 Task: Search for headphones on Flipkart, compare different models, and add your preferred choices to the cart.
Action: Mouse moved to (459, 92)
Screenshot: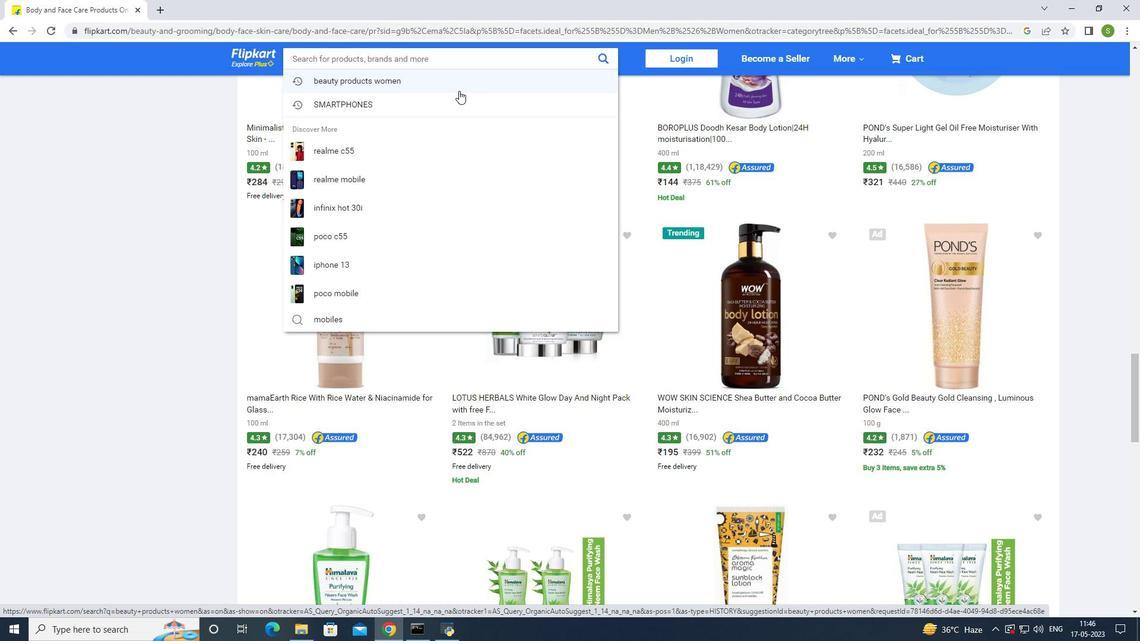 
Action: Key pressed headp
Screenshot: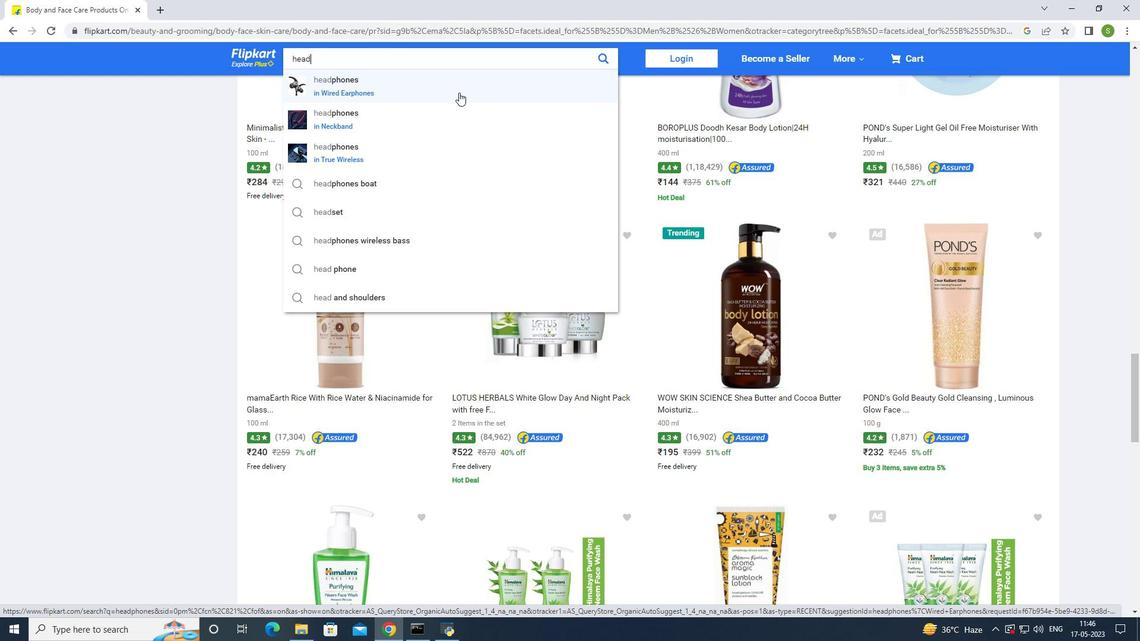 
Action: Mouse moved to (459, 93)
Screenshot: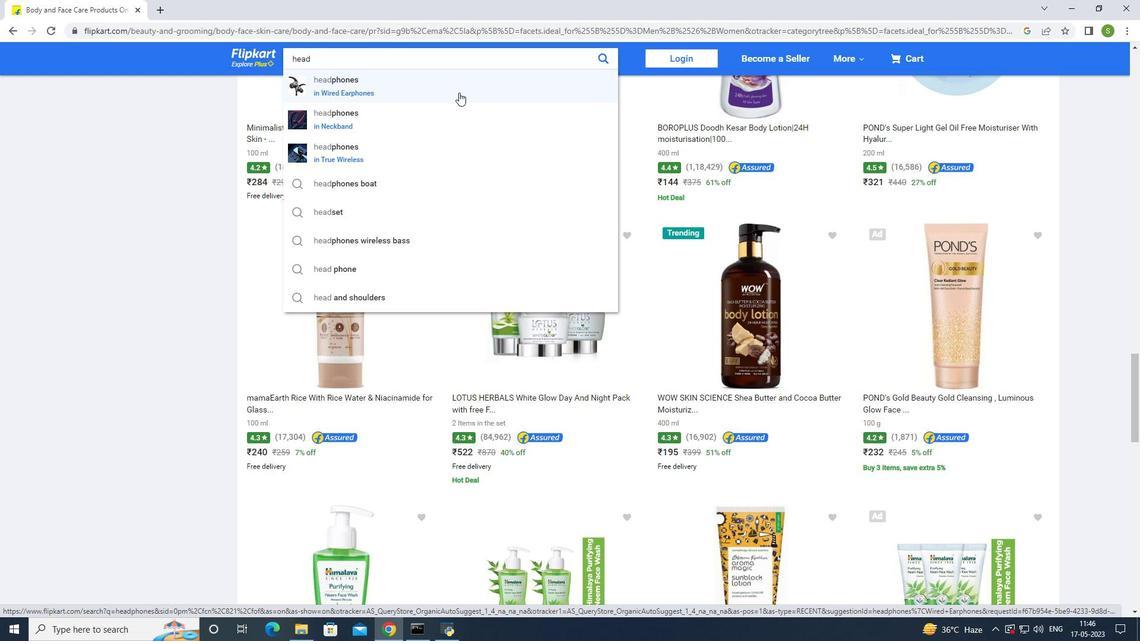 
Action: Key pressed hones
Screenshot: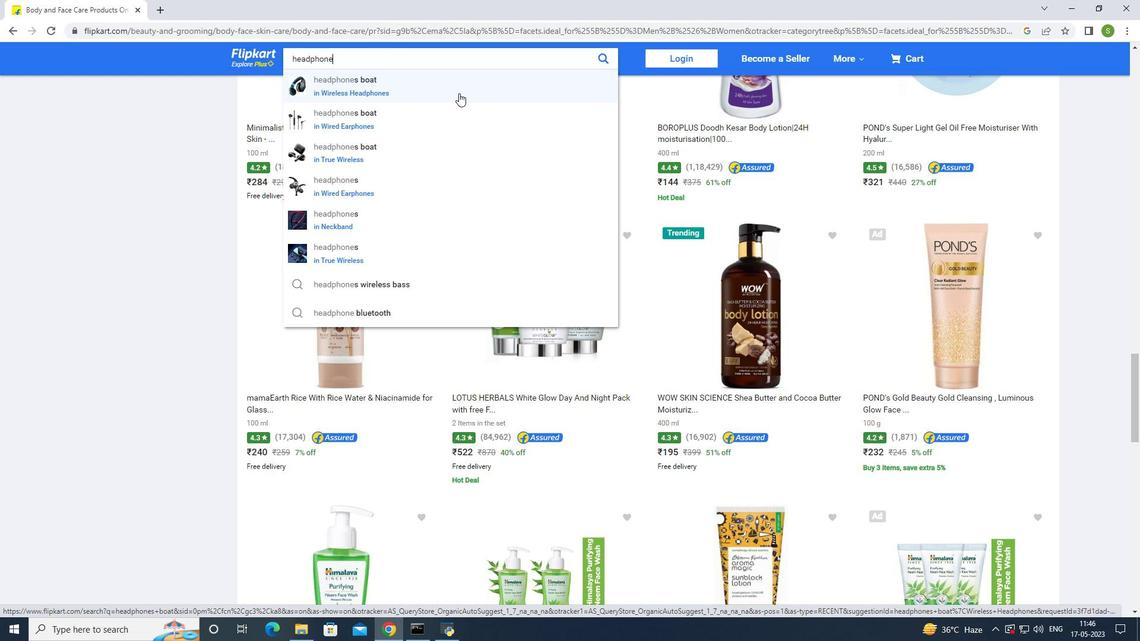 
Action: Mouse moved to (459, 94)
Screenshot: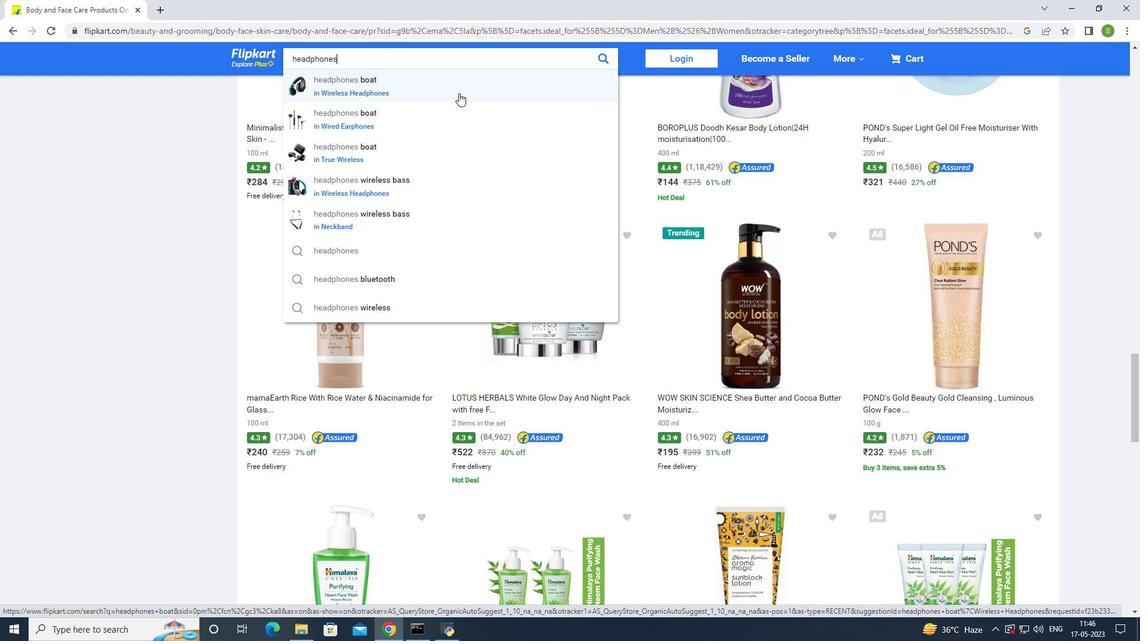 
Action: Key pressed <Key.enter>
Screenshot: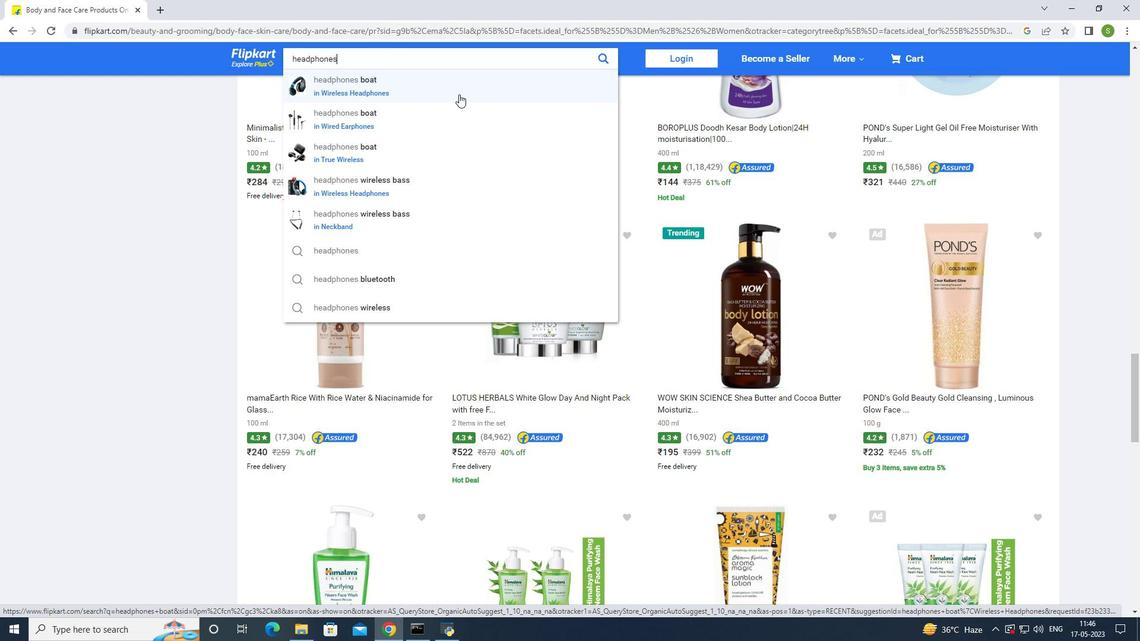 
Action: Mouse moved to (540, 271)
Screenshot: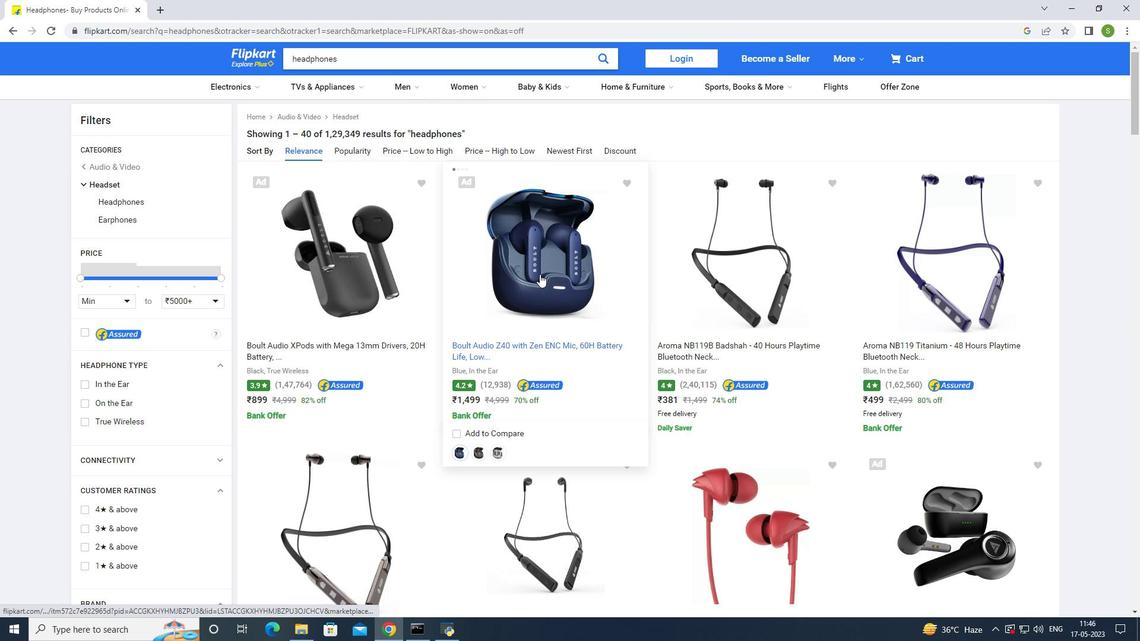 
Action: Mouse pressed left at (540, 271)
Screenshot: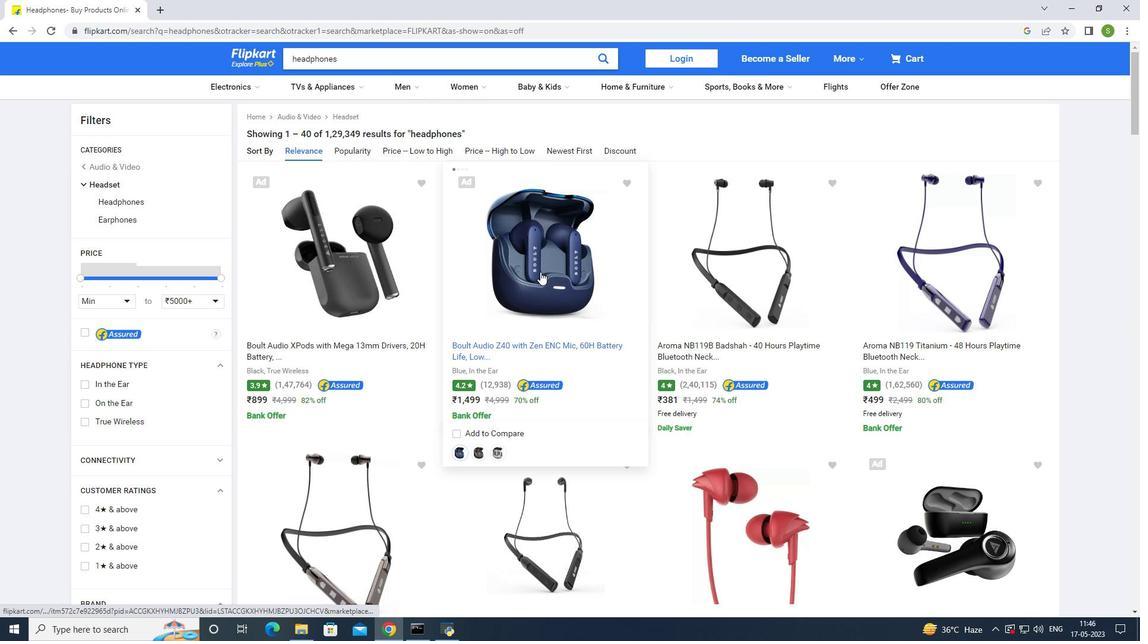 
Action: Mouse moved to (500, 176)
Screenshot: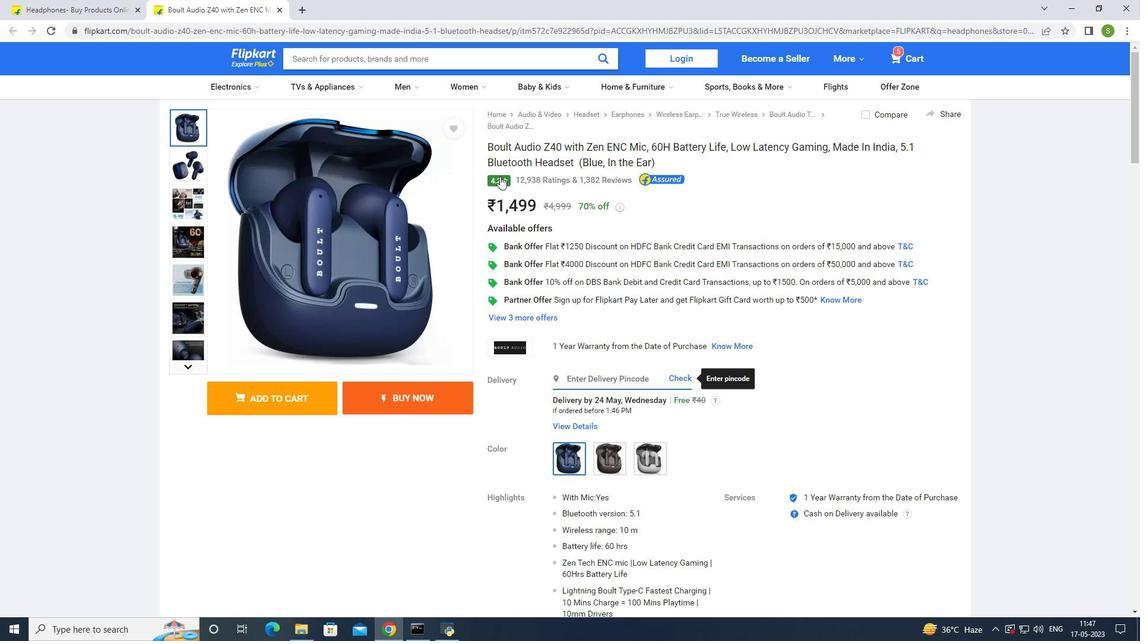 
Action: Mouse pressed left at (500, 176)
Screenshot: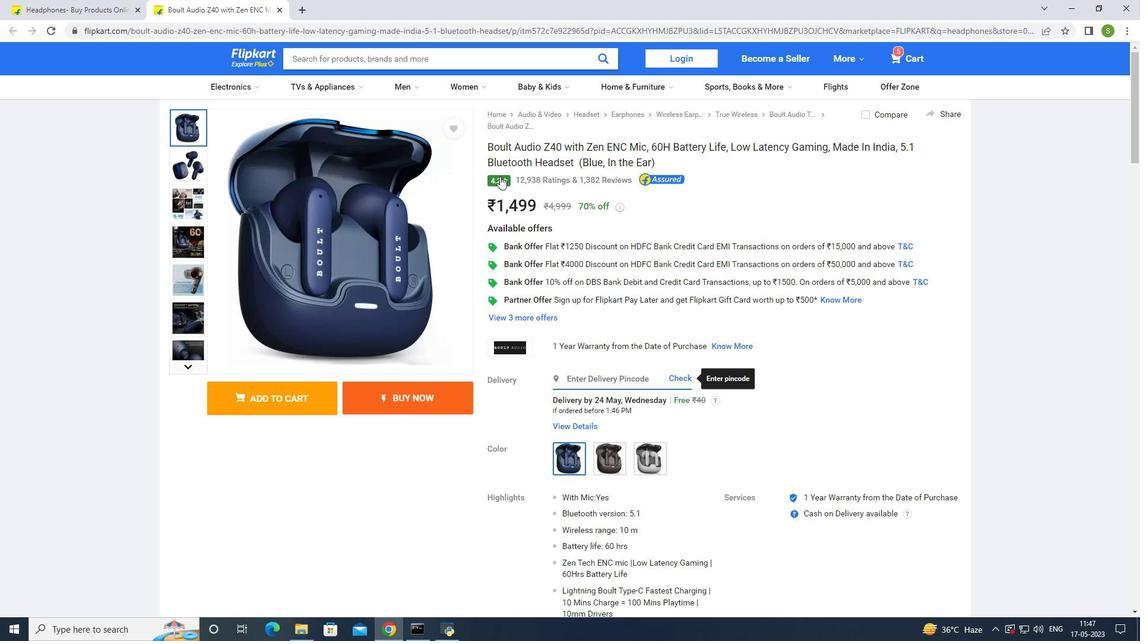 
Action: Mouse moved to (893, 152)
Screenshot: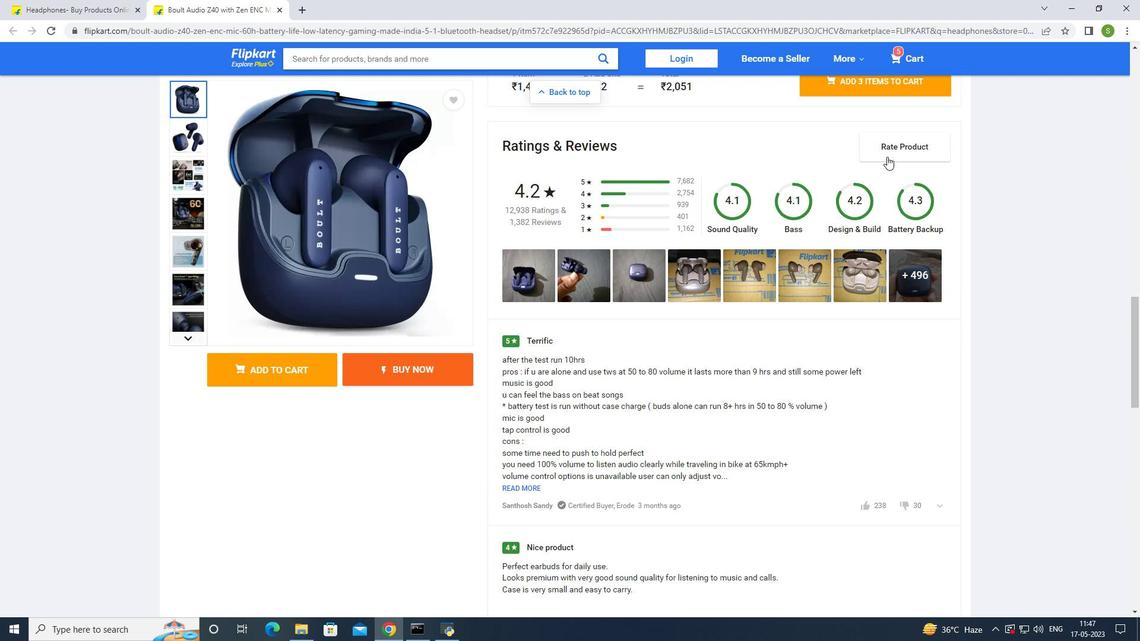 
Action: Mouse pressed left at (893, 152)
Screenshot: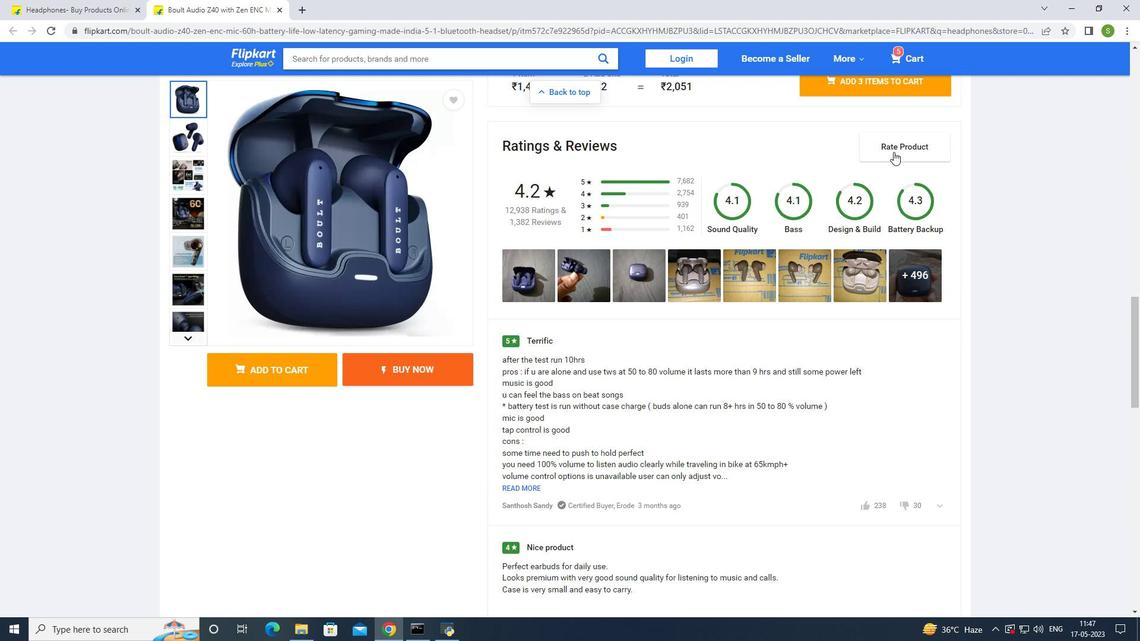 
Action: Mouse moved to (14, 30)
Screenshot: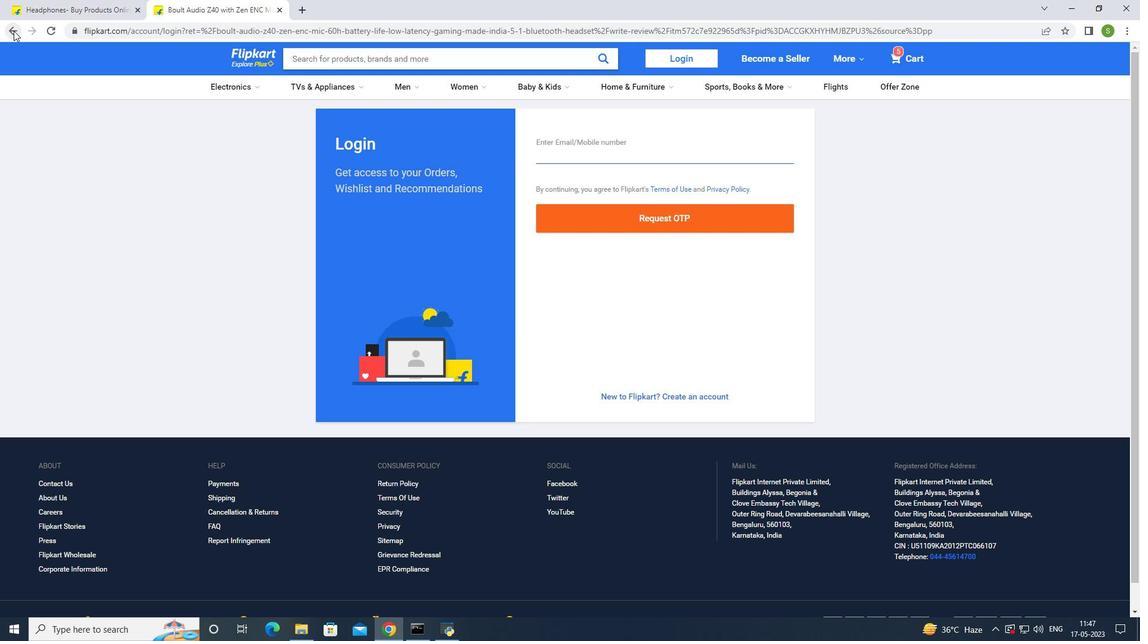 
Action: Mouse pressed left at (14, 30)
Screenshot: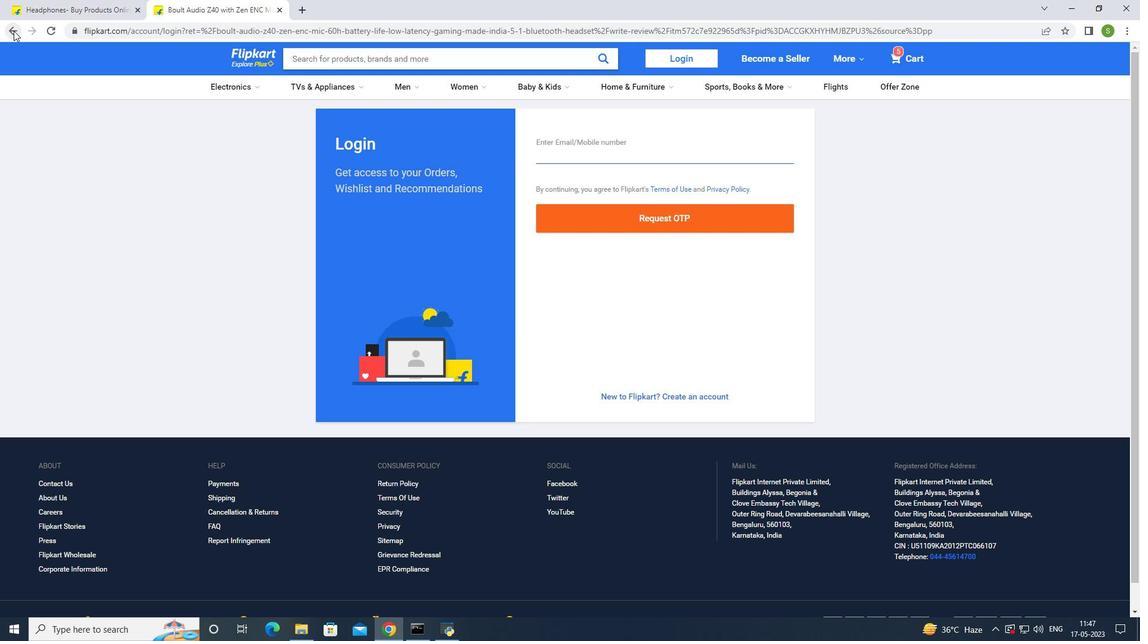 
Action: Mouse moved to (751, 280)
Screenshot: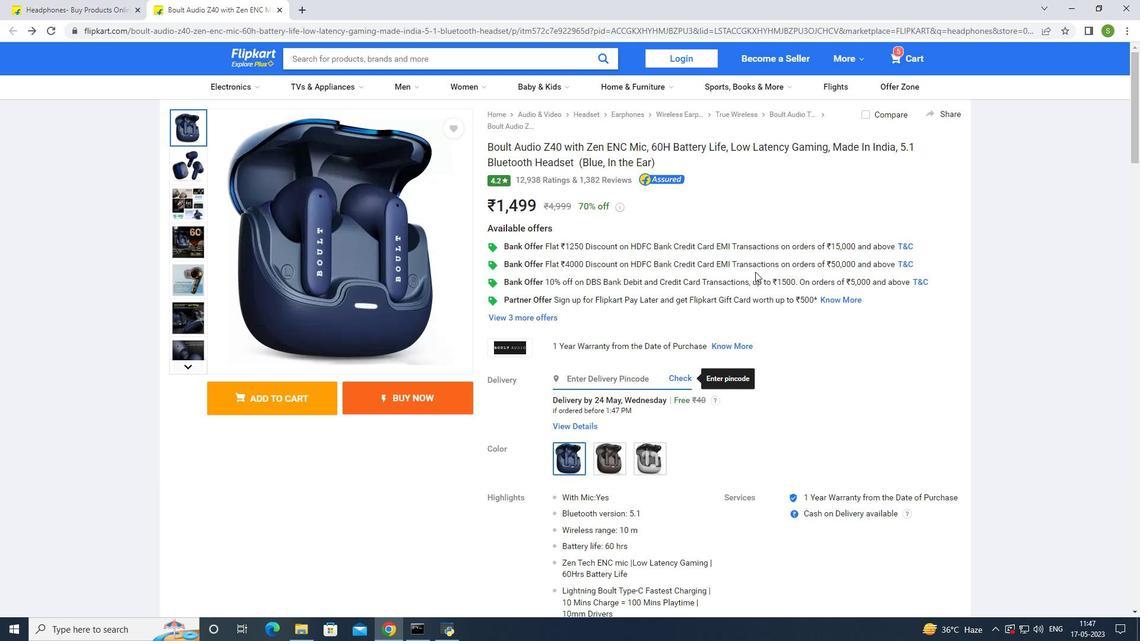 
Action: Mouse scrolled (751, 280) with delta (0, 0)
Screenshot: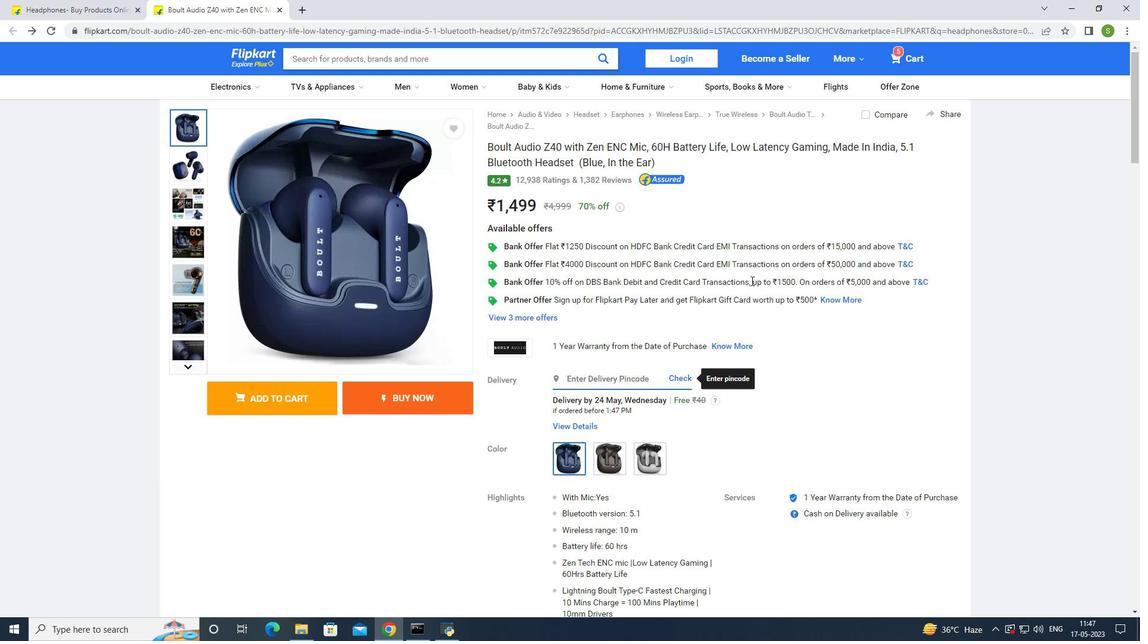 
Action: Mouse scrolled (751, 280) with delta (0, 0)
Screenshot: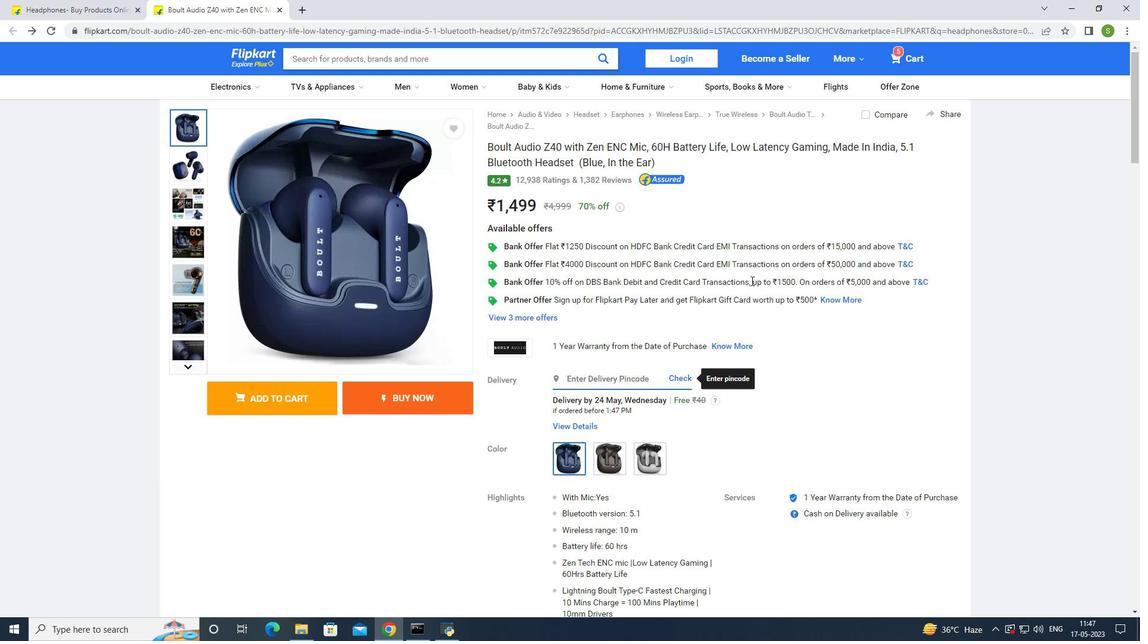 
Action: Mouse scrolled (751, 280) with delta (0, 0)
Screenshot: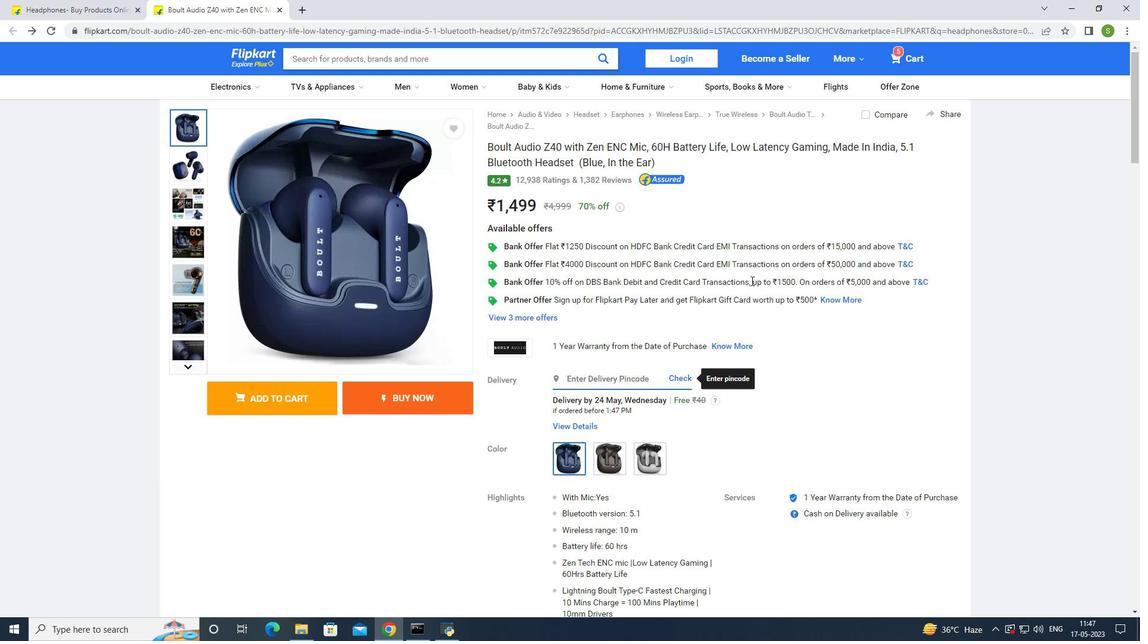 
Action: Mouse scrolled (751, 280) with delta (0, 0)
Screenshot: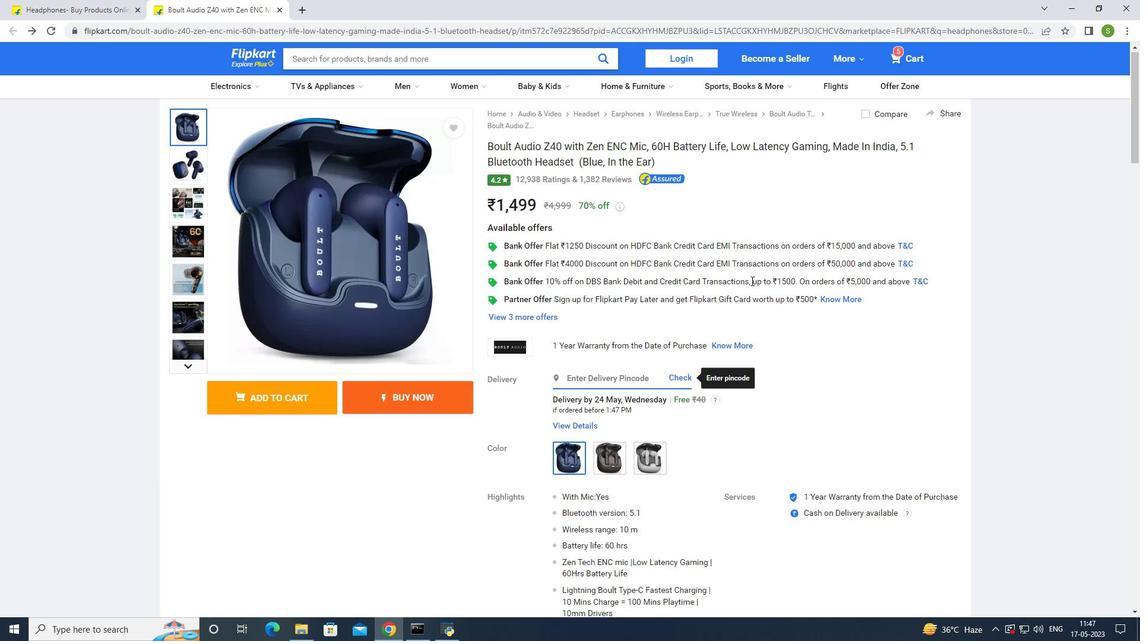 
Action: Mouse scrolled (751, 281) with delta (0, 0)
Screenshot: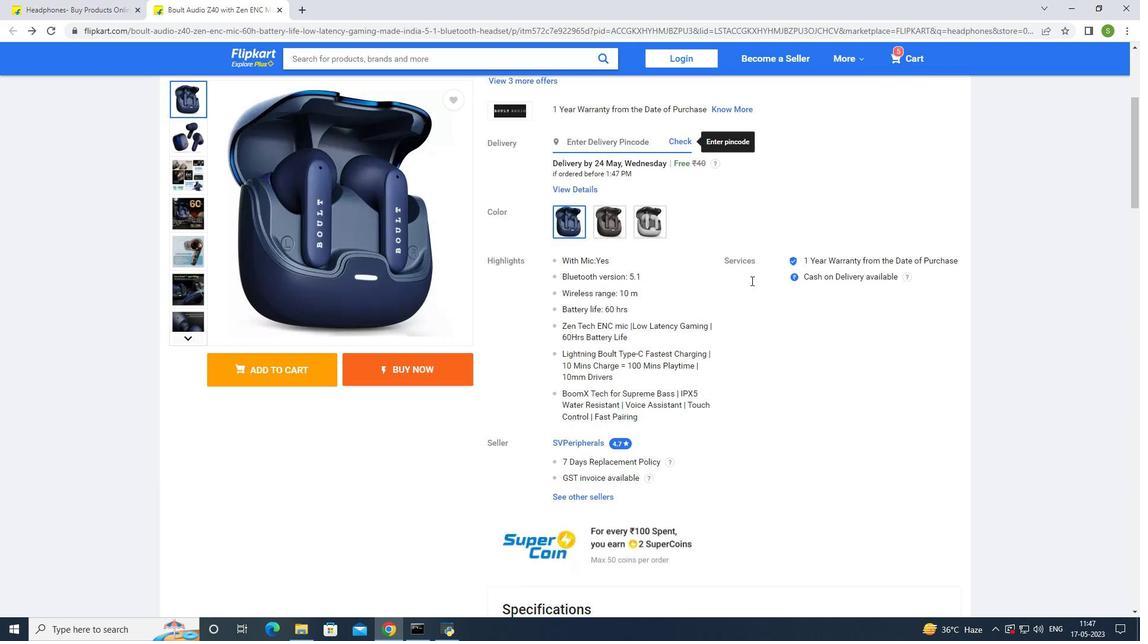 
Action: Mouse scrolled (751, 281) with delta (0, 0)
Screenshot: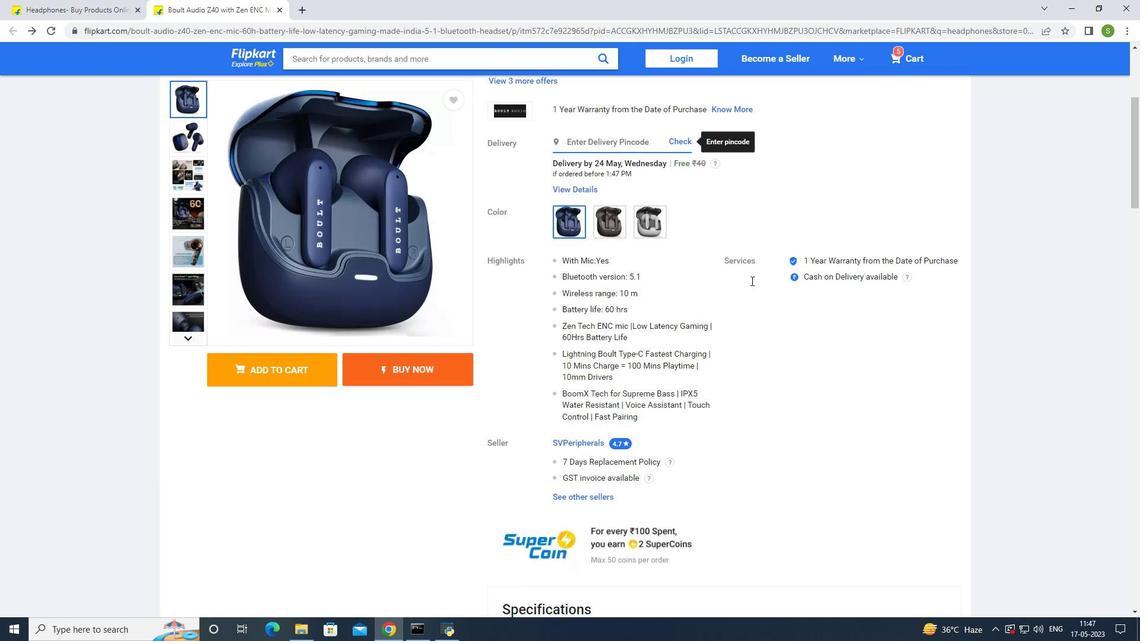 
Action: Mouse scrolled (751, 281) with delta (0, 0)
Screenshot: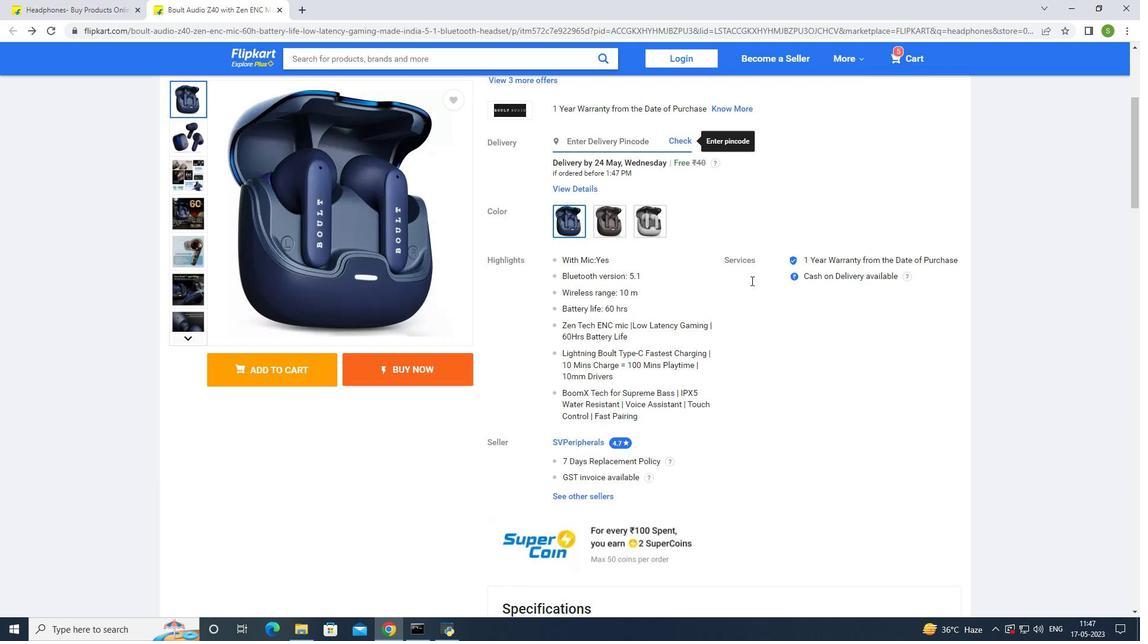 
Action: Mouse moved to (503, 122)
Screenshot: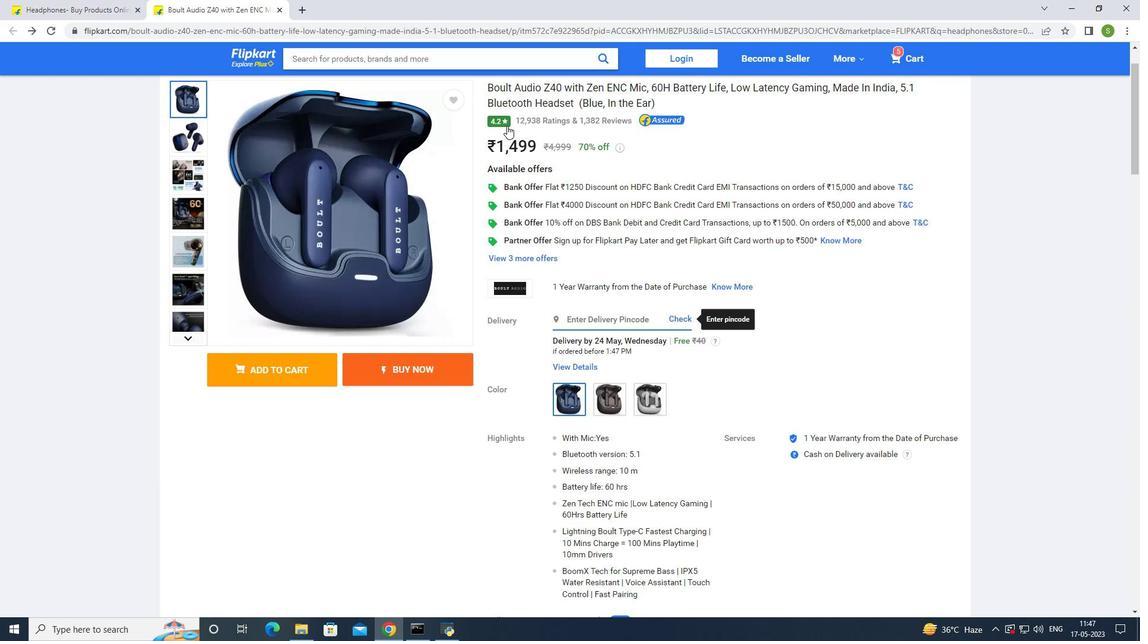 
Action: Mouse pressed left at (503, 122)
Screenshot: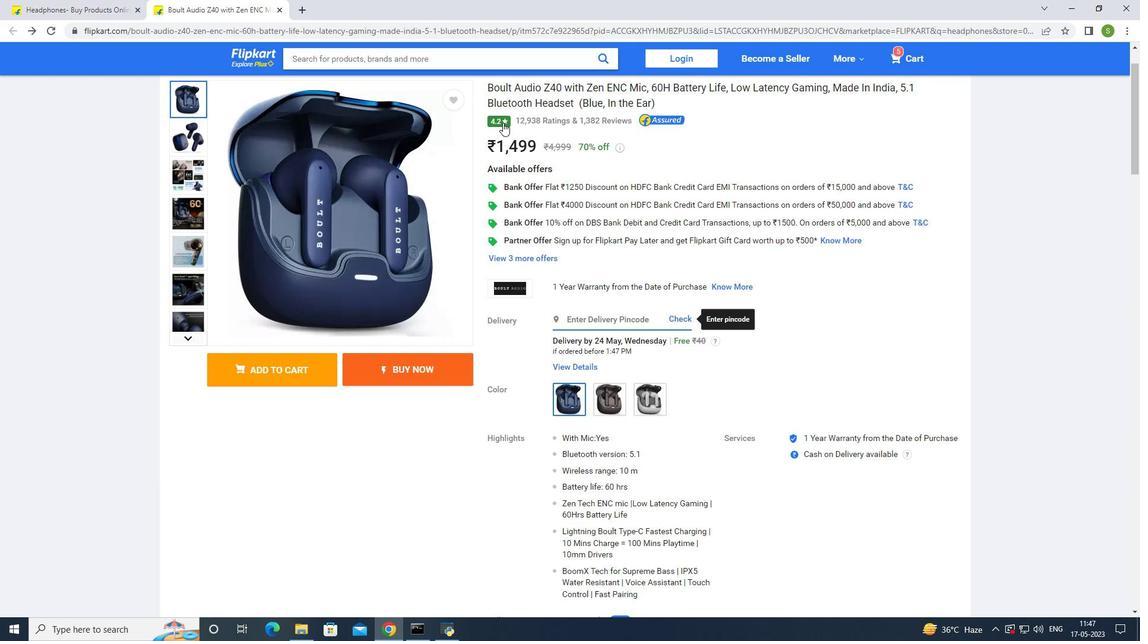 
Action: Mouse moved to (658, 283)
Screenshot: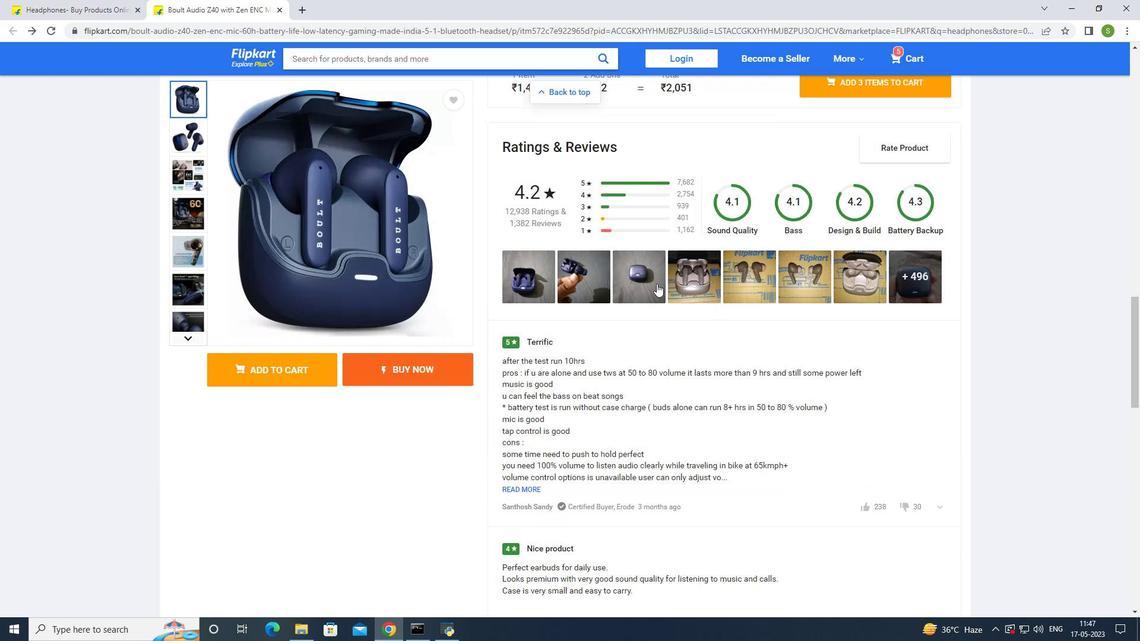 
Action: Mouse scrolled (658, 283) with delta (0, 0)
Screenshot: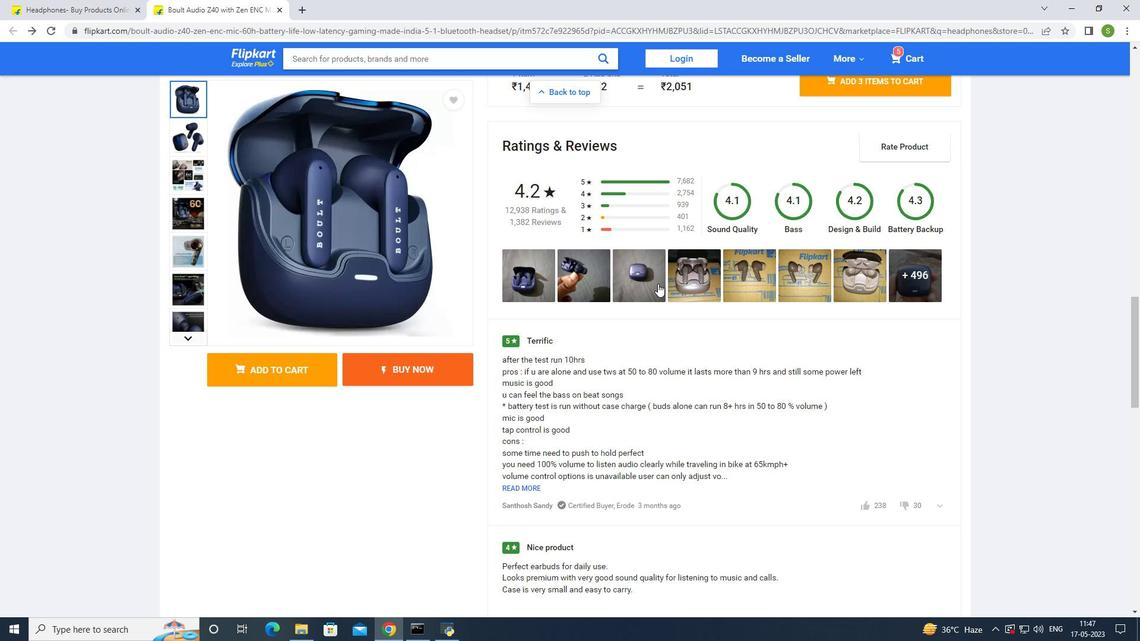 
Action: Mouse scrolled (658, 283) with delta (0, 0)
Screenshot: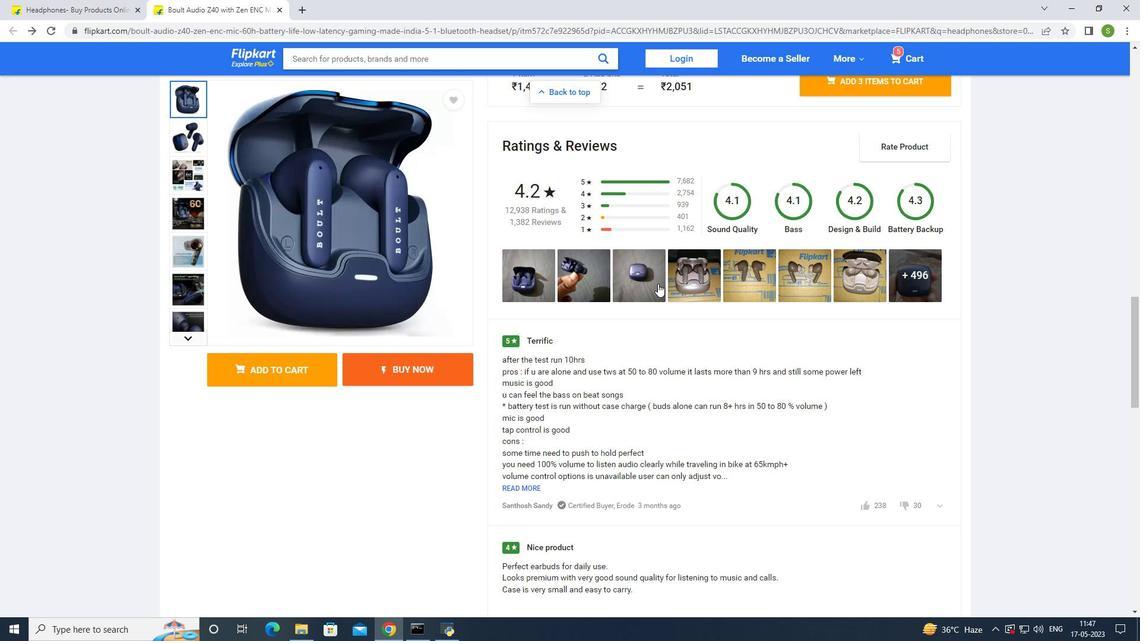 
Action: Mouse scrolled (658, 283) with delta (0, 0)
Screenshot: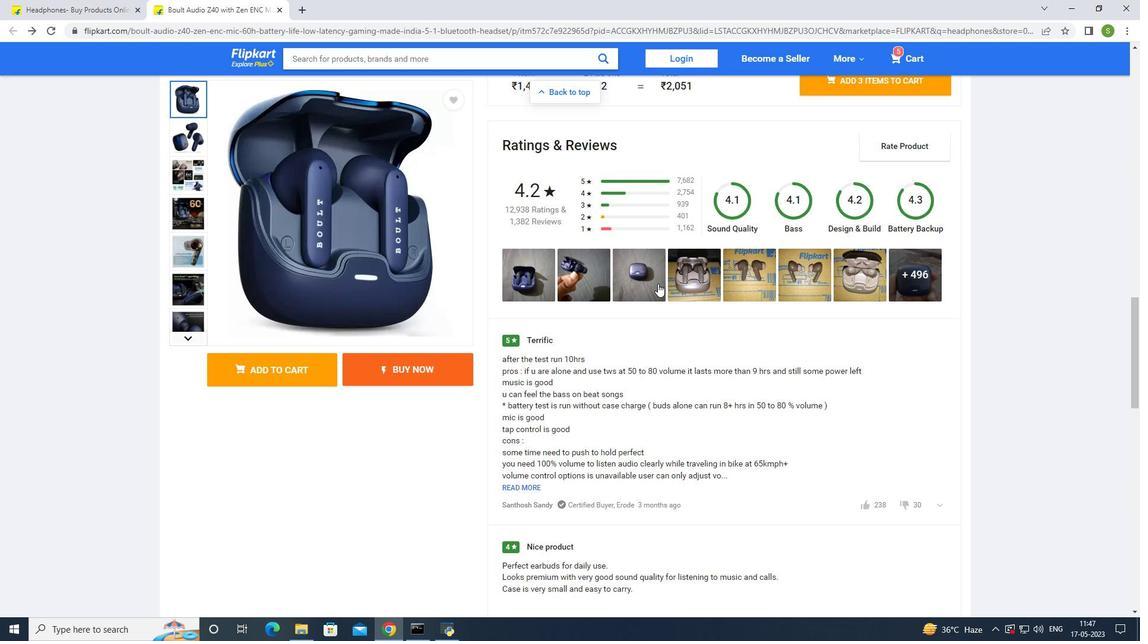 
Action: Mouse scrolled (658, 283) with delta (0, 0)
Screenshot: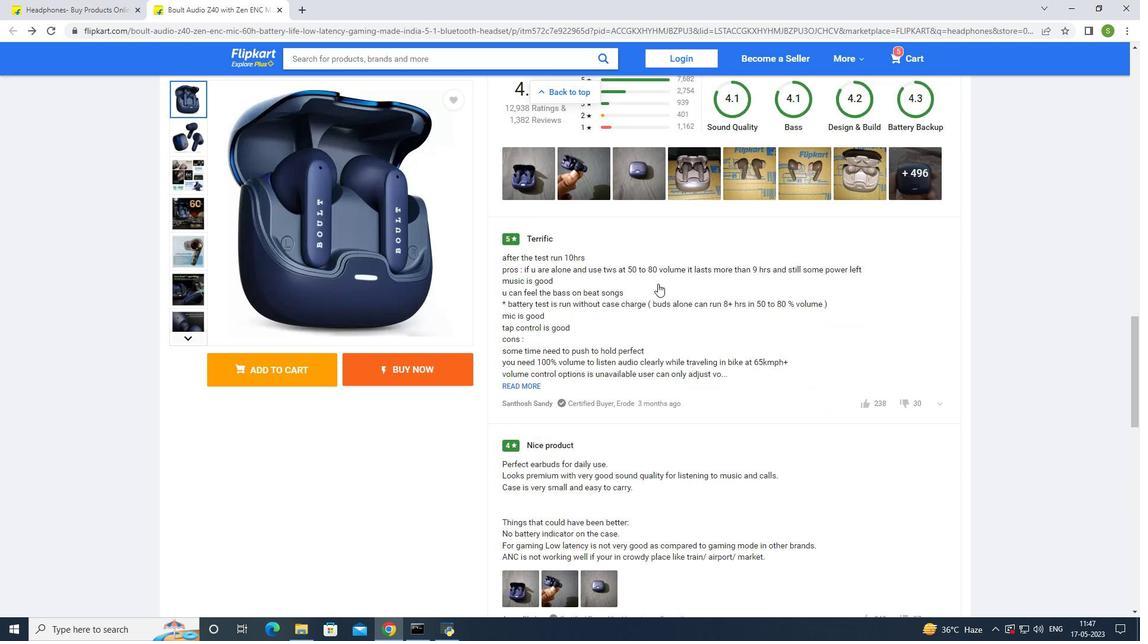 
Action: Mouse scrolled (658, 284) with delta (0, 0)
Screenshot: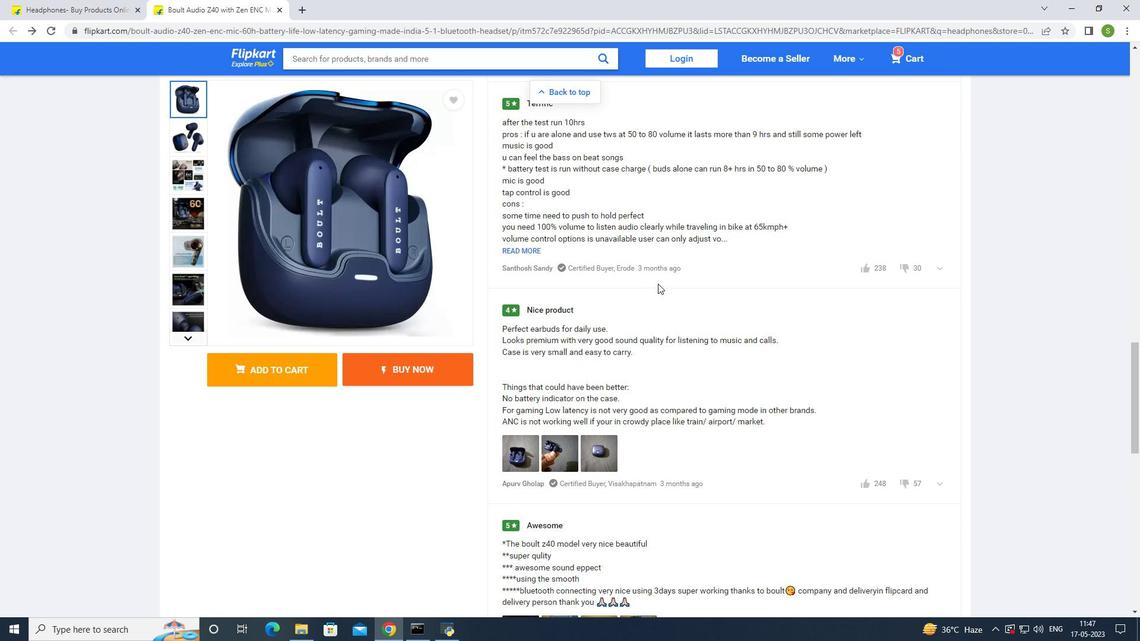 
Action: Mouse scrolled (658, 284) with delta (0, 0)
Screenshot: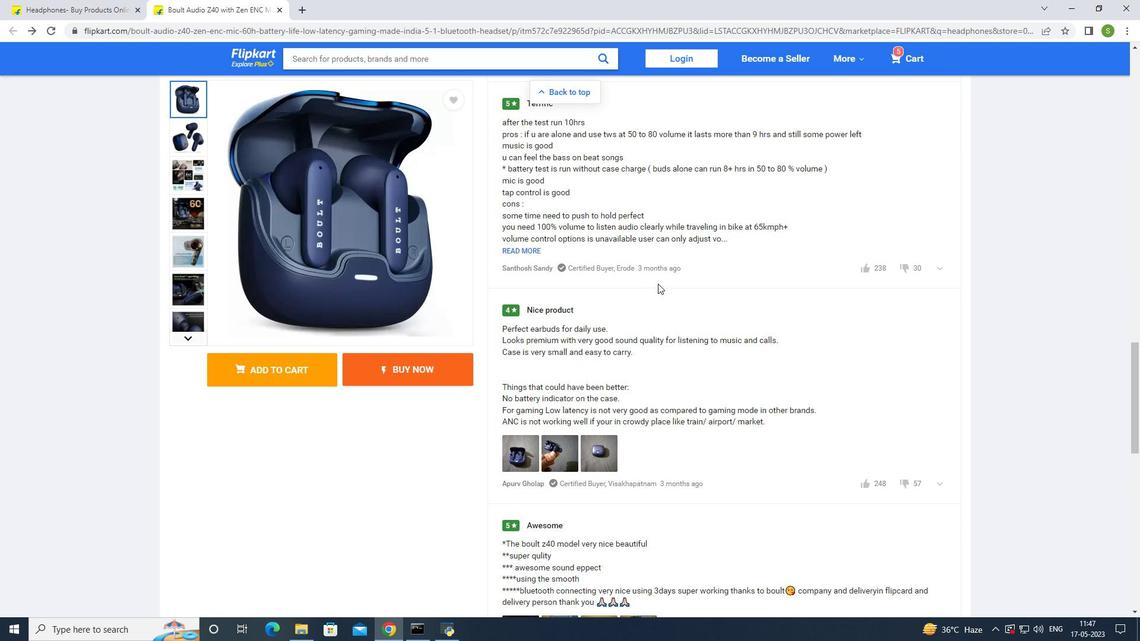 
Action: Mouse scrolled (658, 284) with delta (0, 0)
Screenshot: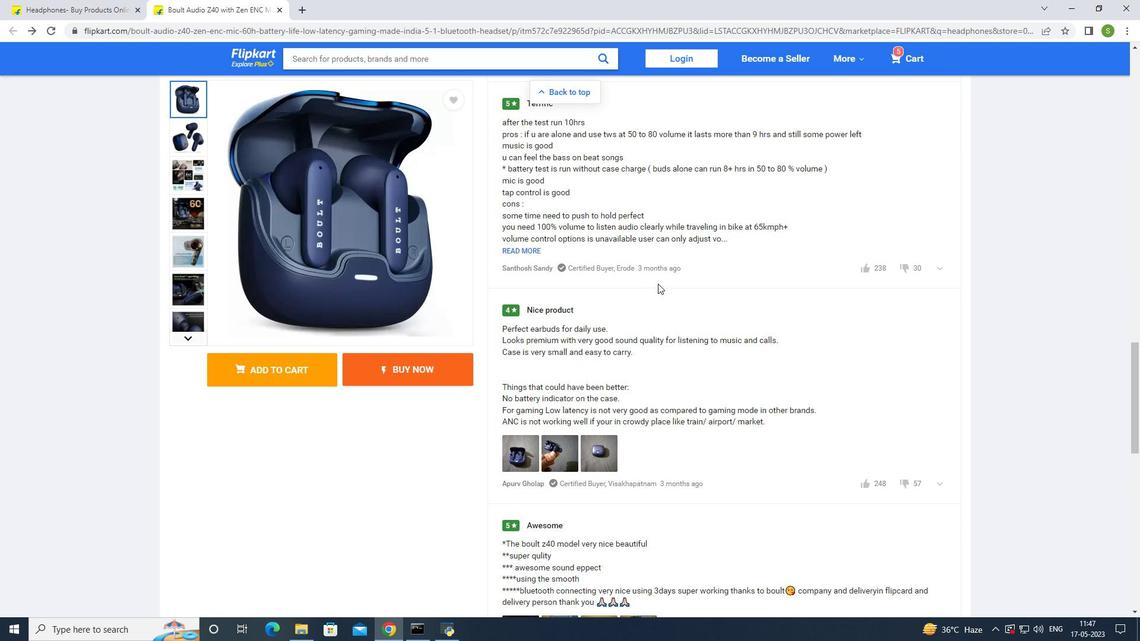
Action: Mouse moved to (530, 214)
Screenshot: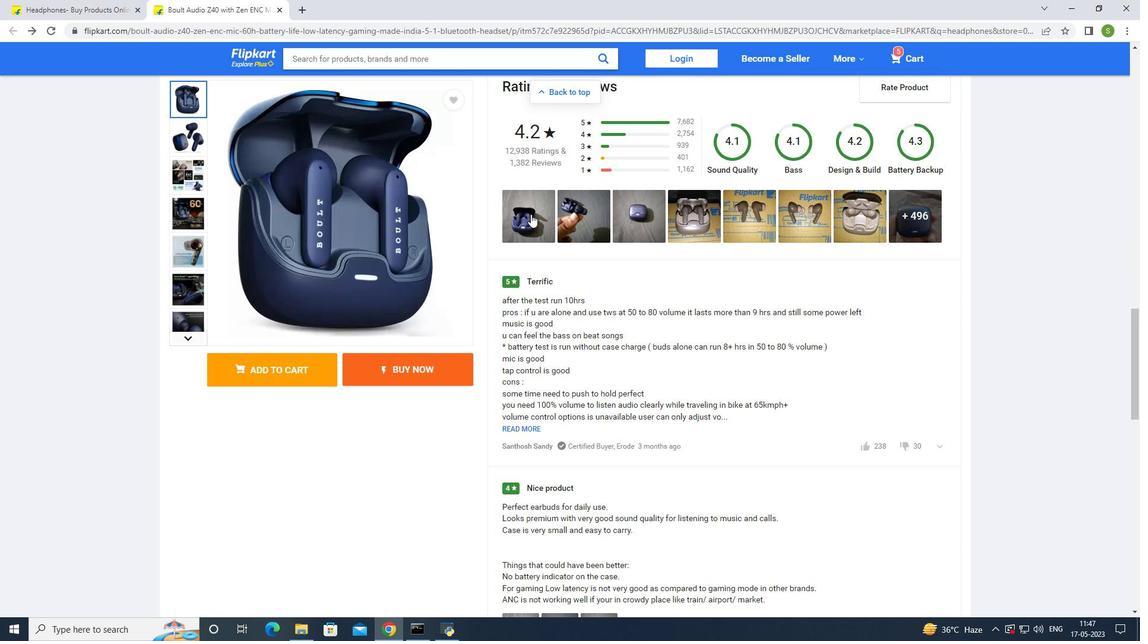 
Action: Mouse pressed left at (530, 214)
Screenshot: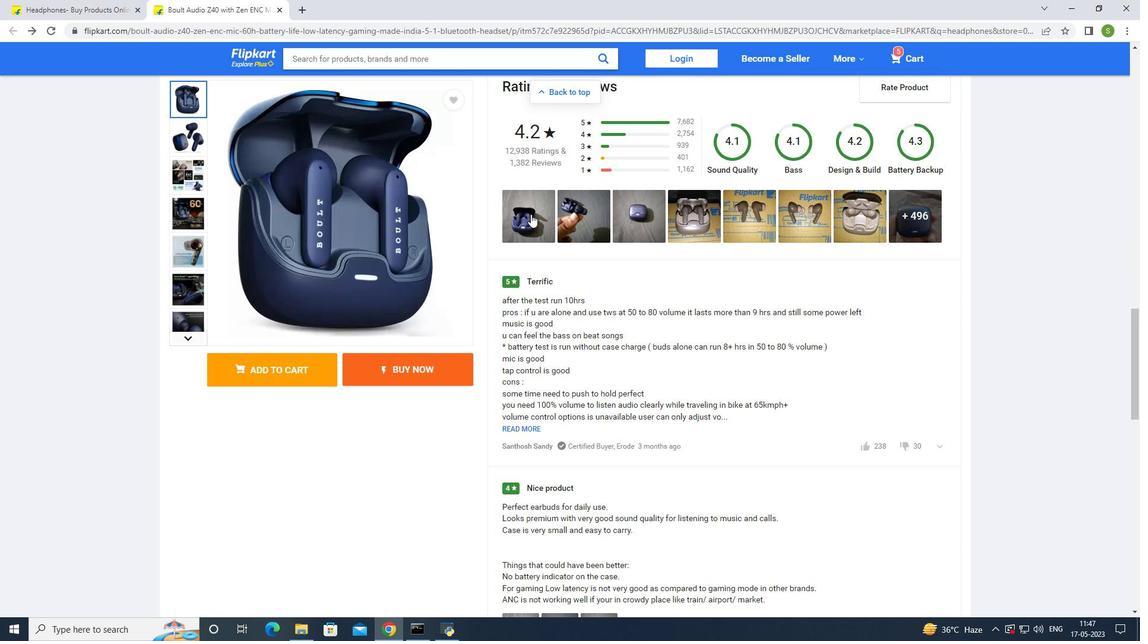 
Action: Mouse moved to (631, 330)
Screenshot: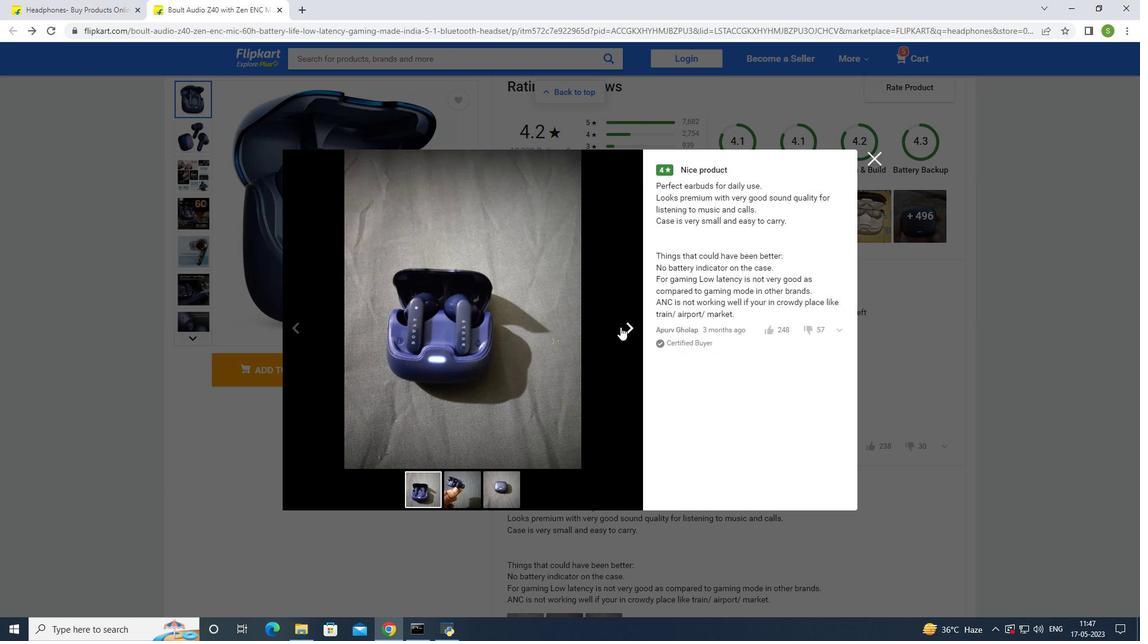 
Action: Mouse pressed left at (631, 330)
Screenshot: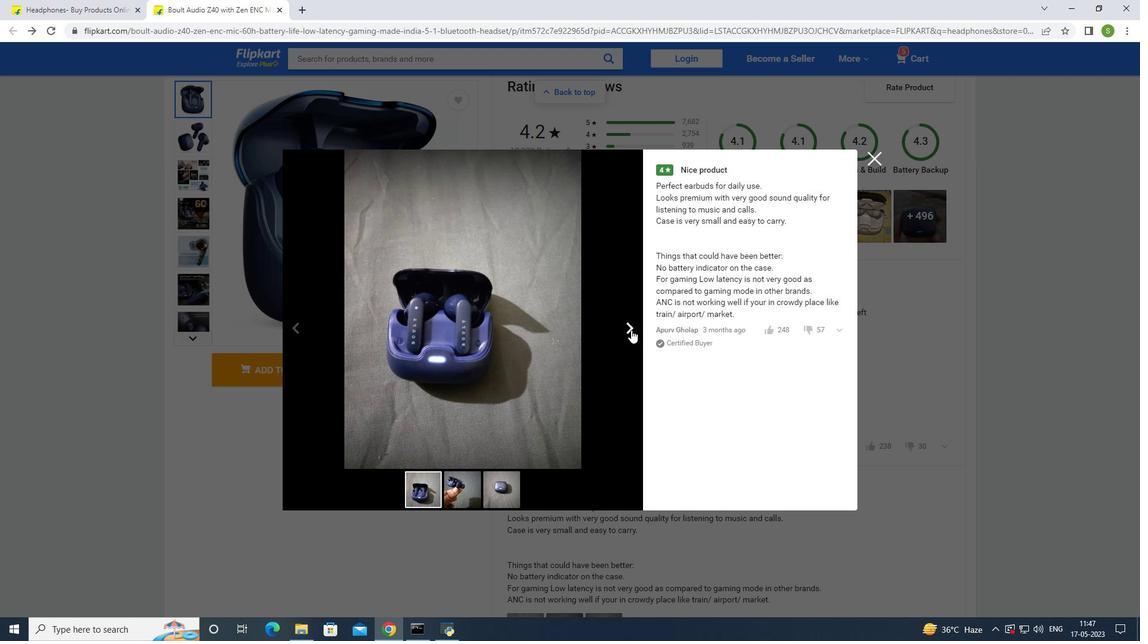 
Action: Mouse pressed left at (631, 330)
Screenshot: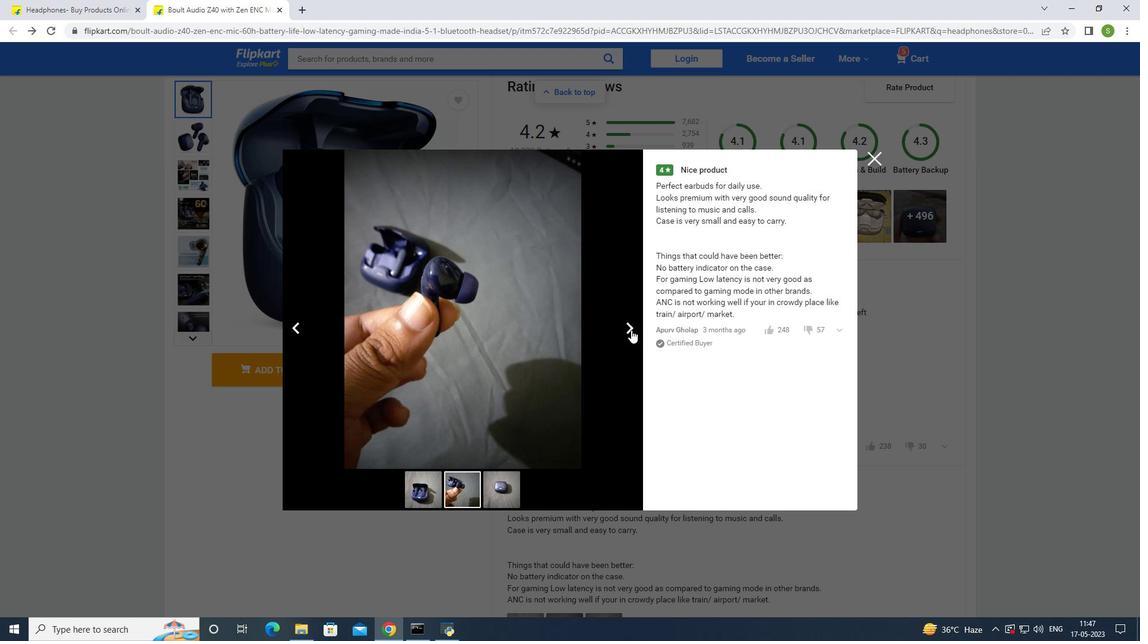 
Action: Mouse pressed left at (631, 330)
Screenshot: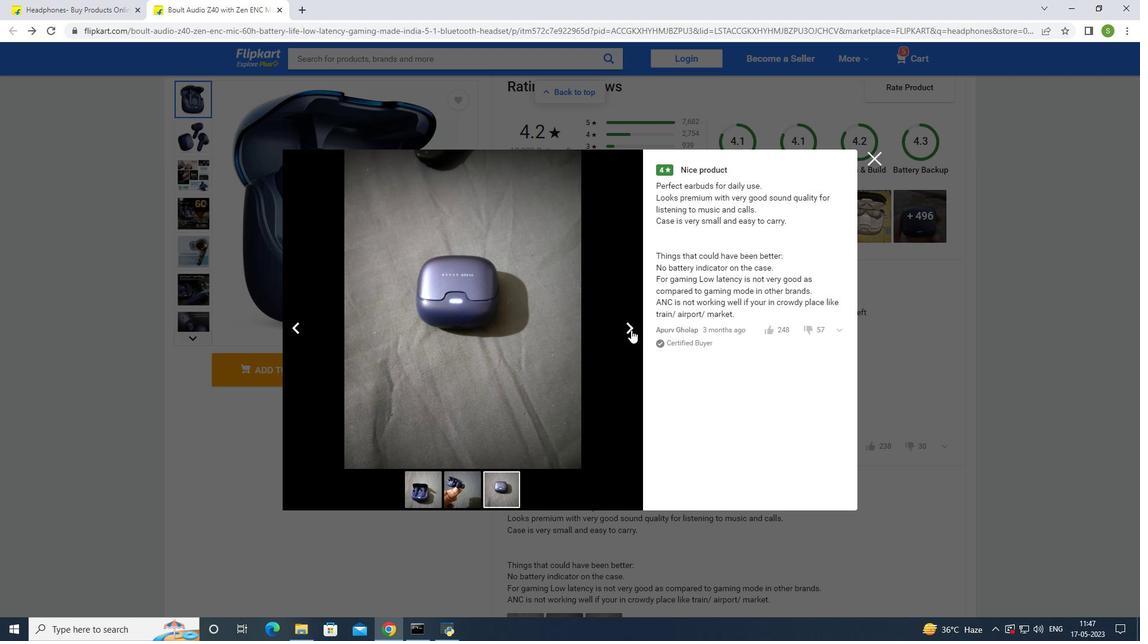 
Action: Mouse pressed left at (631, 330)
Screenshot: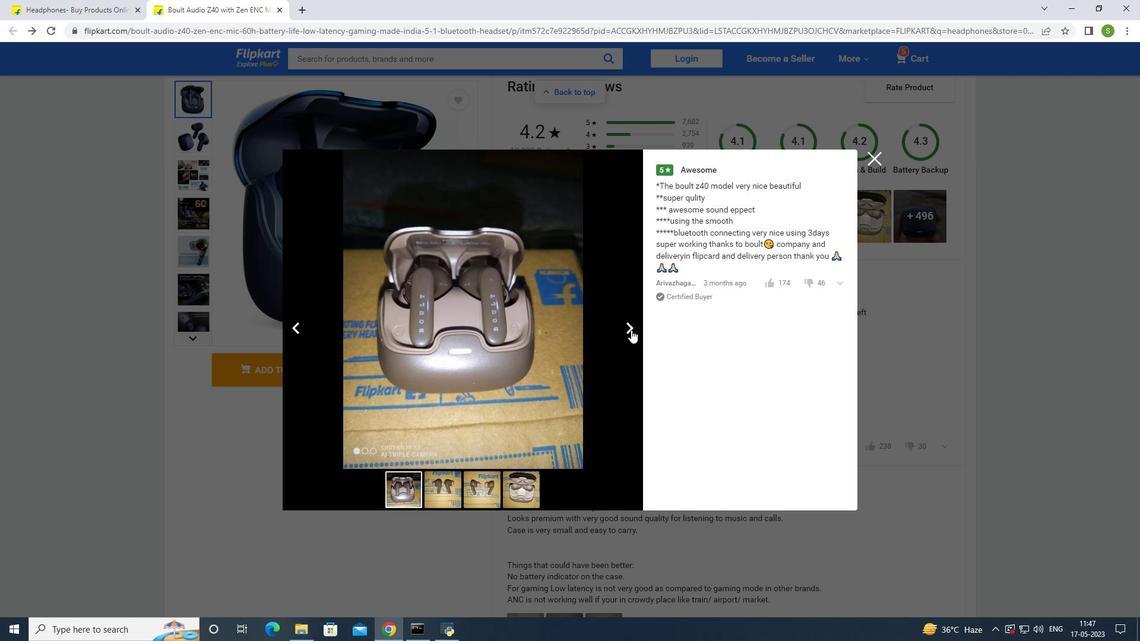 
Action: Mouse moved to (877, 152)
Screenshot: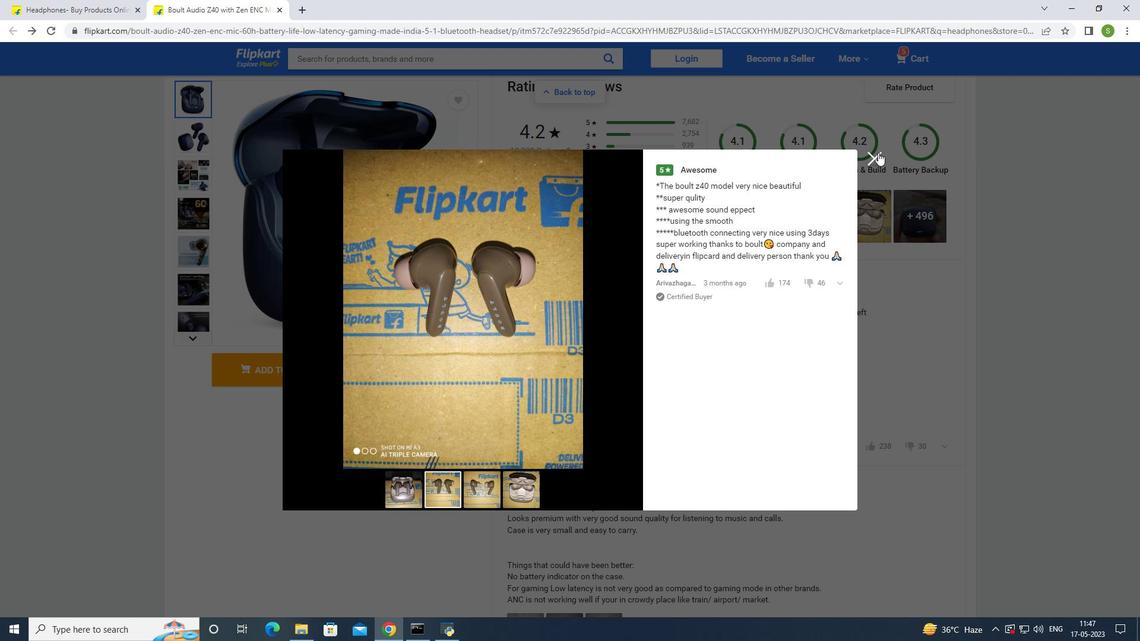
Action: Mouse pressed left at (877, 152)
Screenshot: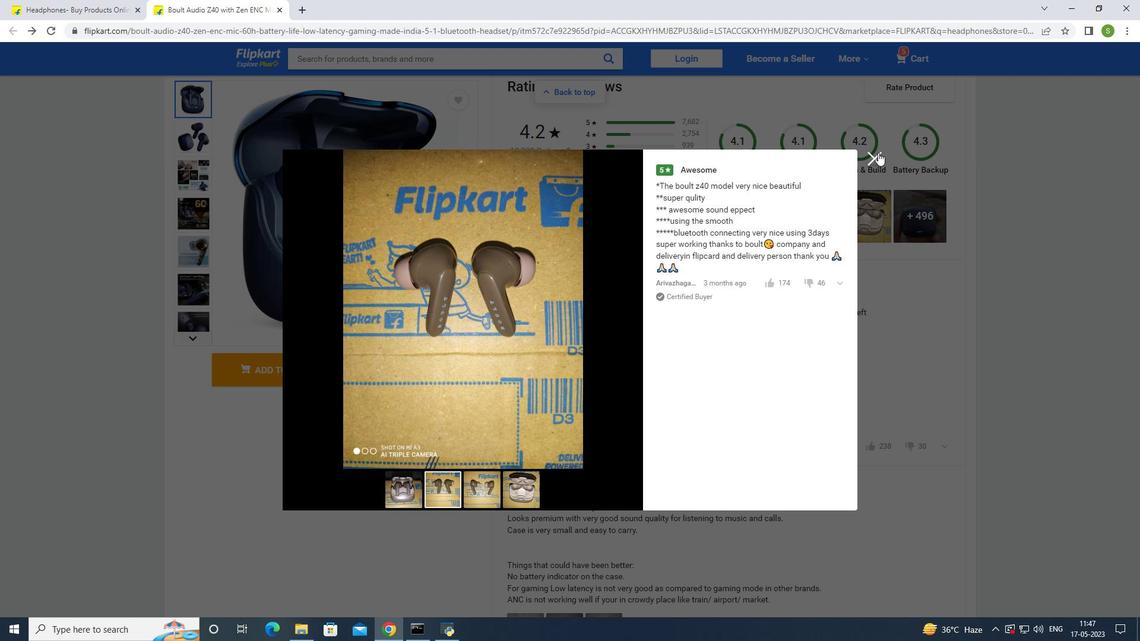 
Action: Mouse moved to (49, 8)
Screenshot: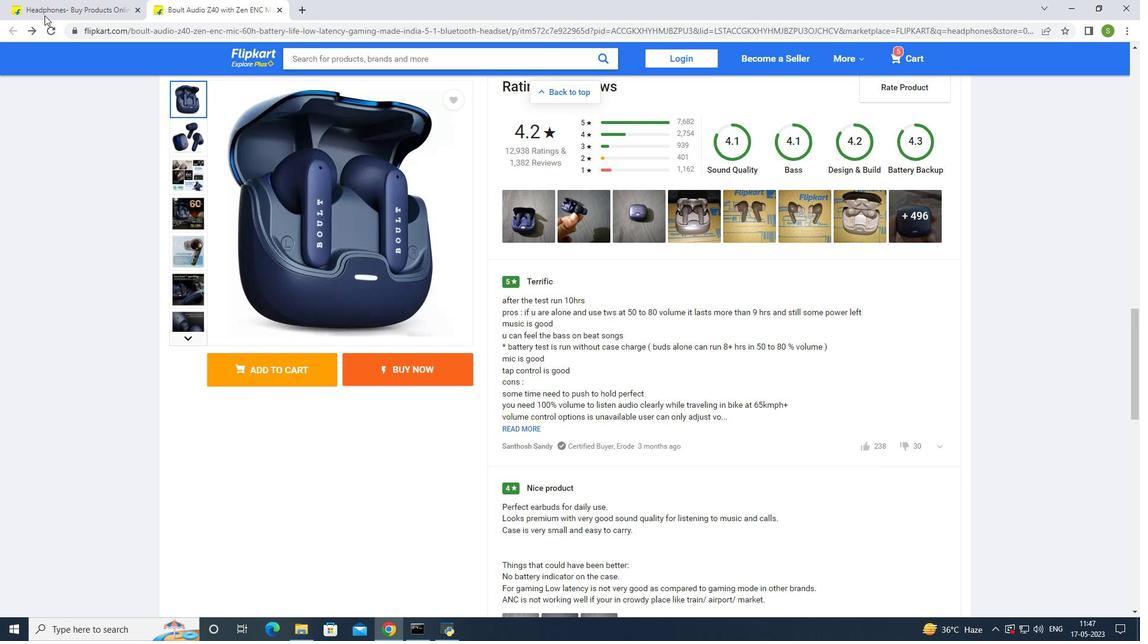 
Action: Mouse pressed left at (49, 8)
Screenshot: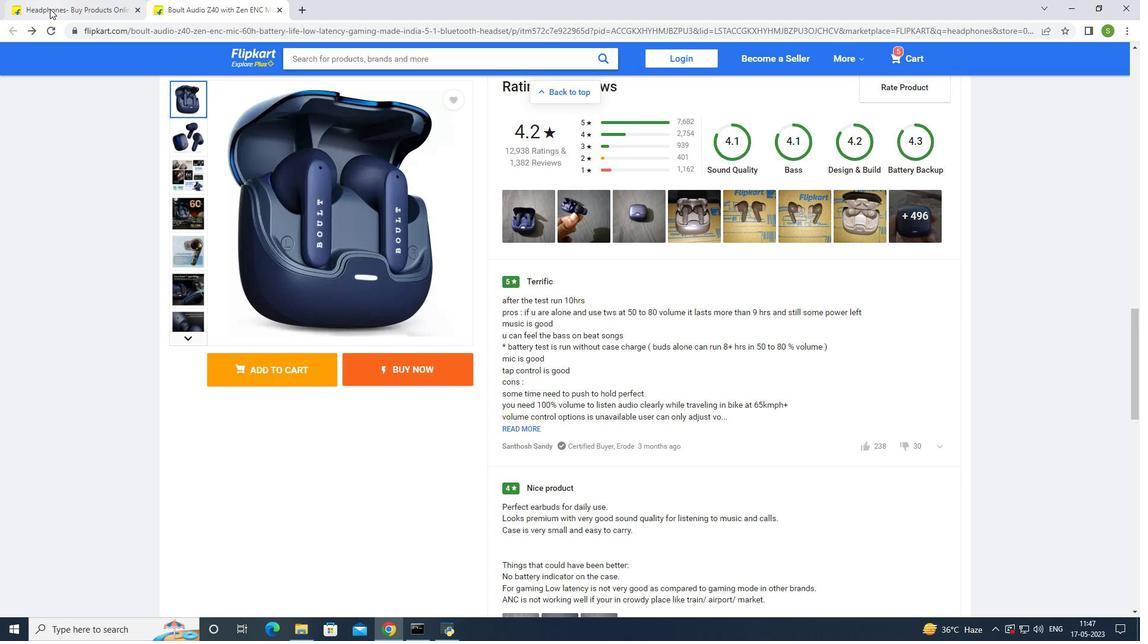 
Action: Mouse moved to (133, 339)
Screenshot: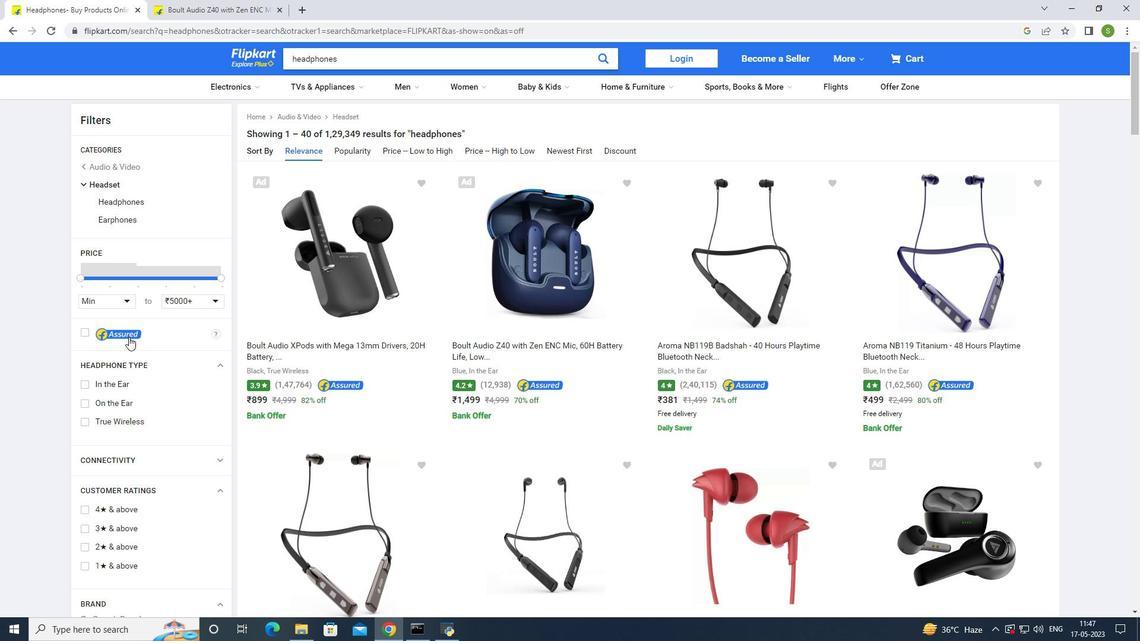 
Action: Mouse scrolled (133, 339) with delta (0, 0)
Screenshot: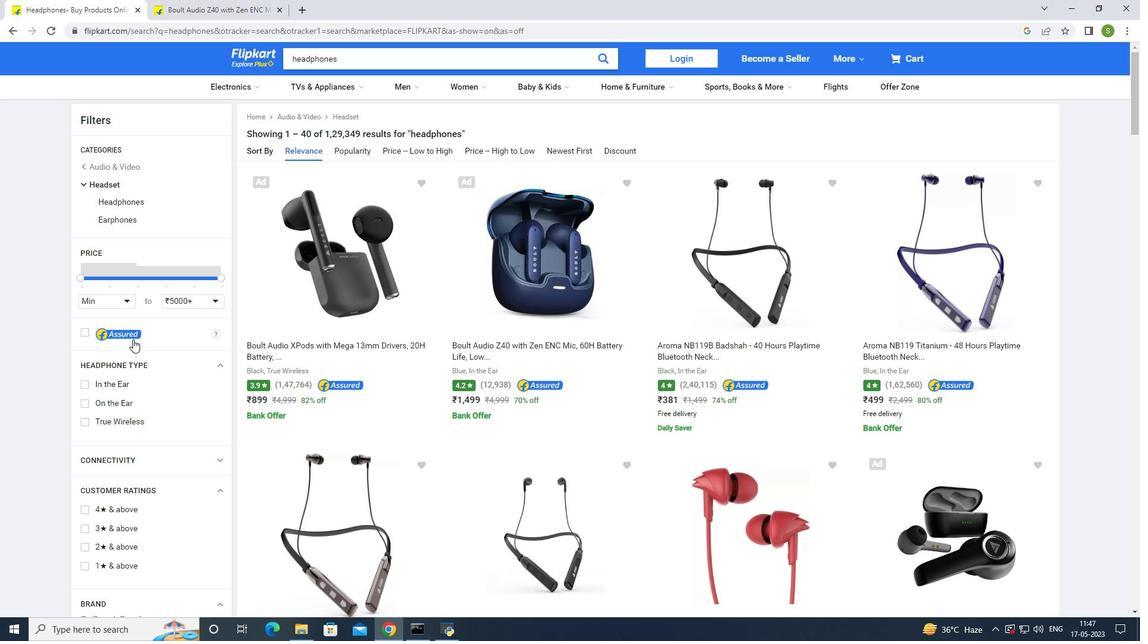 
Action: Mouse scrolled (133, 339) with delta (0, 0)
Screenshot: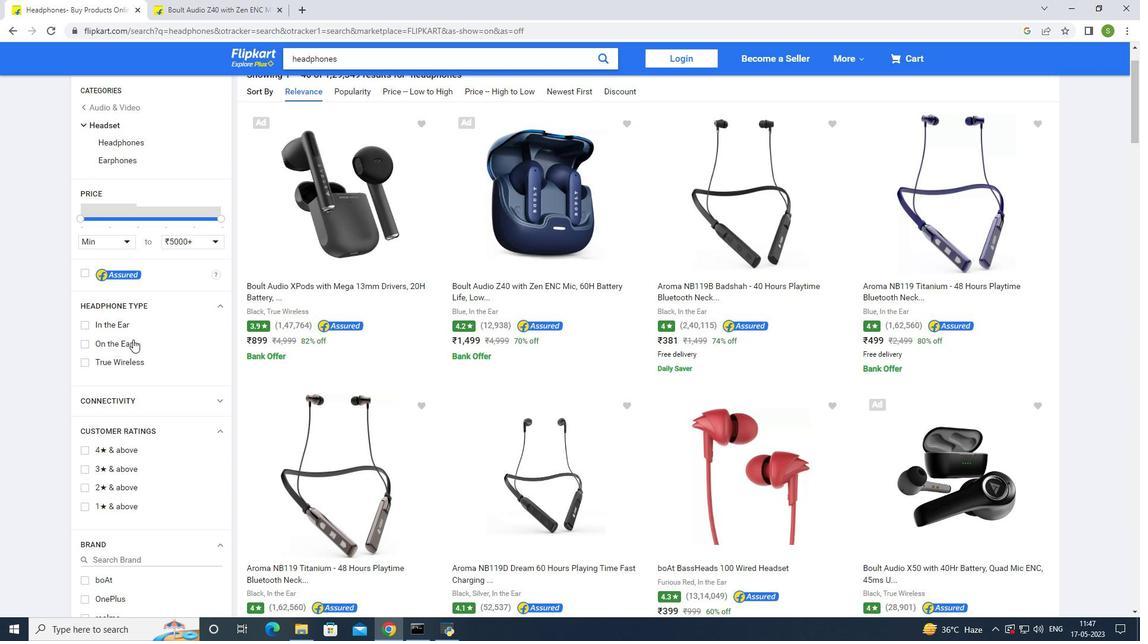 
Action: Mouse moved to (83, 394)
Screenshot: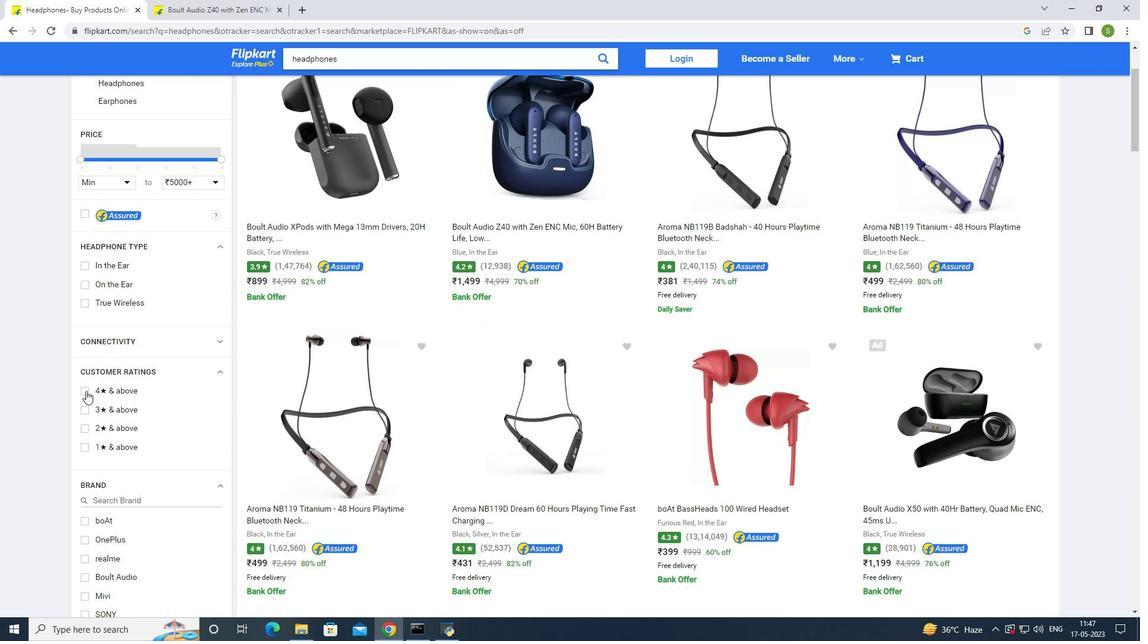 
Action: Mouse pressed left at (83, 394)
Screenshot: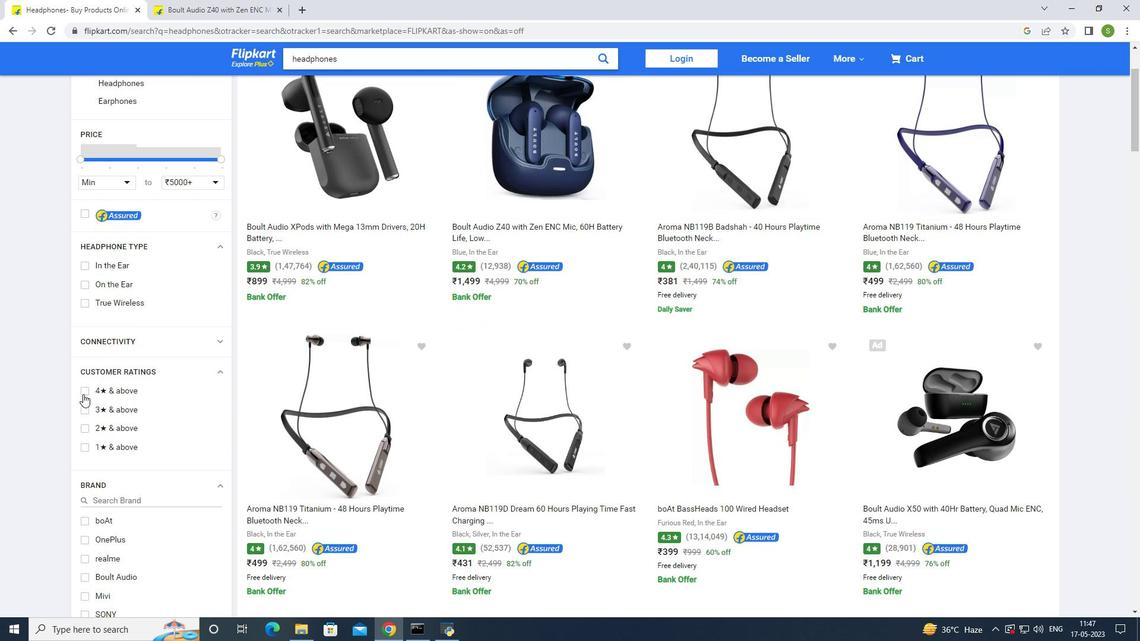 
Action: Mouse moved to (350, 301)
Screenshot: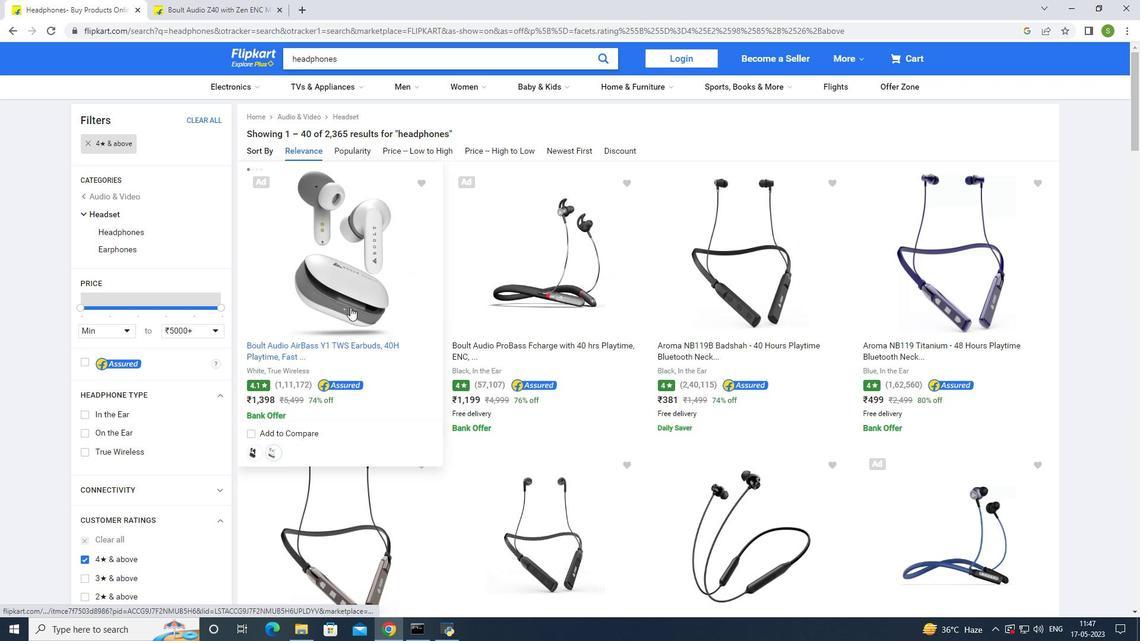 
Action: Mouse scrolled (350, 301) with delta (0, 0)
Screenshot: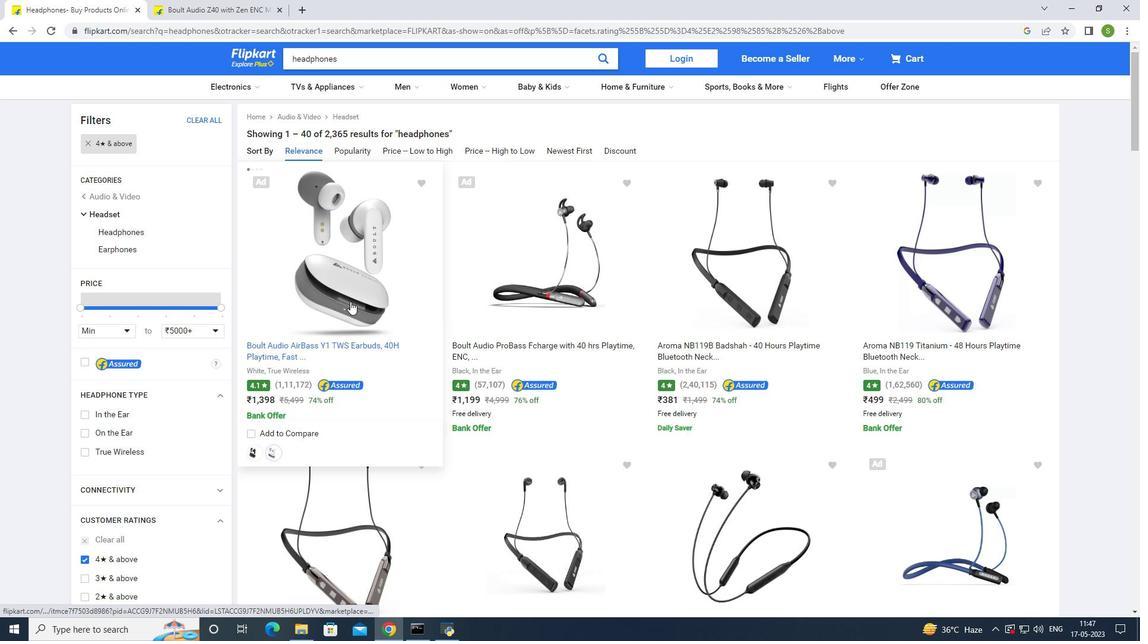 
Action: Mouse scrolled (350, 301) with delta (0, 0)
Screenshot: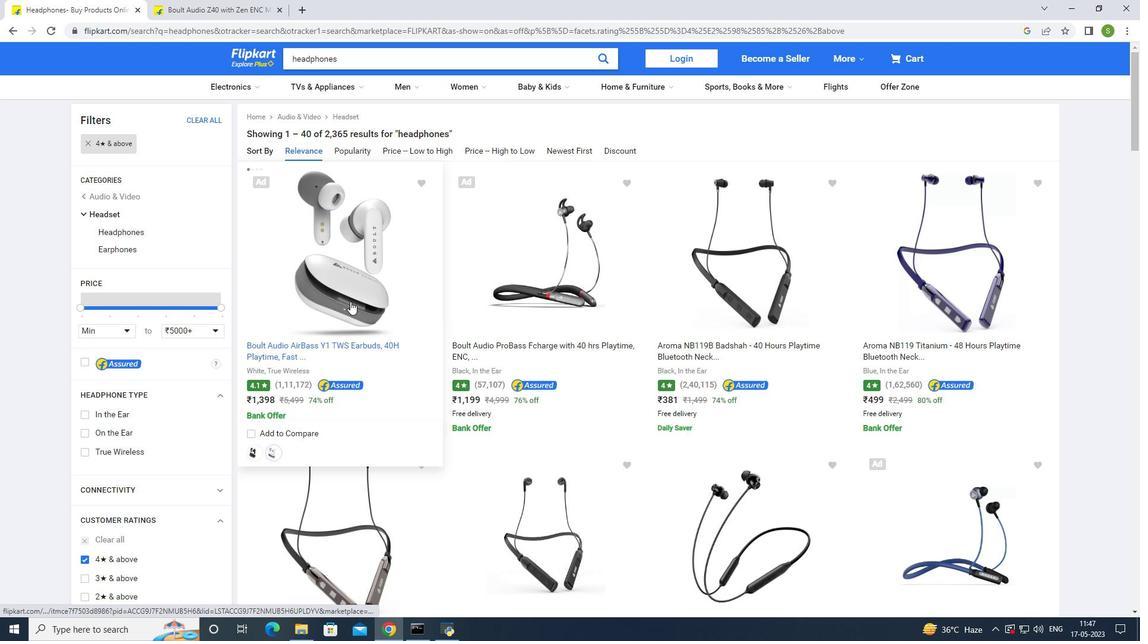 
Action: Mouse scrolled (350, 301) with delta (0, 0)
Screenshot: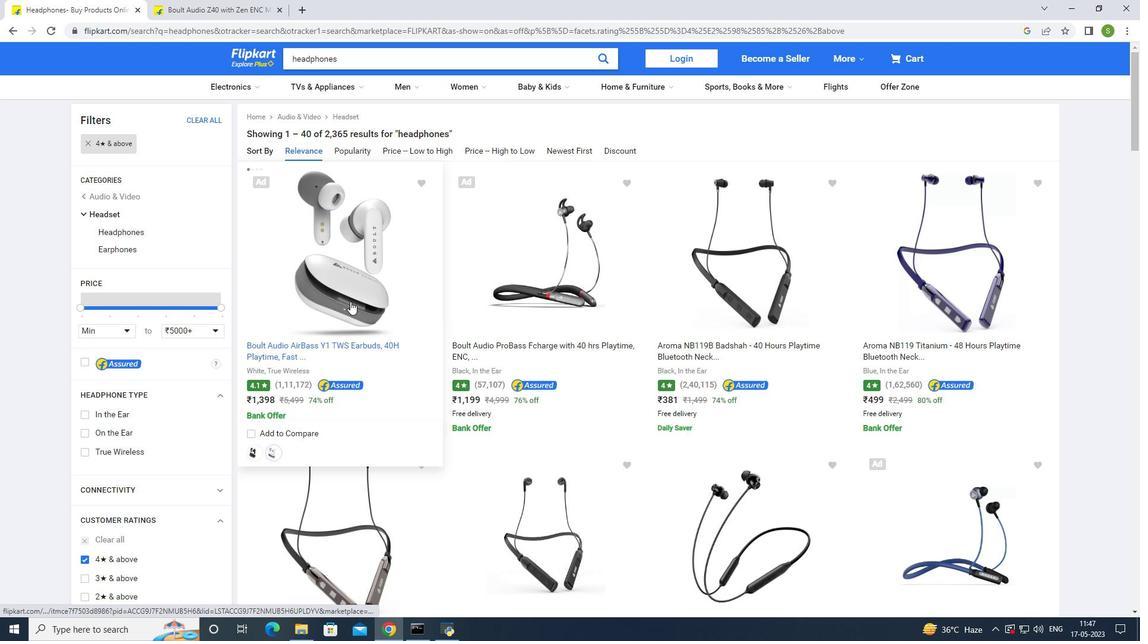 
Action: Mouse scrolled (350, 301) with delta (0, 0)
Screenshot: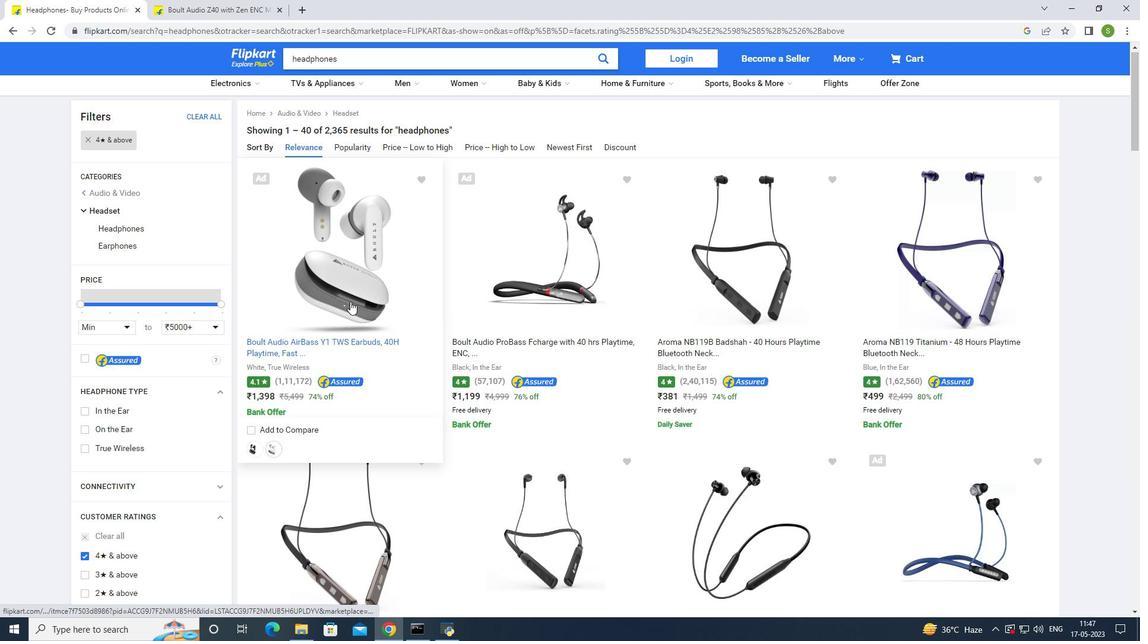 
Action: Mouse moved to (329, 217)
Screenshot: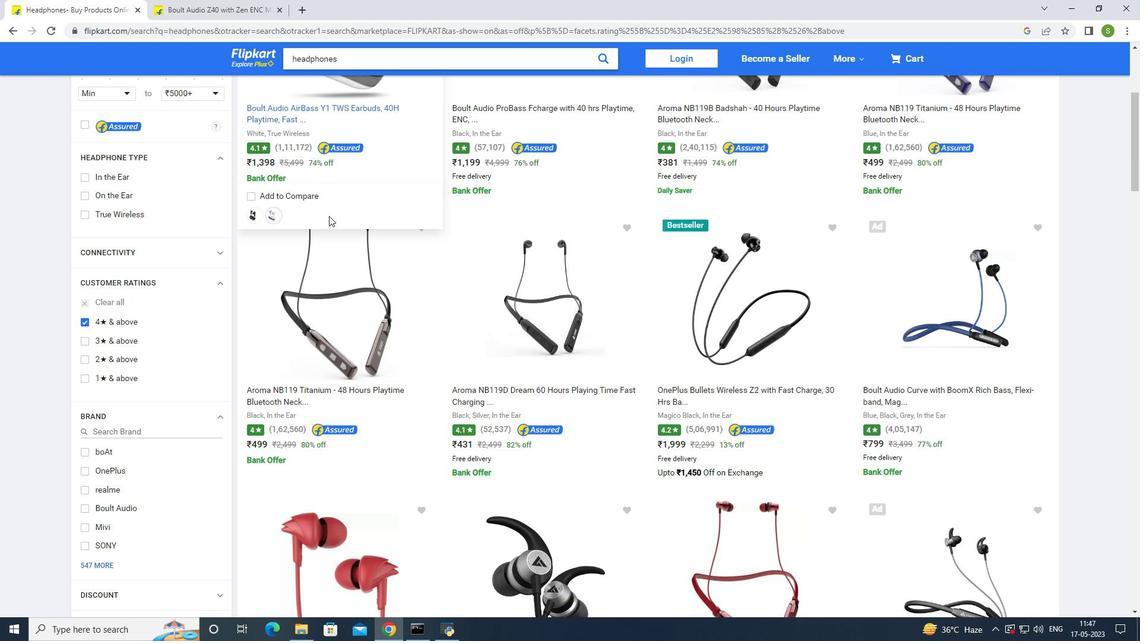 
Action: Mouse scrolled (329, 218) with delta (0, 0)
Screenshot: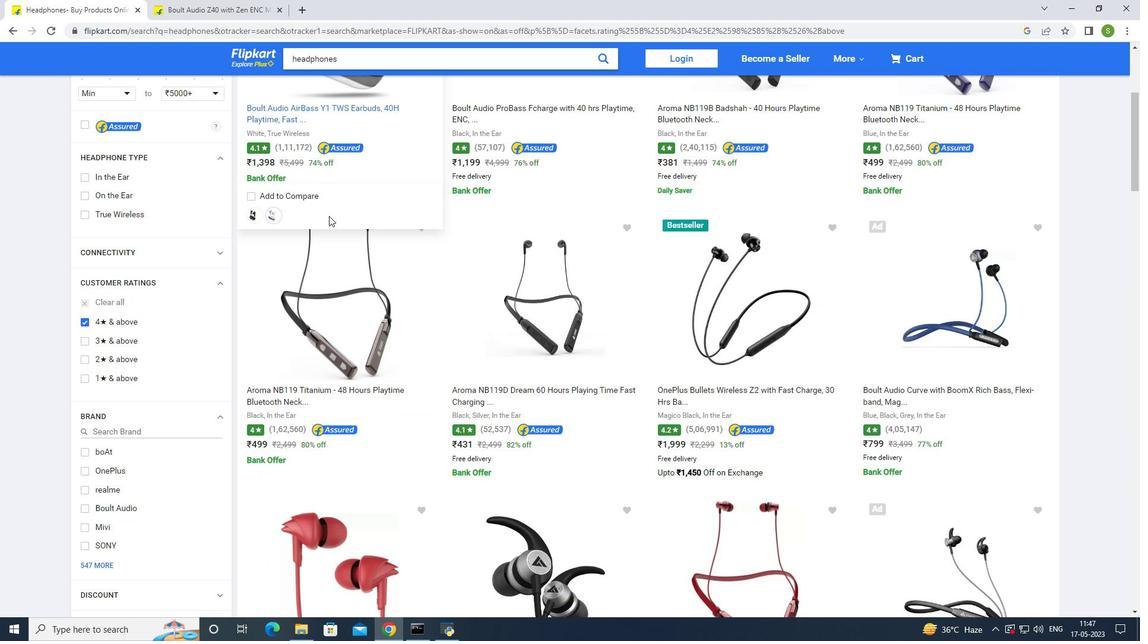 
Action: Mouse scrolled (329, 218) with delta (0, 0)
Screenshot: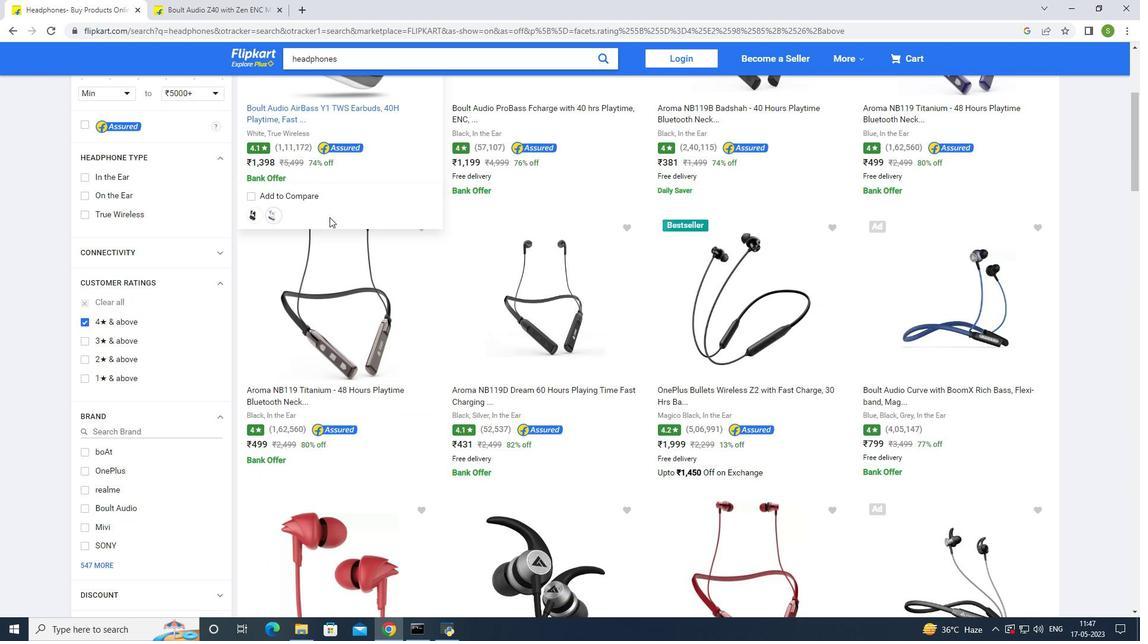 
Action: Mouse scrolled (329, 218) with delta (0, 0)
Screenshot: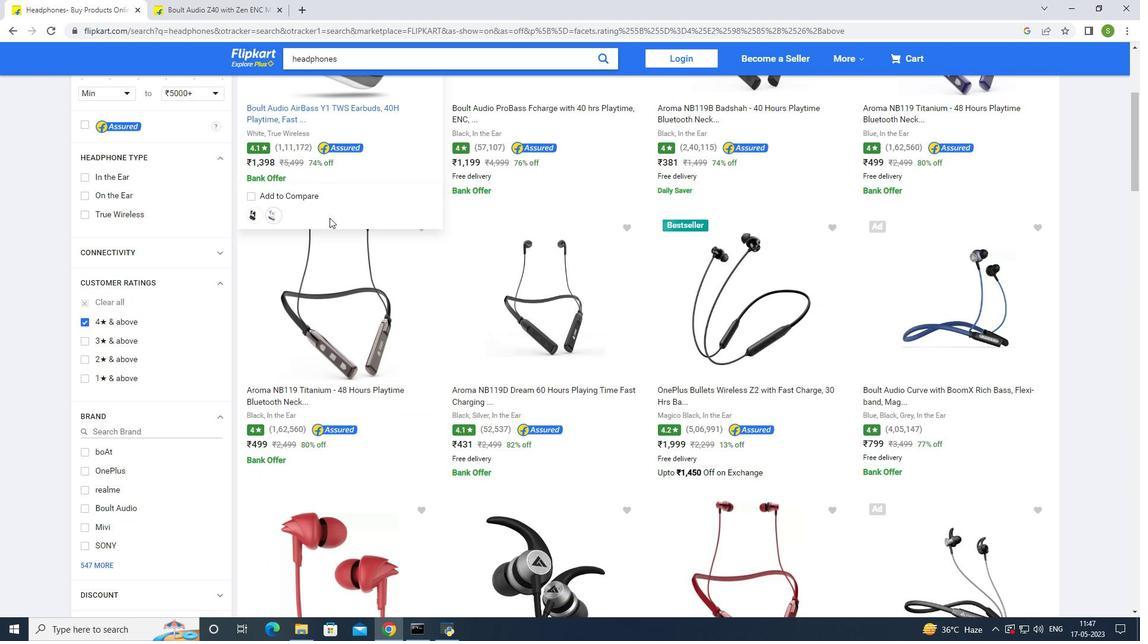 
Action: Mouse scrolled (329, 218) with delta (0, 0)
Screenshot: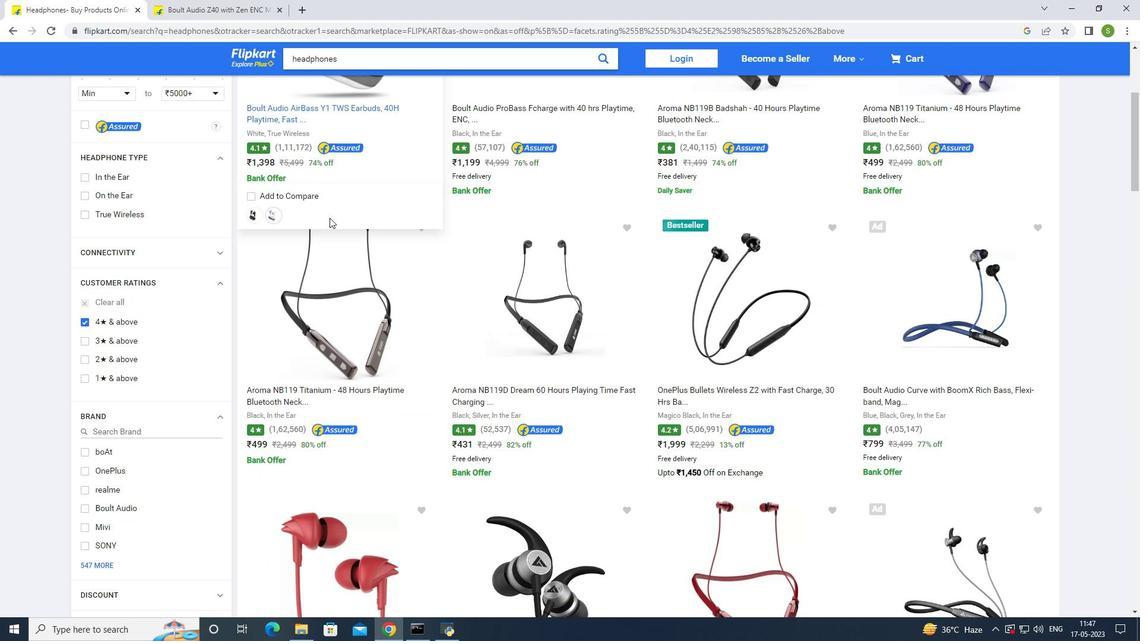 
Action: Mouse moved to (346, 233)
Screenshot: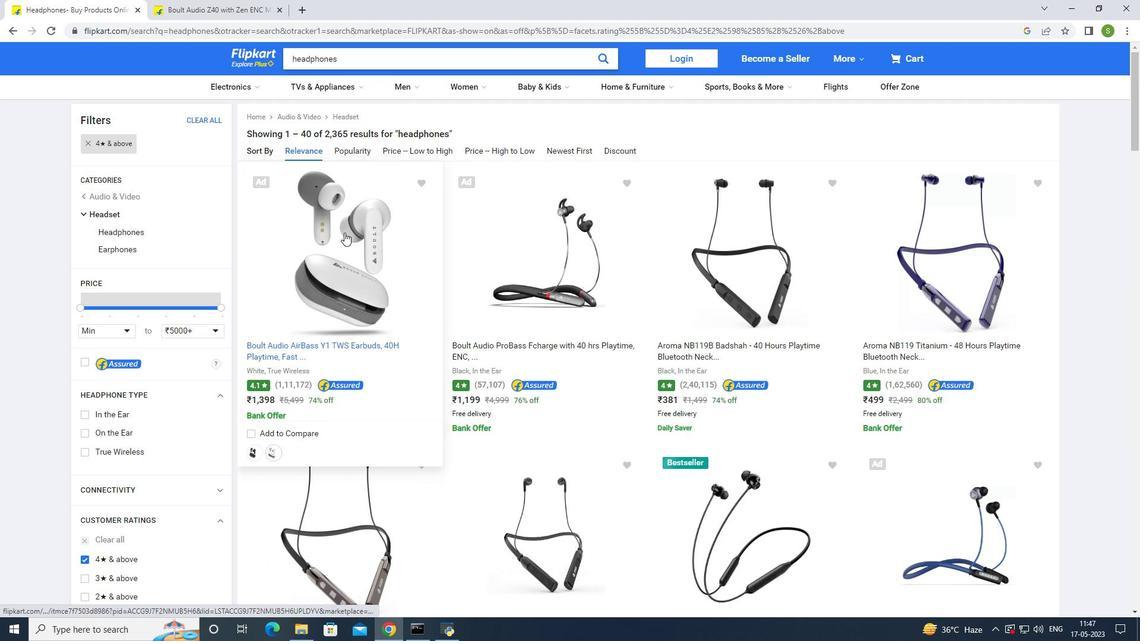 
Action: Mouse pressed left at (346, 233)
Screenshot: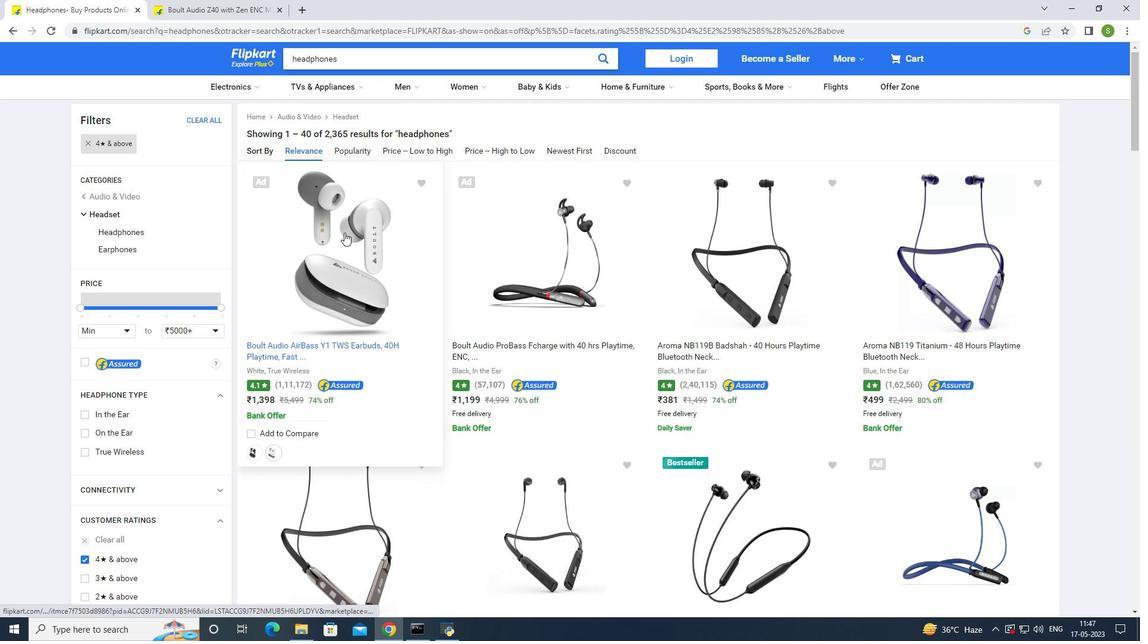 
Action: Mouse moved to (292, 397)
Screenshot: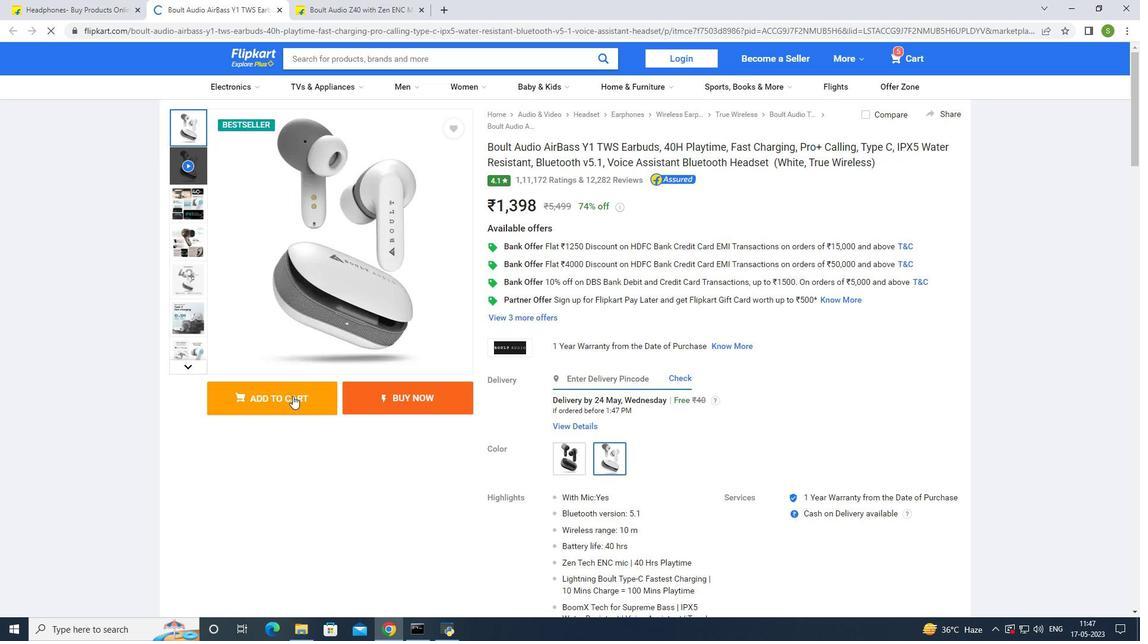 
Action: Mouse pressed left at (292, 397)
Screenshot: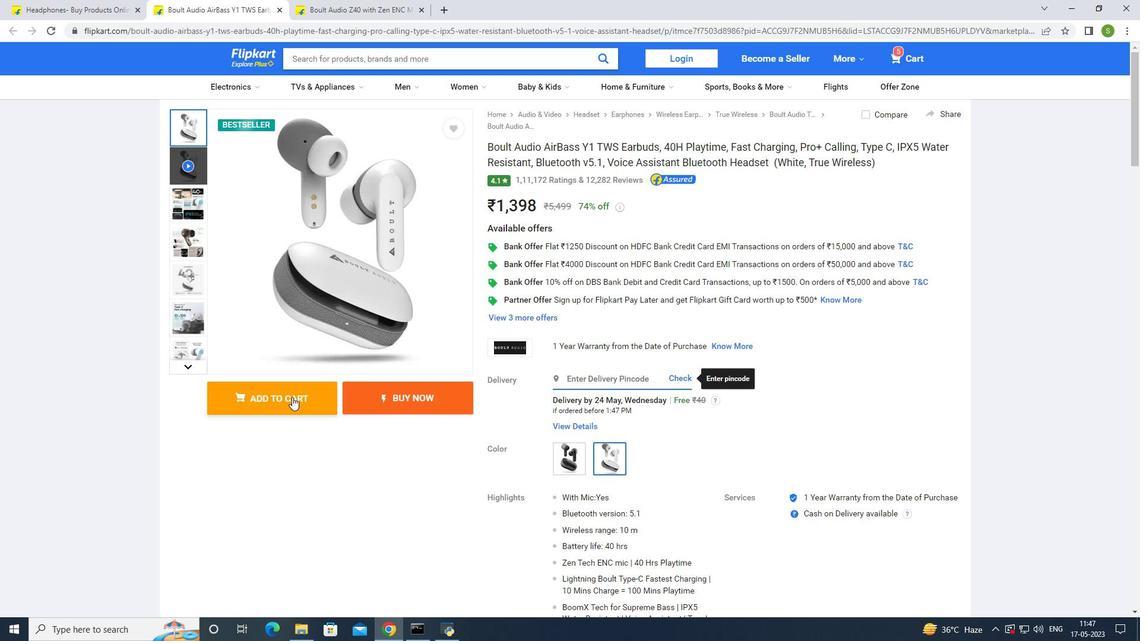 
Action: Mouse moved to (600, 374)
Screenshot: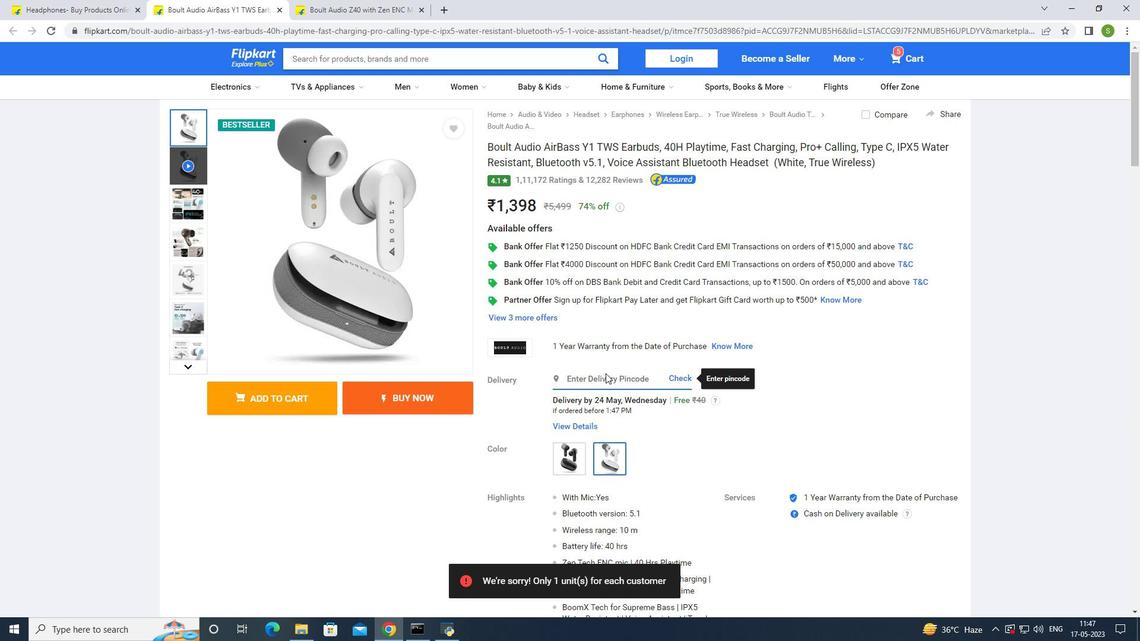 
Action: Mouse scrolled (600, 373) with delta (0, 0)
Screenshot: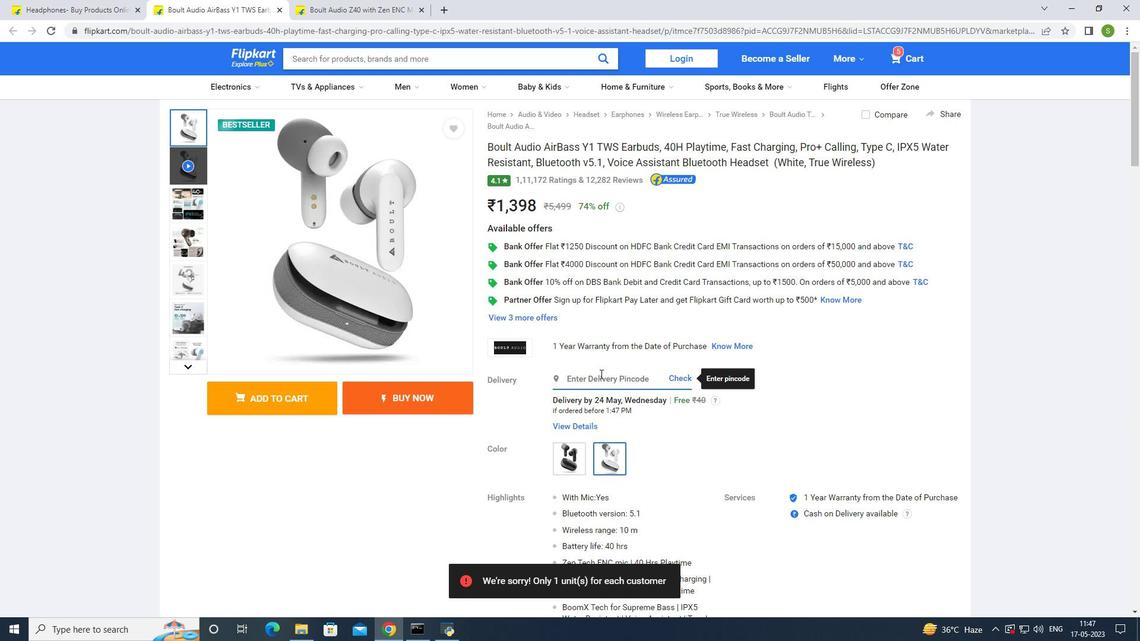 
Action: Mouse scrolled (600, 373) with delta (0, 0)
Screenshot: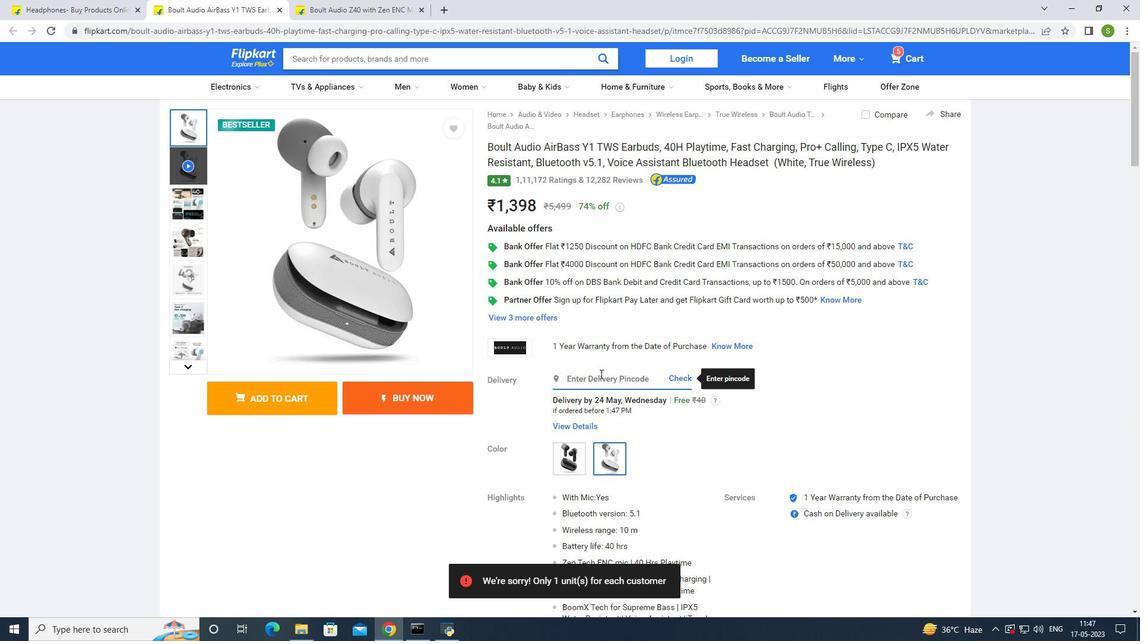 
Action: Mouse scrolled (600, 373) with delta (0, 0)
Screenshot: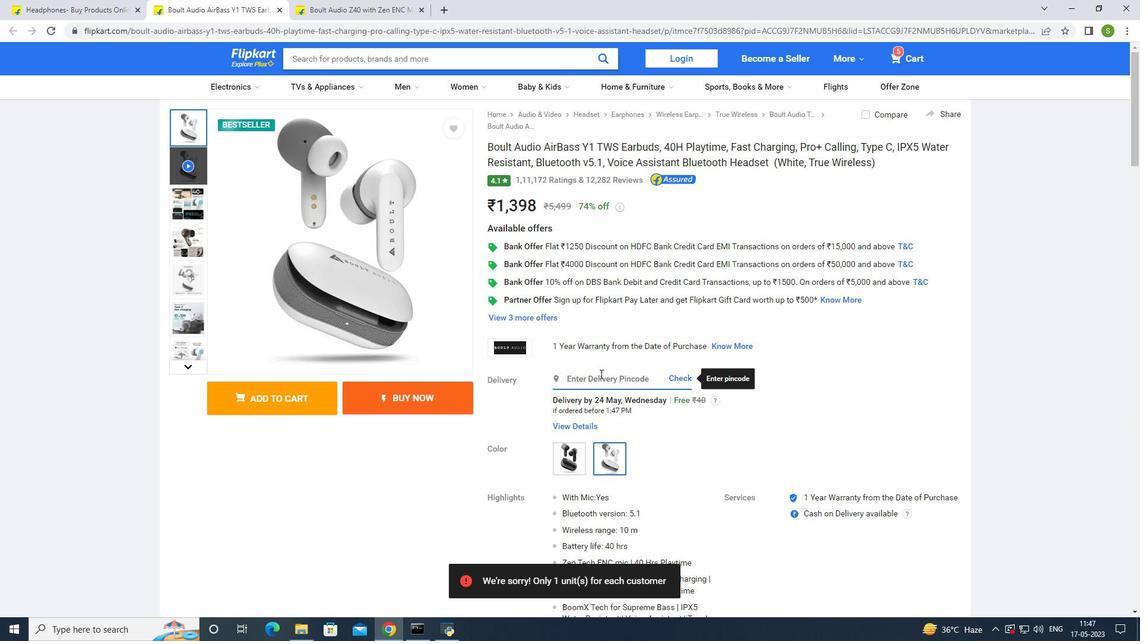 
Action: Mouse scrolled (600, 373) with delta (0, 0)
Screenshot: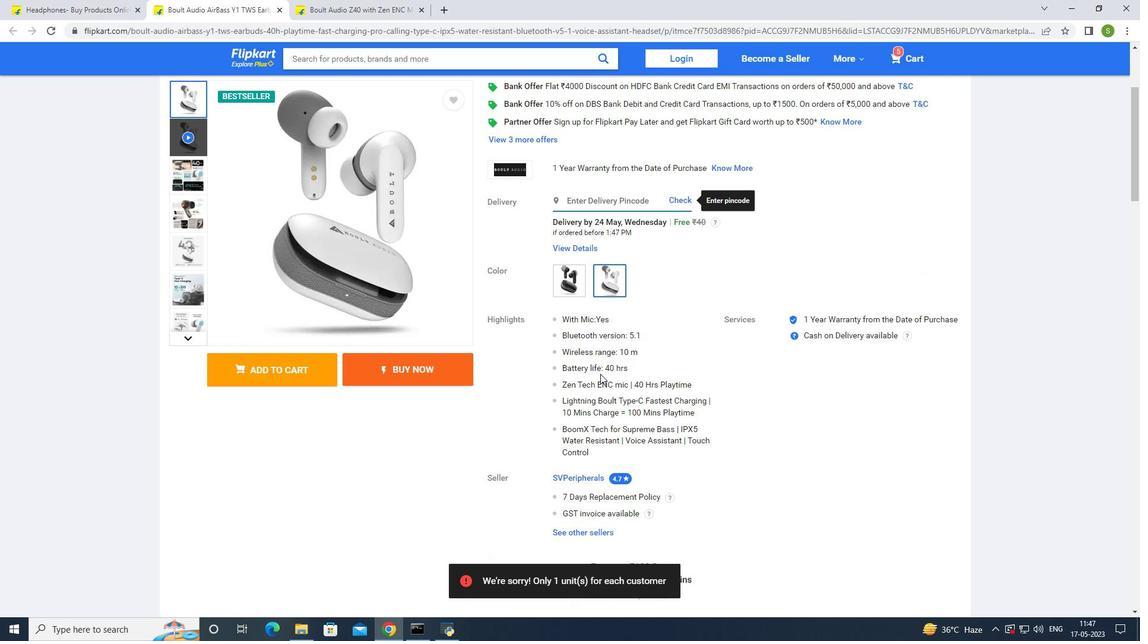 
Action: Mouse scrolled (600, 373) with delta (0, 0)
Screenshot: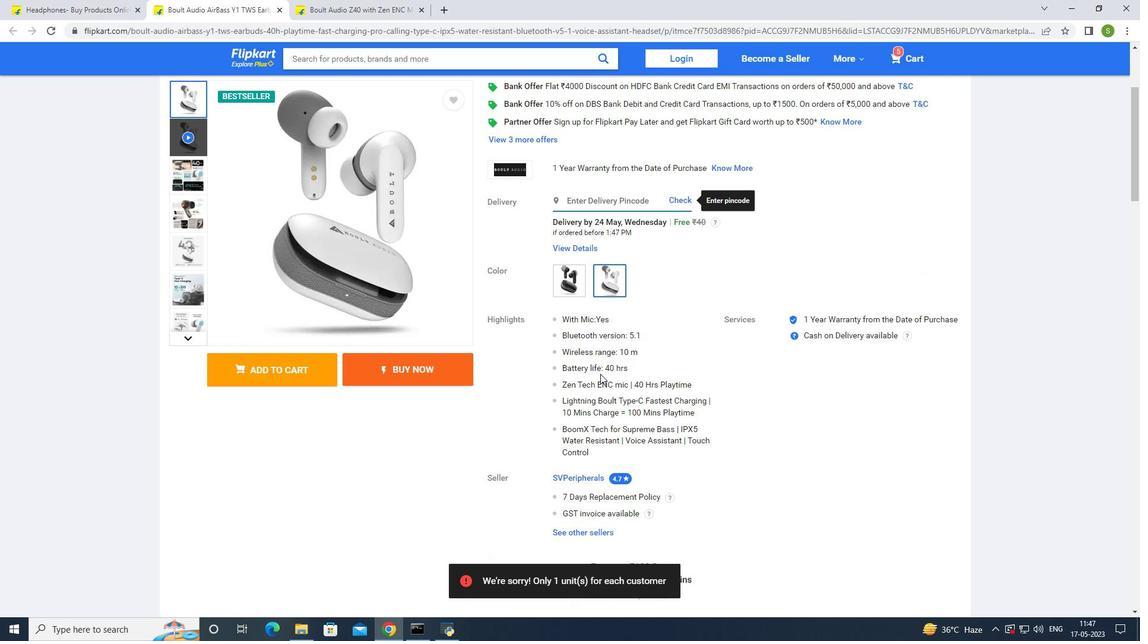 
Action: Mouse scrolled (600, 373) with delta (0, 0)
Screenshot: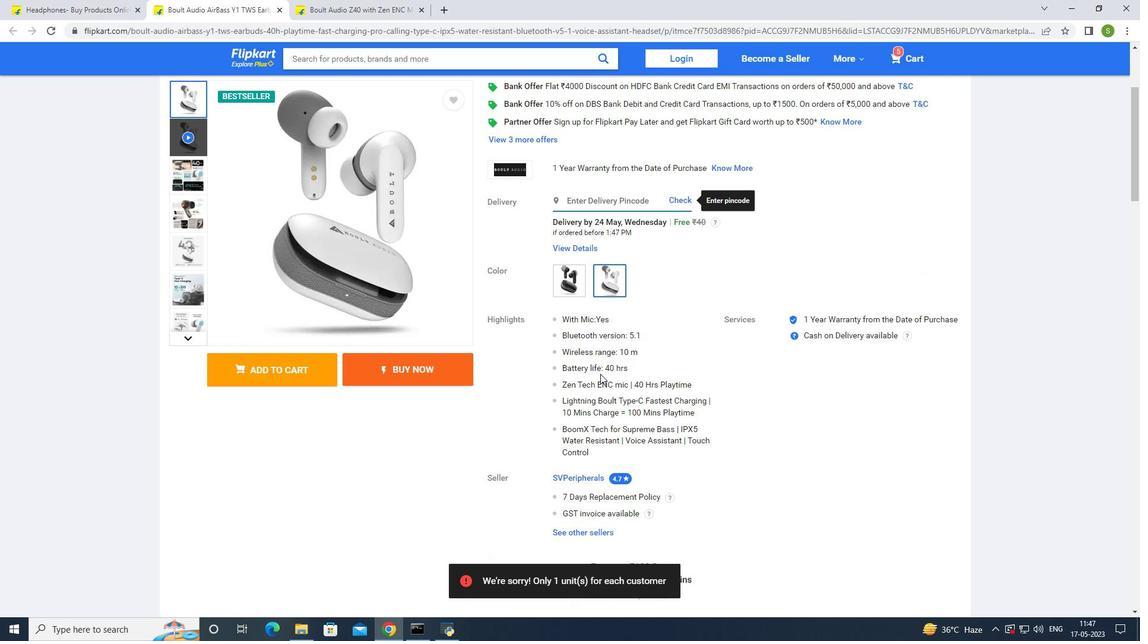 
Action: Mouse scrolled (600, 373) with delta (0, 0)
Screenshot: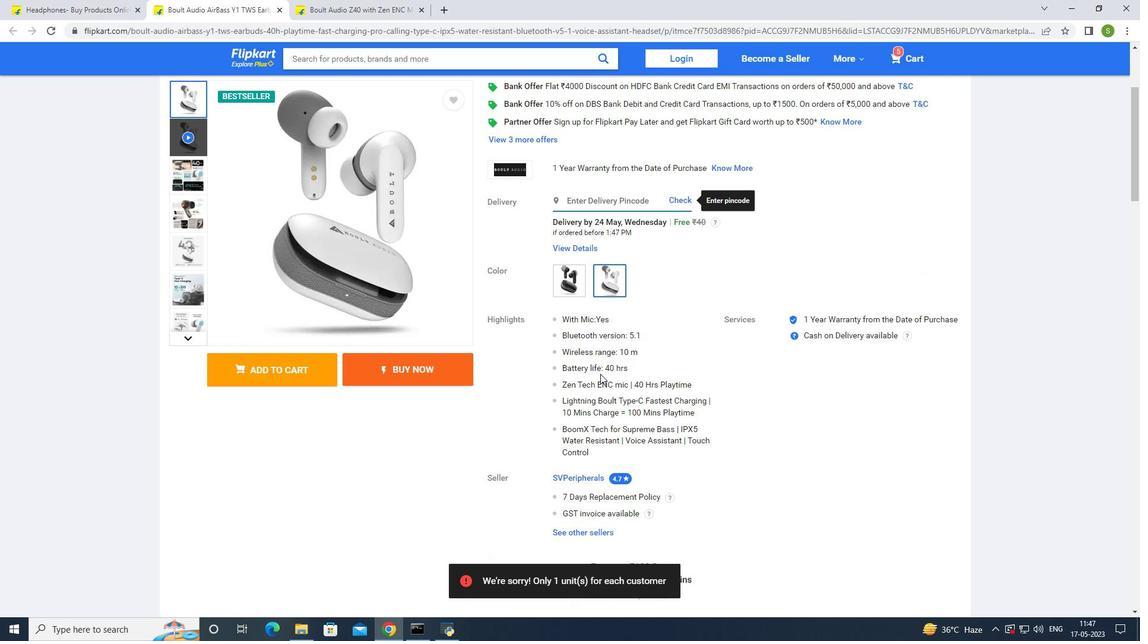 
Action: Mouse scrolled (600, 373) with delta (0, 0)
Screenshot: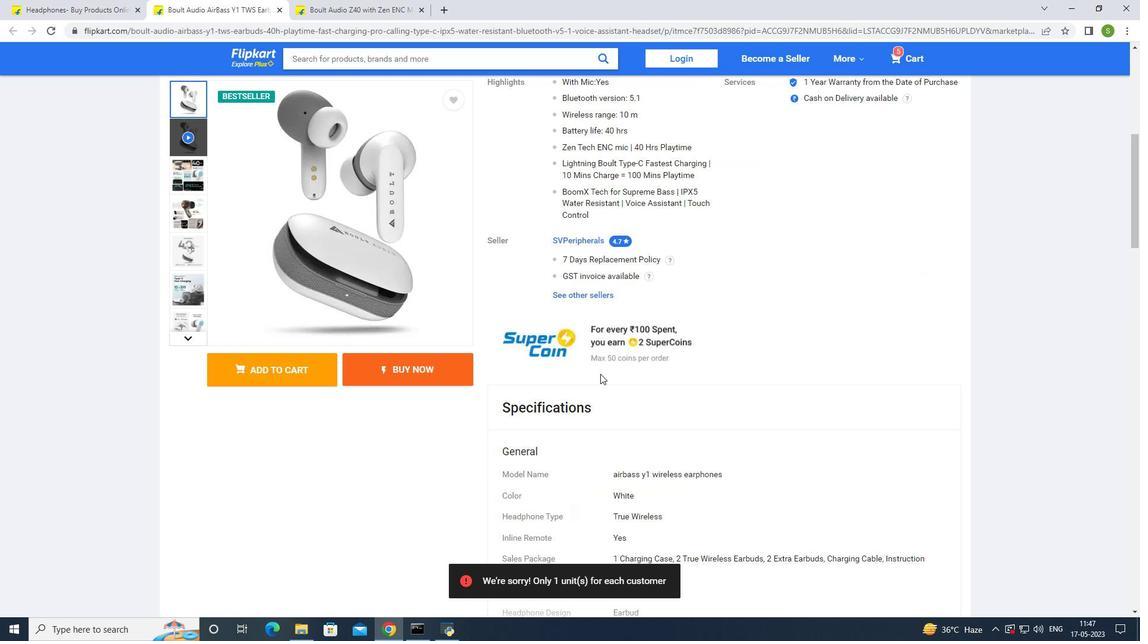
Action: Mouse scrolled (600, 373) with delta (0, 0)
Screenshot: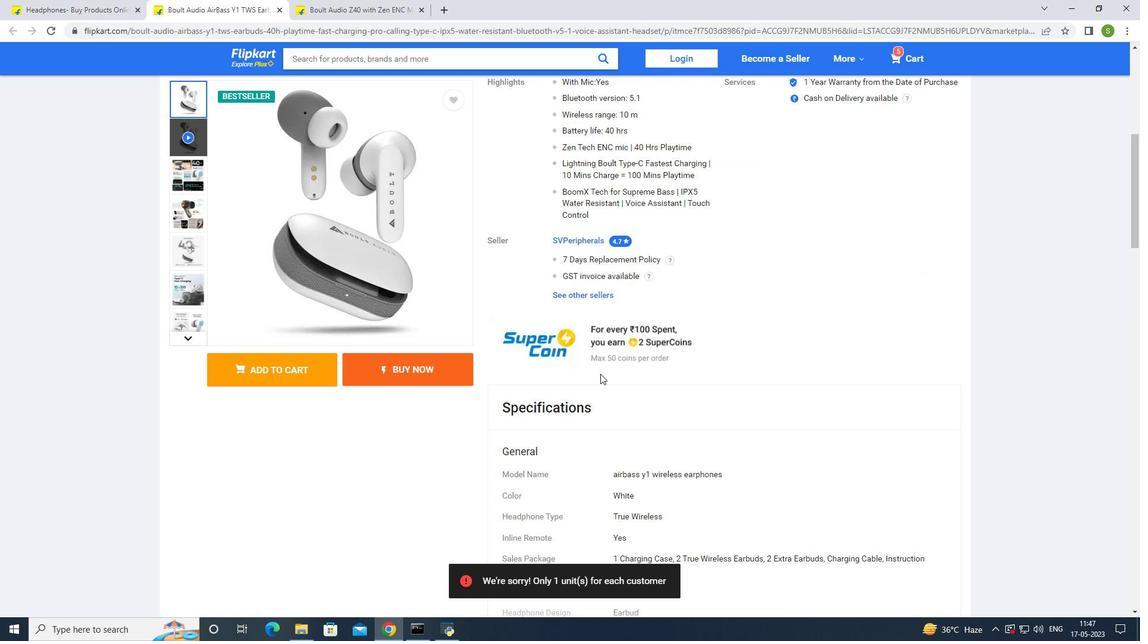 
Action: Mouse scrolled (600, 373) with delta (0, 0)
Screenshot: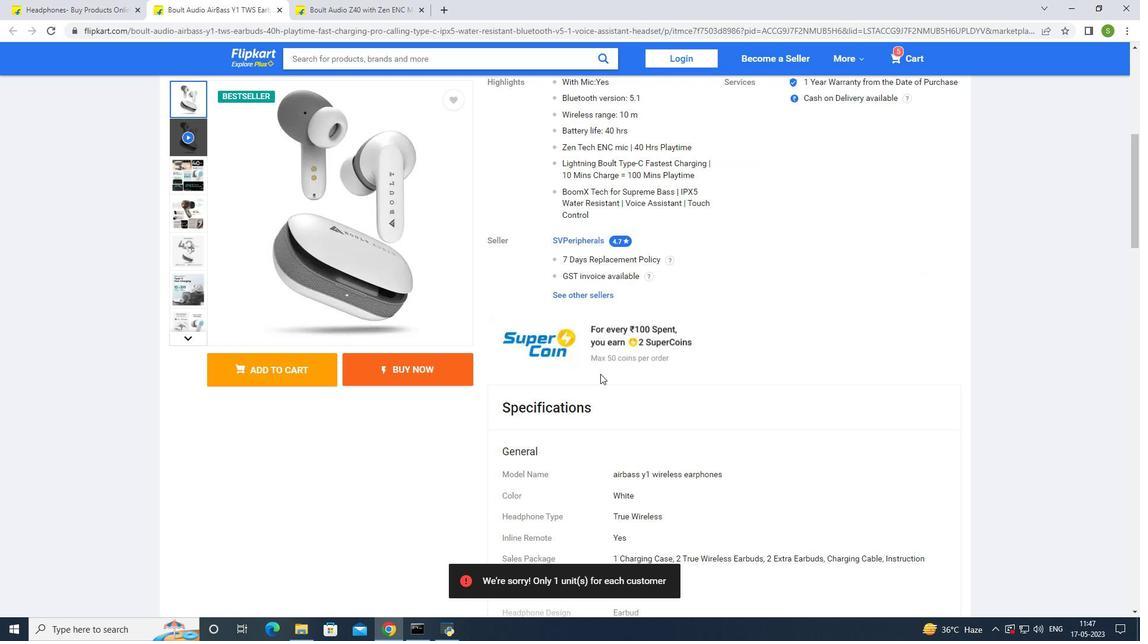 
Action: Mouse scrolled (600, 373) with delta (0, 0)
Screenshot: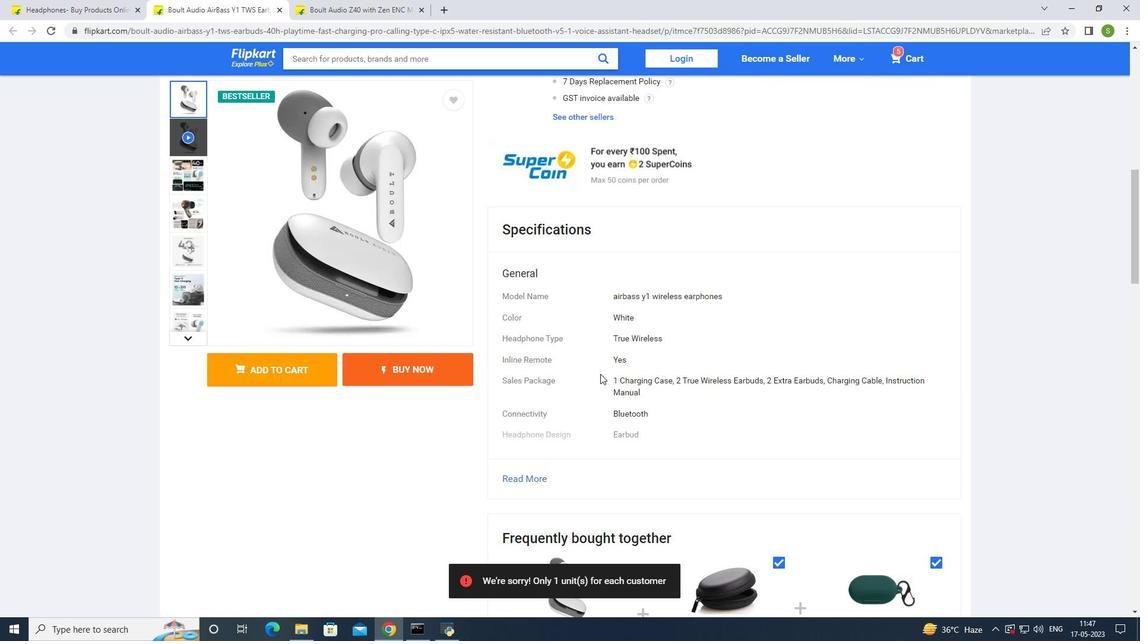 
Action: Mouse scrolled (600, 373) with delta (0, 0)
Screenshot: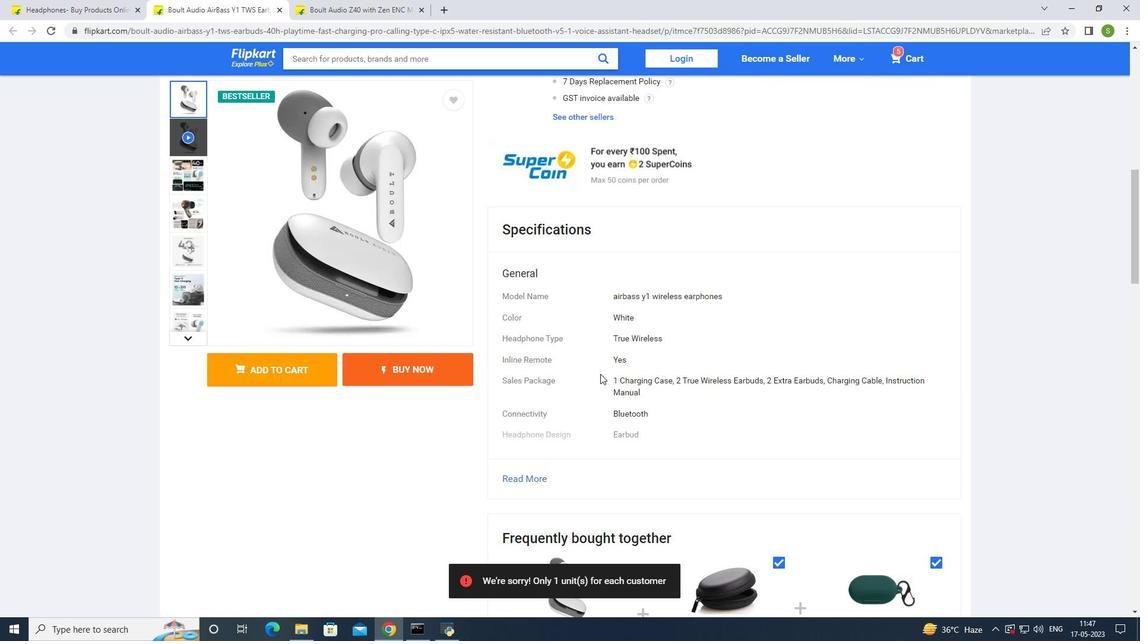 
Action: Mouse scrolled (600, 373) with delta (0, 0)
Screenshot: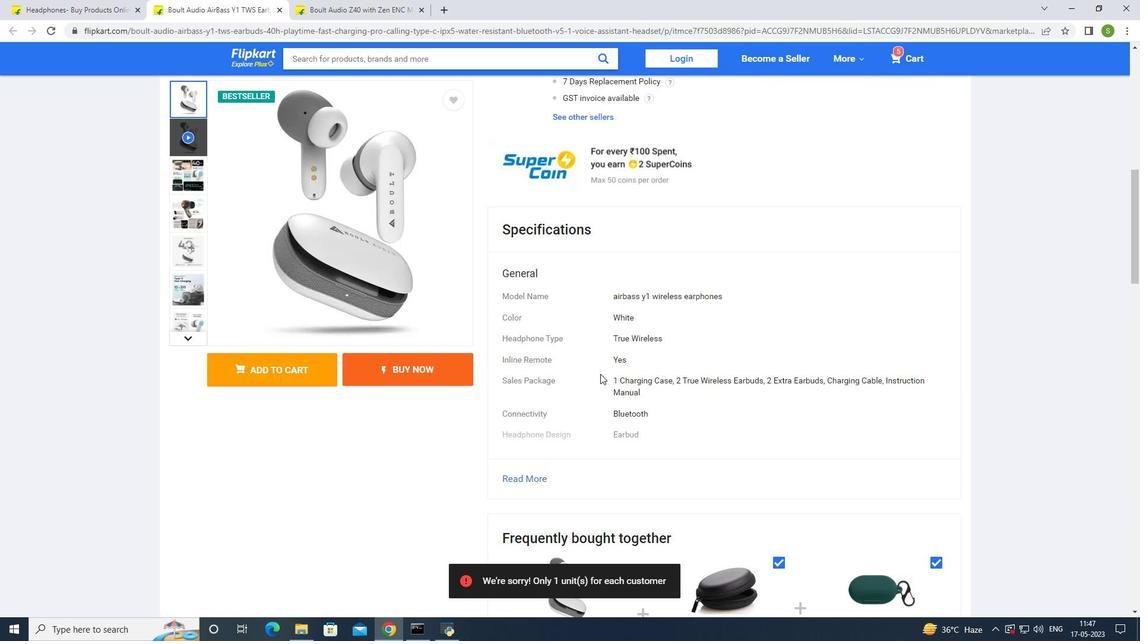 
Action: Mouse scrolled (600, 373) with delta (0, 0)
Screenshot: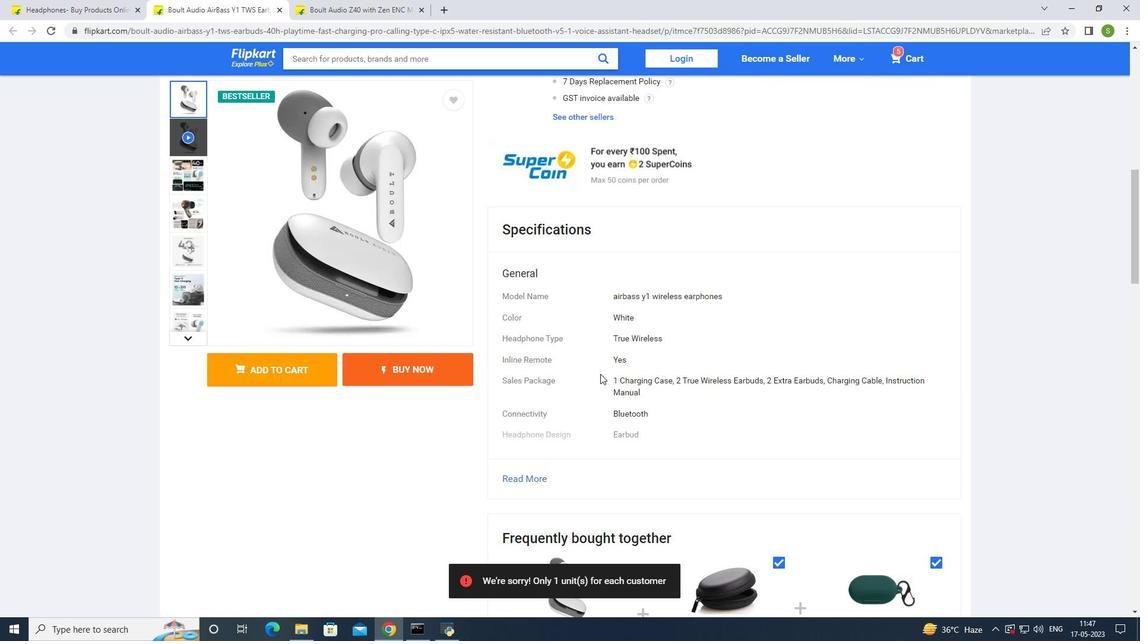
Action: Mouse moved to (599, 375)
Screenshot: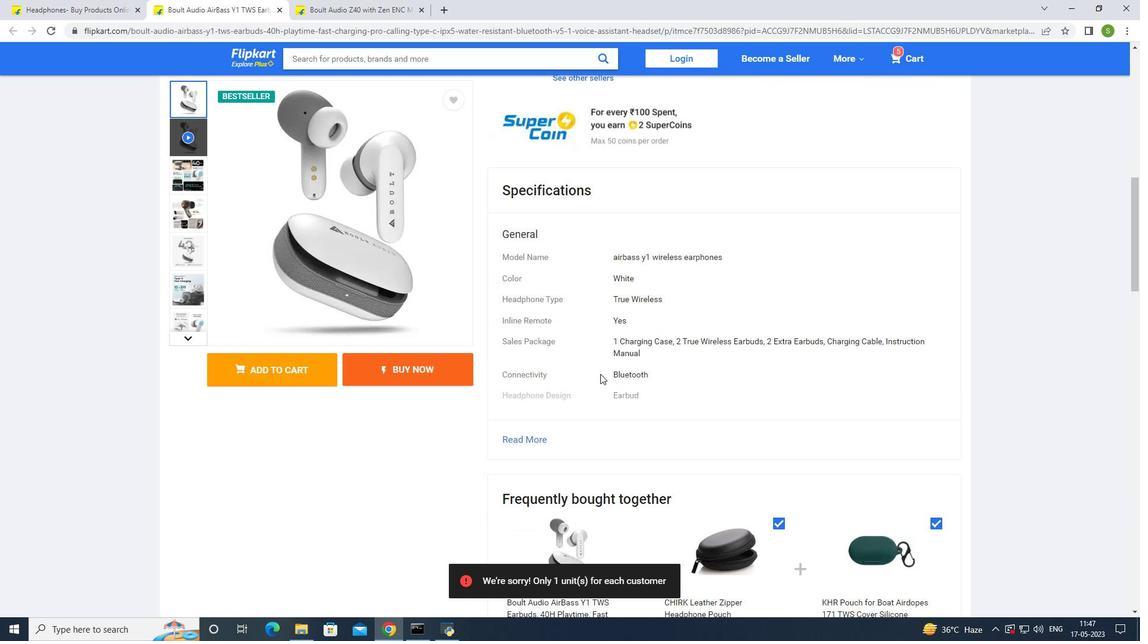
Action: Mouse scrolled (599, 374) with delta (0, 0)
Screenshot: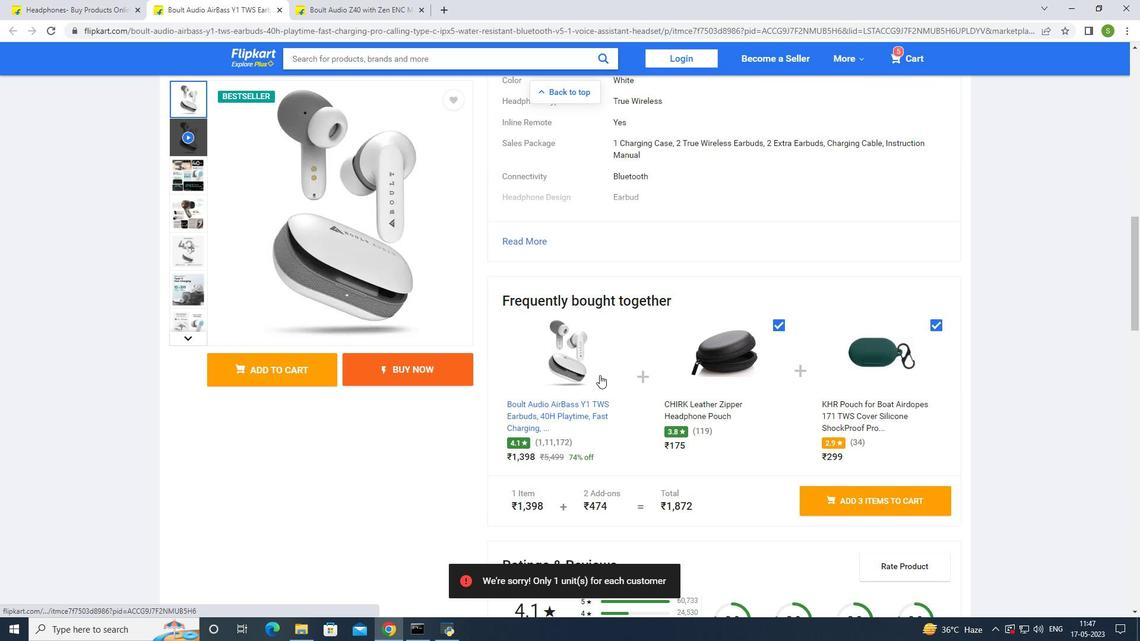 
Action: Mouse scrolled (599, 374) with delta (0, 0)
Screenshot: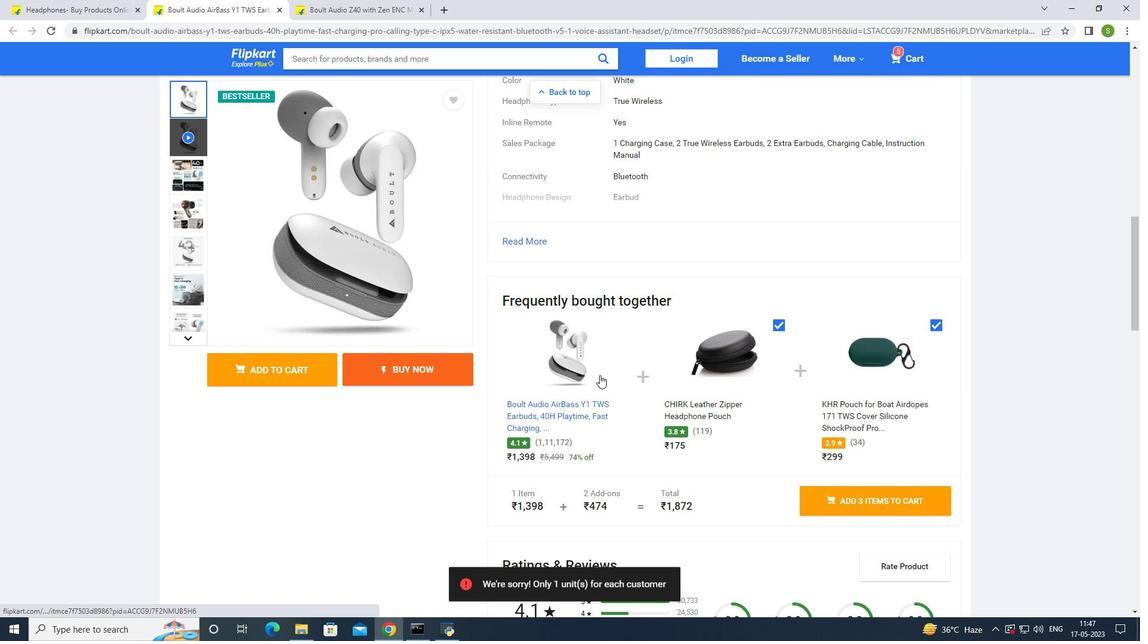 
Action: Mouse scrolled (599, 374) with delta (0, 0)
Screenshot: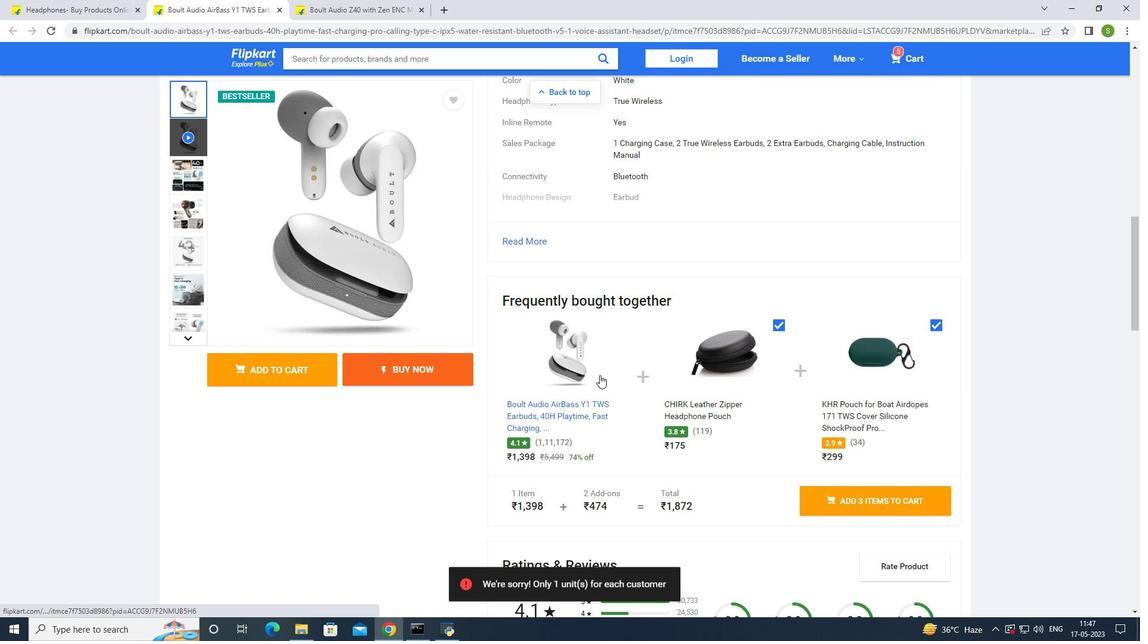 
Action: Mouse moved to (599, 375)
Screenshot: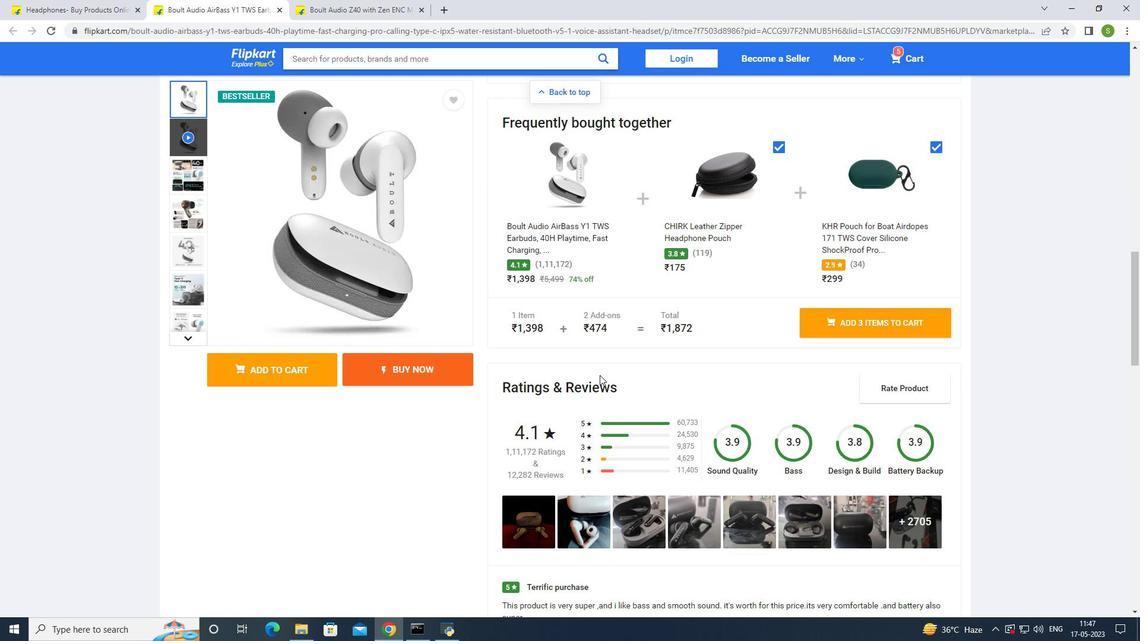 
Action: Mouse scrolled (599, 374) with delta (0, 0)
Screenshot: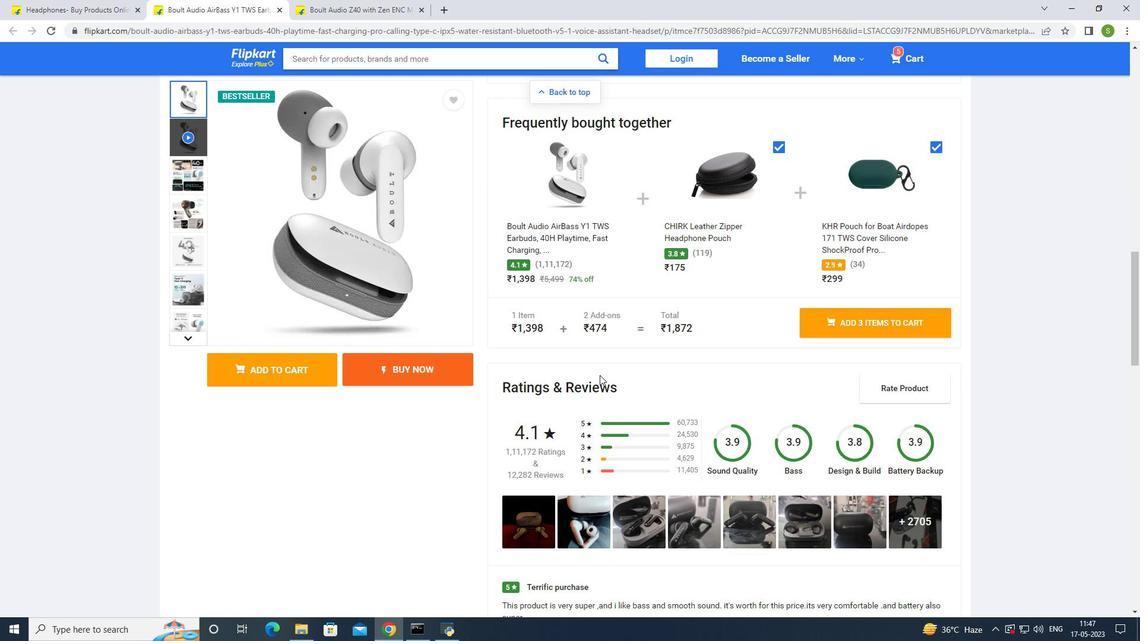 
Action: Mouse moved to (599, 381)
Screenshot: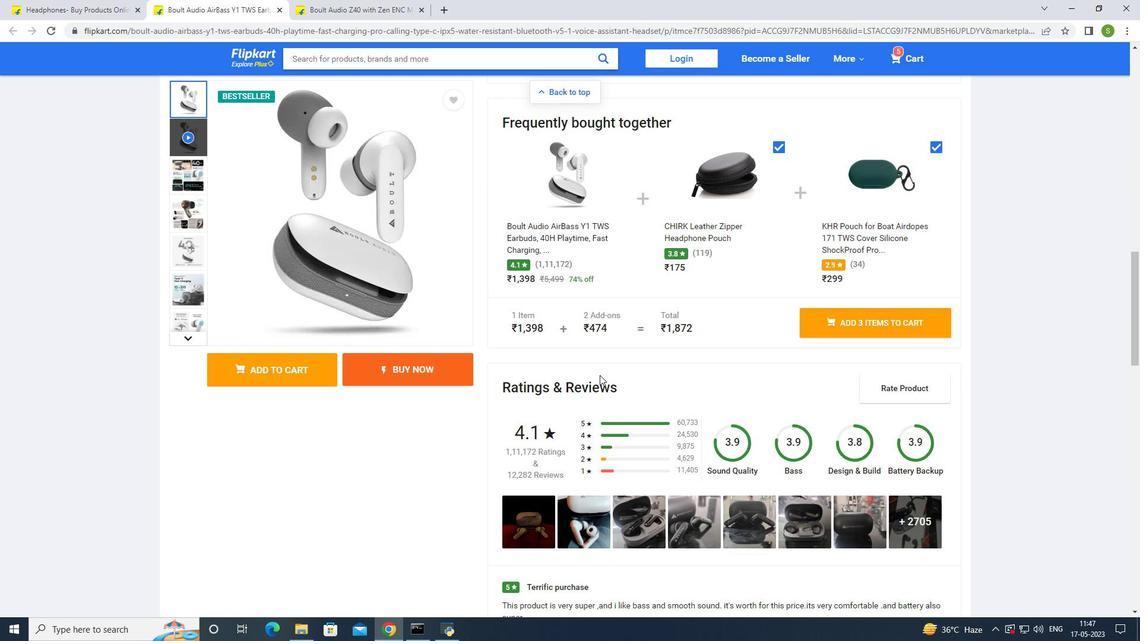 
Action: Mouse scrolled (599, 381) with delta (0, 0)
Screenshot: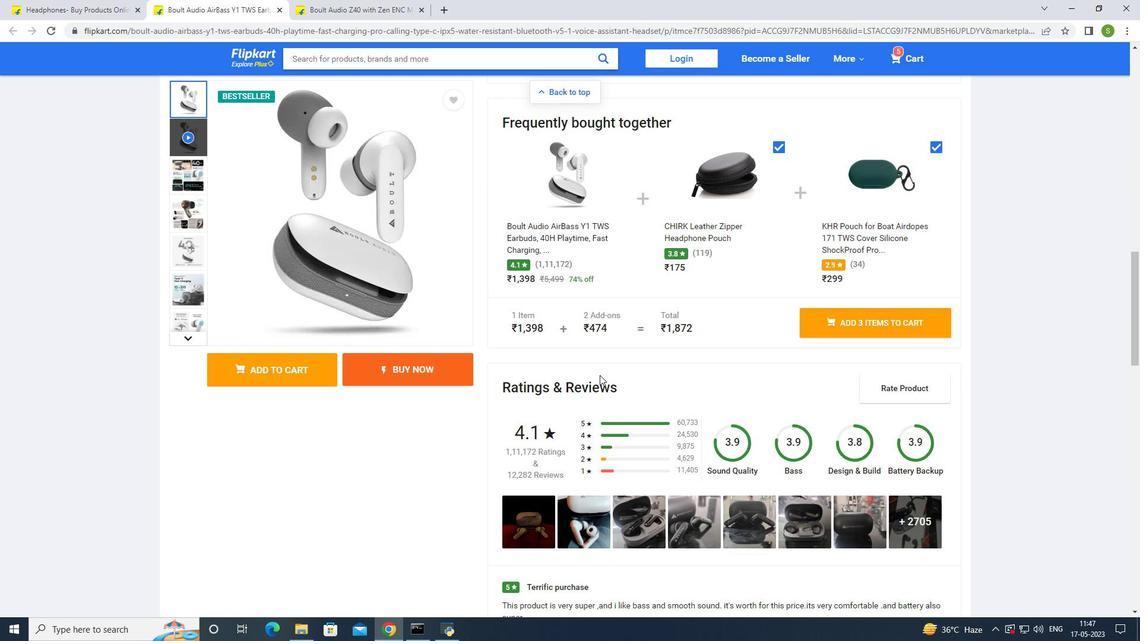 
Action: Mouse moved to (598, 384)
Screenshot: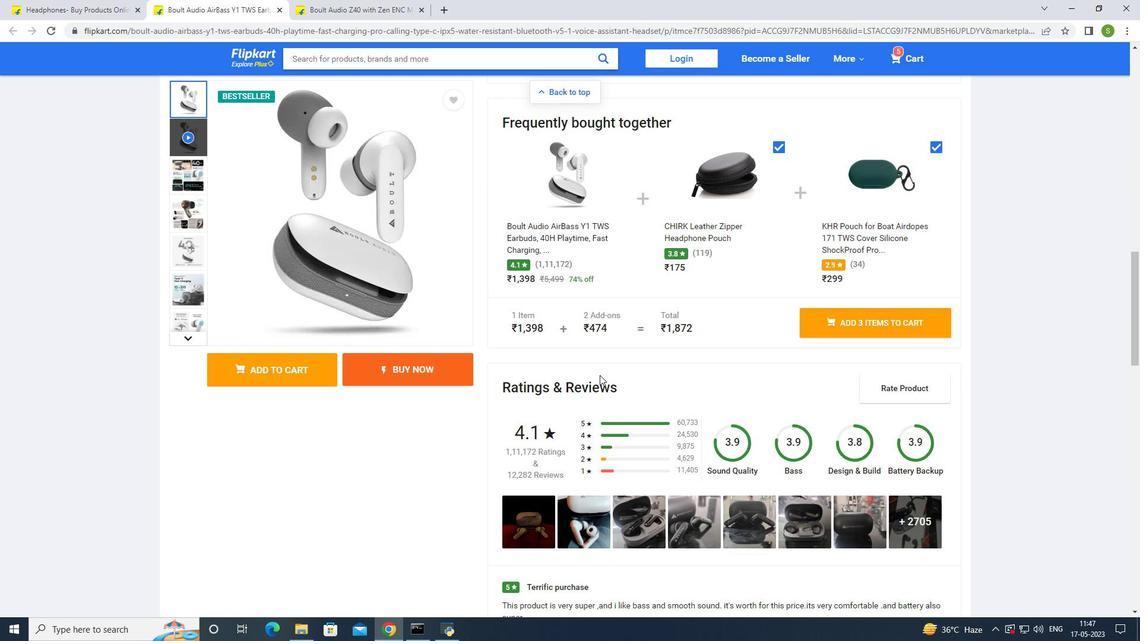 
Action: Mouse scrolled (598, 383) with delta (0, 0)
Screenshot: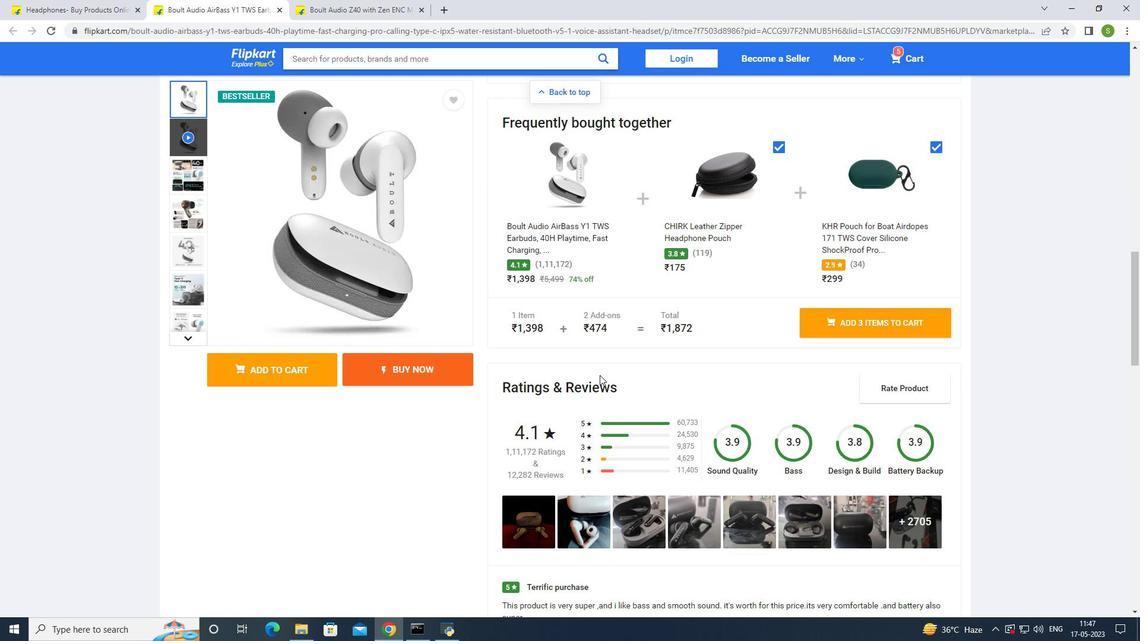 
Action: Mouse scrolled (598, 383) with delta (0, 0)
Screenshot: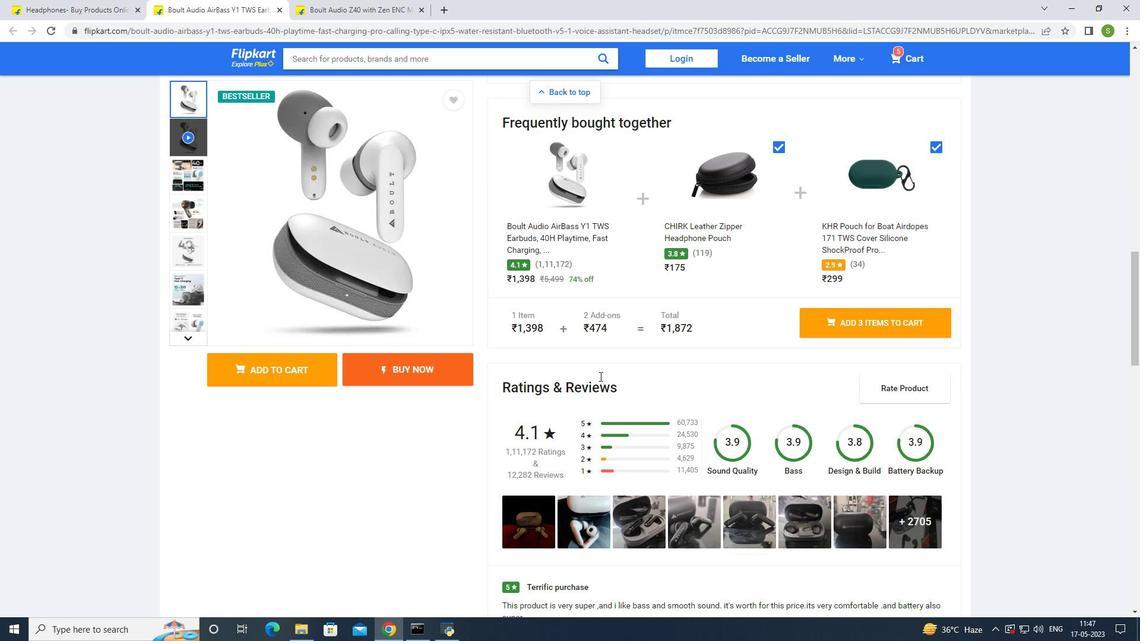 
Action: Mouse moved to (598, 384)
Screenshot: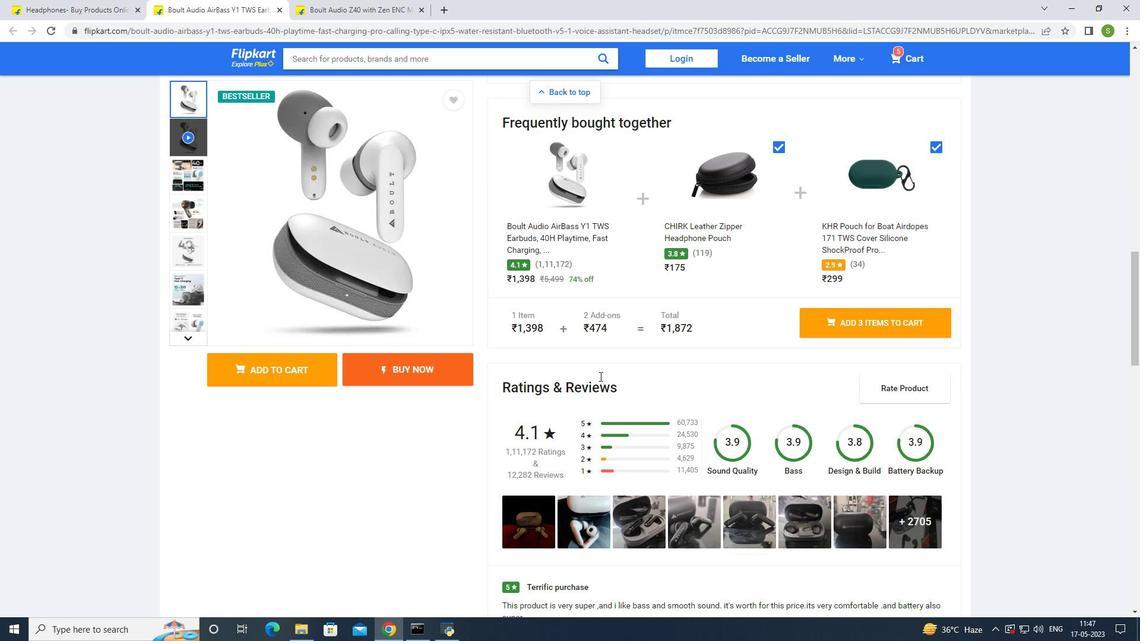 
Action: Mouse scrolled (598, 383) with delta (0, 0)
Screenshot: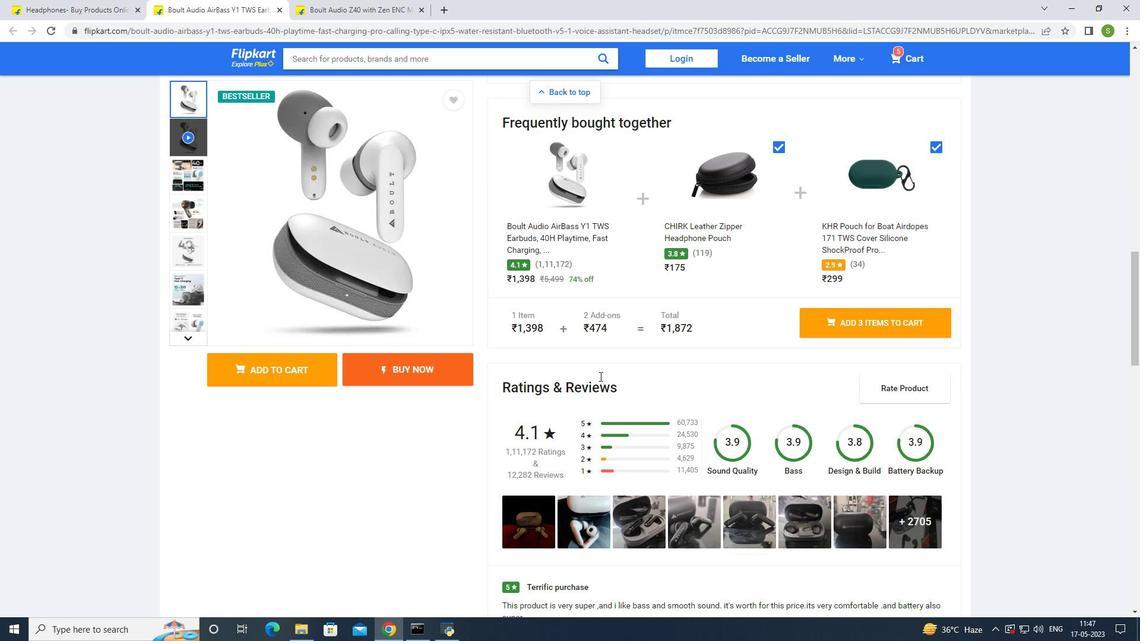 
Action: Mouse moved to (523, 212)
Screenshot: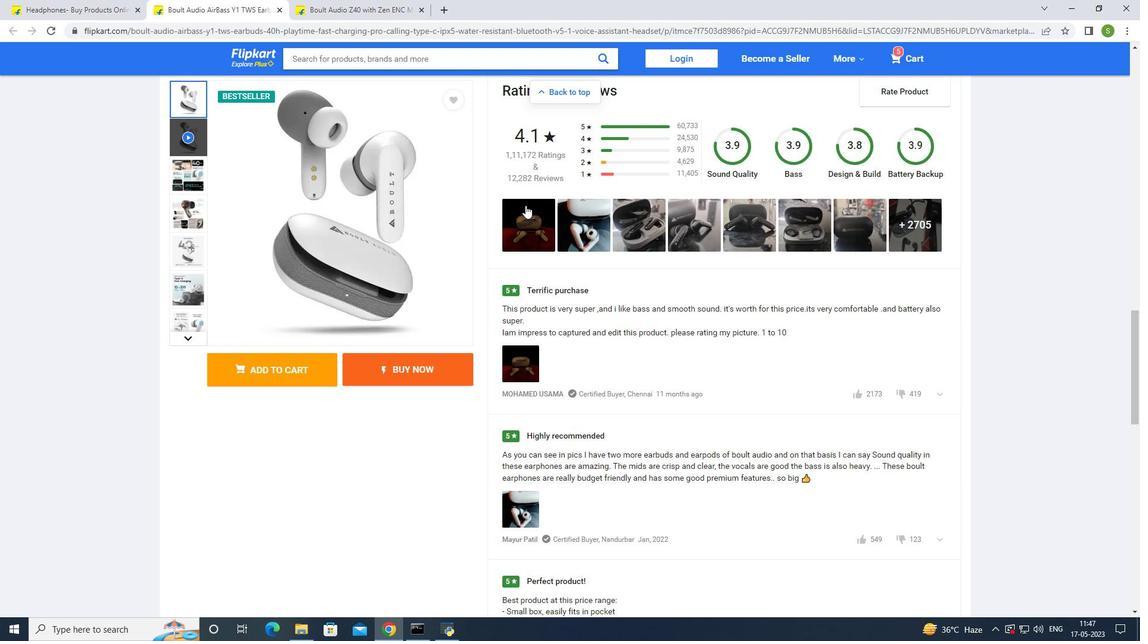 
Action: Mouse pressed left at (523, 212)
Screenshot: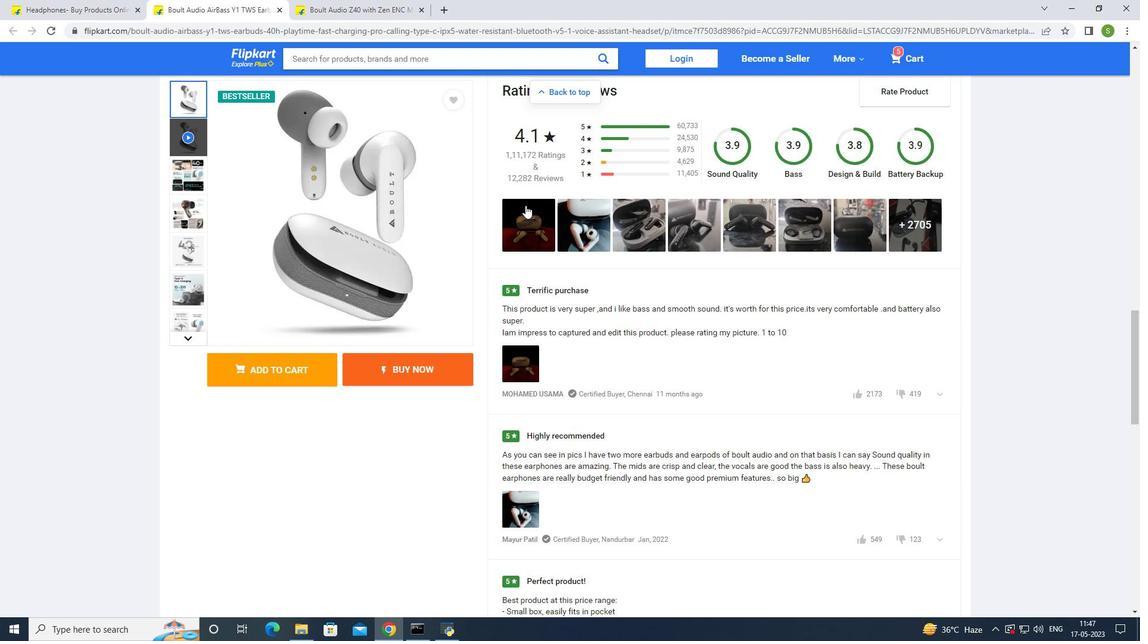 
Action: Mouse moved to (630, 326)
Screenshot: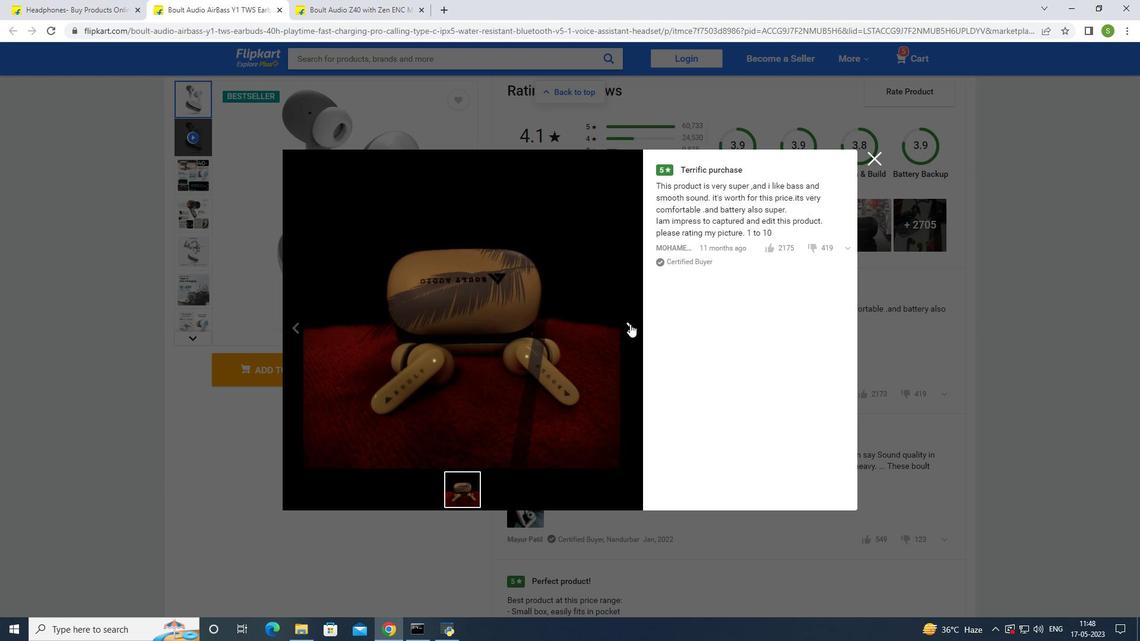 
Action: Mouse pressed left at (630, 326)
Screenshot: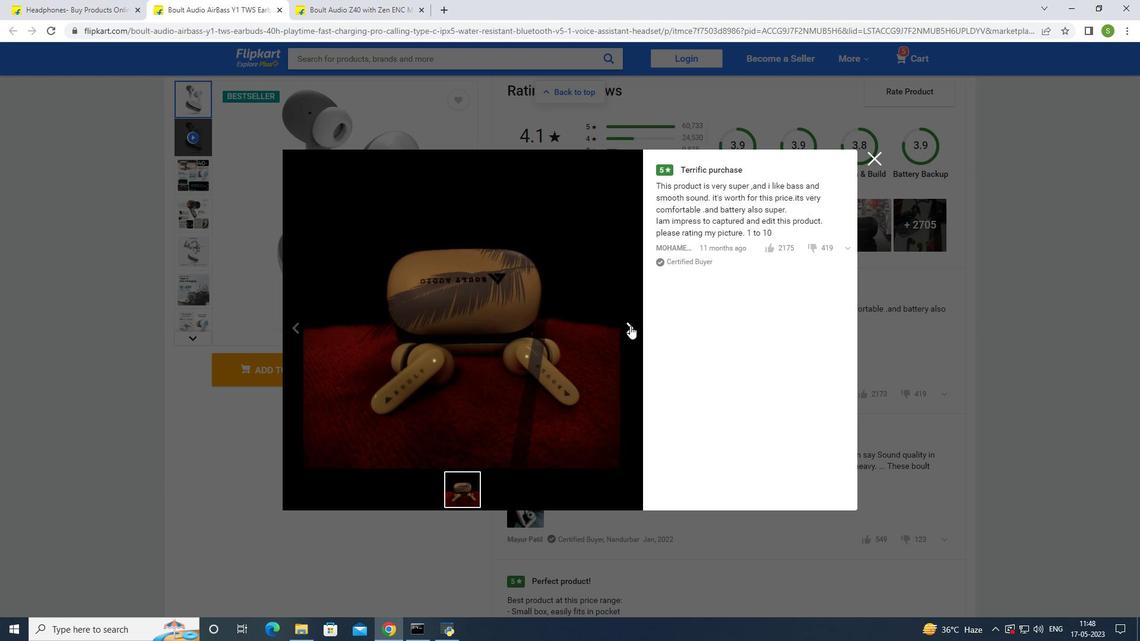 
Action: Mouse pressed left at (630, 326)
Screenshot: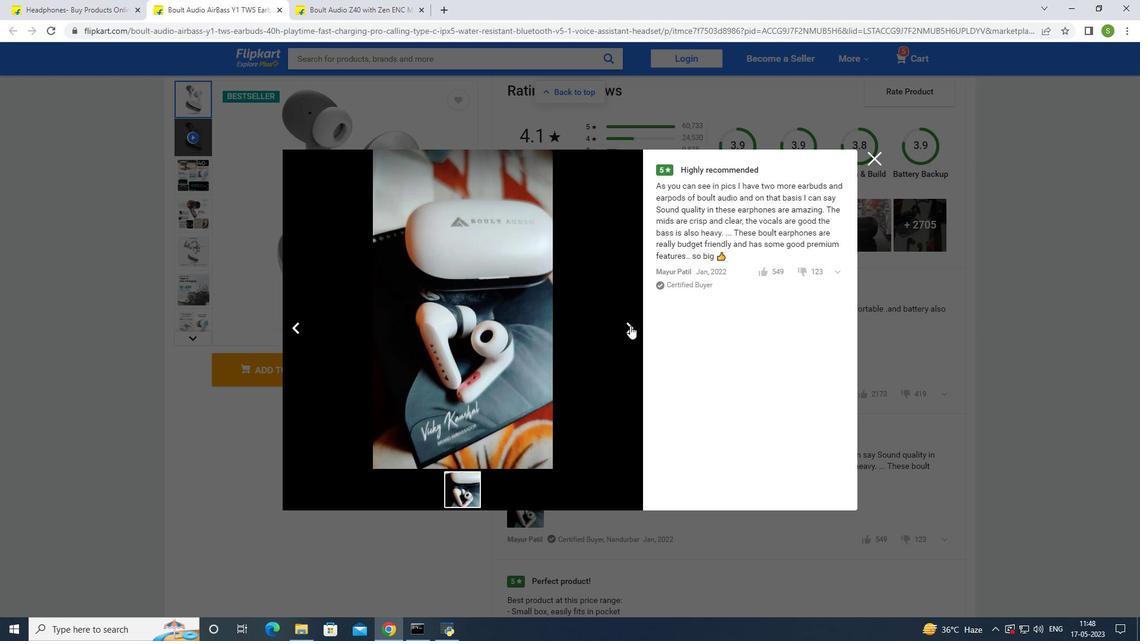 
Action: Mouse pressed left at (630, 326)
Screenshot: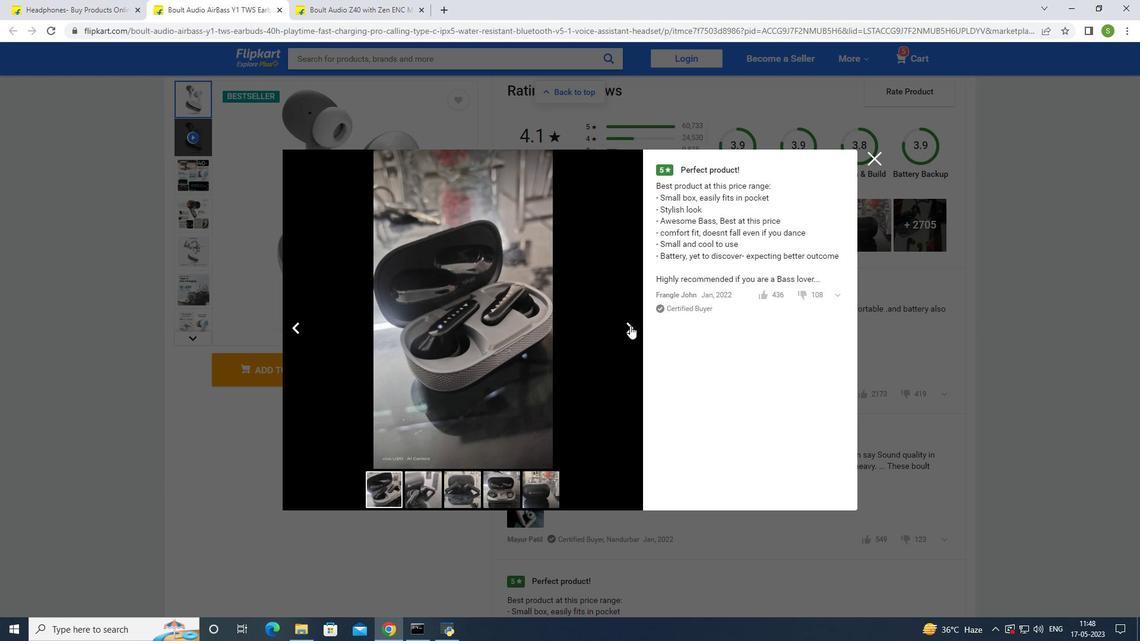 
Action: Mouse pressed left at (630, 326)
Screenshot: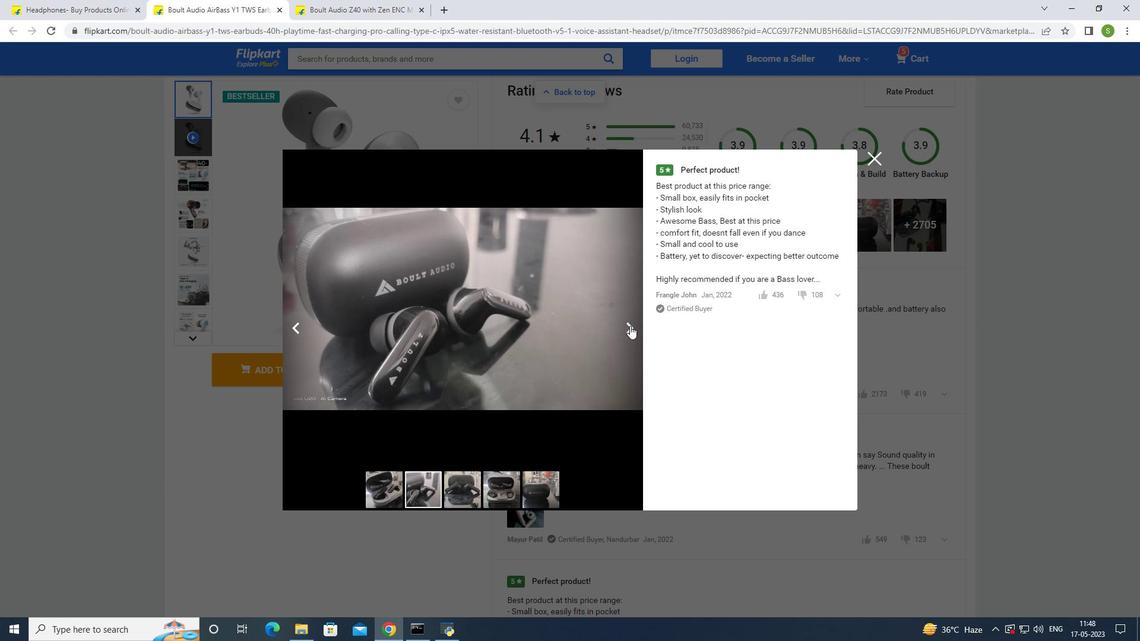 
Action: Mouse pressed left at (630, 326)
Screenshot: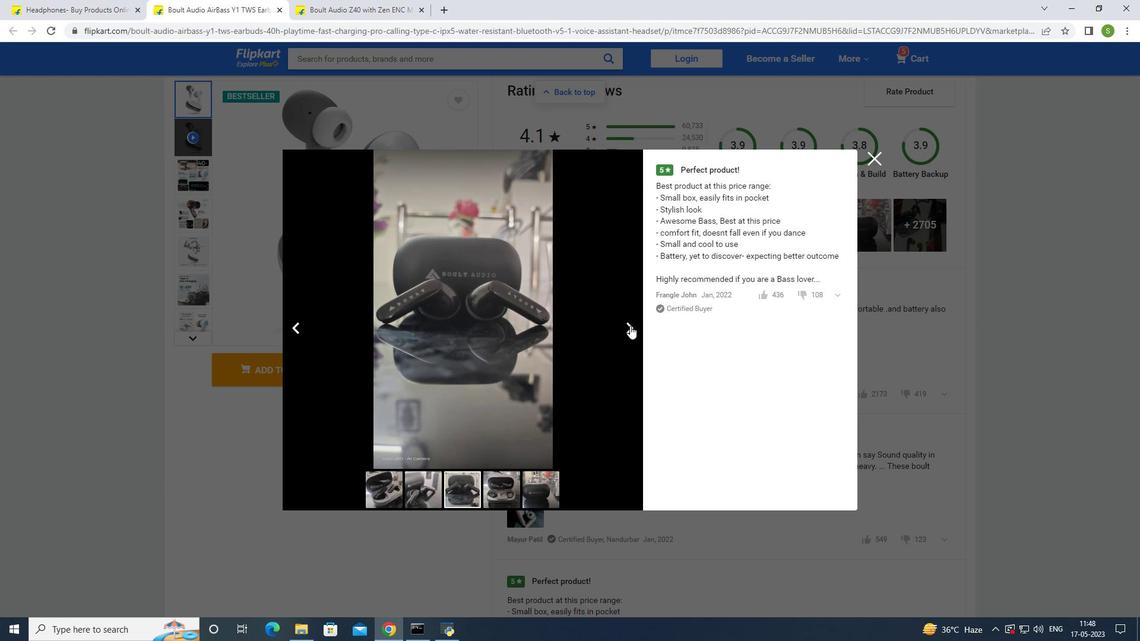 
Action: Mouse pressed left at (630, 326)
Screenshot: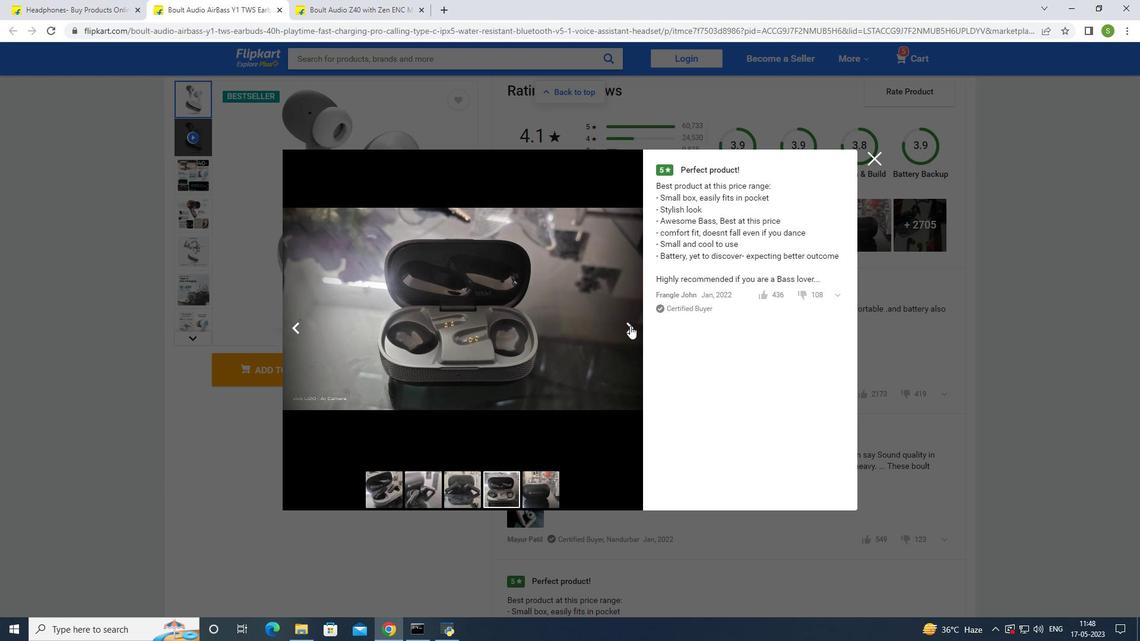 
Action: Mouse moved to (875, 158)
Screenshot: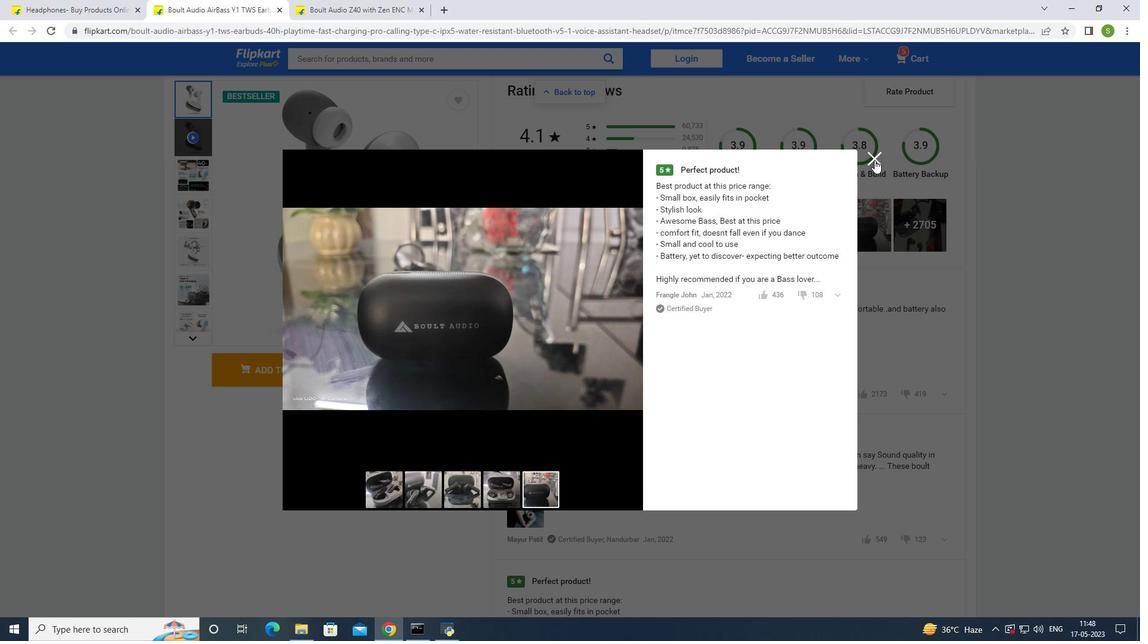 
Action: Mouse pressed left at (875, 158)
Screenshot: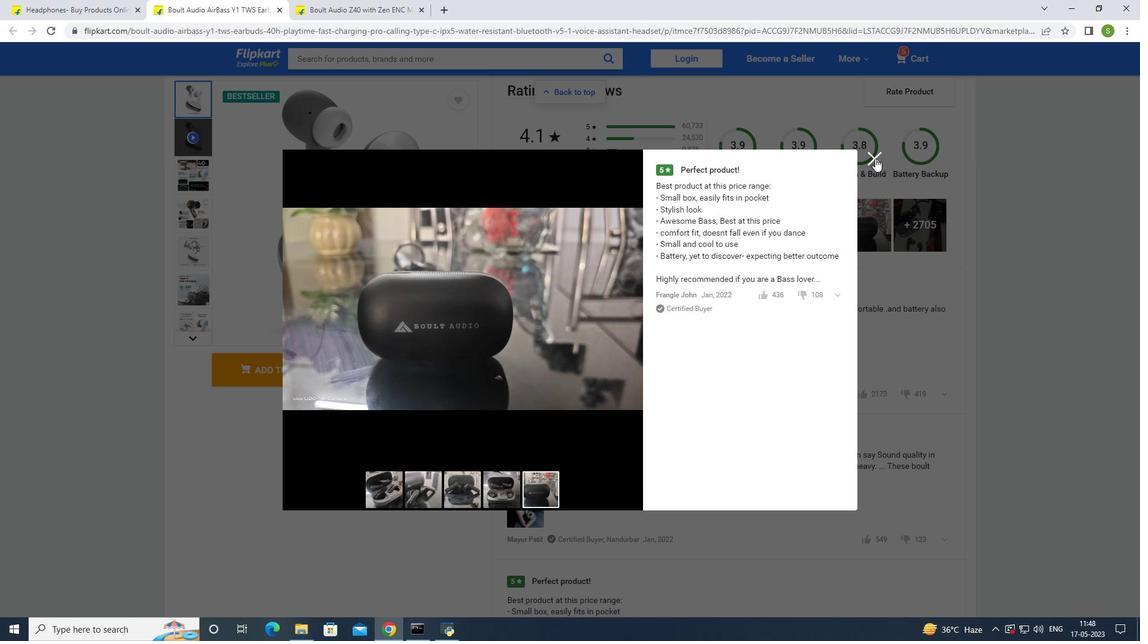 
Action: Mouse moved to (70, 7)
Screenshot: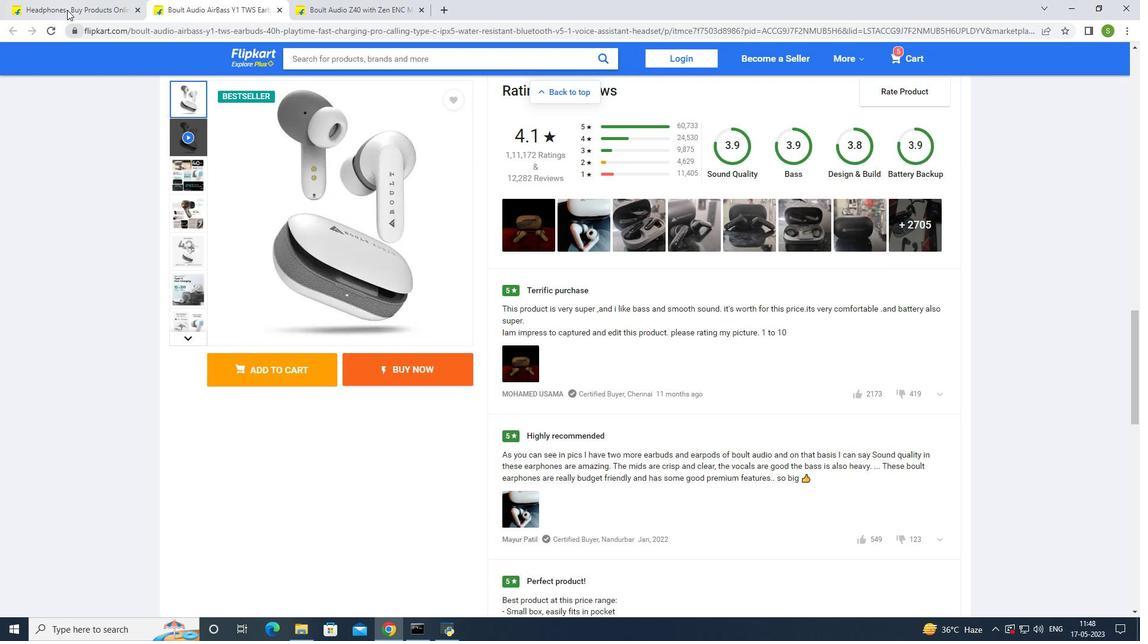 
Action: Mouse pressed left at (70, 7)
Screenshot: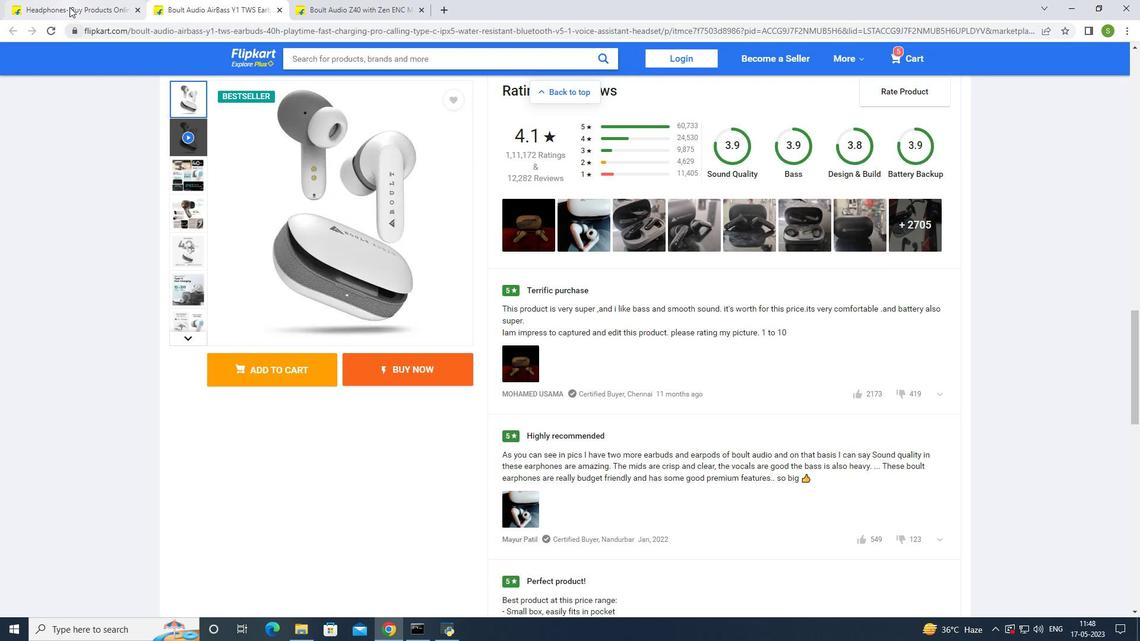 
Action: Mouse moved to (542, 290)
Screenshot: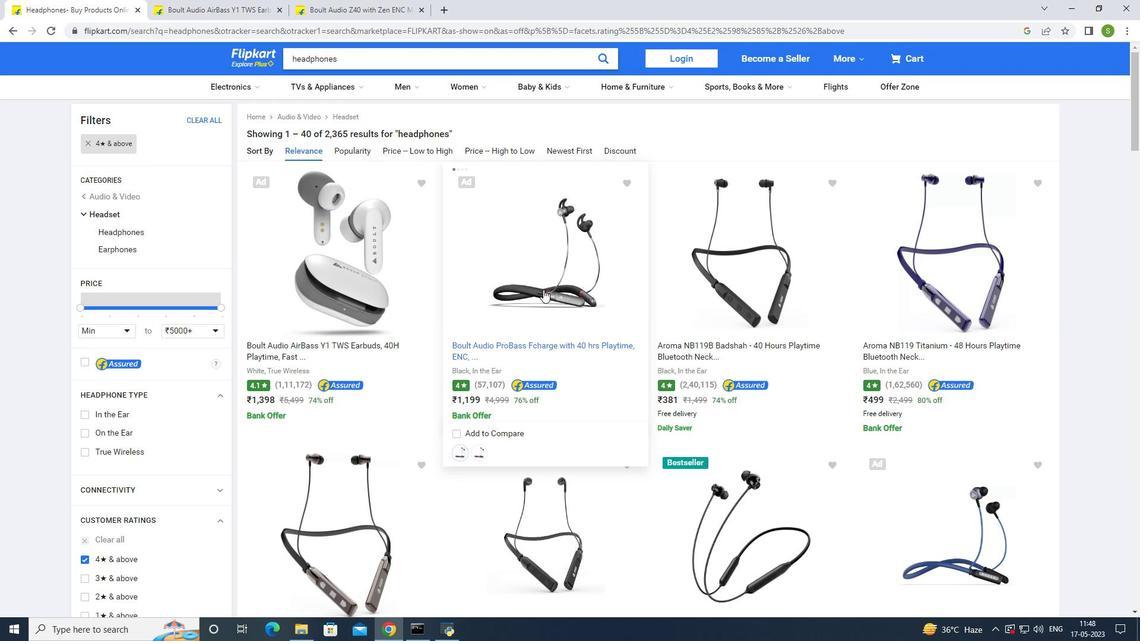 
Action: Mouse scrolled (542, 290) with delta (0, 0)
Screenshot: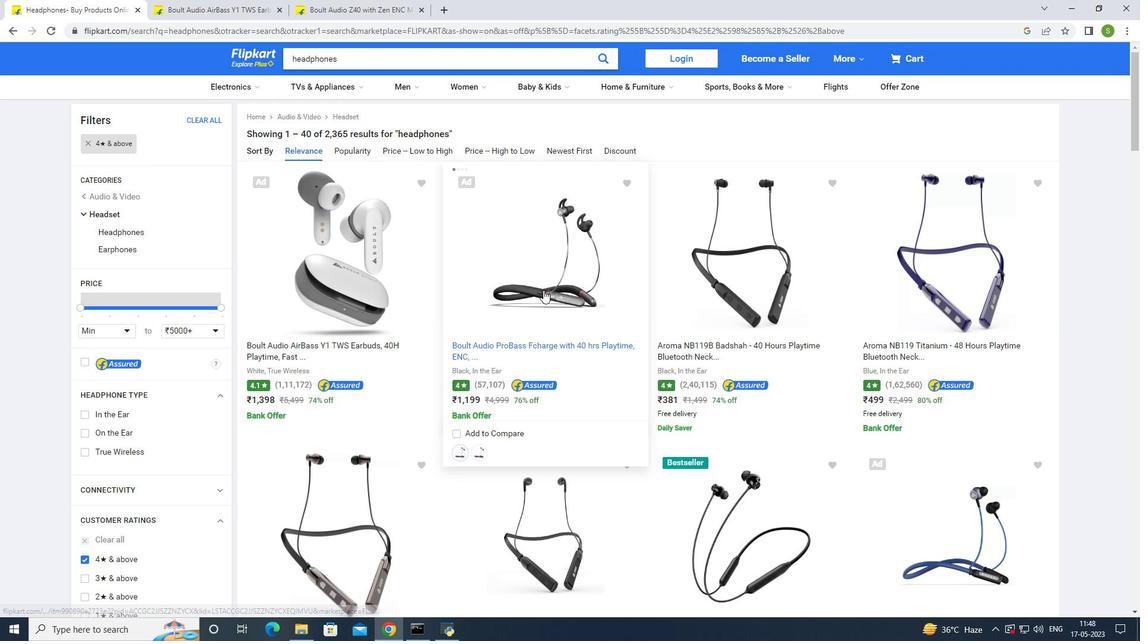 
Action: Mouse moved to (542, 291)
Screenshot: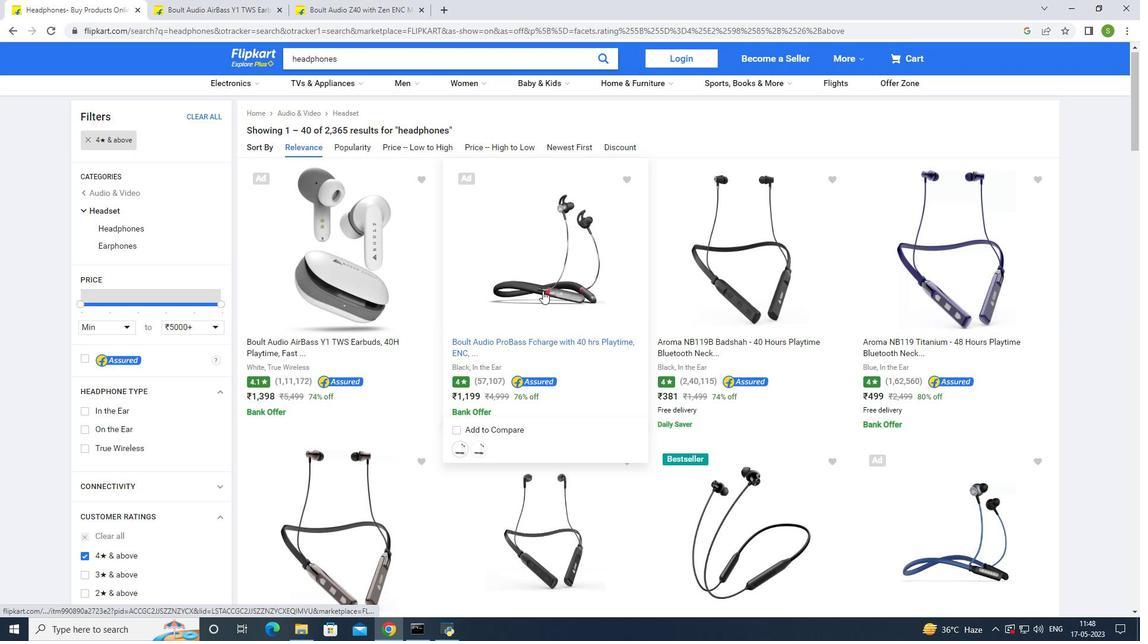
Action: Mouse scrolled (542, 290) with delta (0, 0)
Screenshot: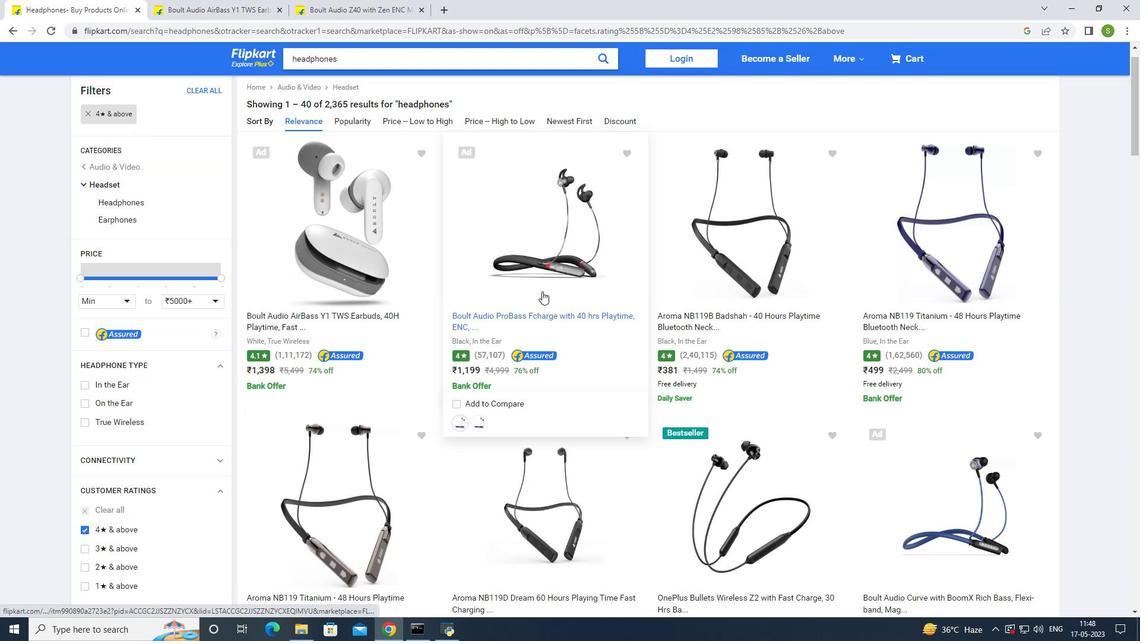 
Action: Mouse moved to (541, 291)
Screenshot: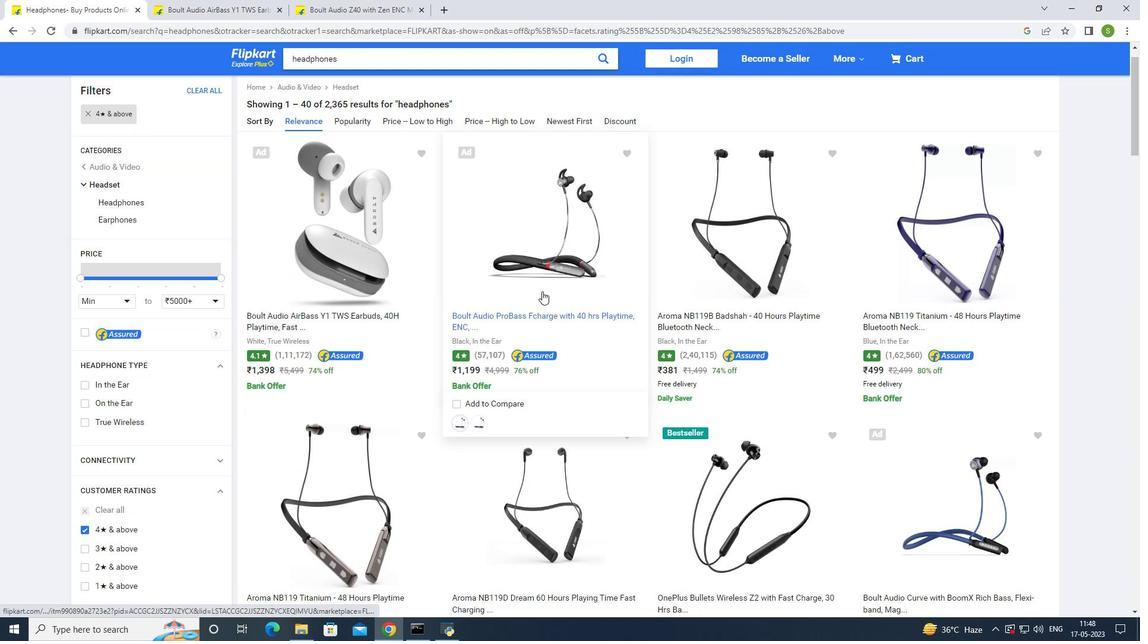 
Action: Mouse scrolled (541, 290) with delta (0, 0)
Screenshot: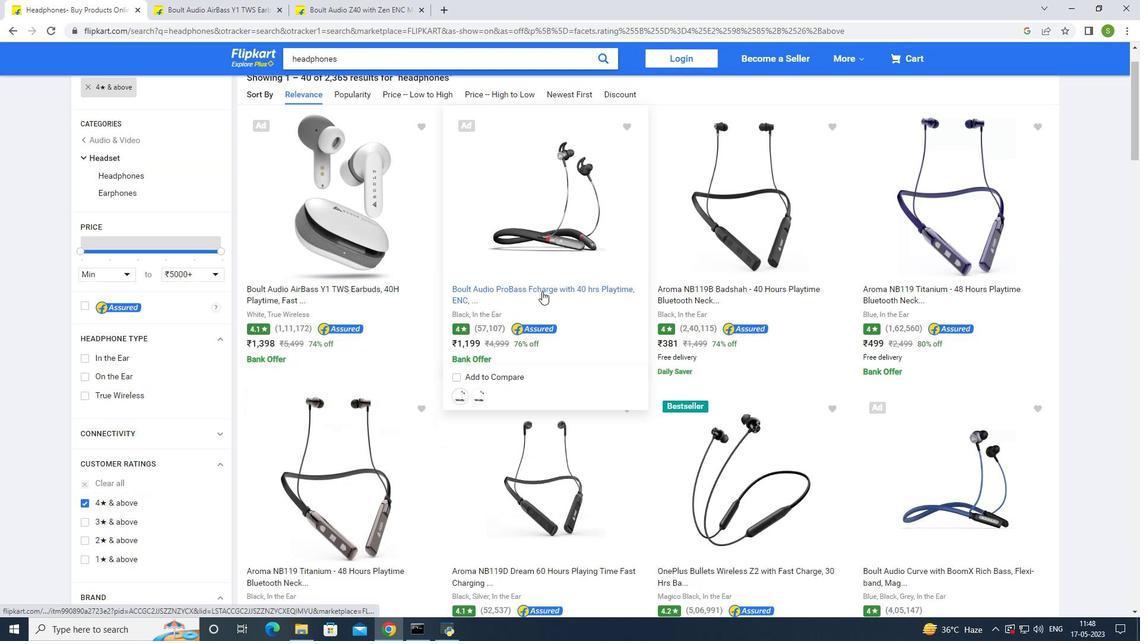 
Action: Mouse moved to (540, 292)
Screenshot: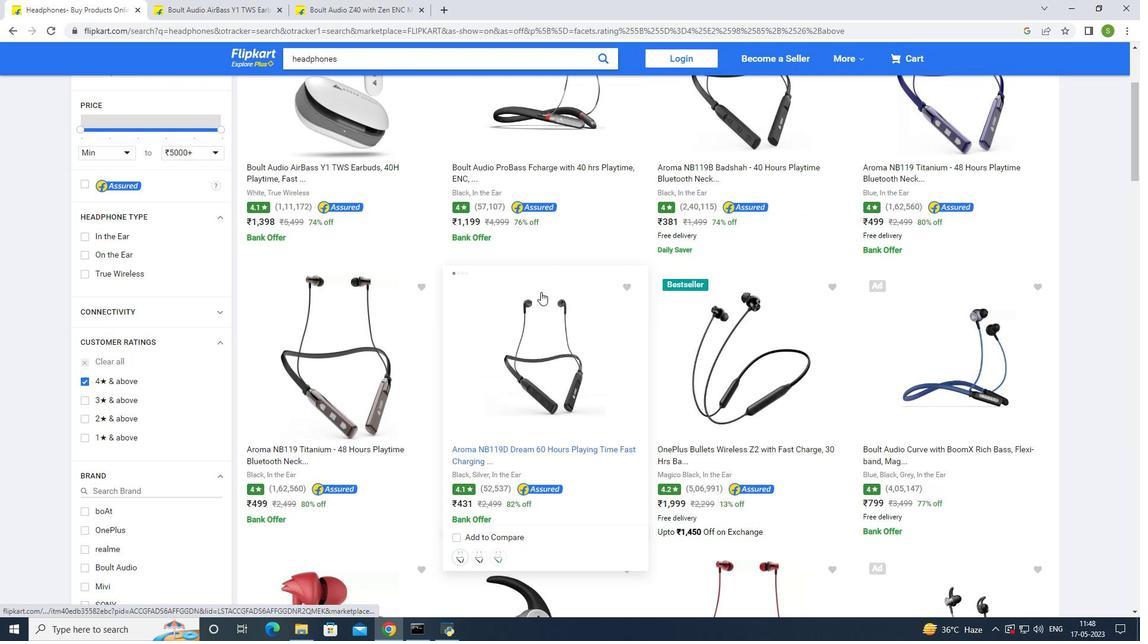 
Action: Mouse scrolled (540, 292) with delta (0, 0)
Screenshot: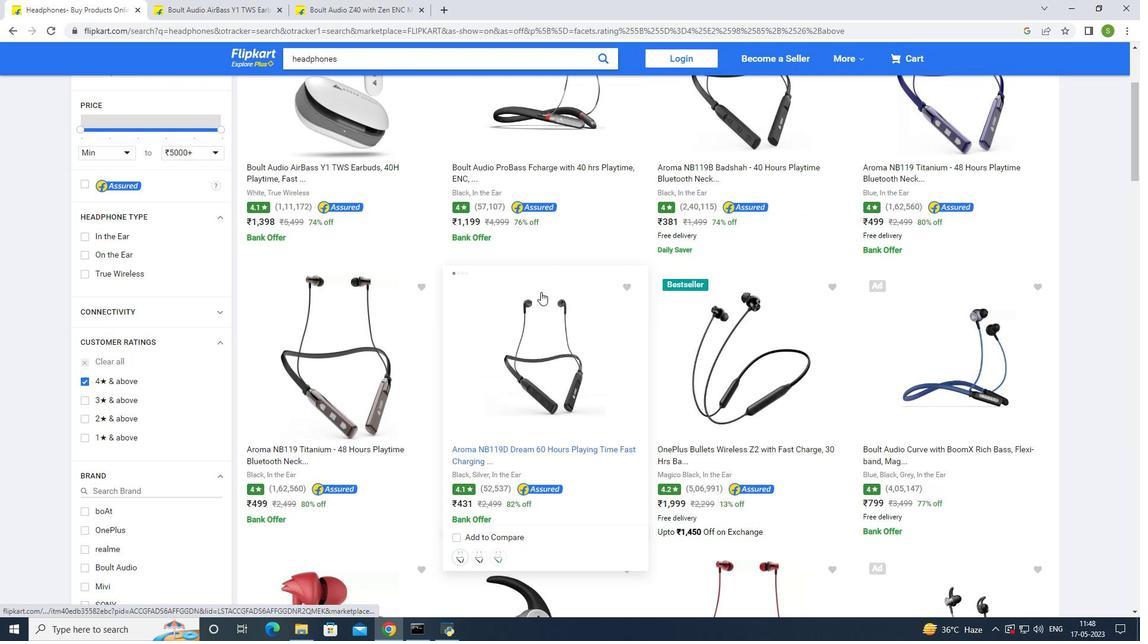 
Action: Mouse moved to (539, 292)
Screenshot: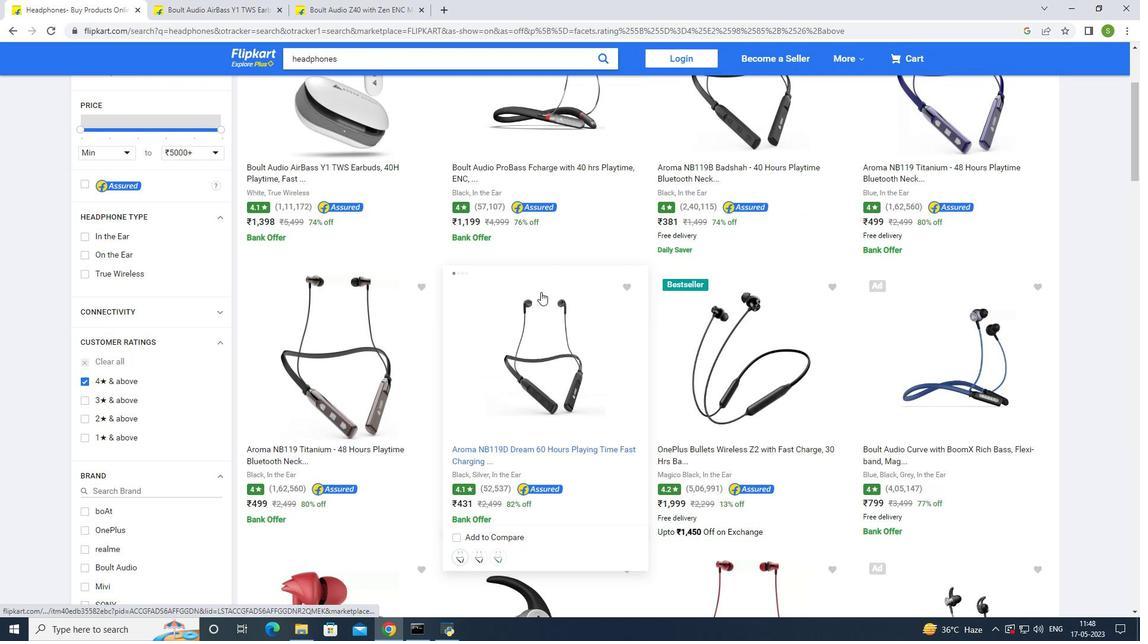 
Action: Mouse scrolled (539, 292) with delta (0, 0)
Screenshot: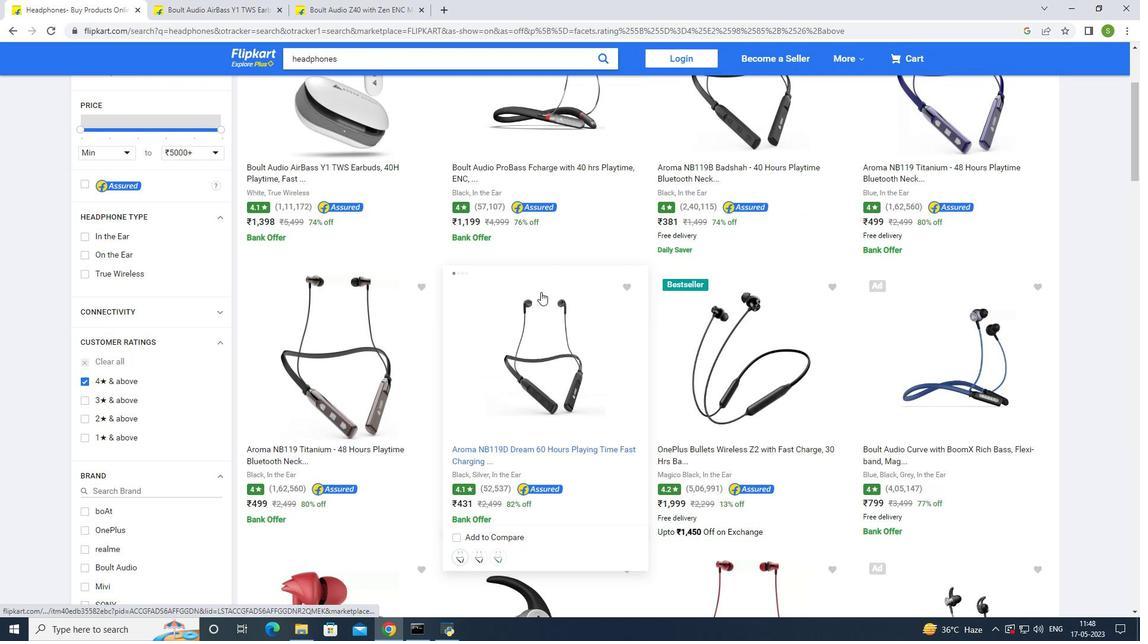 
Action: Mouse scrolled (539, 292) with delta (0, 0)
Screenshot: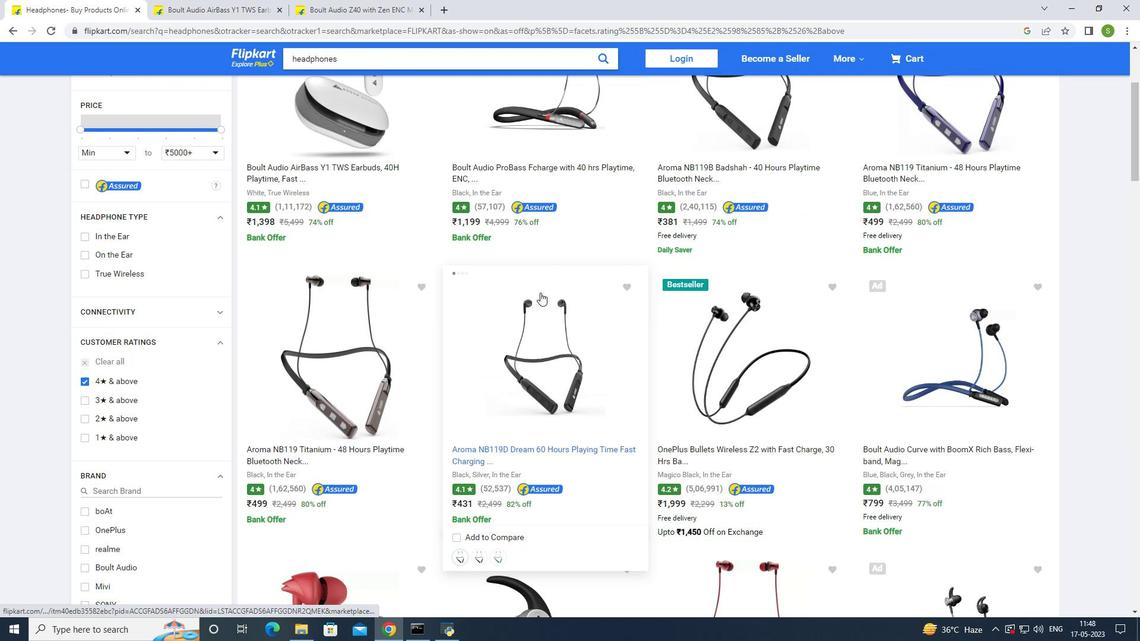 
Action: Mouse moved to (538, 293)
Screenshot: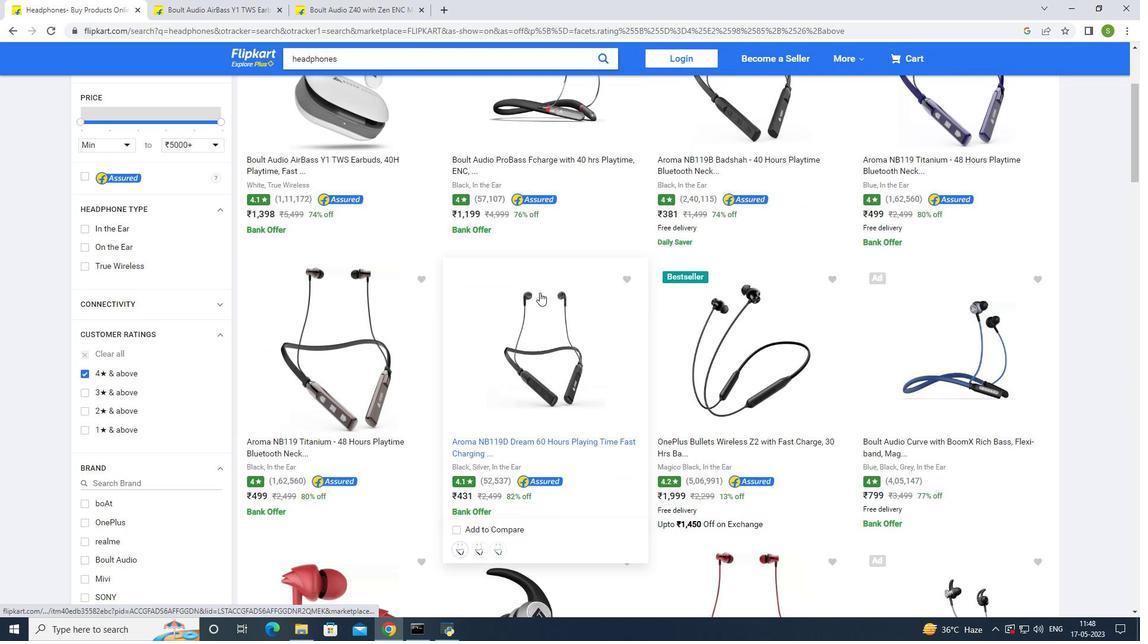 
Action: Mouse scrolled (538, 292) with delta (0, 0)
Screenshot: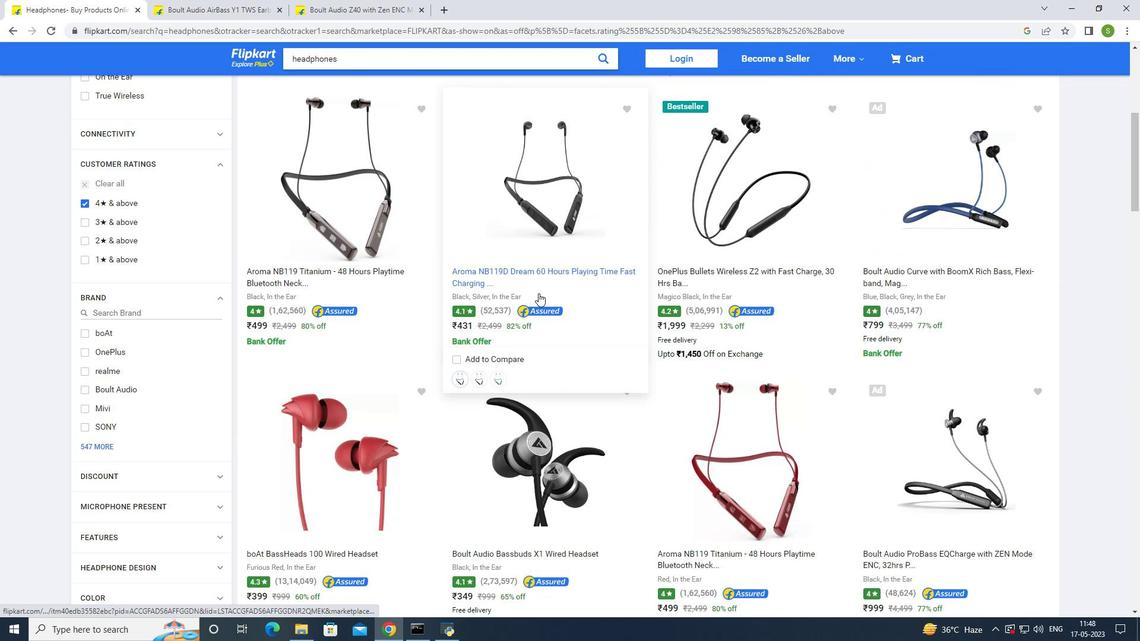
Action: Mouse scrolled (538, 292) with delta (0, 0)
Screenshot: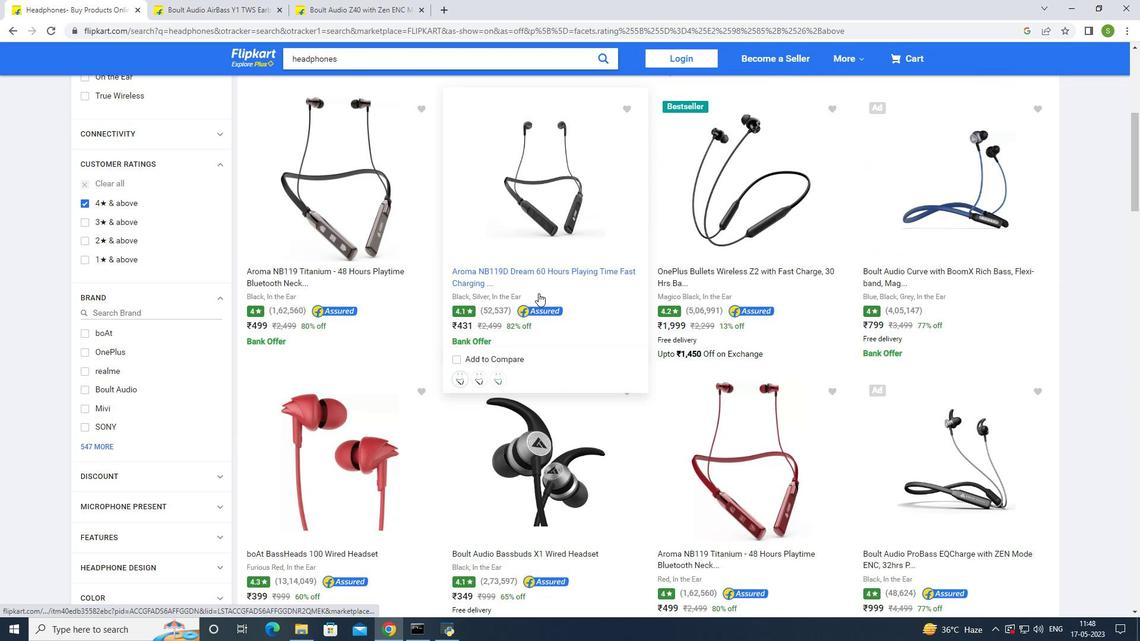 
Action: Mouse scrolled (538, 292) with delta (0, 0)
Screenshot: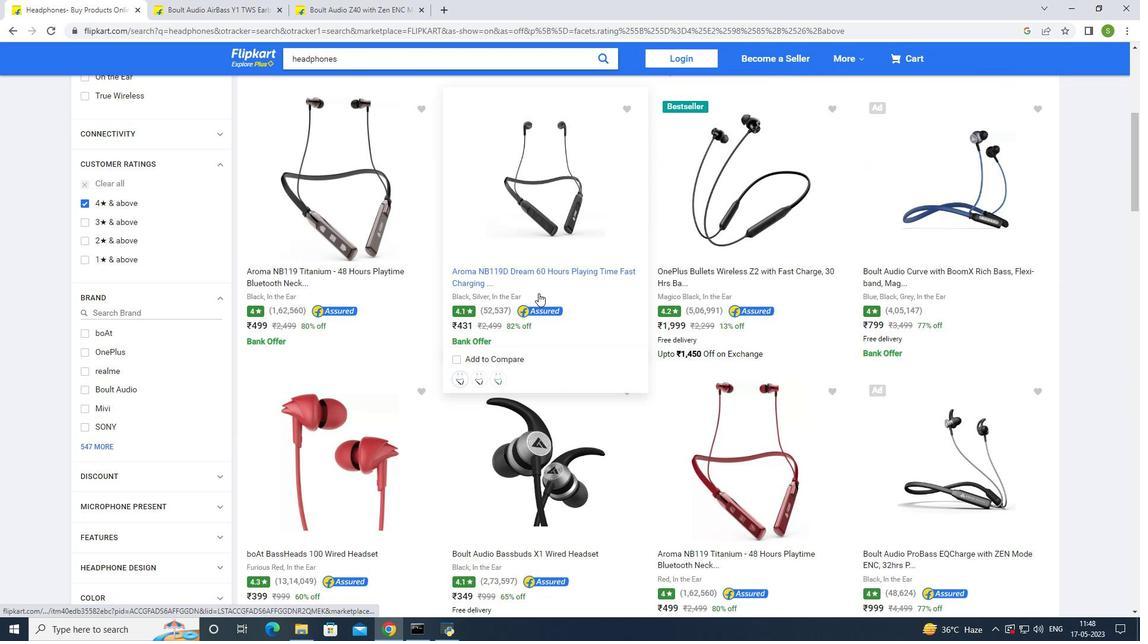 
Action: Mouse scrolled (538, 292) with delta (0, 0)
Screenshot: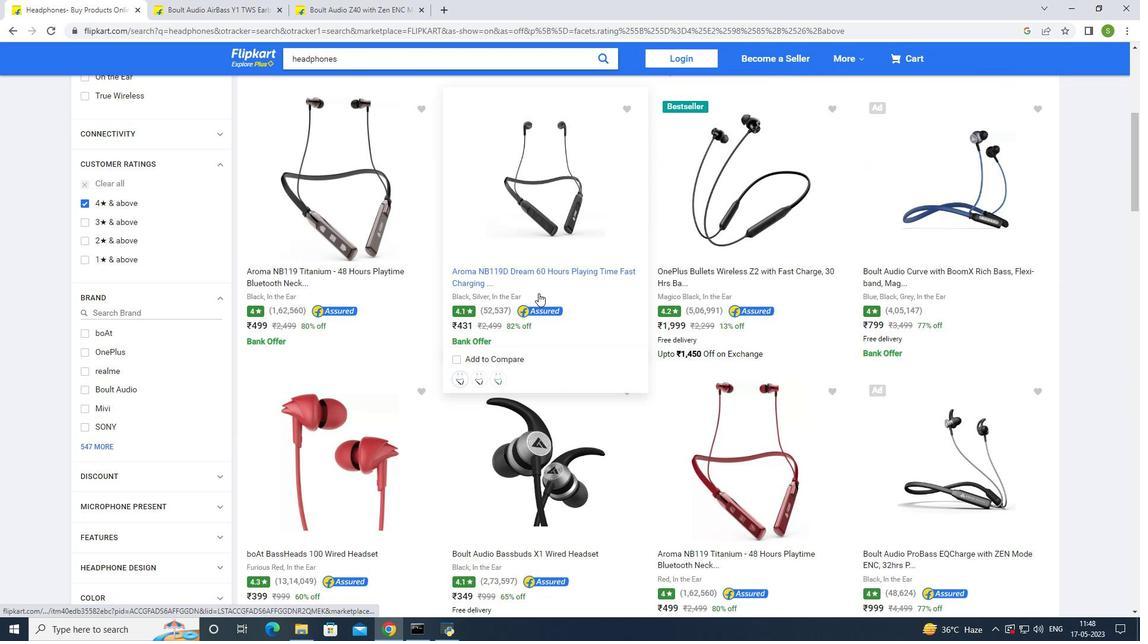 
Action: Mouse moved to (535, 295)
Screenshot: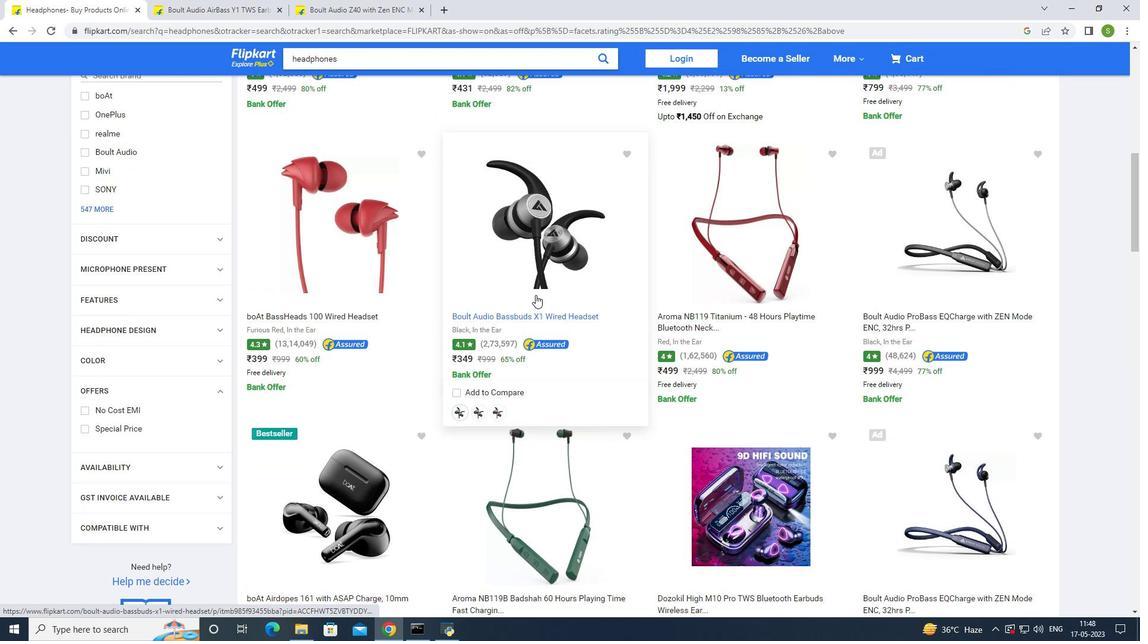 
Action: Mouse scrolled (535, 294) with delta (0, 0)
Screenshot: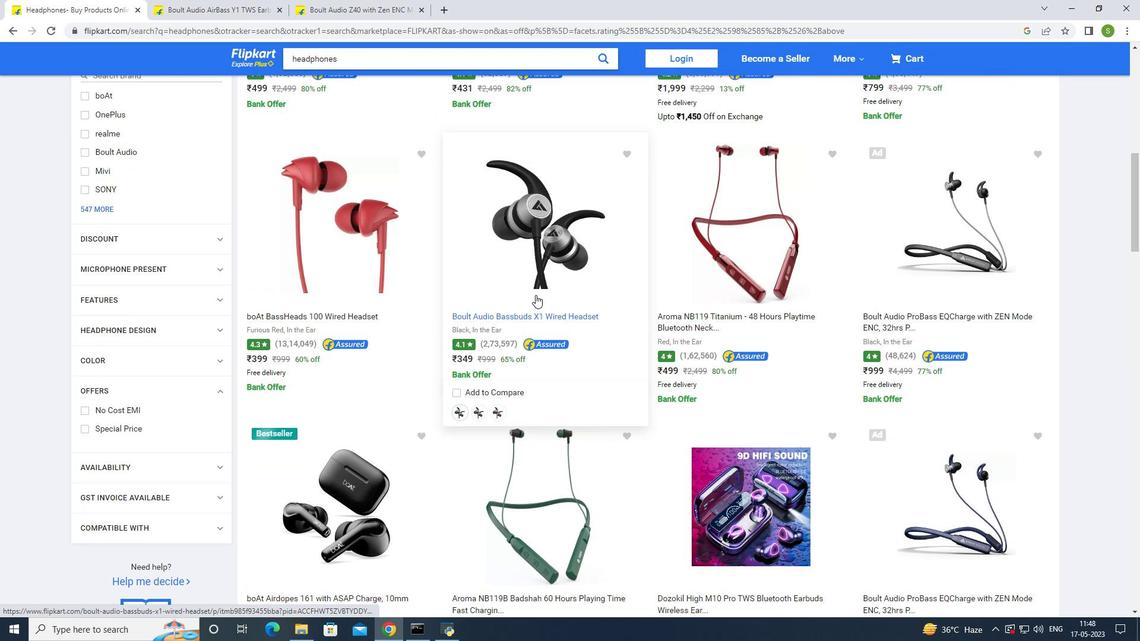 
Action: Mouse moved to (536, 301)
Screenshot: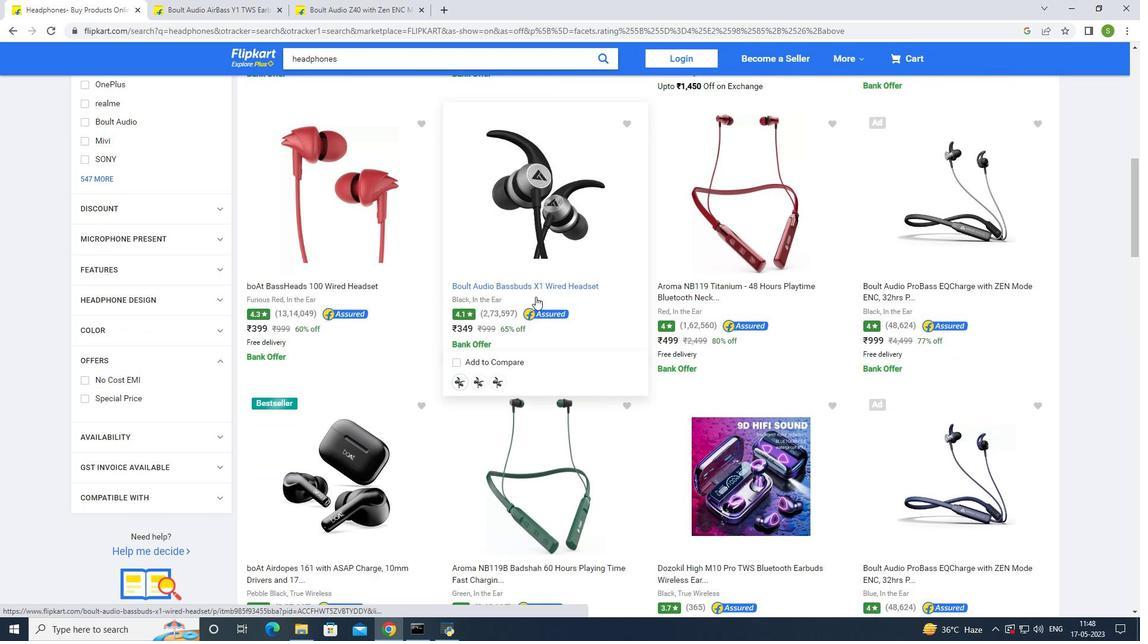 
Action: Mouse scrolled (536, 300) with delta (0, 0)
Screenshot: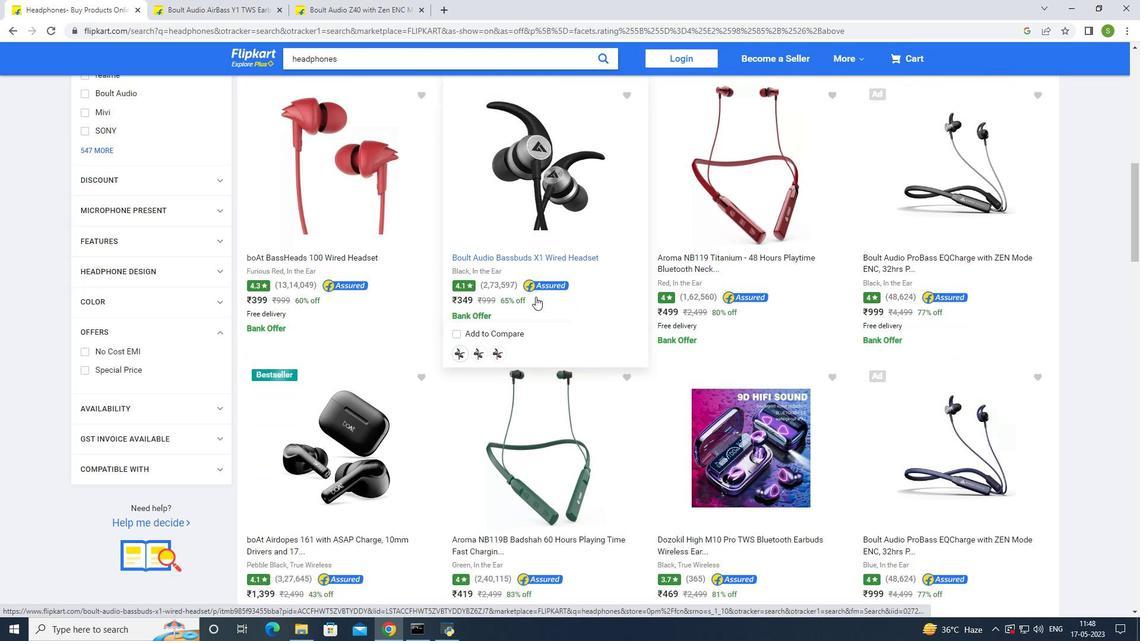 
Action: Mouse moved to (352, 353)
Screenshot: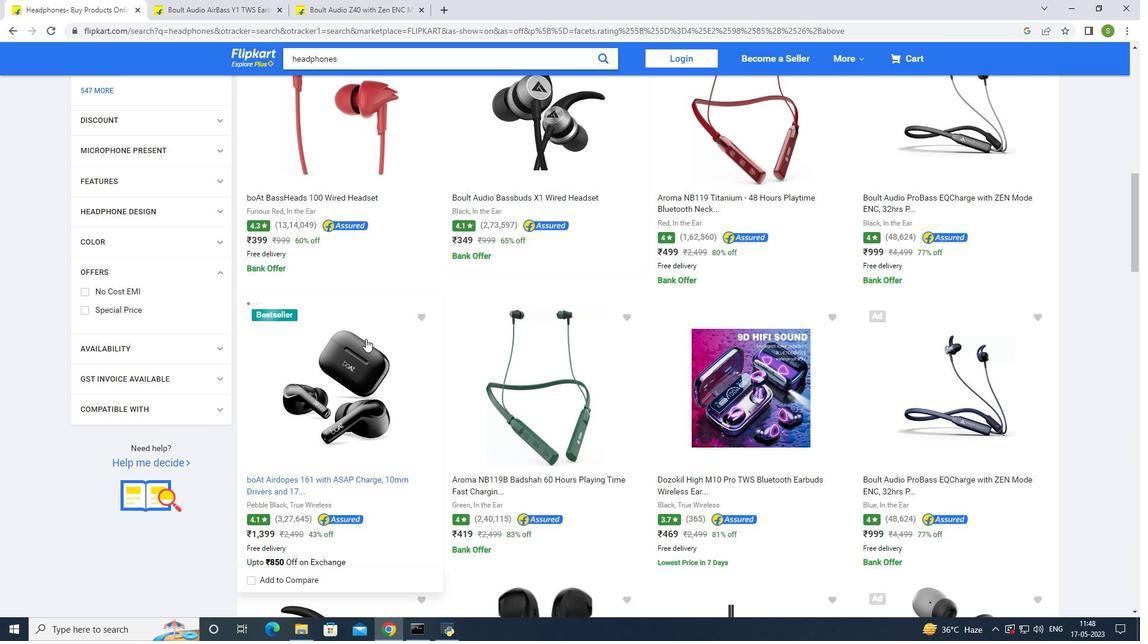 
Action: Mouse pressed left at (352, 353)
Screenshot: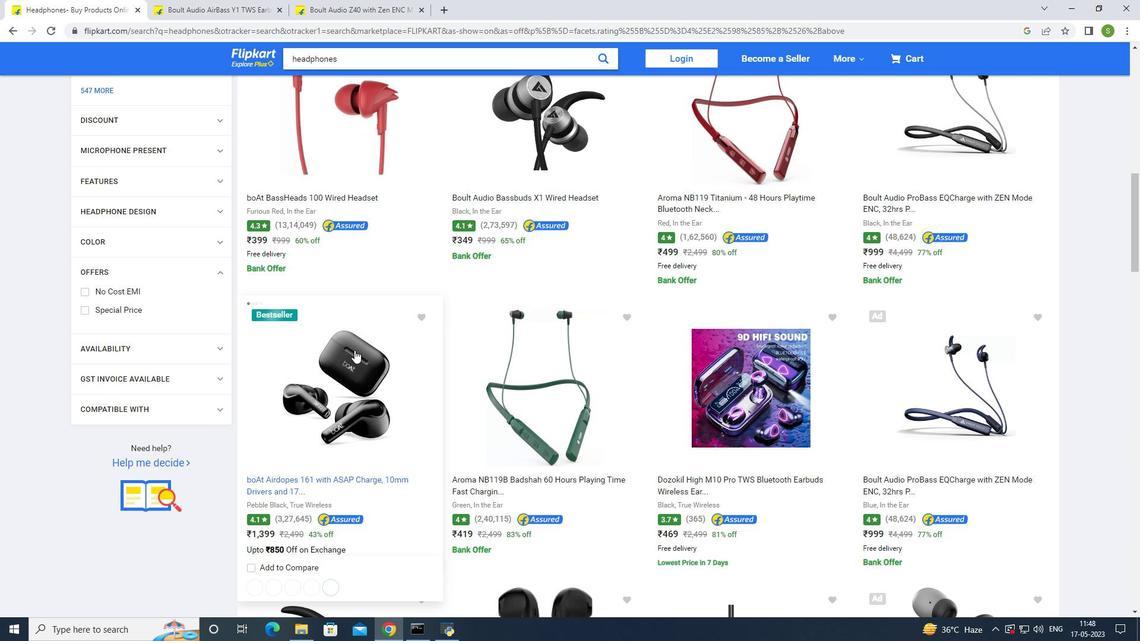 
Action: Mouse moved to (532, 308)
Screenshot: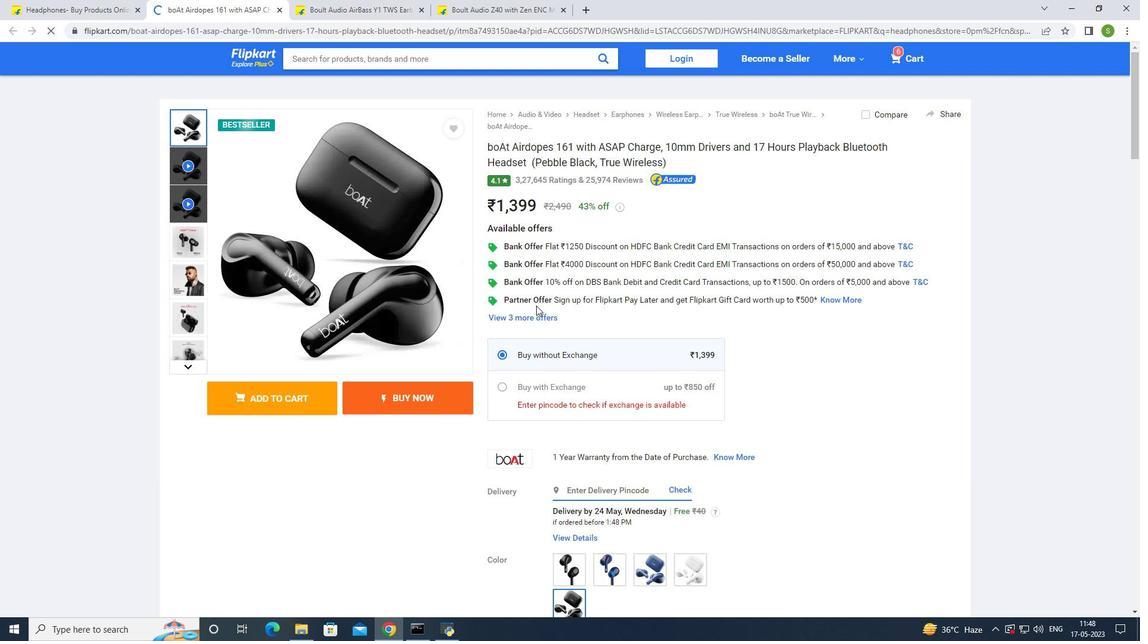 
Action: Mouse scrolled (532, 308) with delta (0, 0)
Screenshot: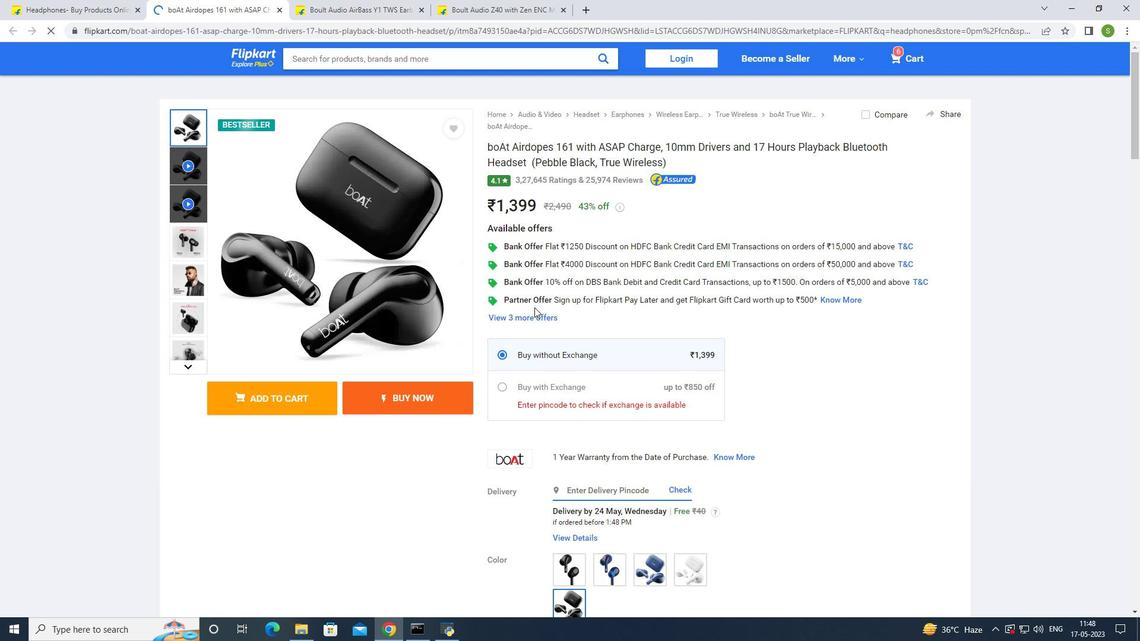 
Action: Mouse moved to (530, 310)
Screenshot: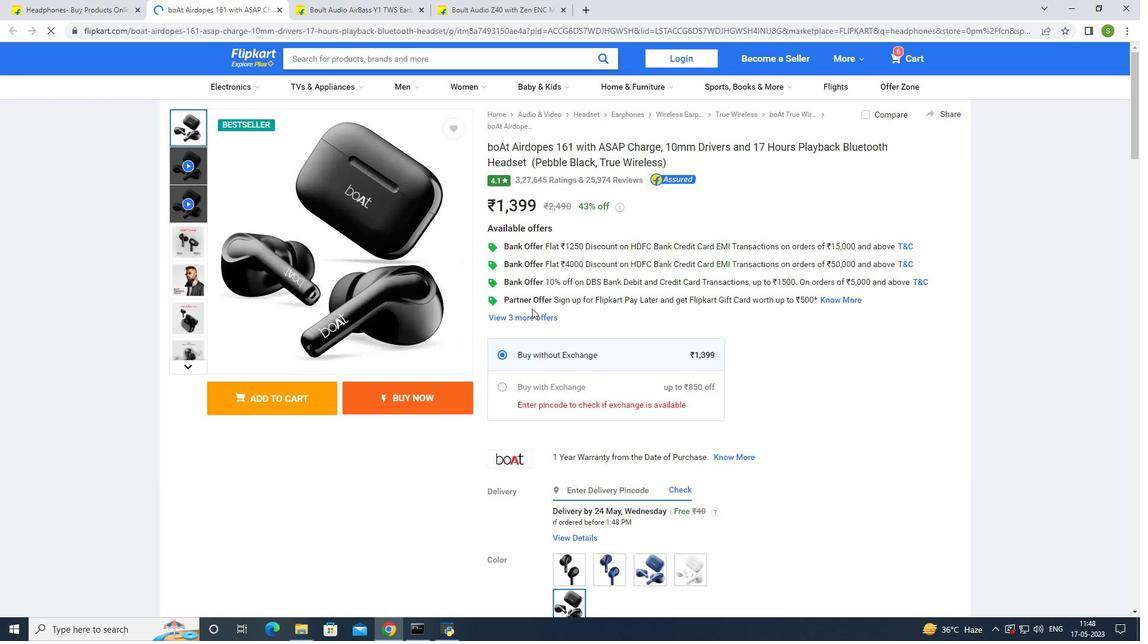 
Action: Mouse scrolled (530, 309) with delta (0, 0)
Screenshot: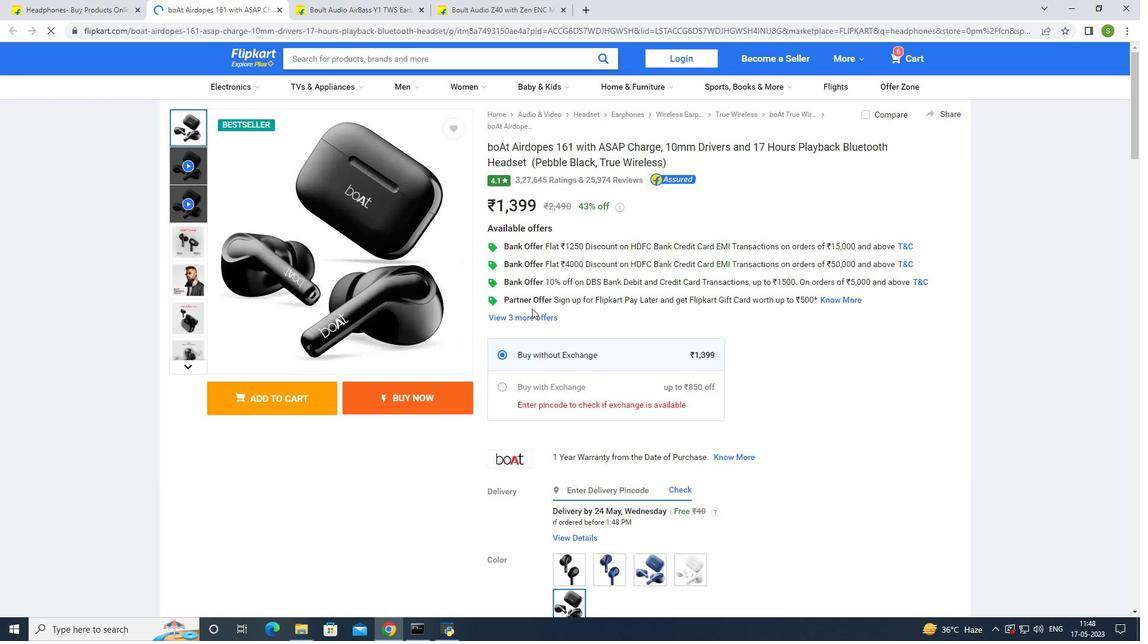 
Action: Mouse moved to (529, 311)
Screenshot: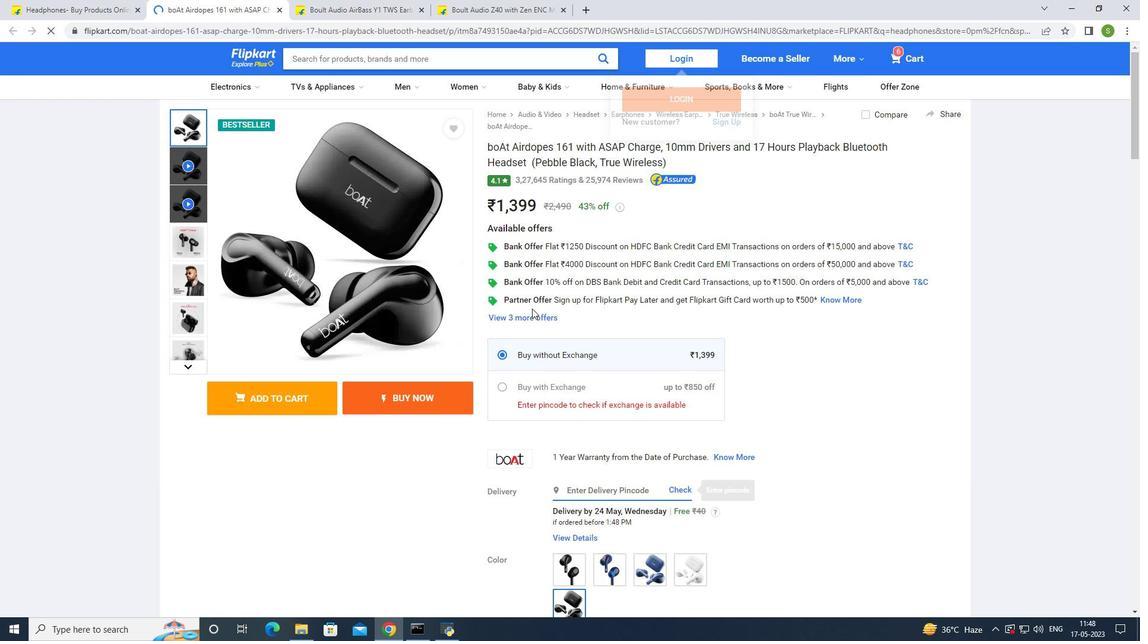 
Action: Mouse scrolled (529, 310) with delta (0, 0)
Screenshot: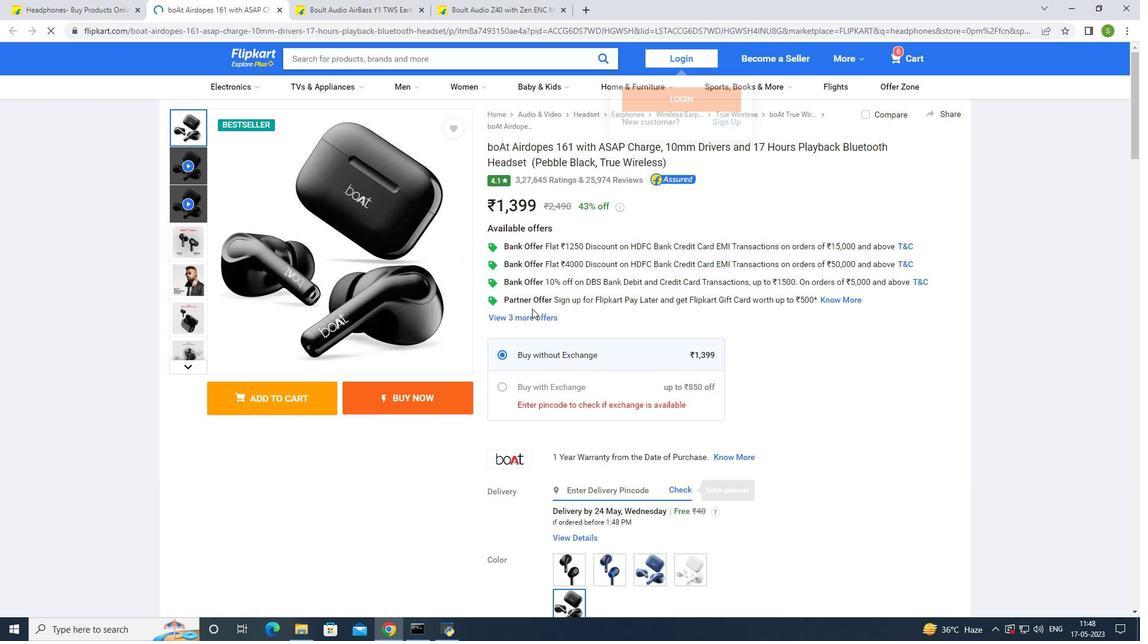 
Action: Mouse scrolled (529, 311) with delta (0, 0)
Screenshot: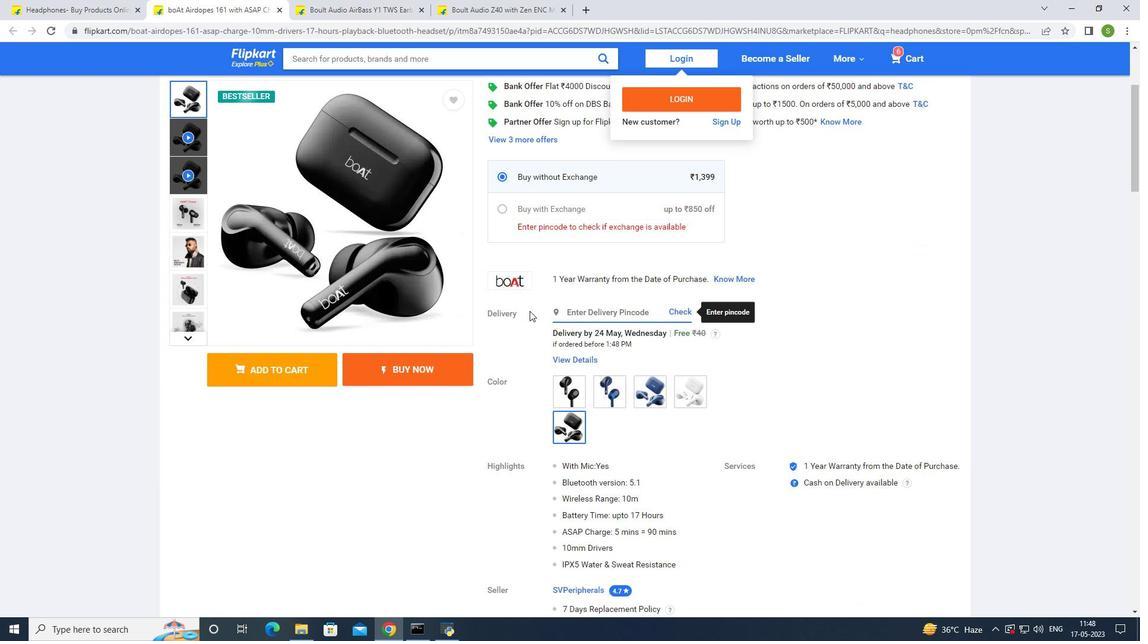 
Action: Mouse scrolled (529, 311) with delta (0, 0)
Screenshot: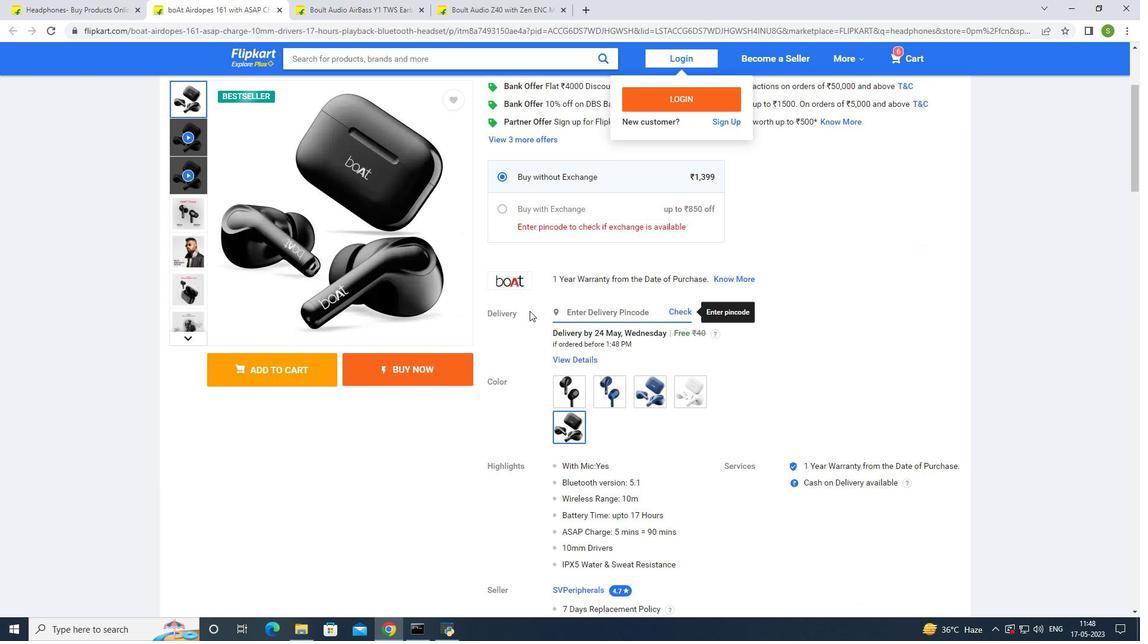 
Action: Mouse moved to (526, 312)
Screenshot: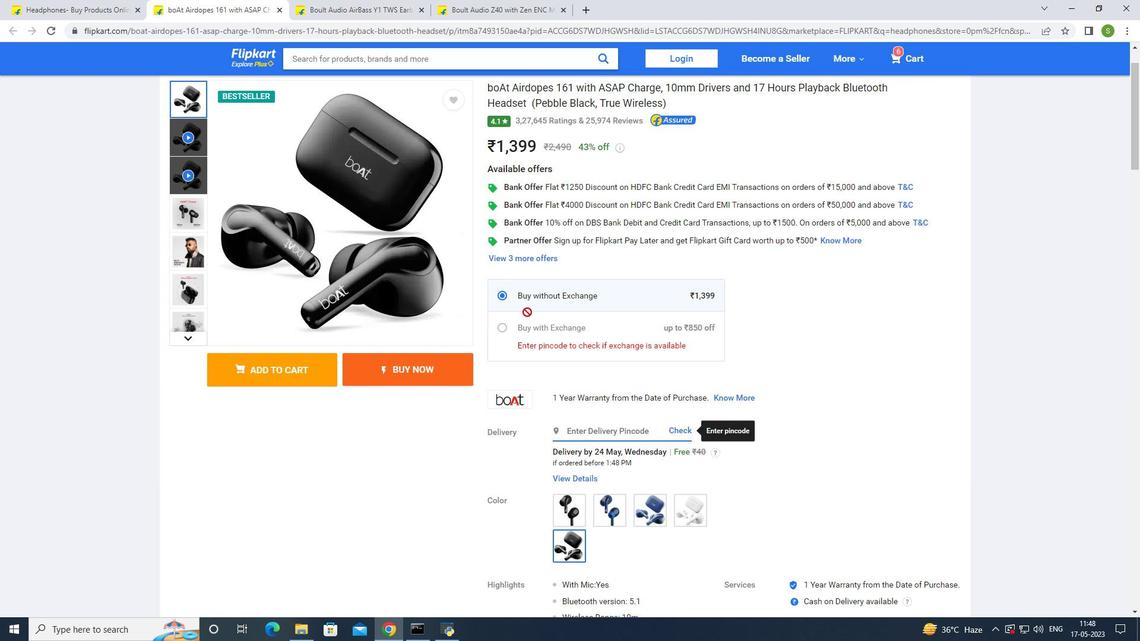 
Action: Mouse scrolled (526, 312) with delta (0, 0)
Screenshot: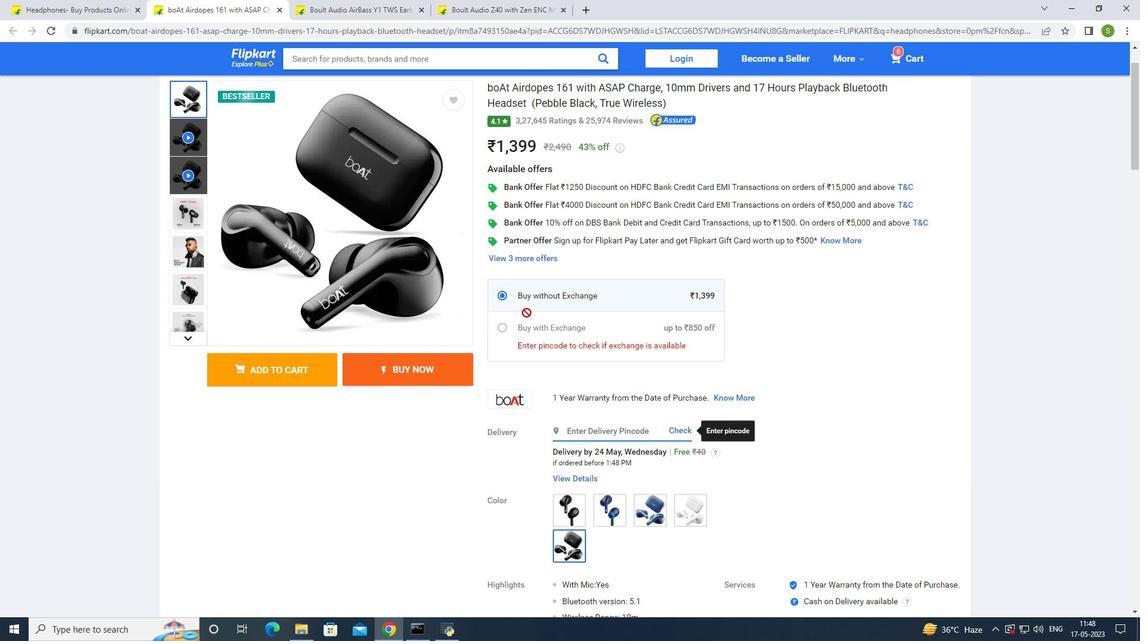 
Action: Mouse scrolled (526, 312) with delta (0, 0)
Screenshot: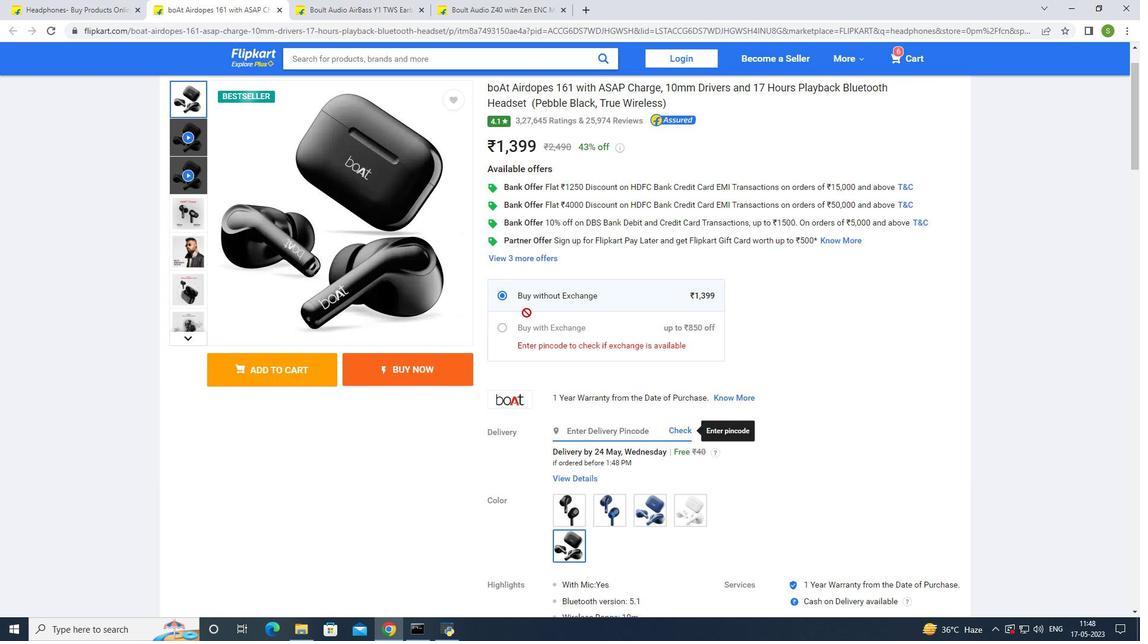 
Action: Mouse moved to (526, 313)
Screenshot: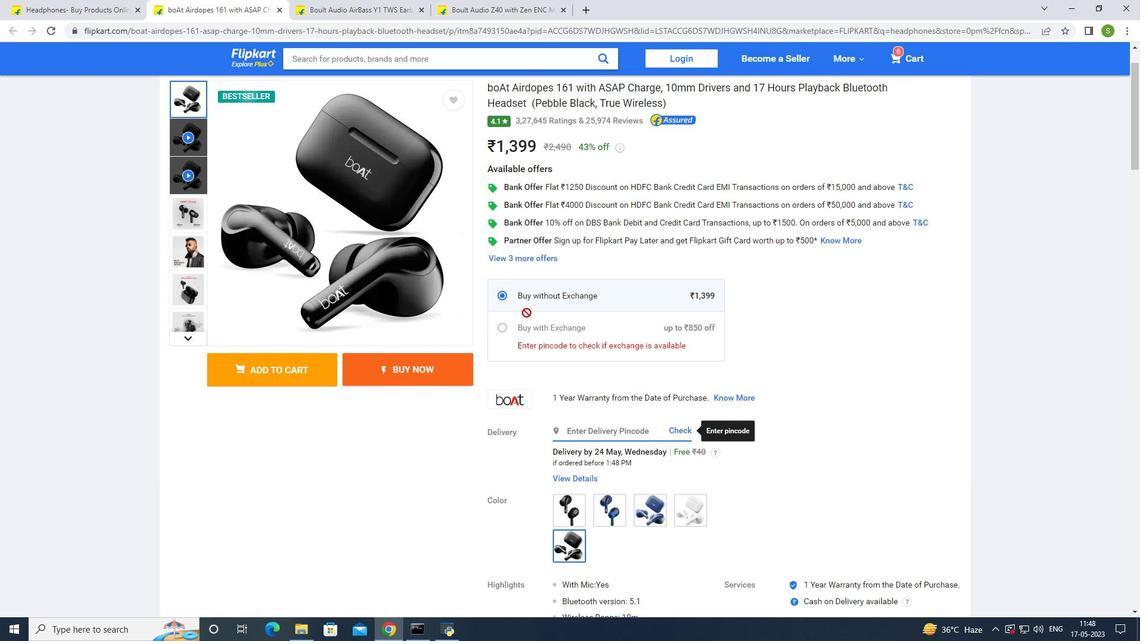 
Action: Mouse scrolled (526, 312) with delta (0, 0)
Screenshot: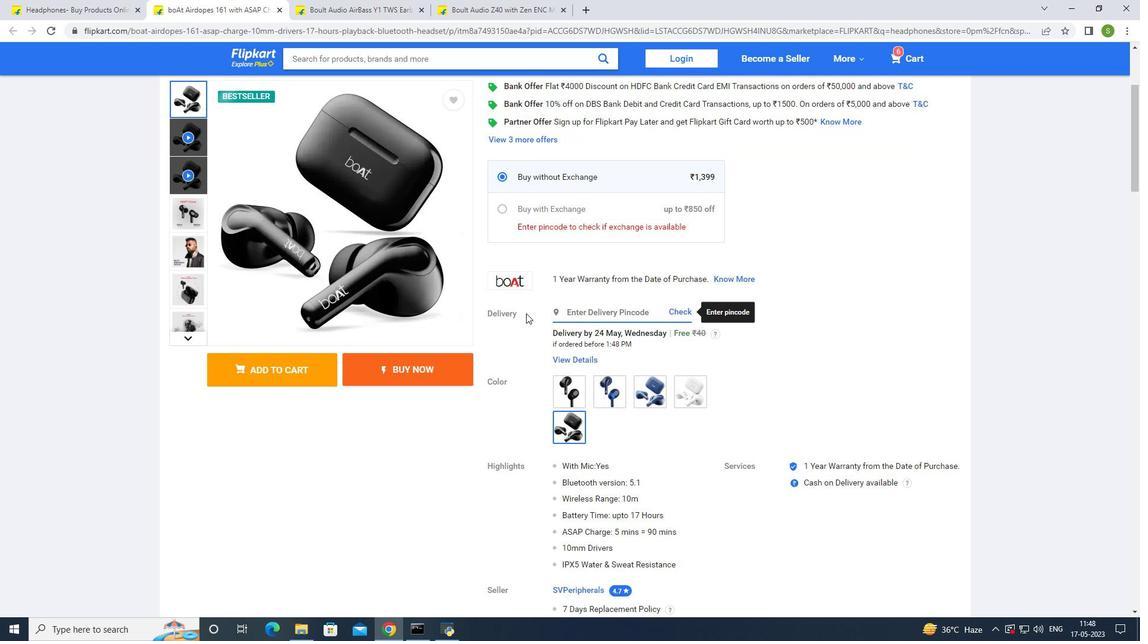 
Action: Mouse scrolled (526, 312) with delta (0, 0)
Screenshot: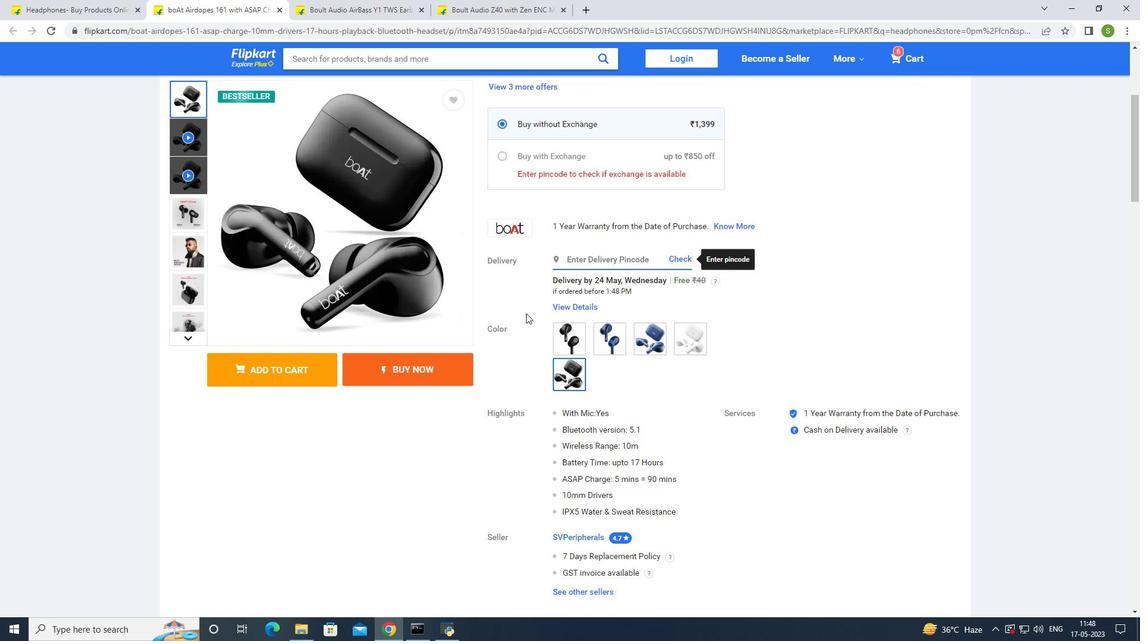 
Action: Mouse scrolled (526, 312) with delta (0, 0)
Screenshot: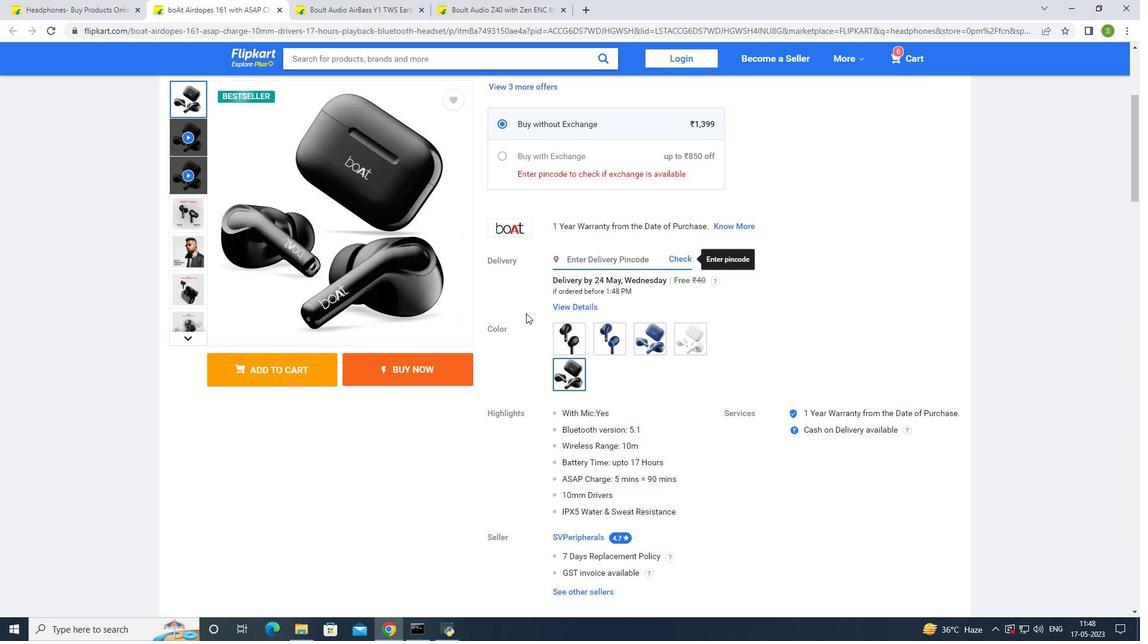 
Action: Mouse scrolled (526, 312) with delta (0, 0)
Screenshot: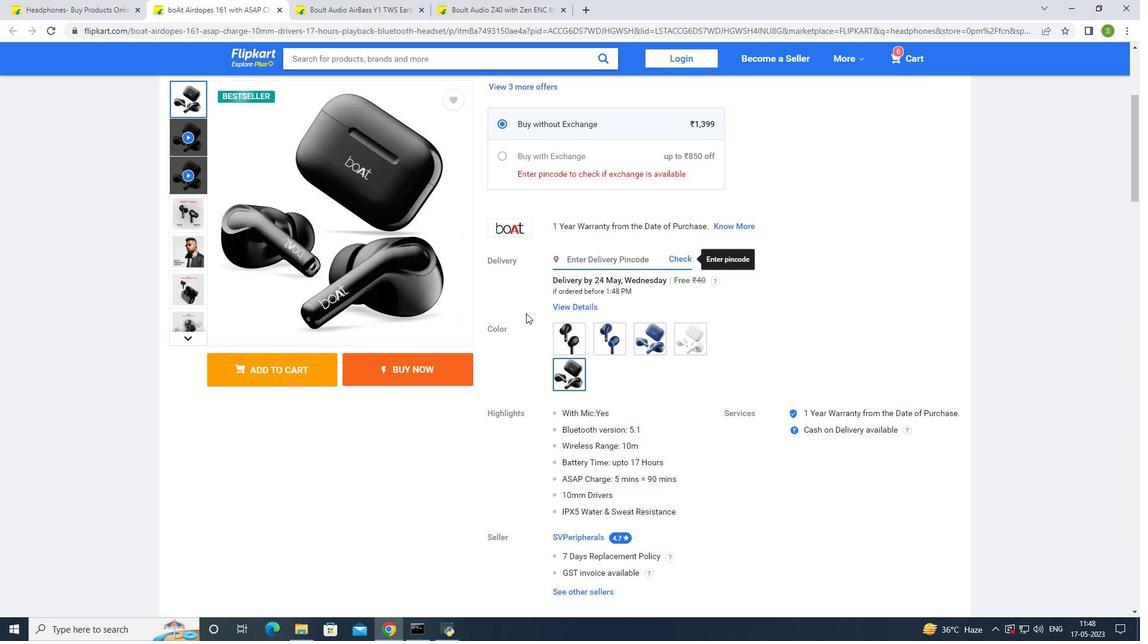 
Action: Mouse scrolled (526, 312) with delta (0, 0)
Screenshot: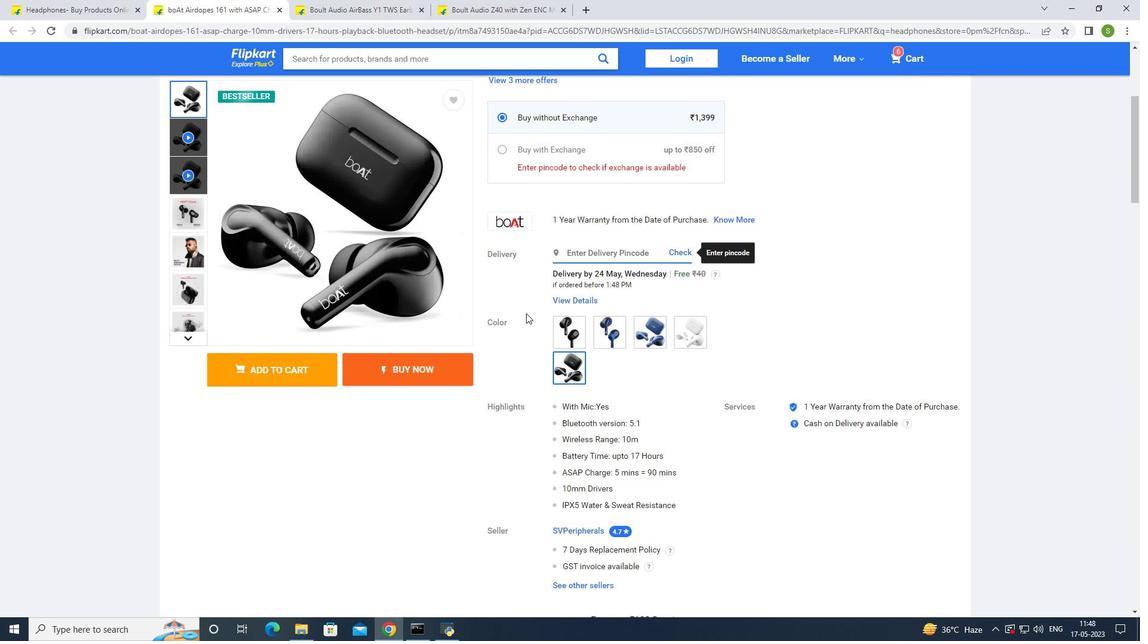 
Action: Mouse moved to (525, 314)
Screenshot: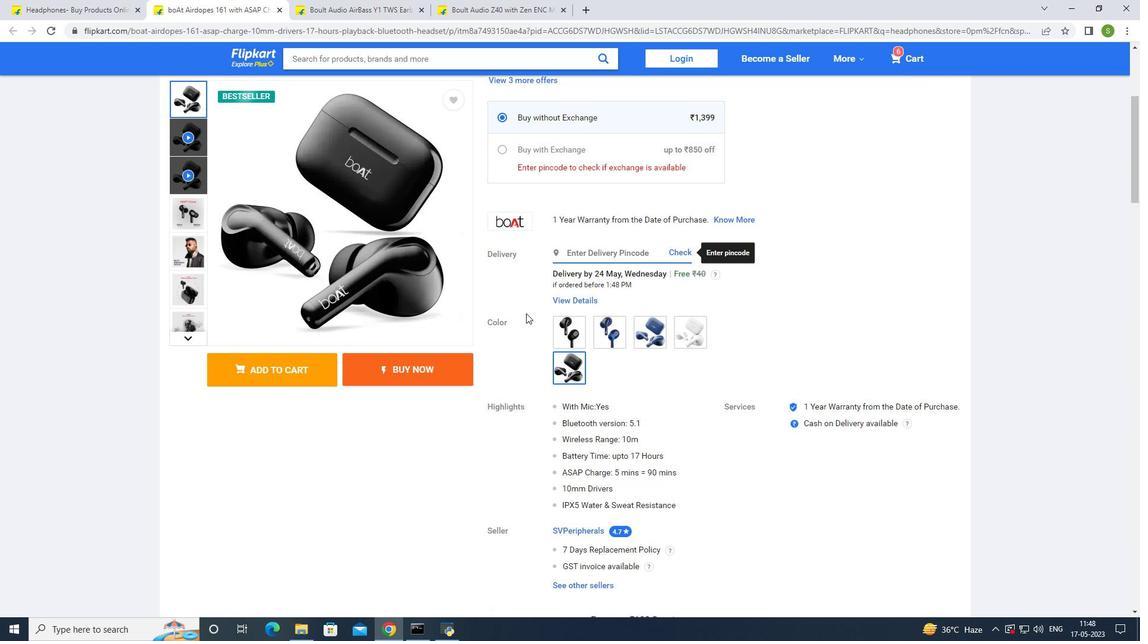 
Action: Mouse scrolled (525, 313) with delta (0, 0)
Screenshot: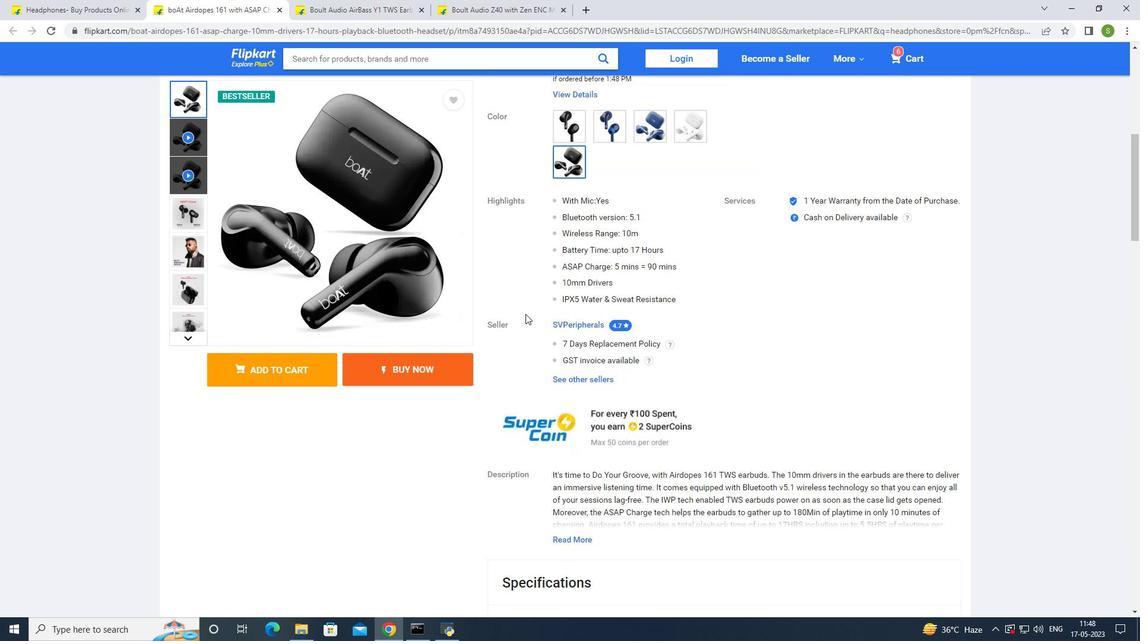 
Action: Mouse moved to (524, 314)
Screenshot: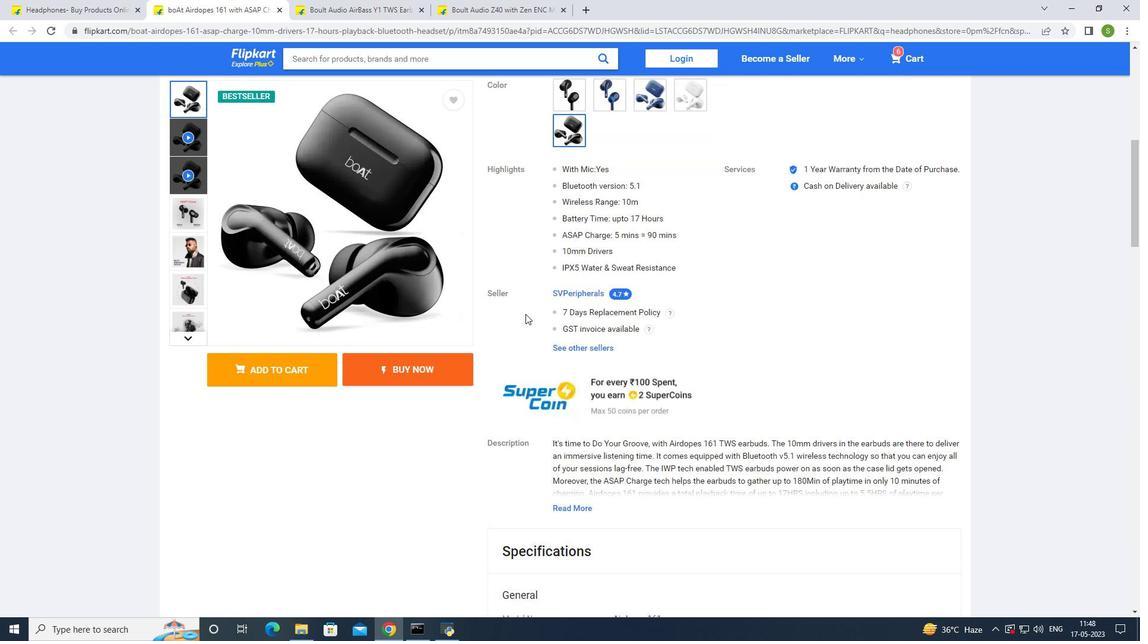 
Action: Mouse scrolled (524, 314) with delta (0, 0)
Screenshot: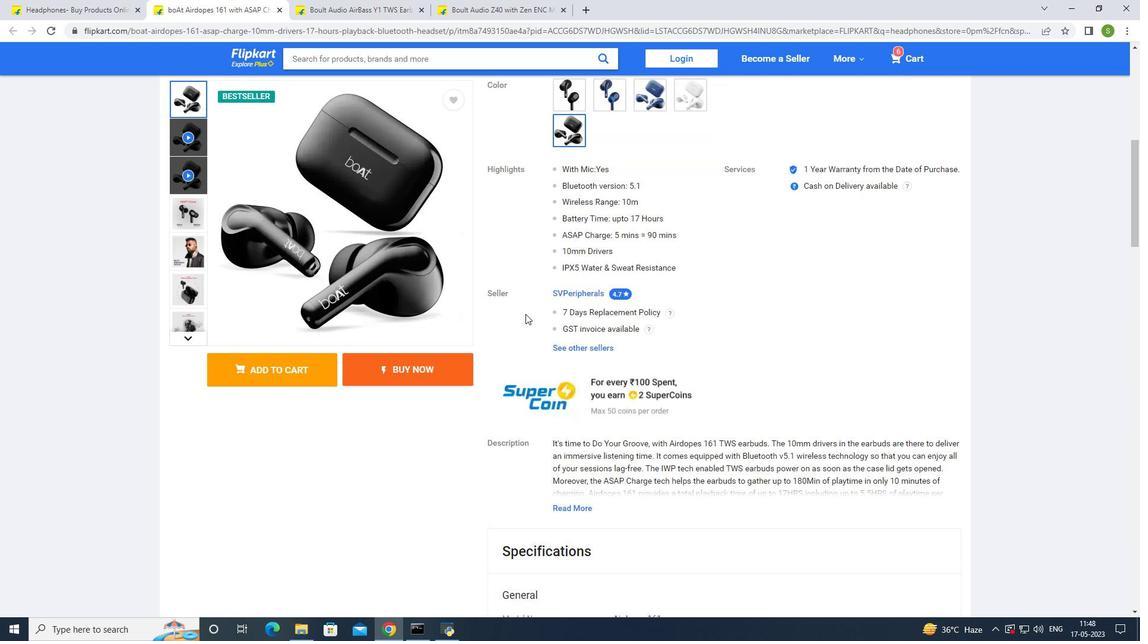 
Action: Mouse moved to (524, 314)
Screenshot: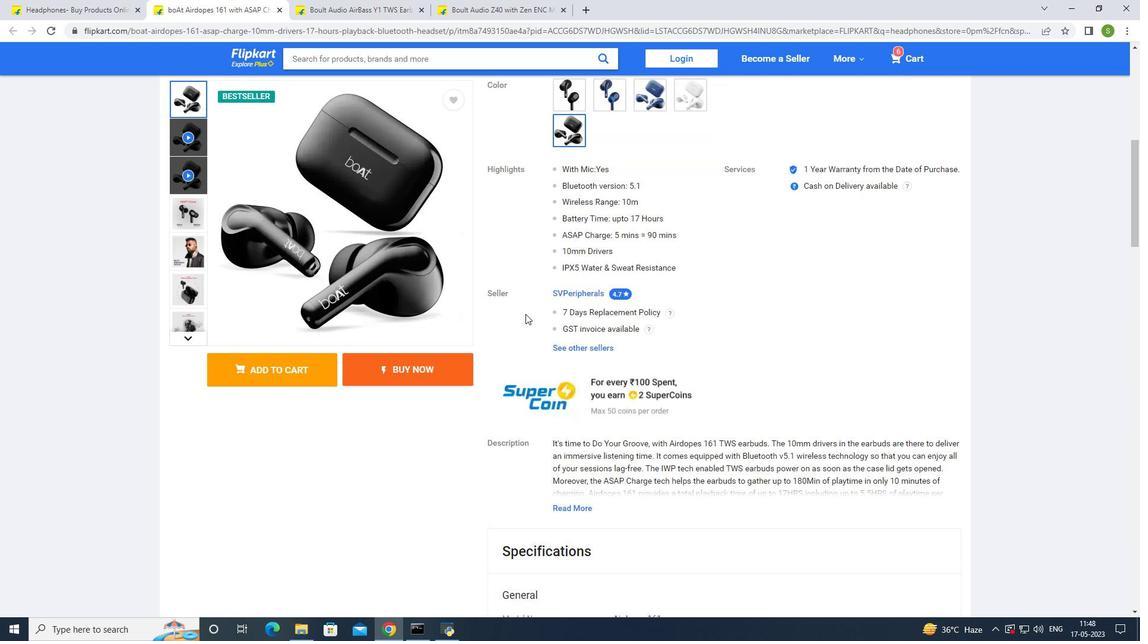 
Action: Mouse scrolled (524, 314) with delta (0, 0)
Screenshot: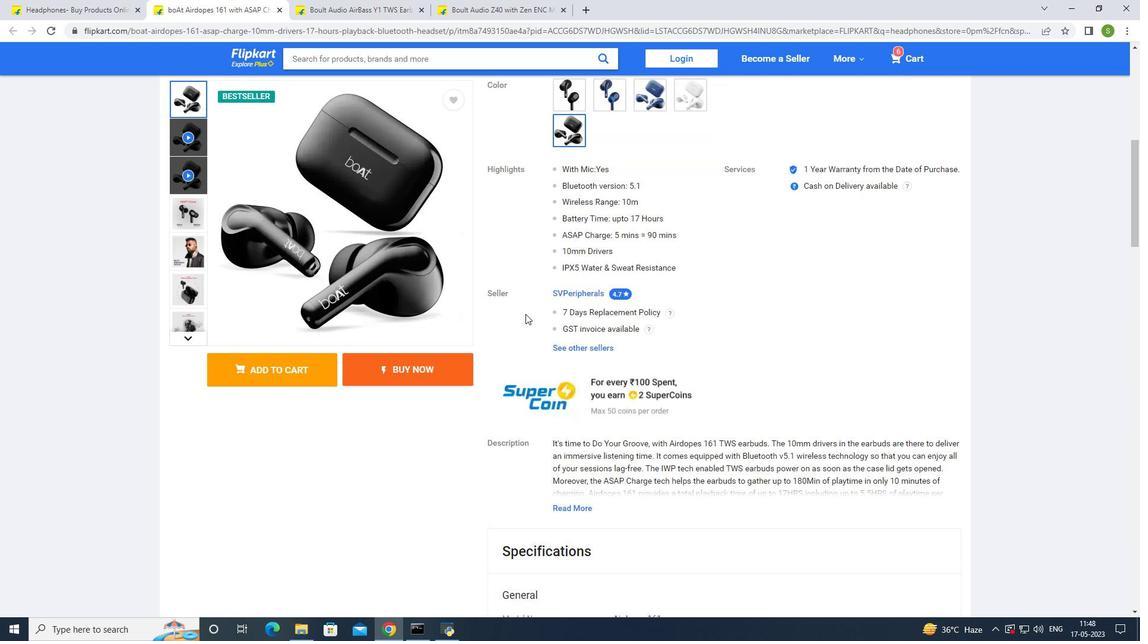 
Action: Mouse moved to (524, 315)
Screenshot: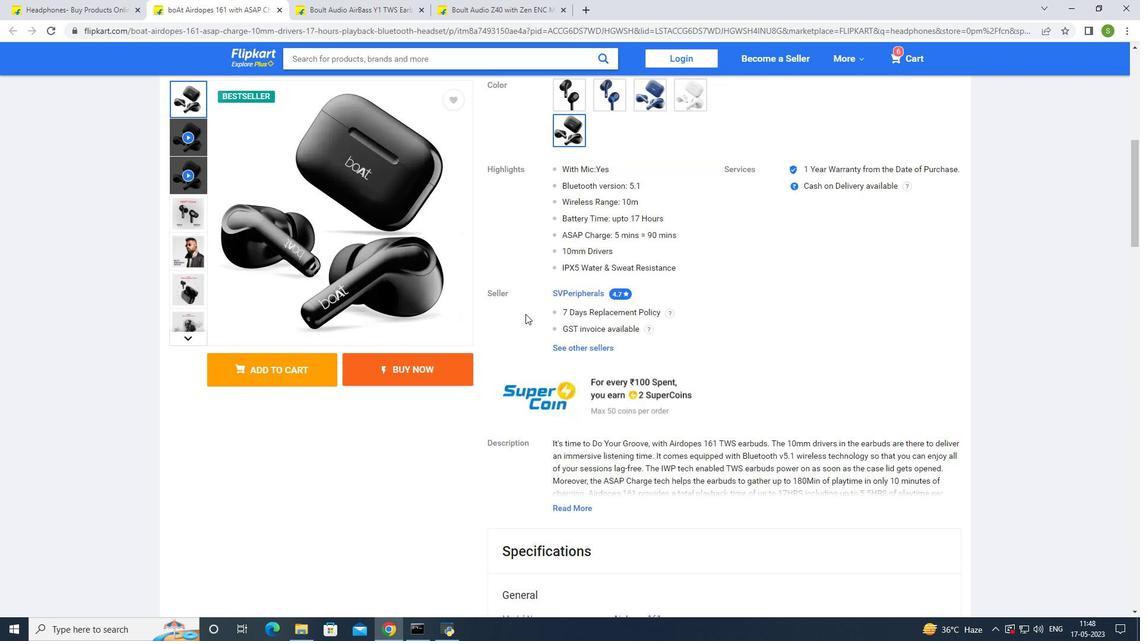
Action: Mouse scrolled (524, 315) with delta (0, 0)
Screenshot: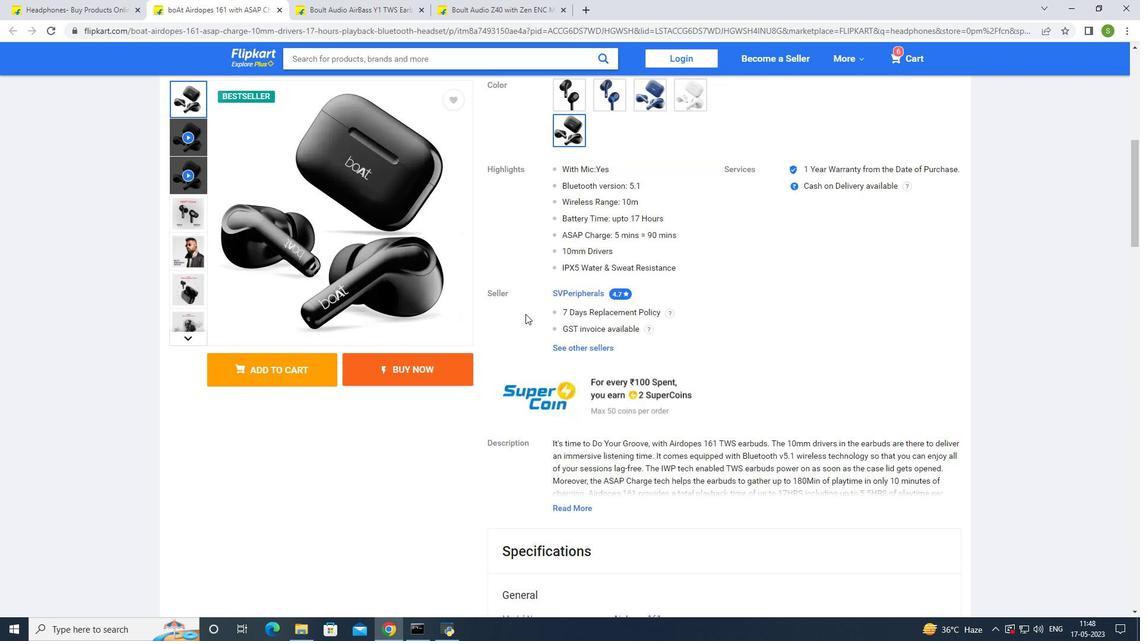 
Action: Mouse moved to (523, 320)
Screenshot: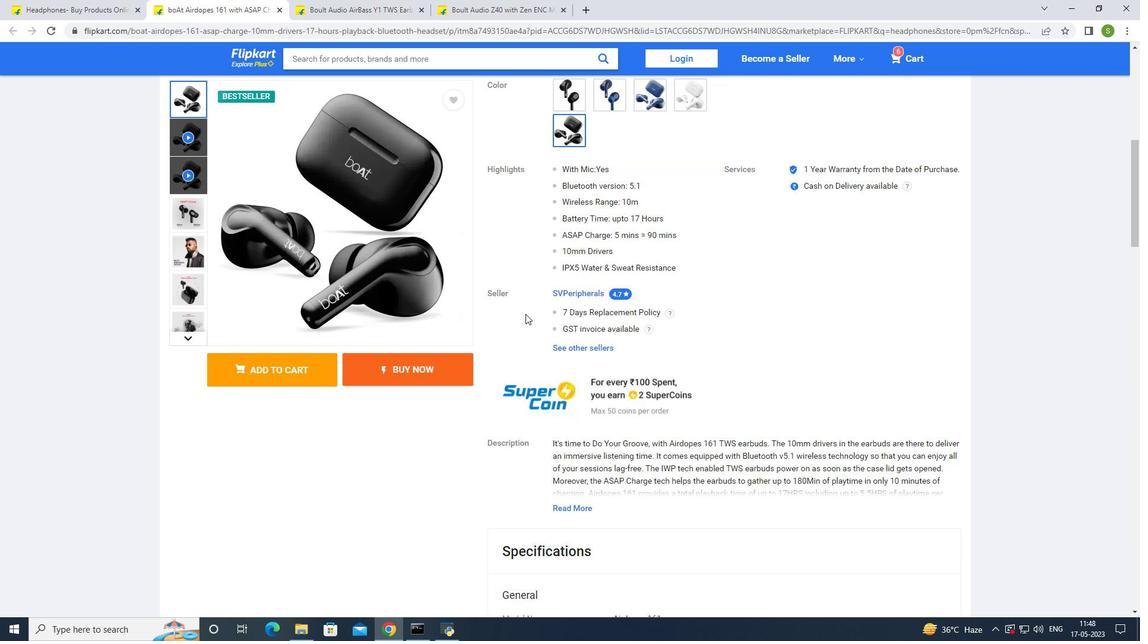 
Action: Mouse scrolled (523, 319) with delta (0, 0)
Screenshot: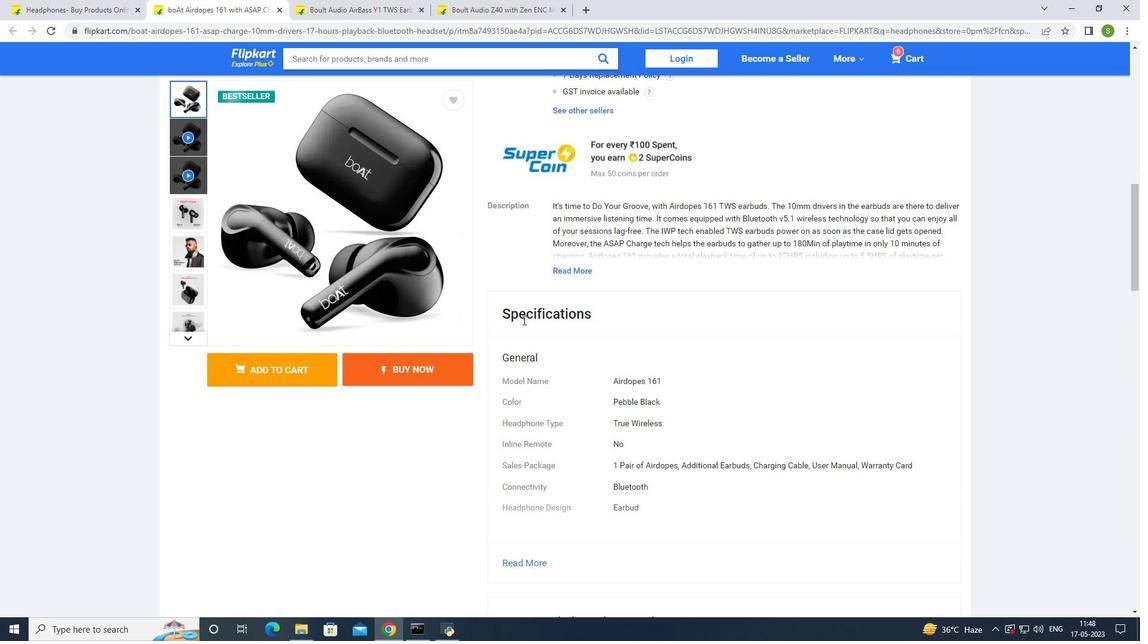 
Action: Mouse scrolled (523, 319) with delta (0, 0)
Screenshot: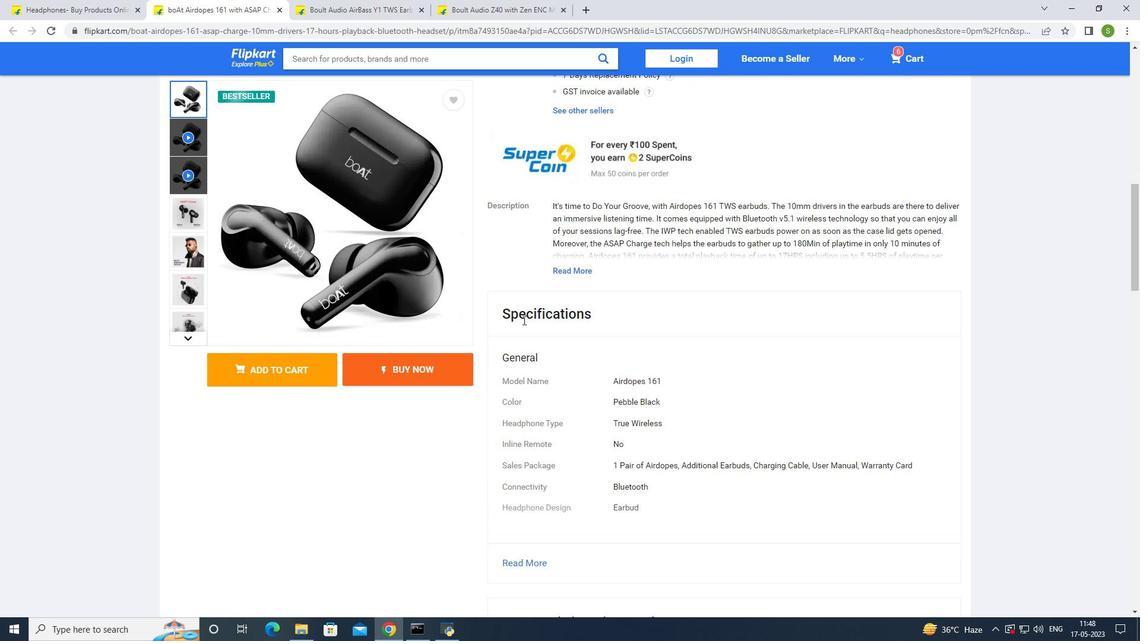 
Action: Mouse scrolled (523, 319) with delta (0, 0)
Screenshot: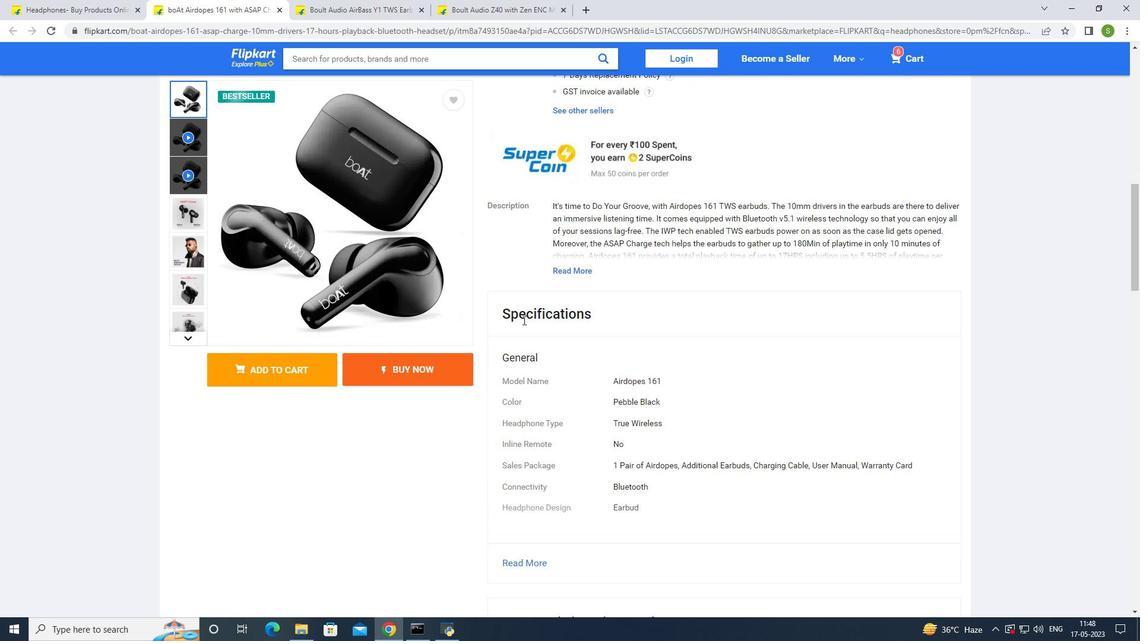 
Action: Mouse scrolled (523, 319) with delta (0, 0)
Screenshot: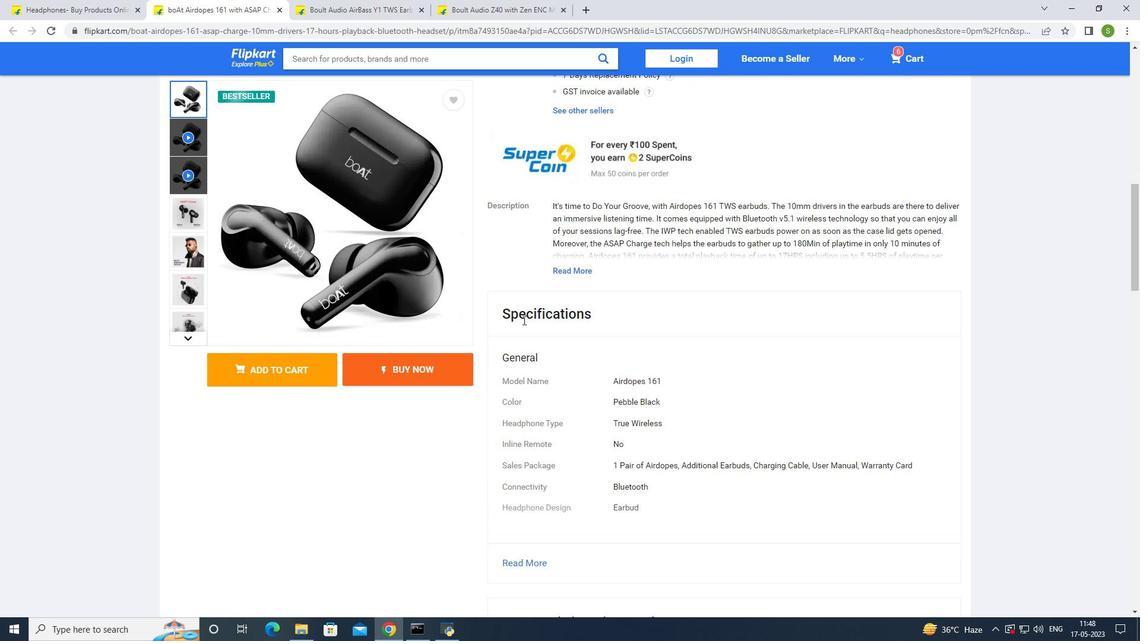 
Action: Mouse scrolled (523, 319) with delta (0, 0)
Screenshot: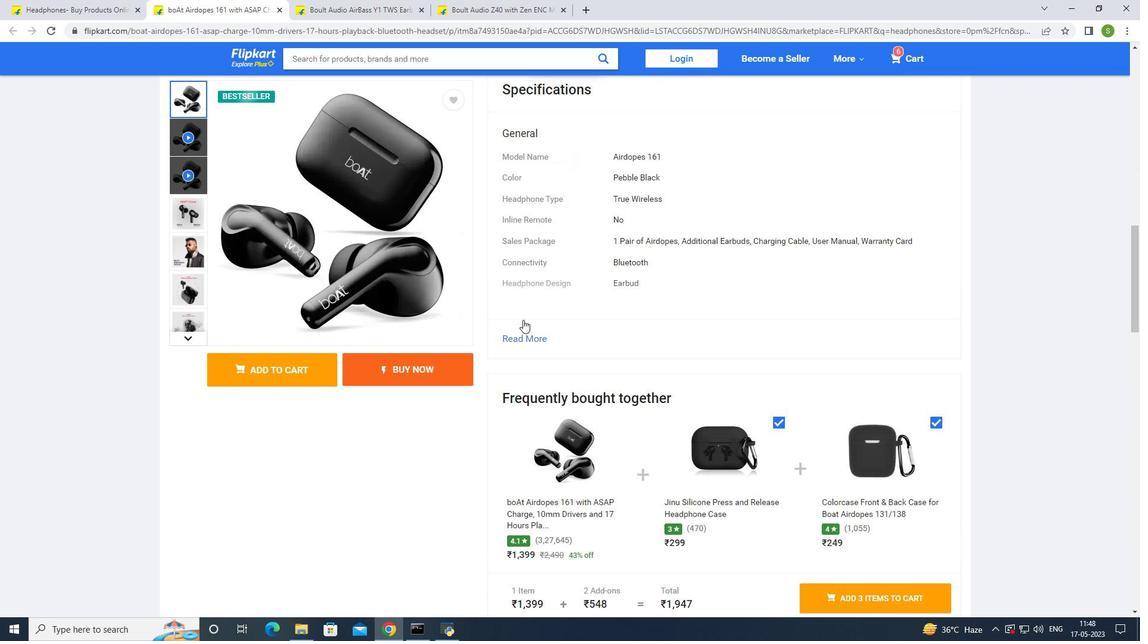 
Action: Mouse scrolled (523, 319) with delta (0, 0)
Screenshot: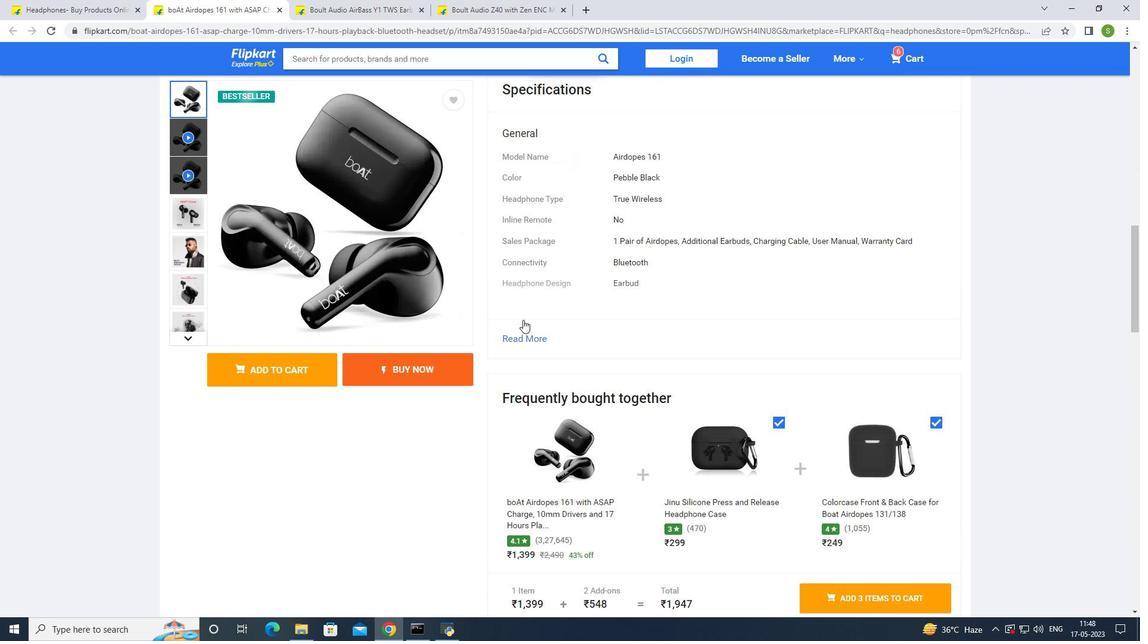 
Action: Mouse scrolled (523, 319) with delta (0, 0)
Screenshot: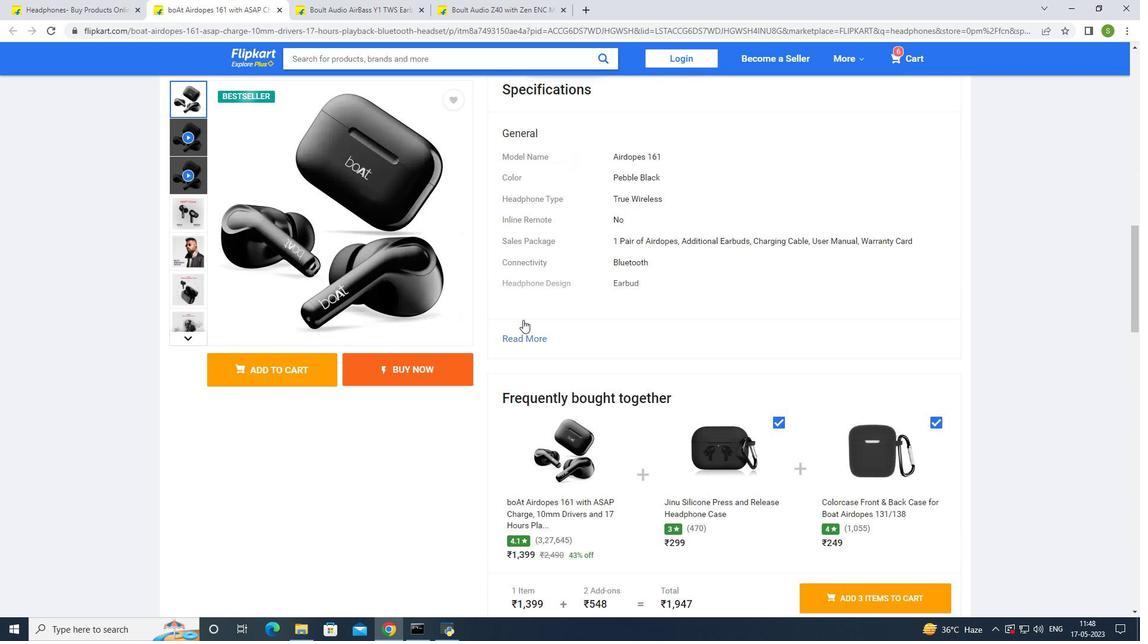 
Action: Mouse scrolled (523, 319) with delta (0, 0)
Screenshot: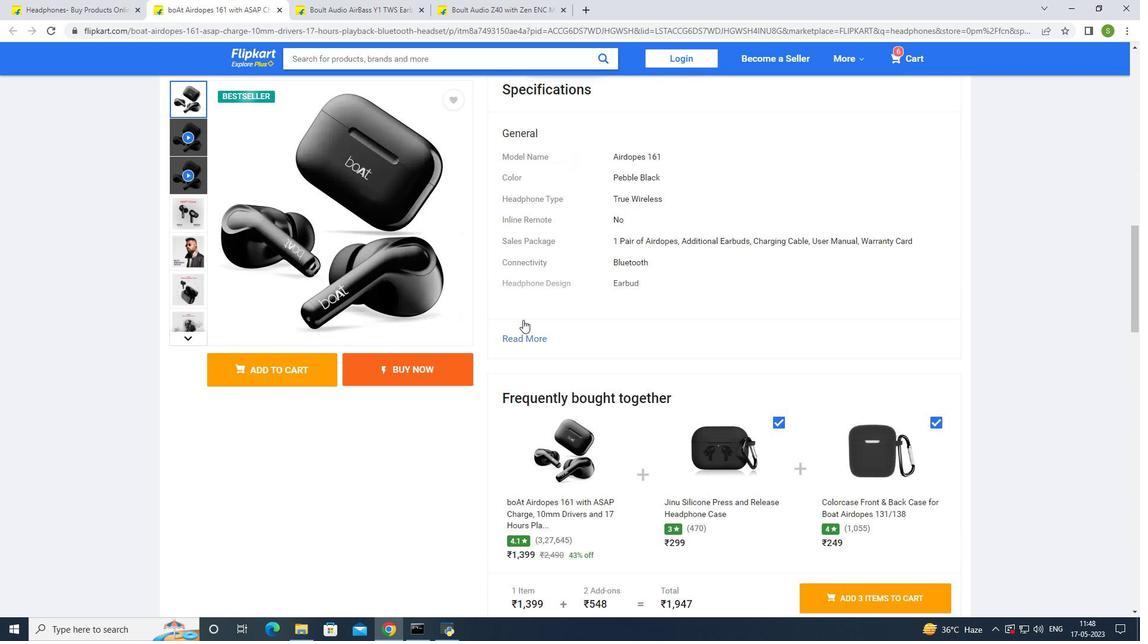 
Action: Mouse scrolled (523, 319) with delta (0, 0)
Screenshot: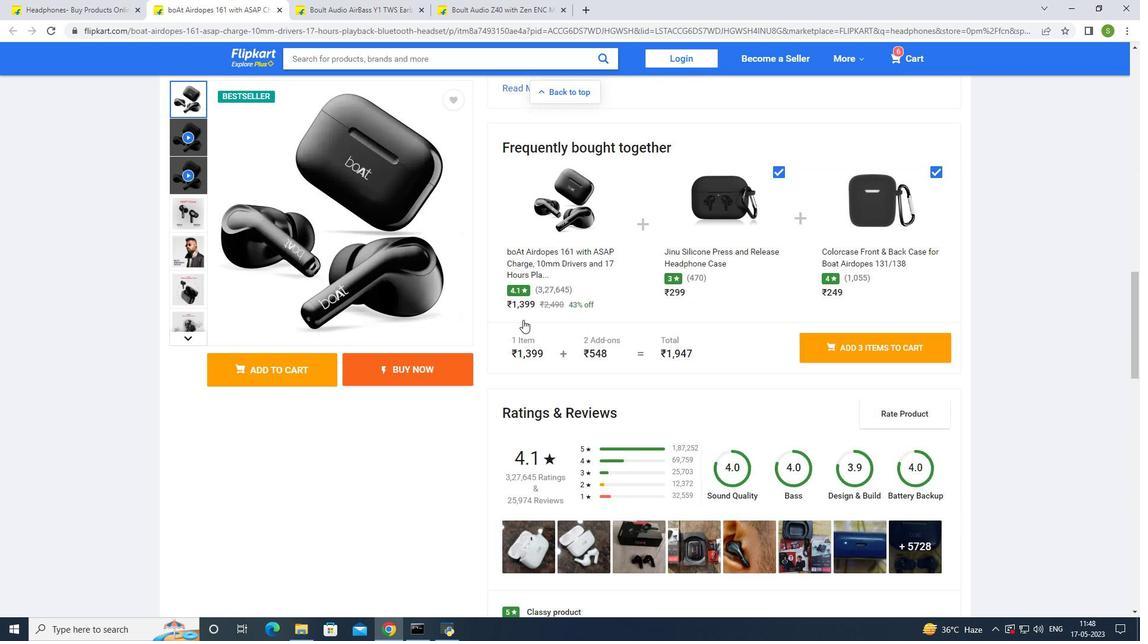 
Action: Mouse scrolled (523, 319) with delta (0, 0)
Screenshot: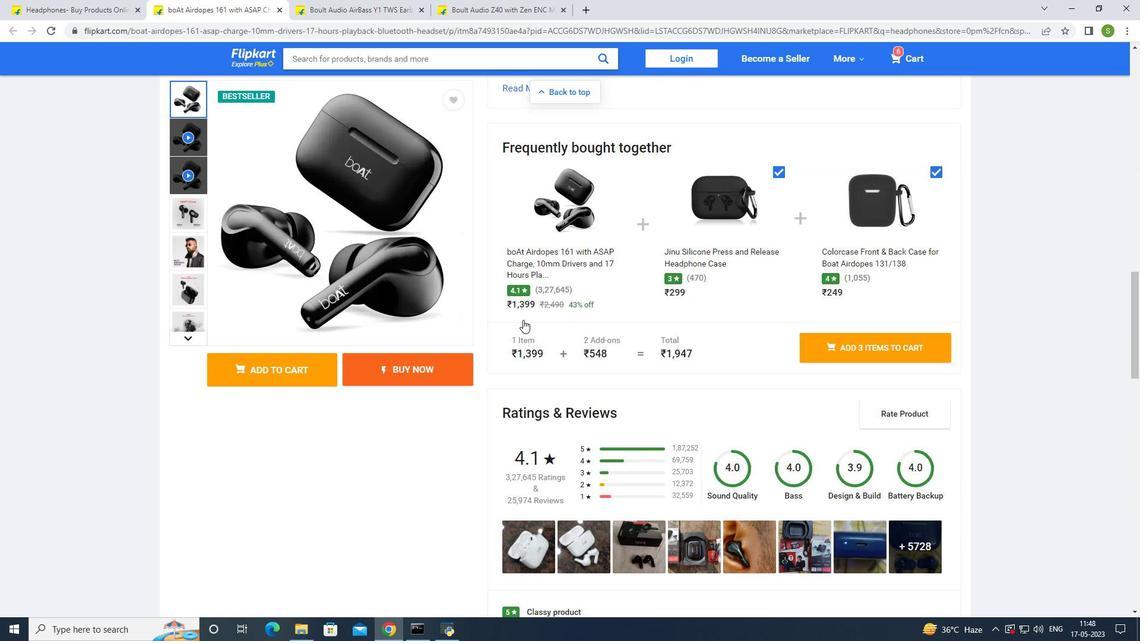 
Action: Mouse scrolled (523, 319) with delta (0, 0)
Screenshot: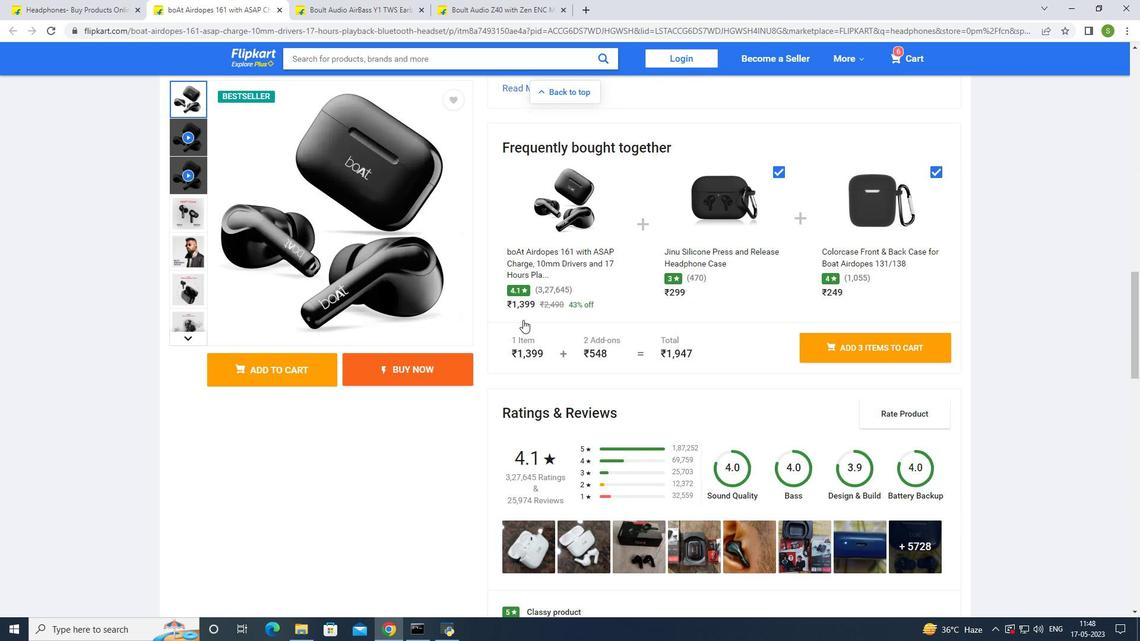 
Action: Mouse moved to (292, 371)
Screenshot: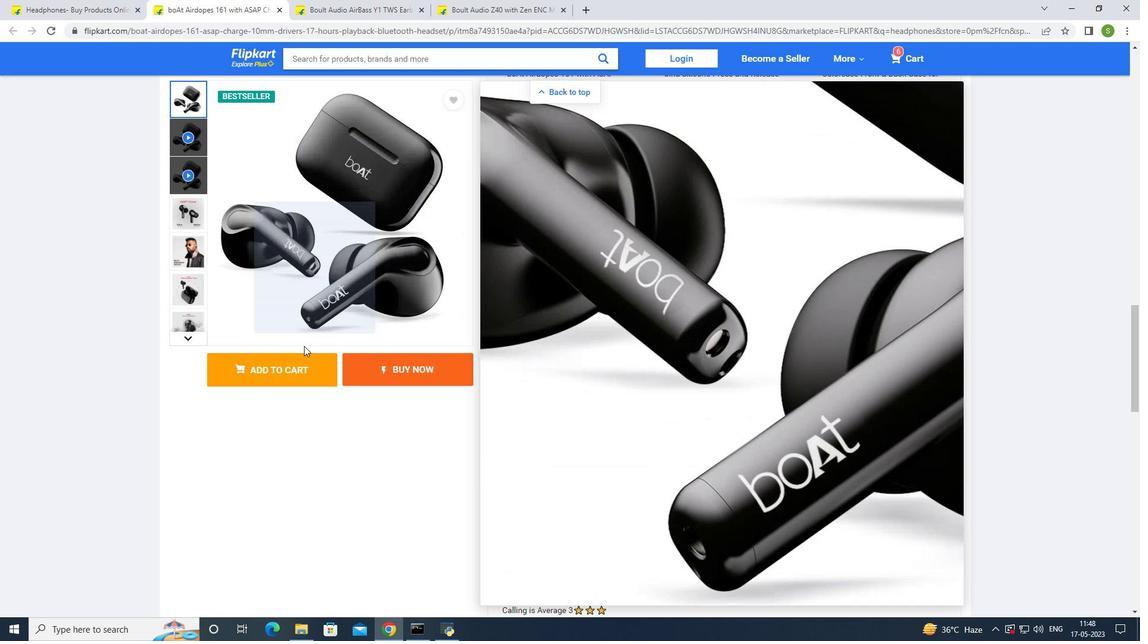 
Action: Mouse pressed left at (292, 371)
Screenshot: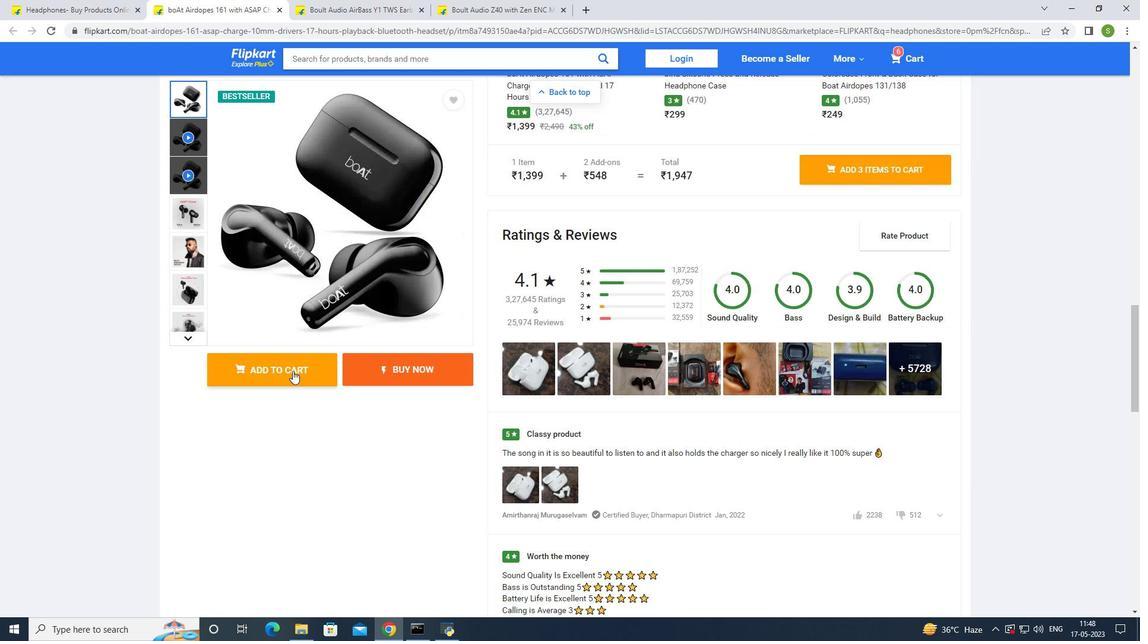 
Action: Mouse moved to (101, 10)
Screenshot: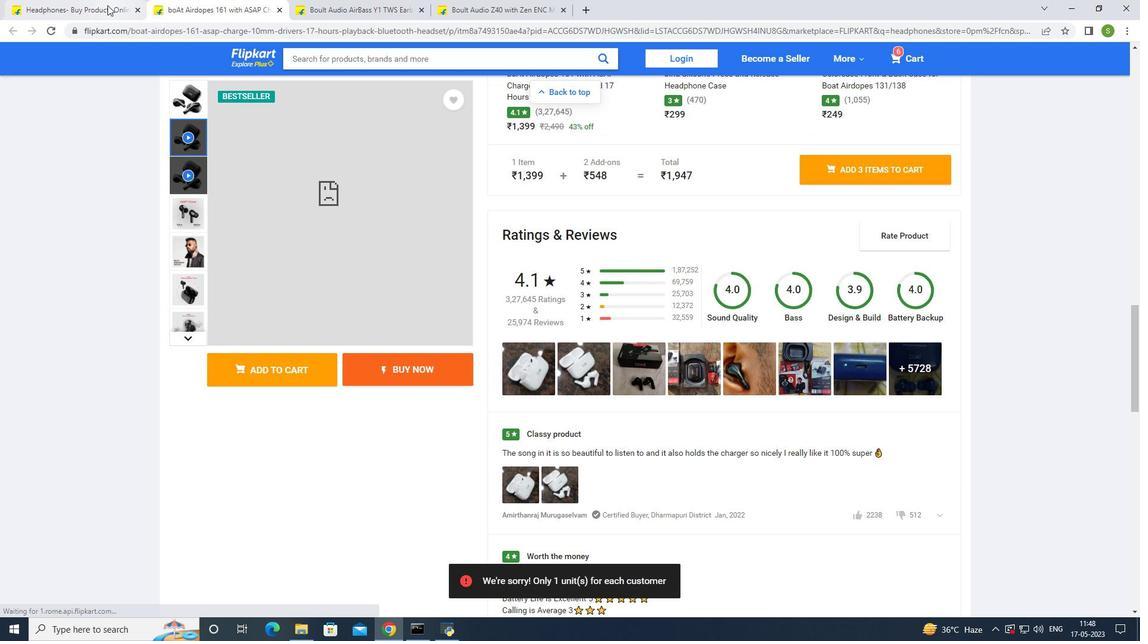 
Action: Mouse pressed left at (101, 10)
Screenshot: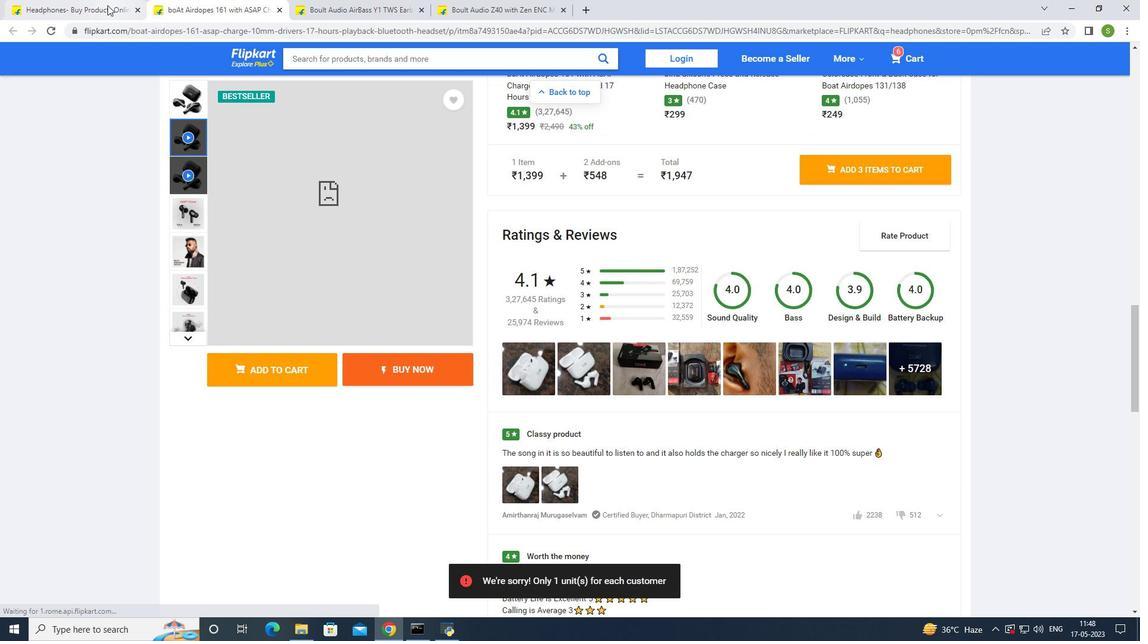 
Action: Mouse moved to (520, 328)
Screenshot: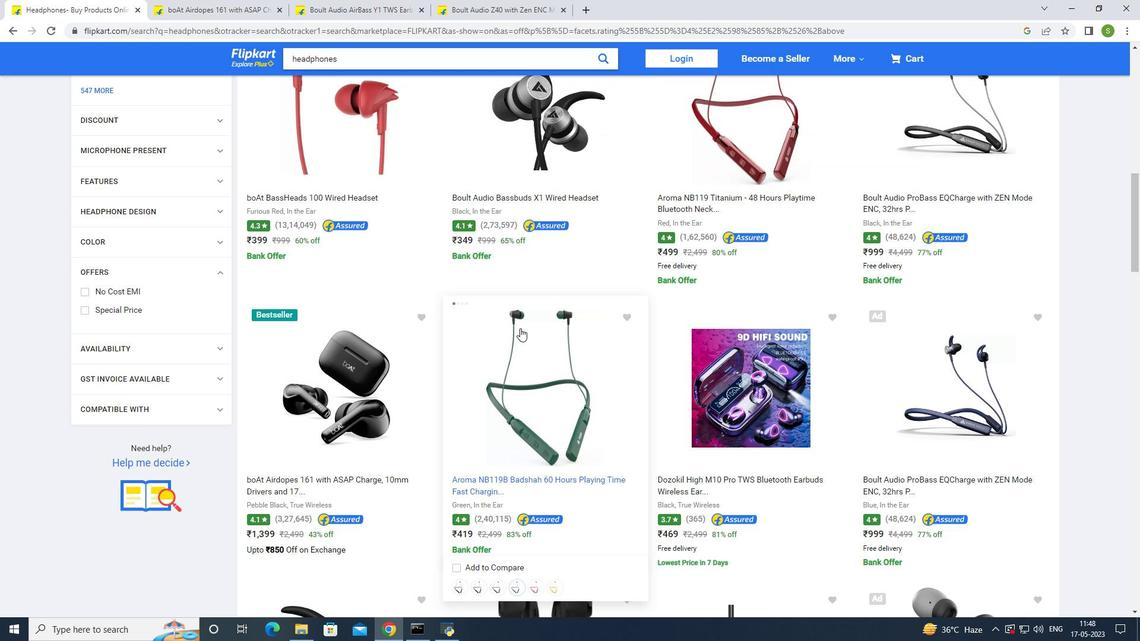 
Action: Mouse scrolled (520, 329) with delta (0, 0)
Screenshot: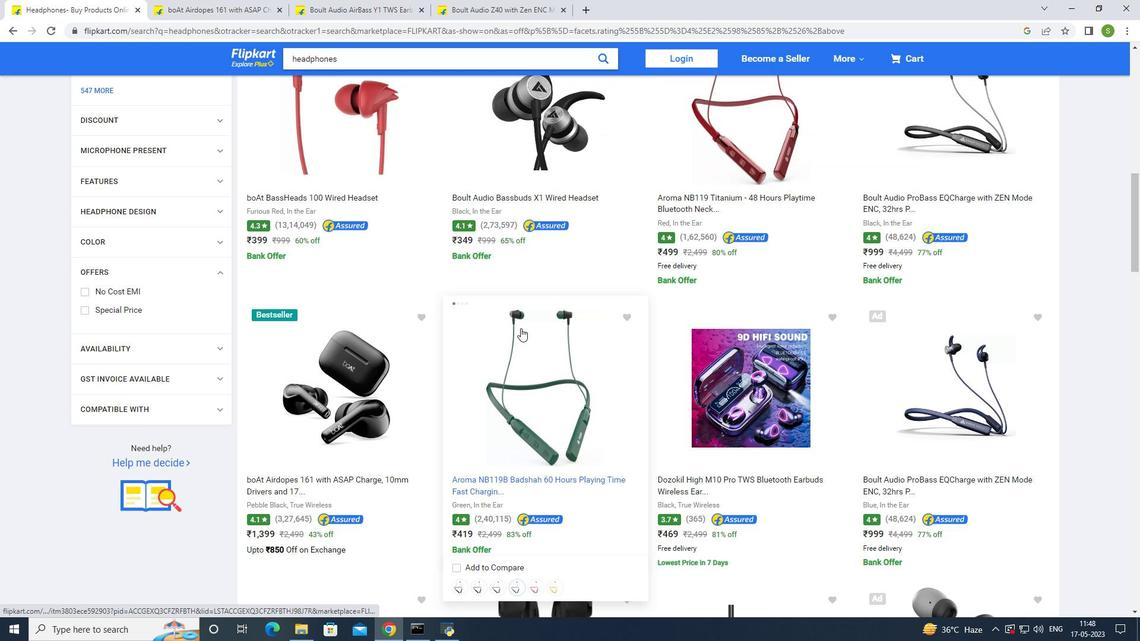 
Action: Mouse scrolled (520, 329) with delta (0, 0)
Screenshot: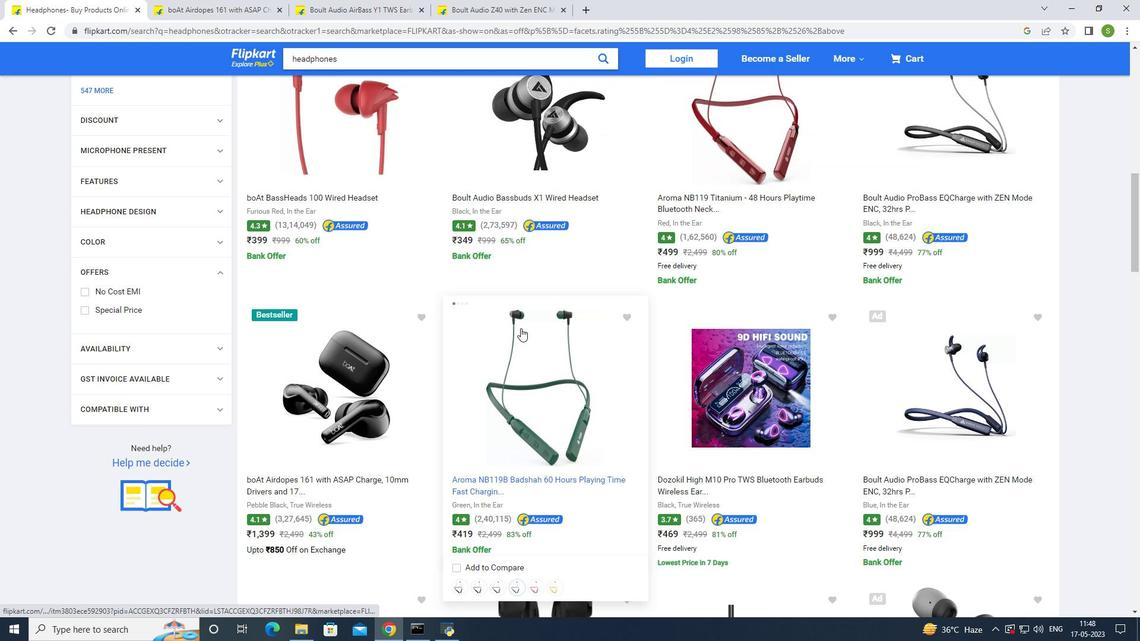 
Action: Mouse scrolled (520, 329) with delta (0, 0)
Screenshot: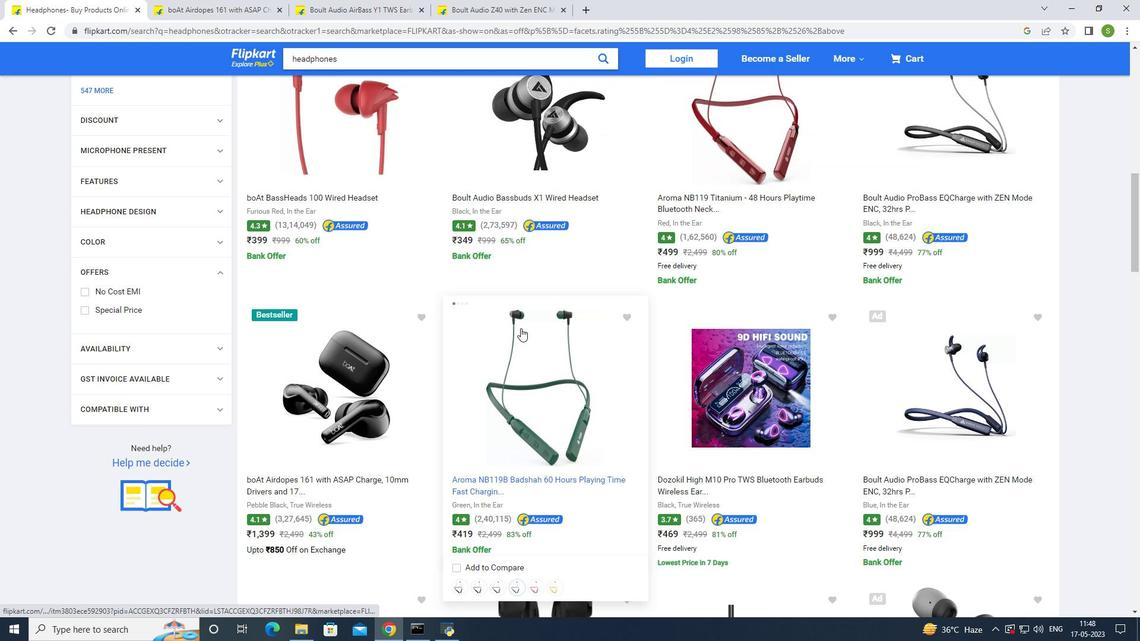 
Action: Mouse scrolled (520, 329) with delta (0, 0)
Screenshot: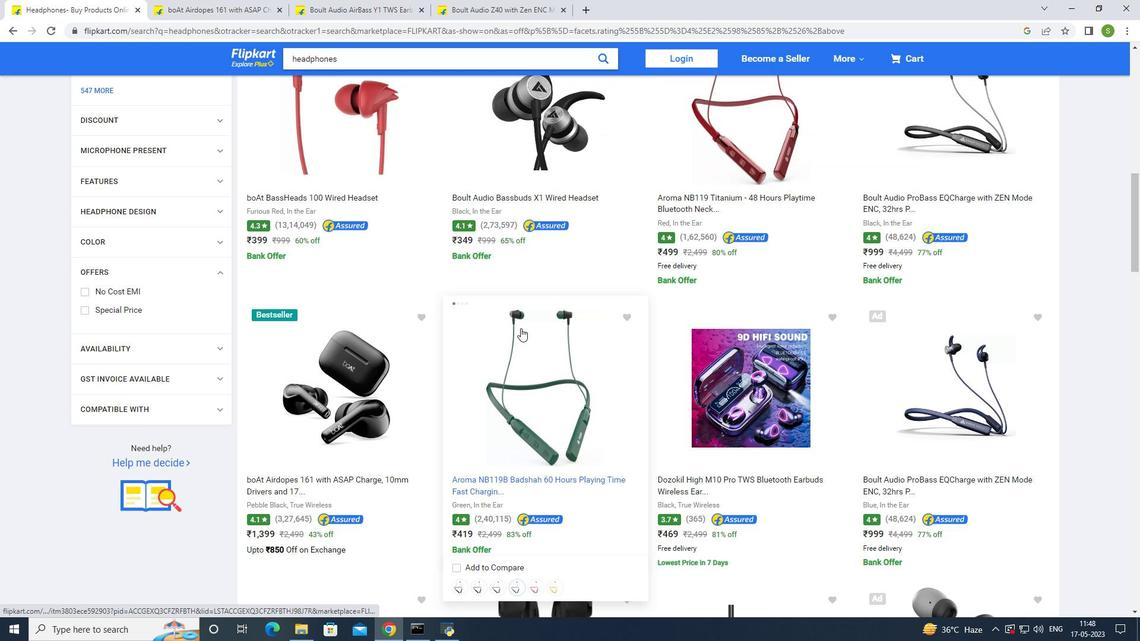 
Action: Mouse moved to (520, 318)
Screenshot: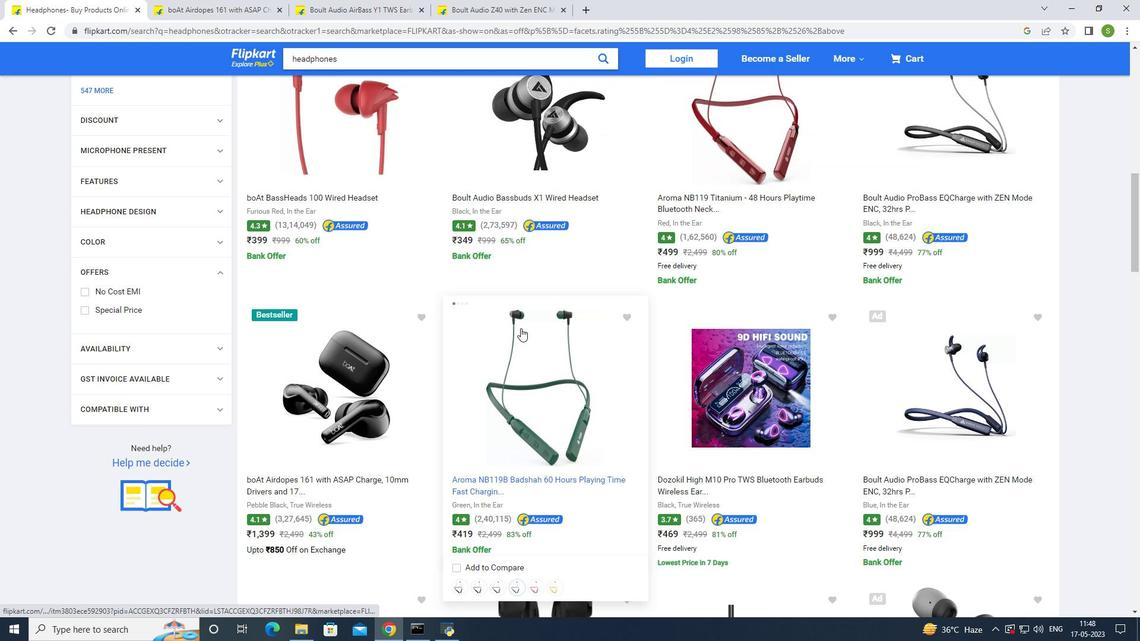 
Action: Mouse scrolled (520, 319) with delta (0, 0)
Screenshot: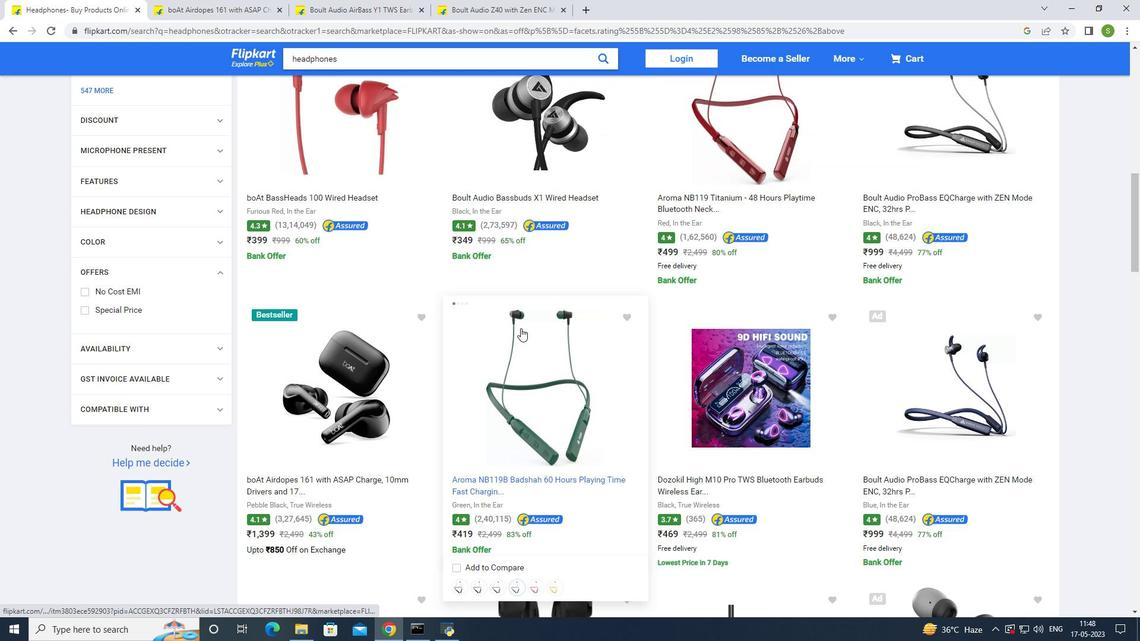 
Action: Mouse moved to (520, 314)
Screenshot: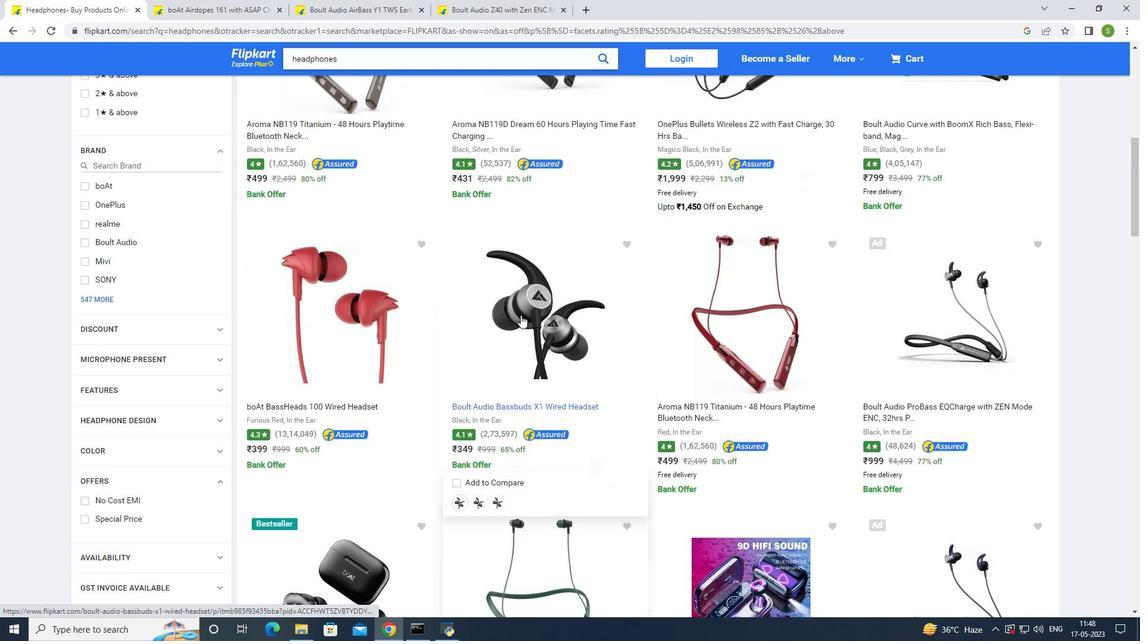 
Action: Mouse scrolled (520, 315) with delta (0, 0)
Screenshot: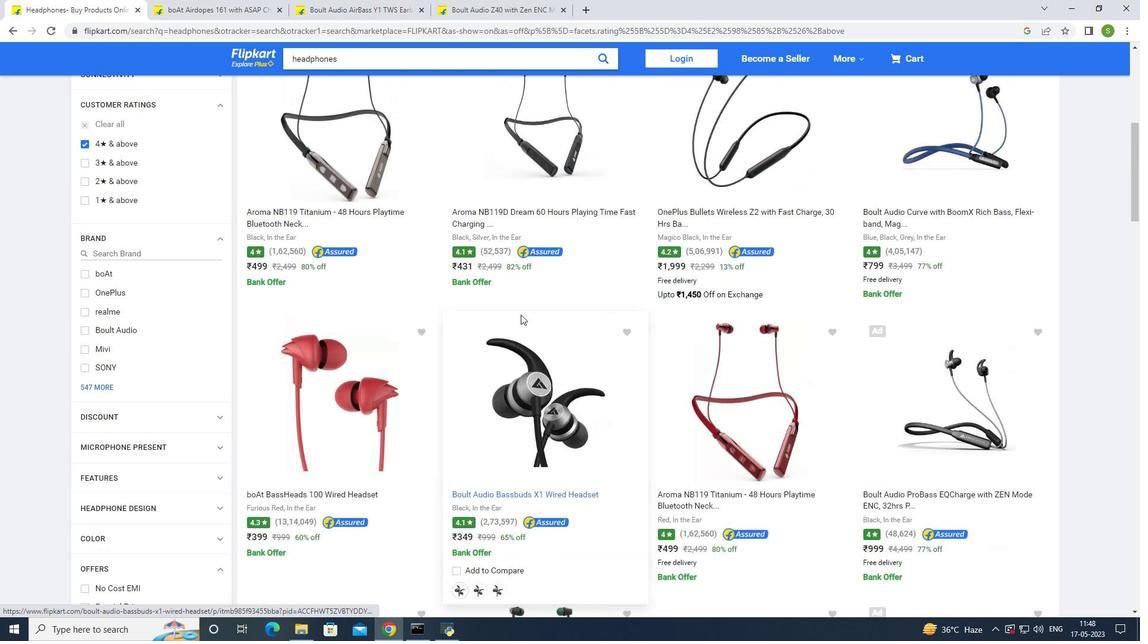 
Action: Mouse scrolled (520, 315) with delta (0, 0)
Screenshot: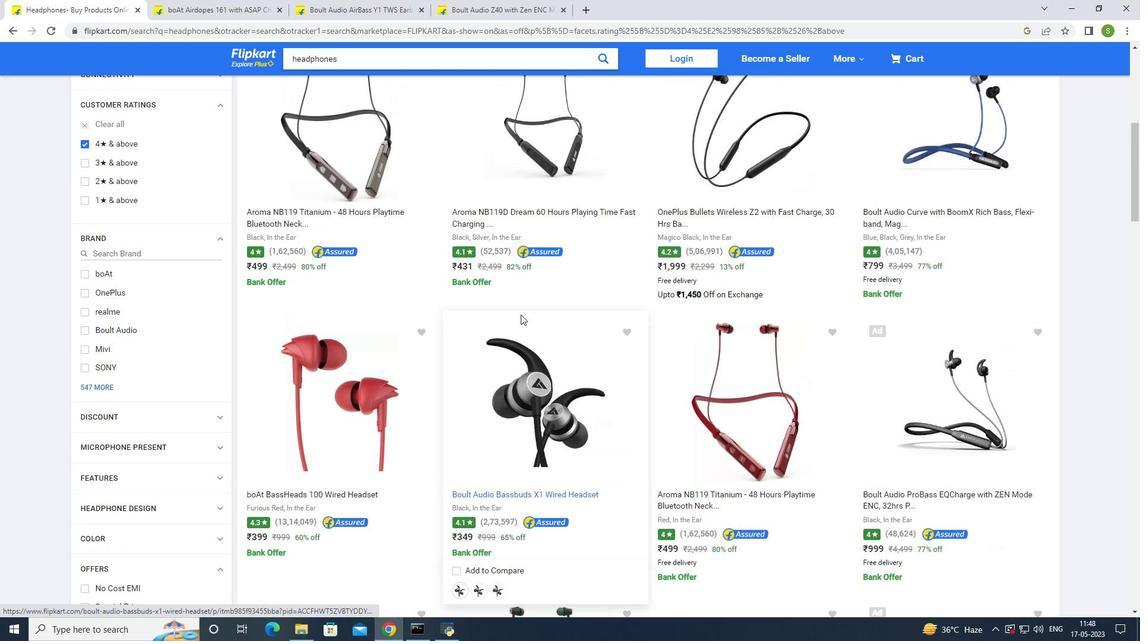 
Action: Mouse scrolled (520, 315) with delta (0, 0)
Screenshot: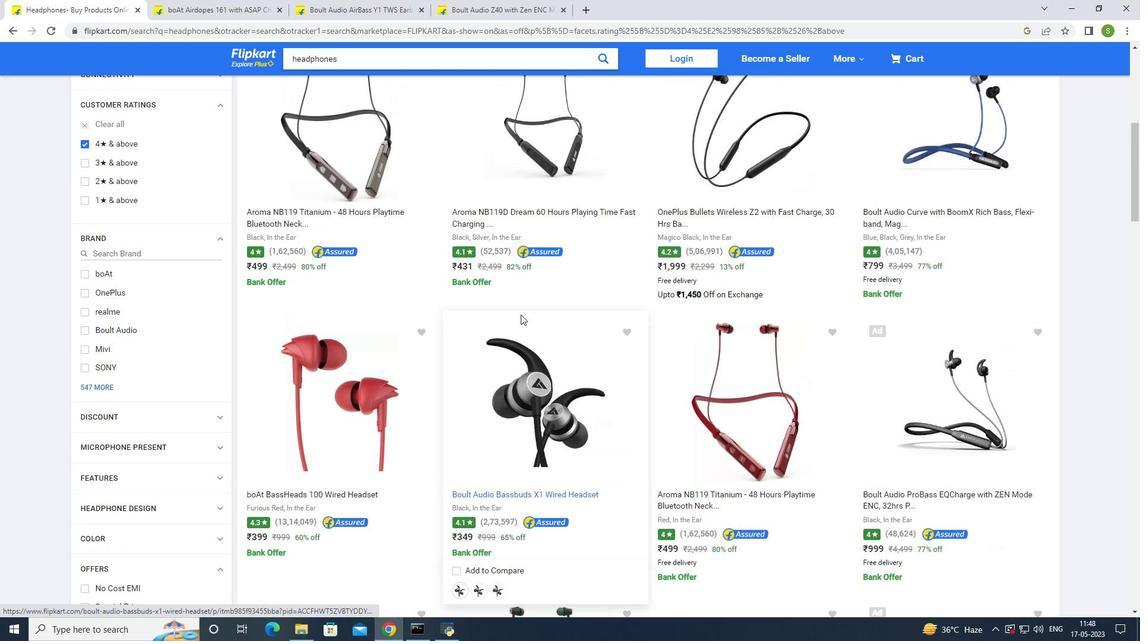 
Action: Mouse scrolled (520, 315) with delta (0, 0)
Screenshot: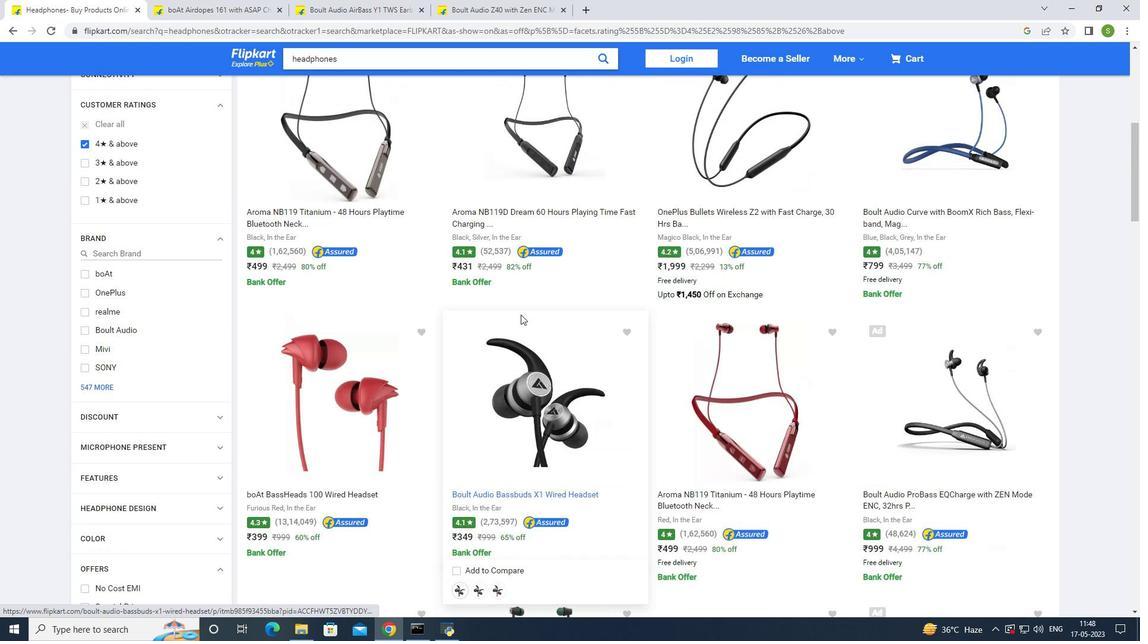 
Action: Mouse moved to (519, 309)
Screenshot: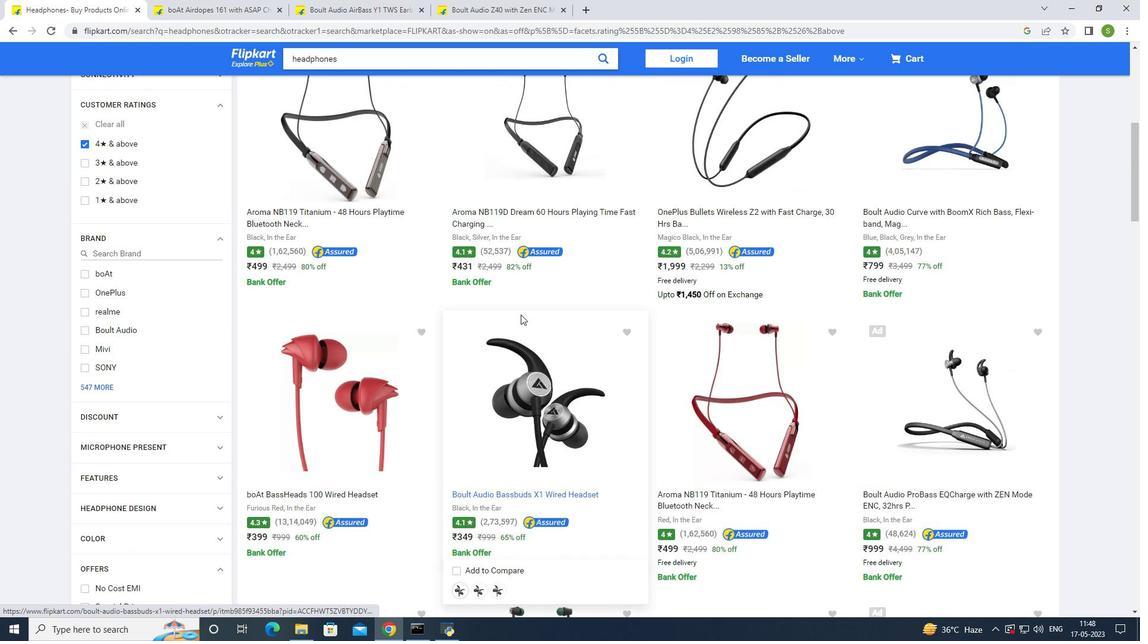 
Action: Mouse scrolled (519, 310) with delta (0, 0)
Screenshot: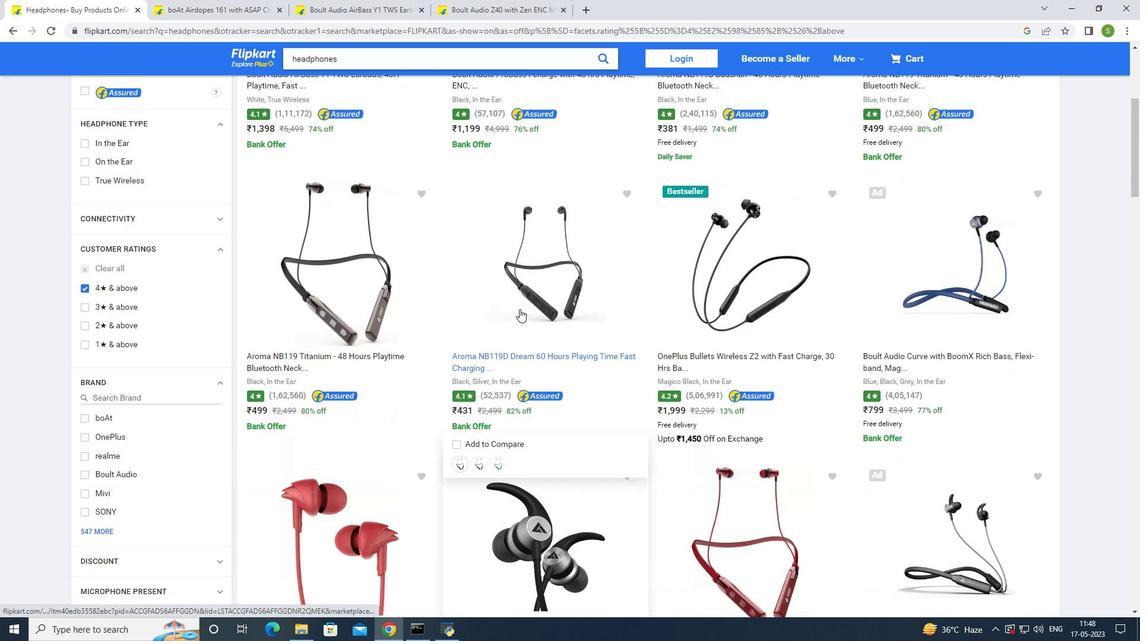 
Action: Mouse scrolled (519, 310) with delta (0, 0)
Screenshot: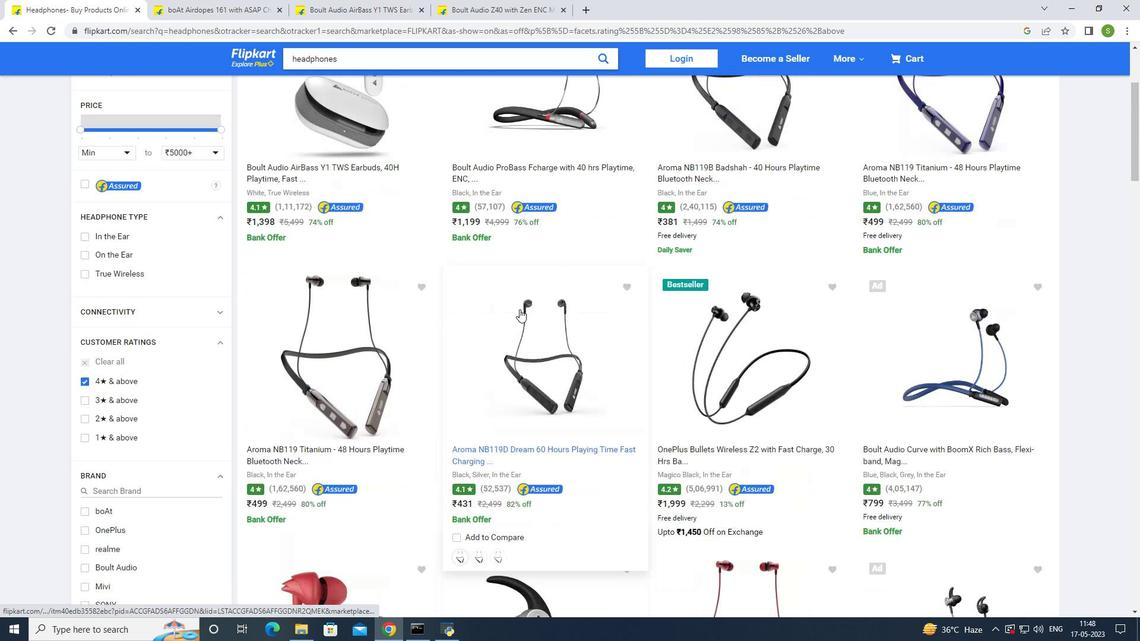 
Action: Mouse scrolled (519, 310) with delta (0, 0)
Screenshot: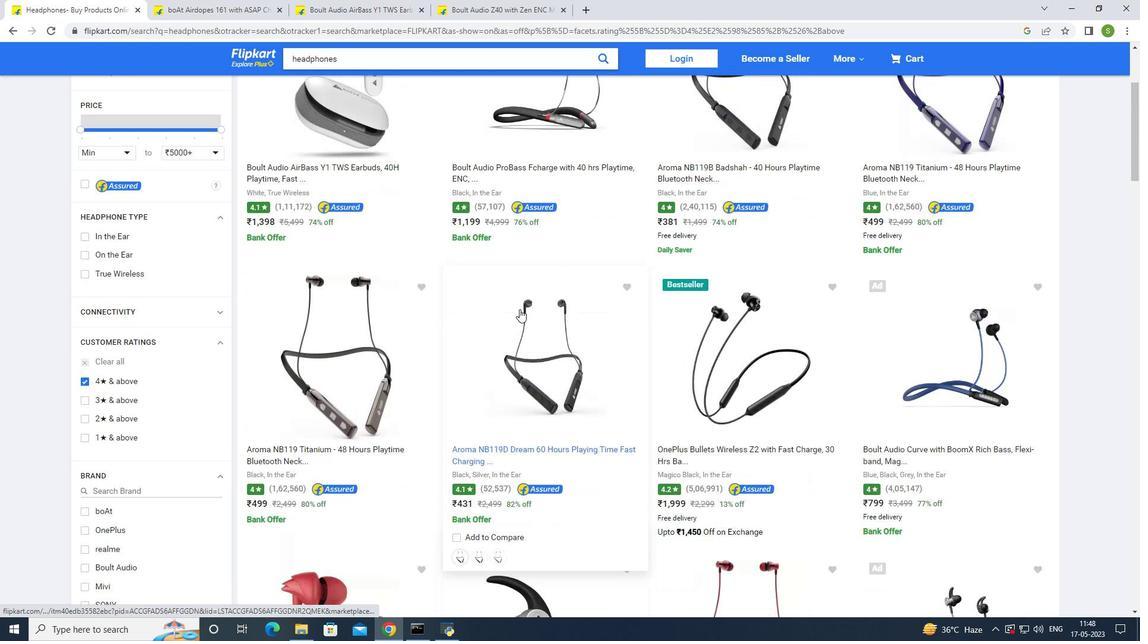 
Action: Mouse scrolled (519, 310) with delta (0, 0)
Screenshot: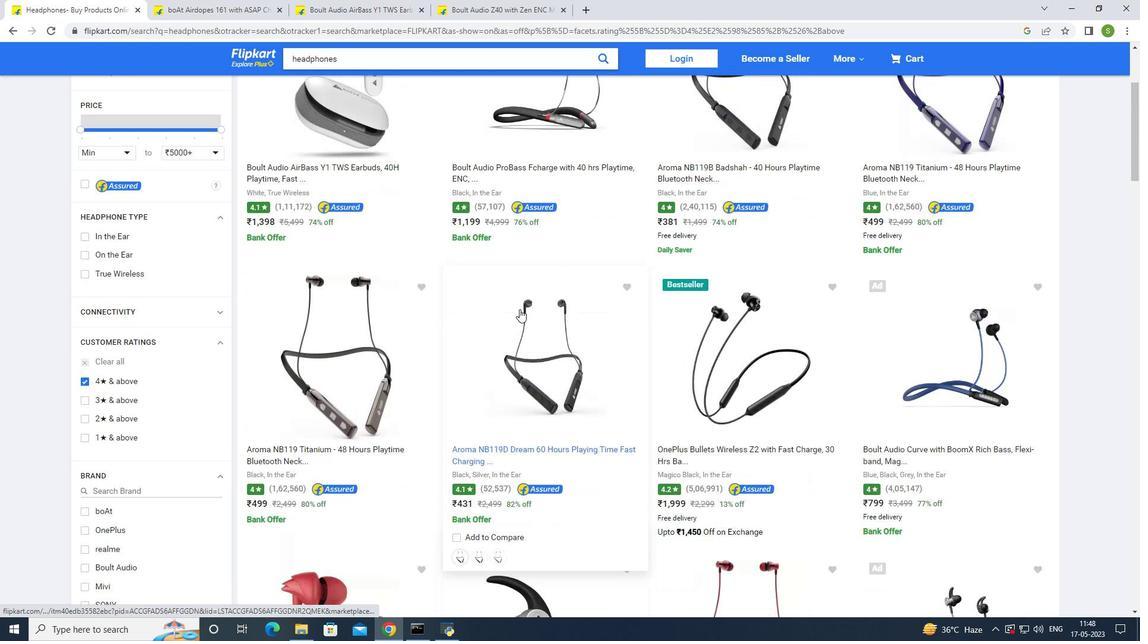 
Action: Mouse moved to (519, 307)
Screenshot: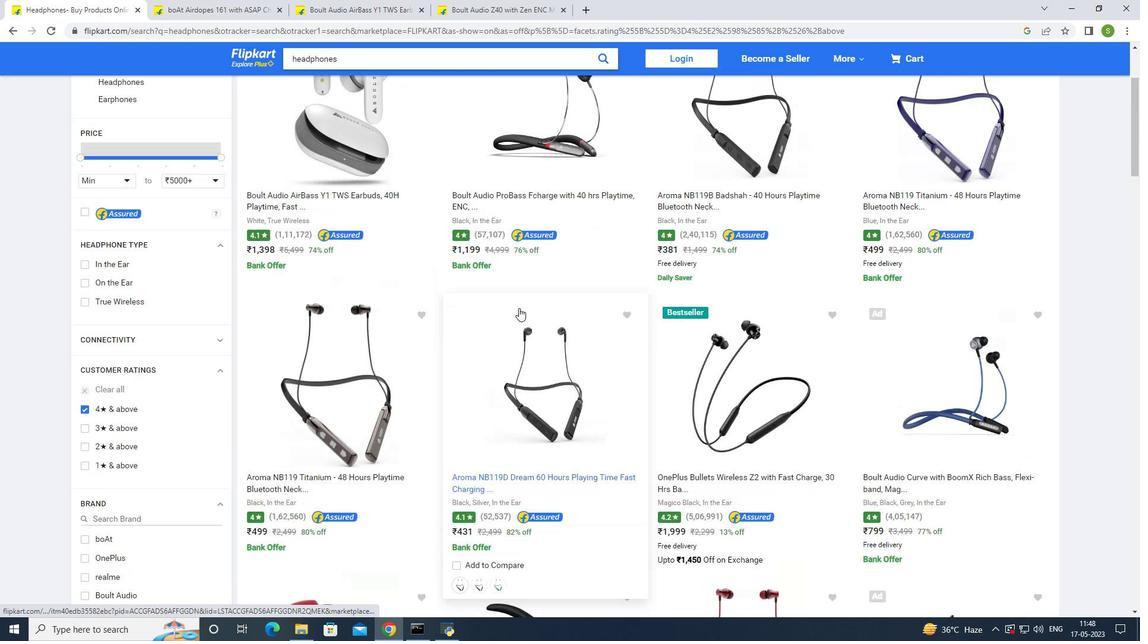 
Action: Mouse scrolled (519, 307) with delta (0, 0)
Screenshot: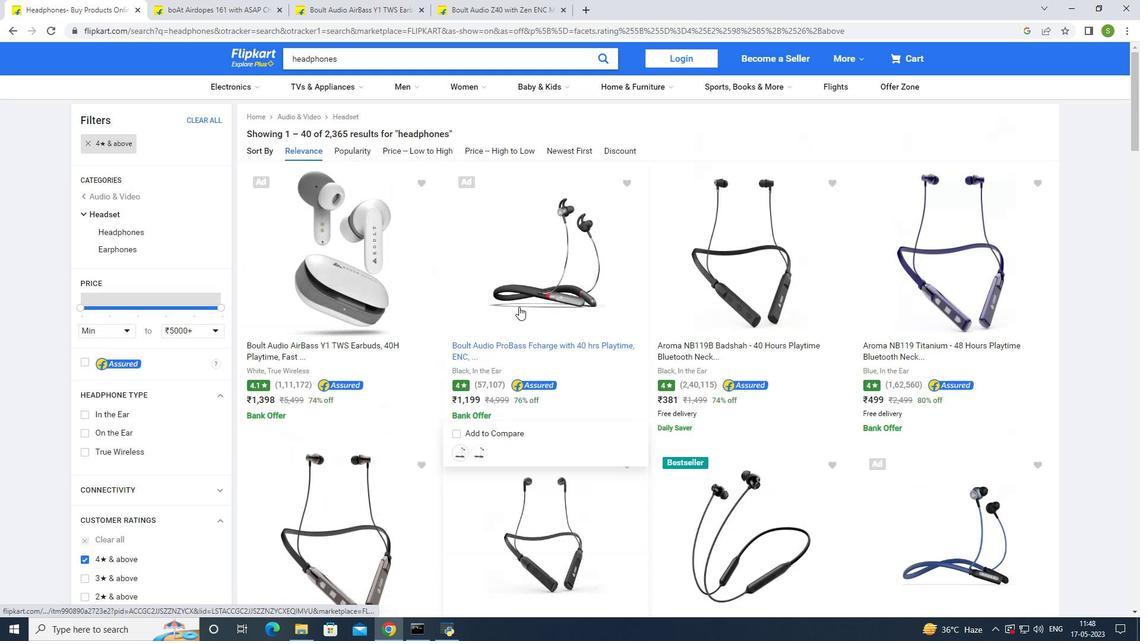 
Action: Mouse scrolled (519, 307) with delta (0, 0)
Screenshot: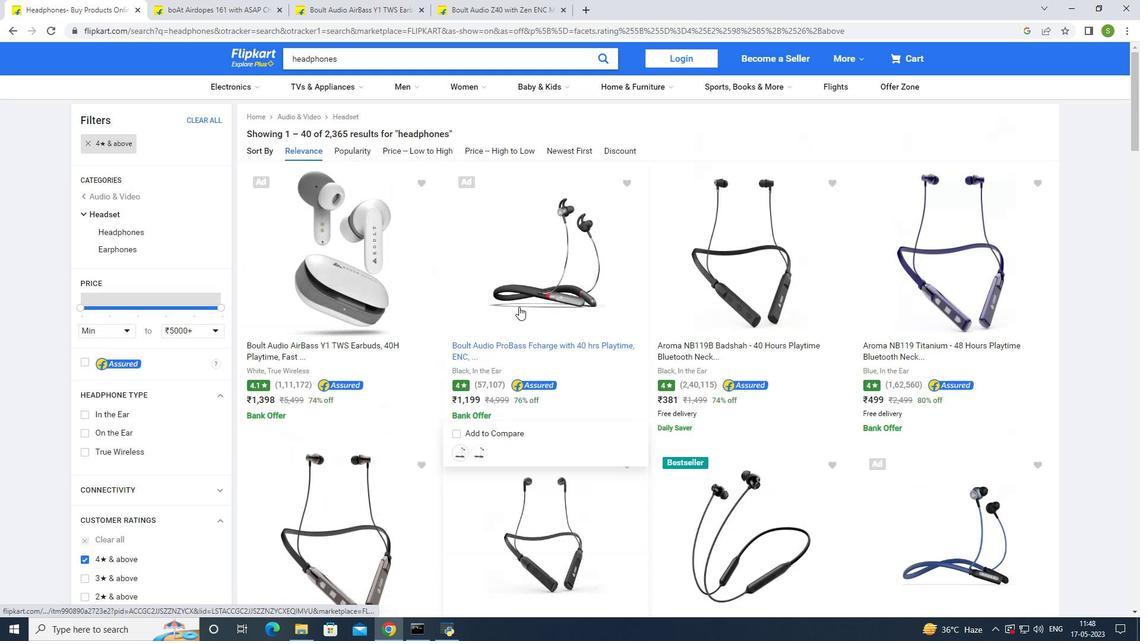 
Action: Mouse scrolled (519, 307) with delta (0, 0)
Screenshot: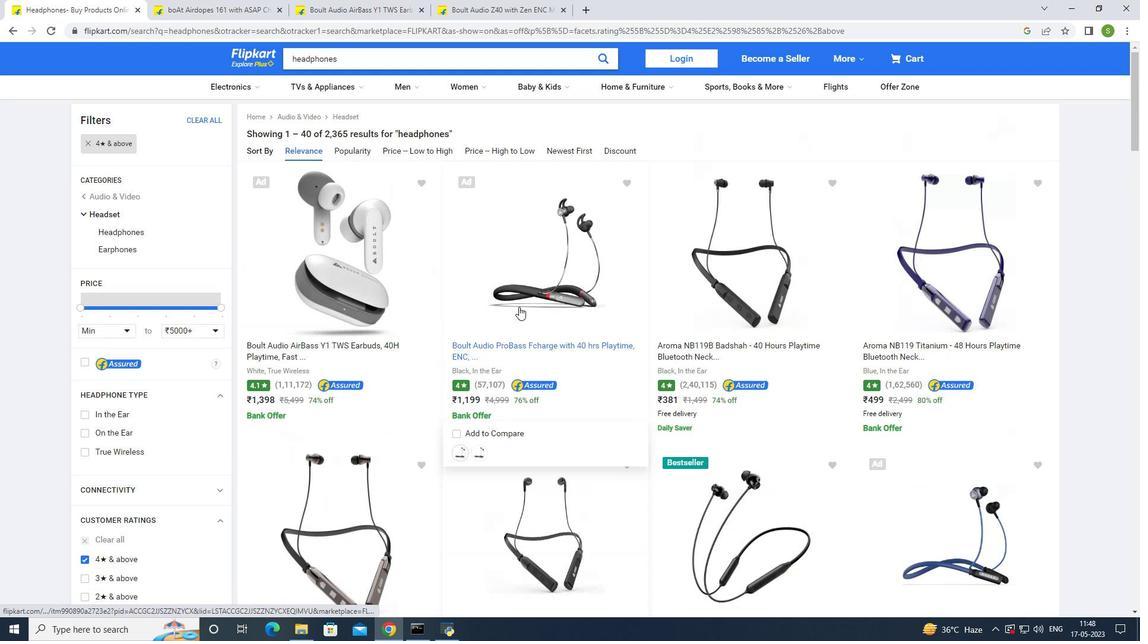 
Action: Mouse scrolled (519, 307) with delta (0, 0)
Screenshot: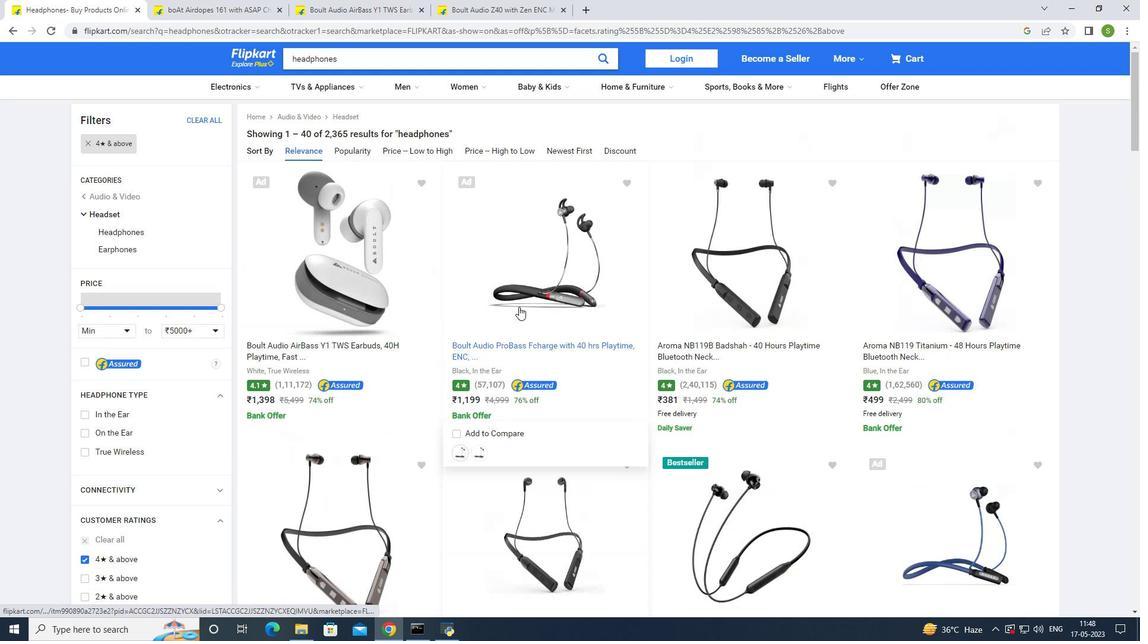 
Action: Mouse scrolled (519, 307) with delta (0, 0)
Screenshot: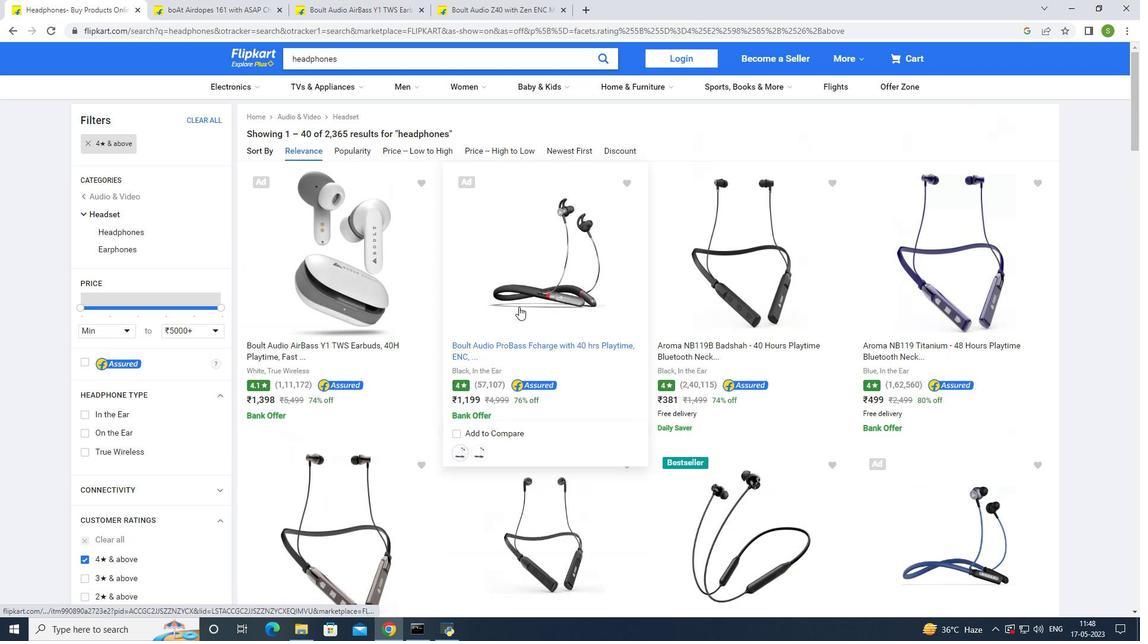 
Action: Mouse moved to (392, 147)
Screenshot: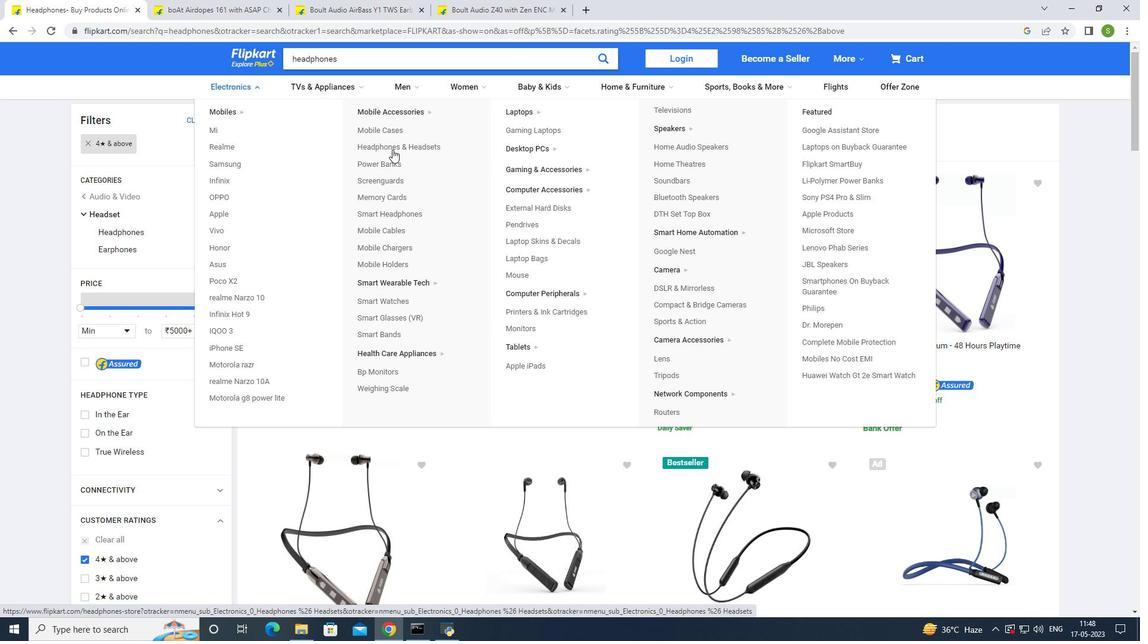 
Action: Mouse pressed left at (392, 147)
Screenshot: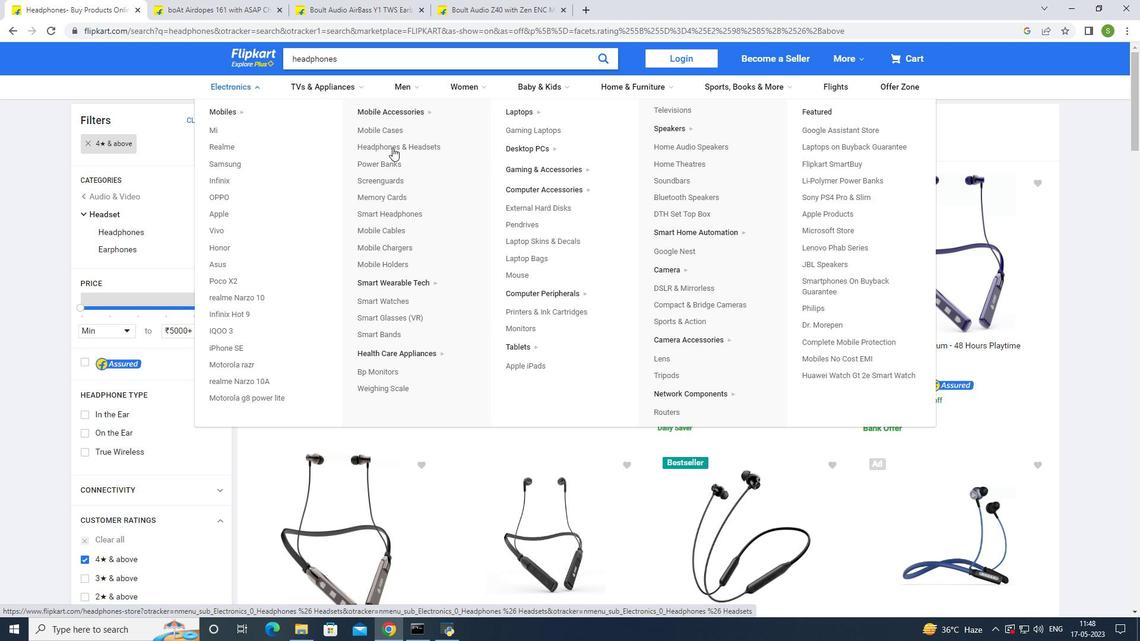 
Action: Mouse moved to (264, 233)
Screenshot: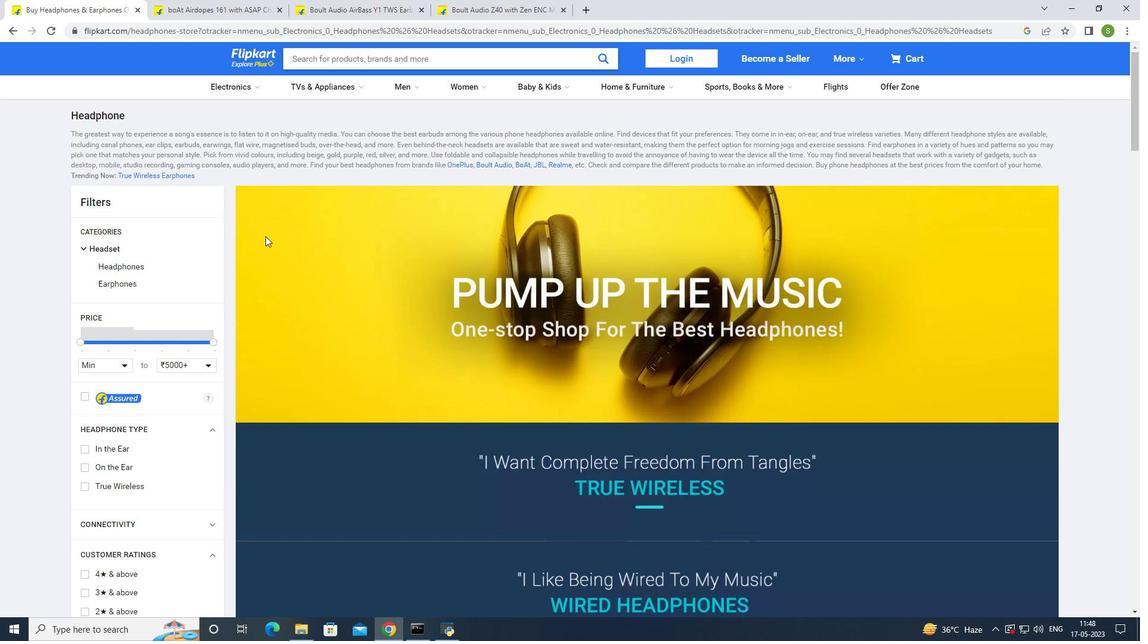 
Action: Mouse scrolled (264, 233) with delta (0, 0)
Screenshot: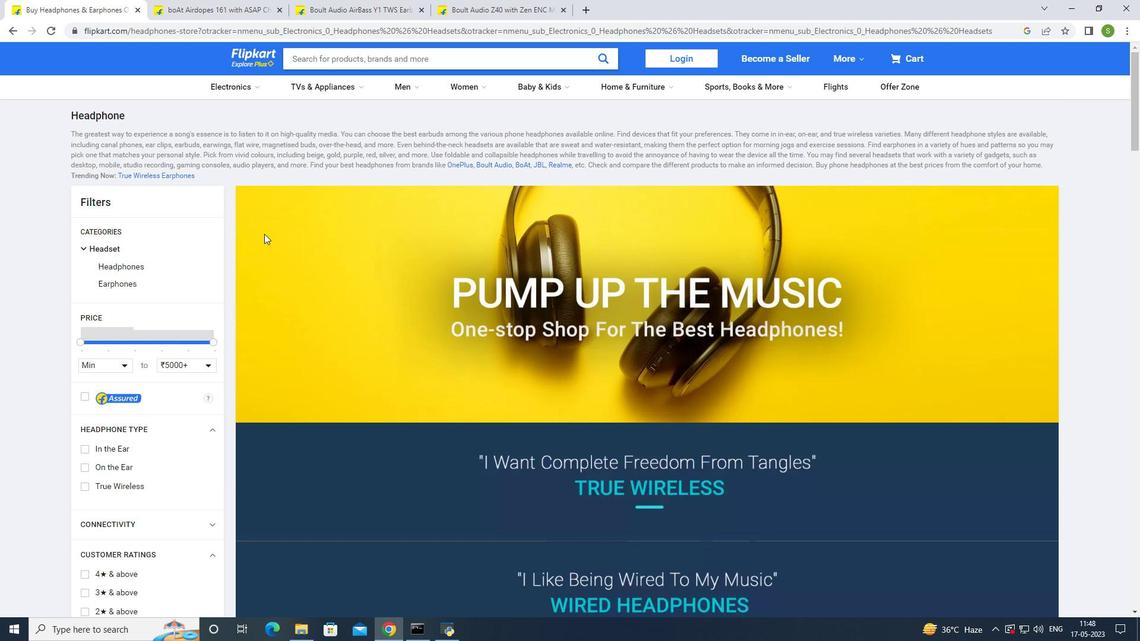 
Action: Mouse scrolled (264, 233) with delta (0, 0)
Screenshot: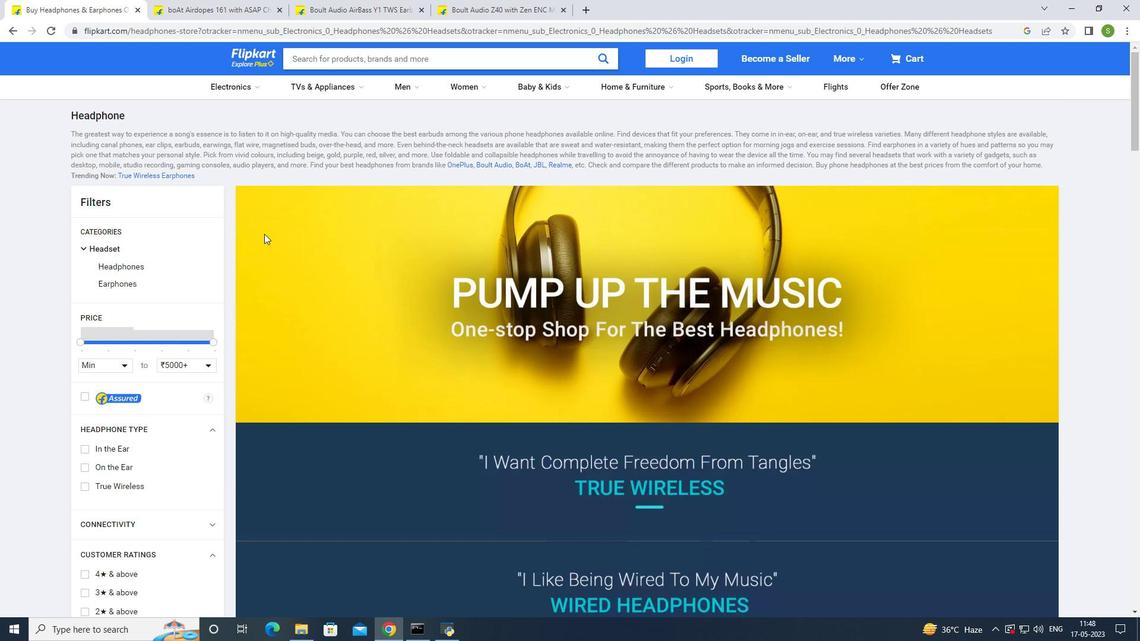 
Action: Mouse scrolled (264, 233) with delta (0, 0)
Screenshot: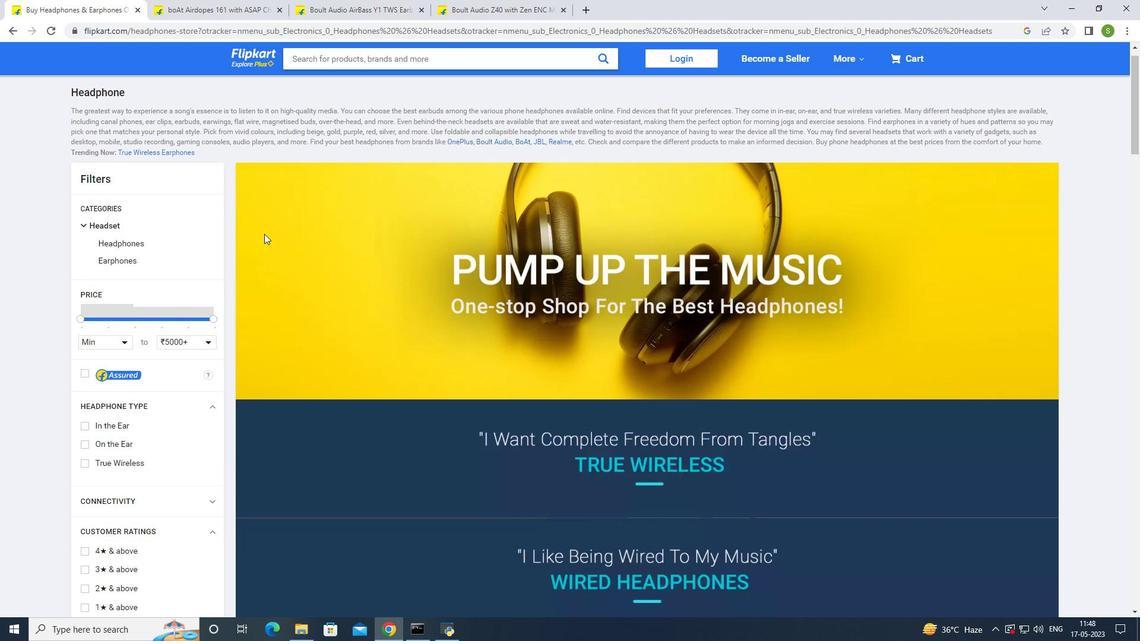 
Action: Mouse moved to (83, 395)
Screenshot: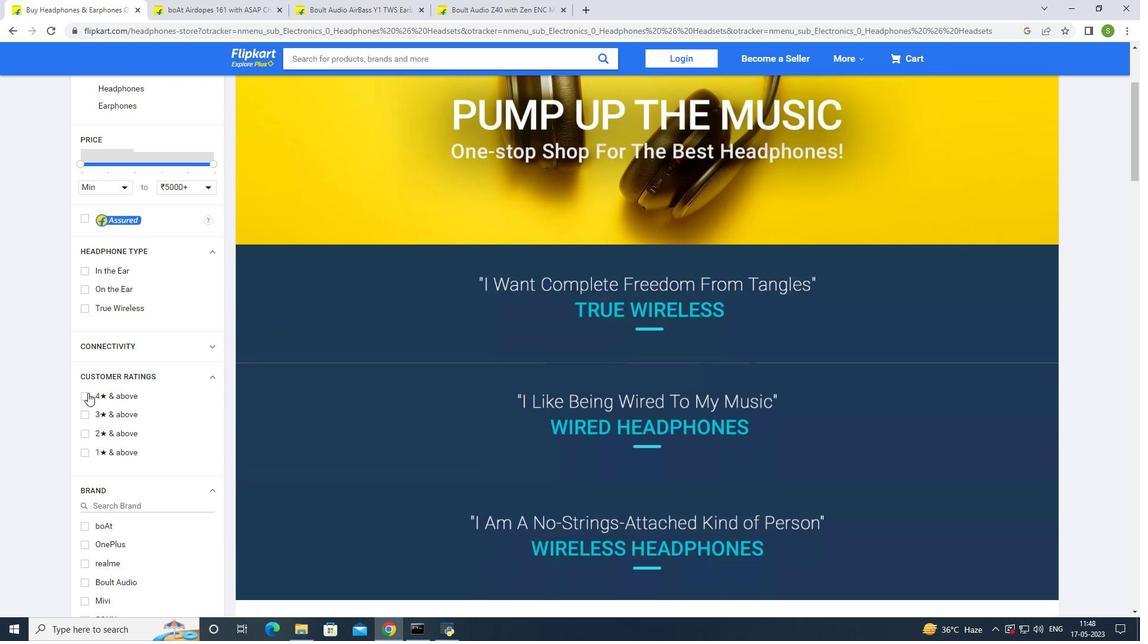 
Action: Mouse pressed left at (83, 395)
Screenshot: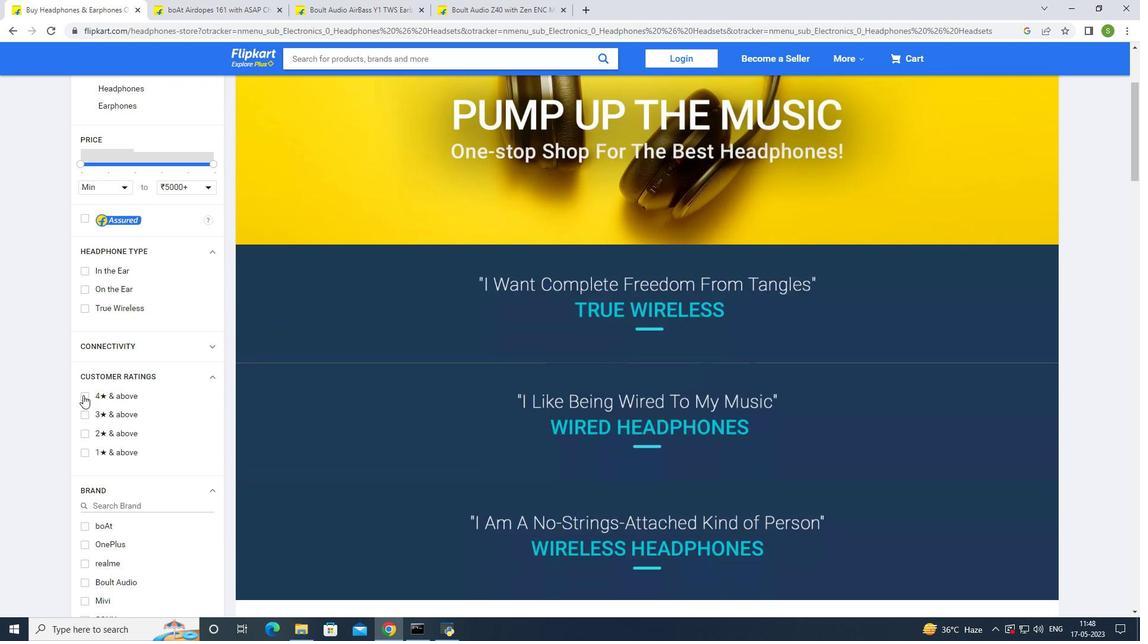 
Action: Mouse moved to (487, 283)
Screenshot: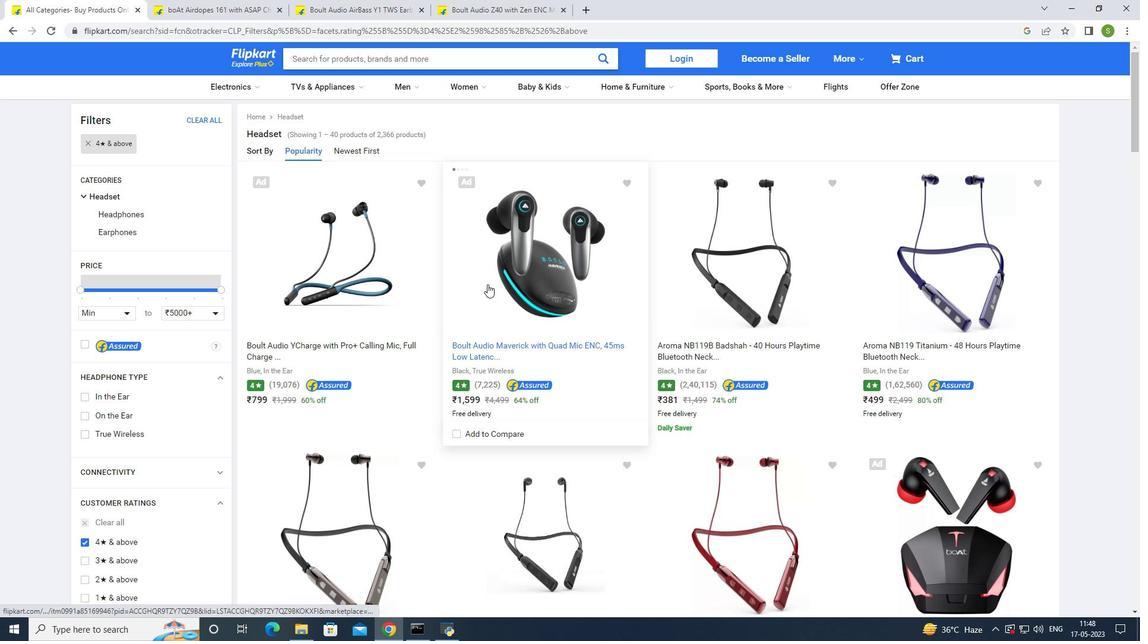 
Action: Mouse scrolled (487, 283) with delta (0, 0)
Screenshot: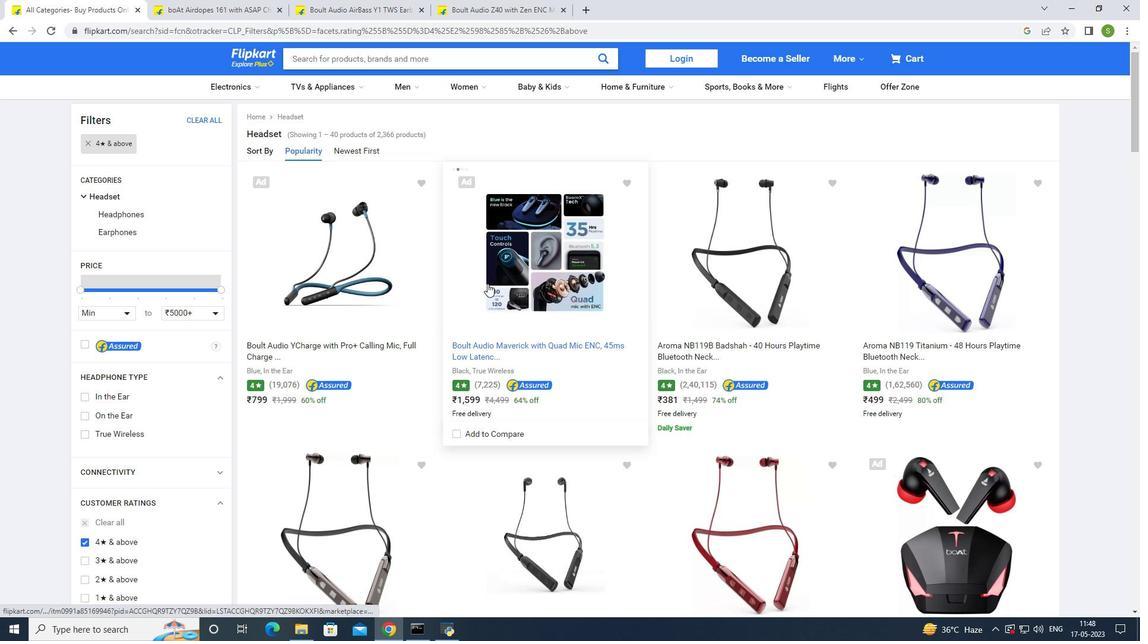 
Action: Mouse moved to (487, 284)
Screenshot: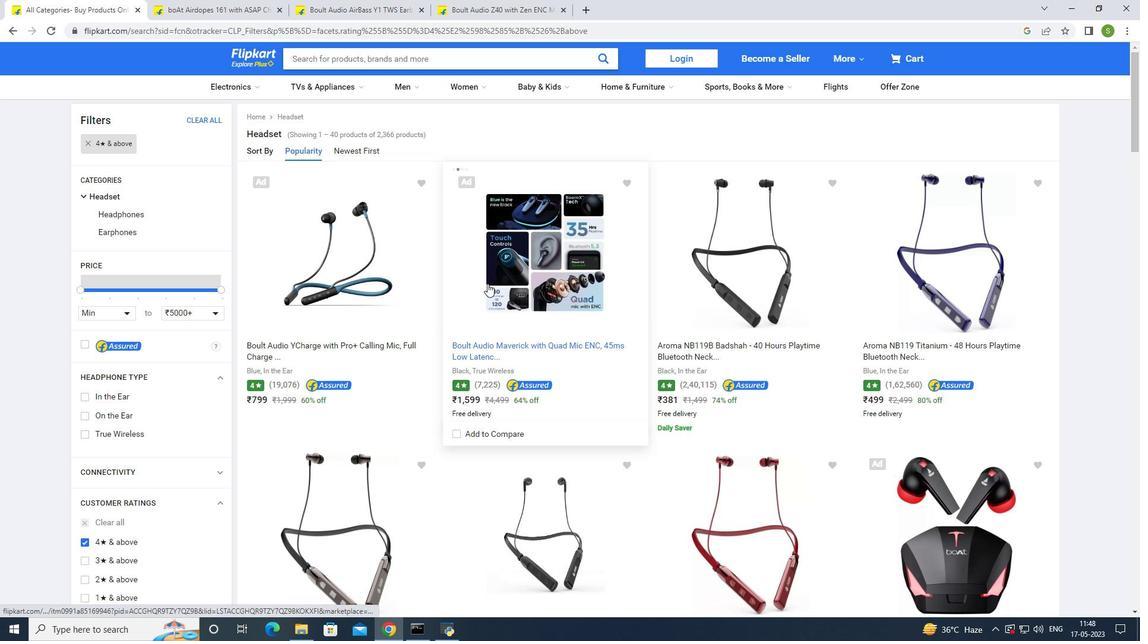 
Action: Mouse scrolled (487, 283) with delta (0, 0)
Screenshot: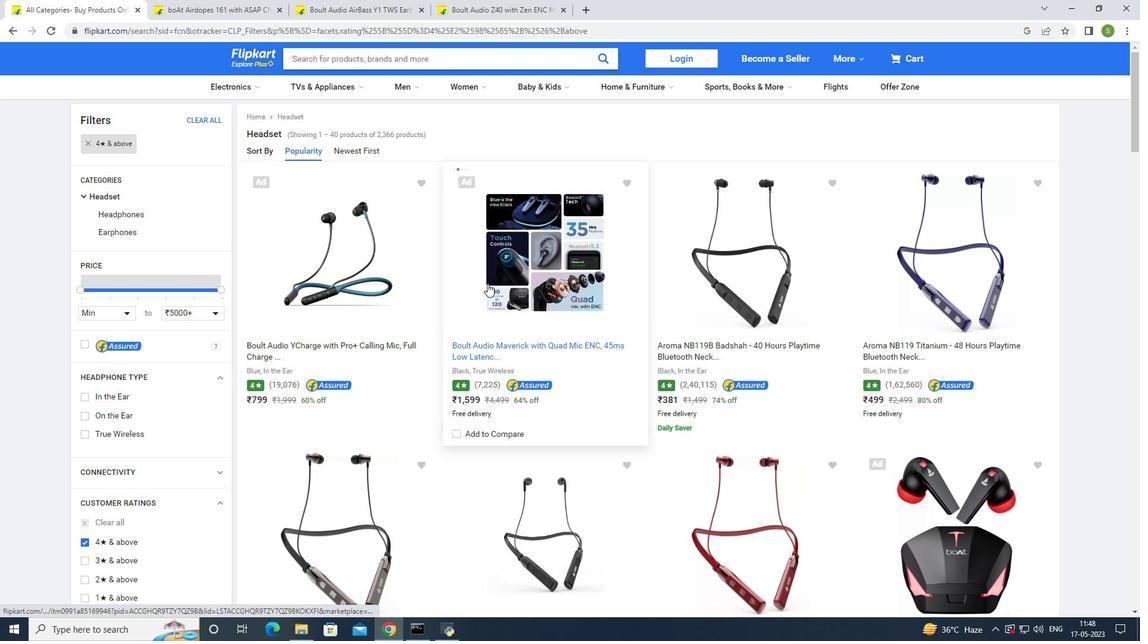 
Action: Mouse scrolled (487, 283) with delta (0, 0)
Screenshot: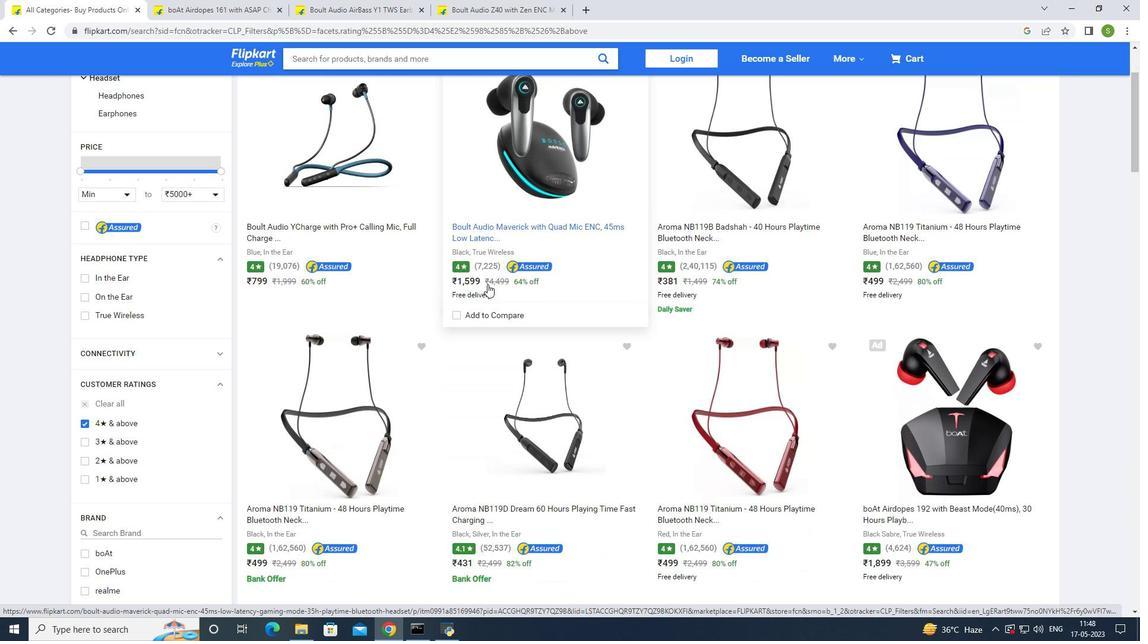 
Action: Mouse scrolled (487, 283) with delta (0, 0)
Screenshot: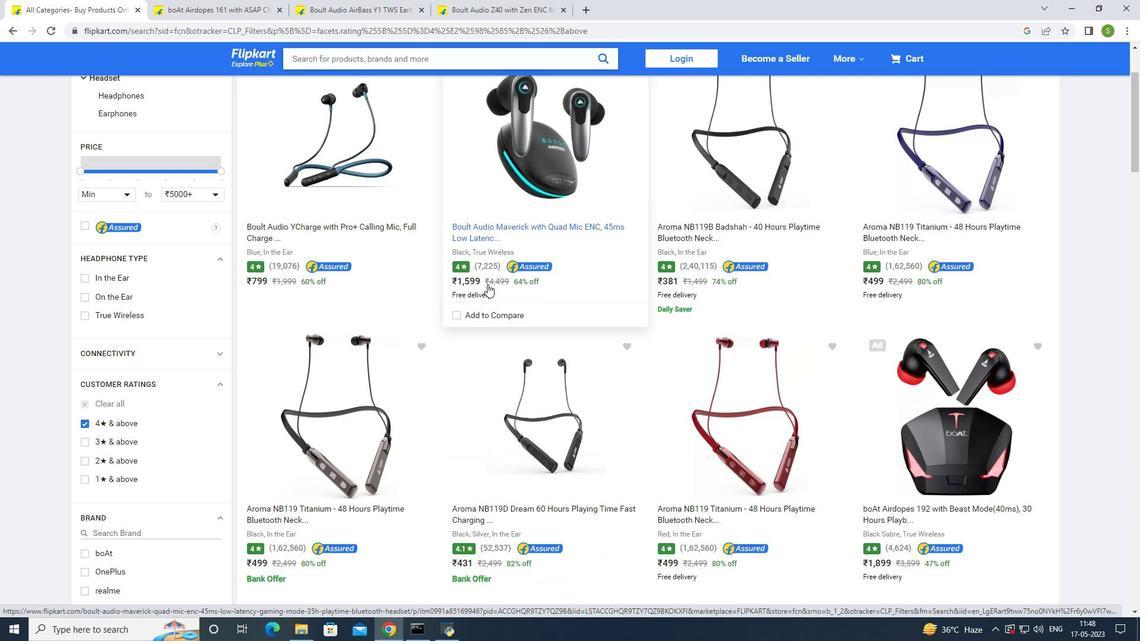 
Action: Mouse scrolled (487, 283) with delta (0, 0)
Screenshot: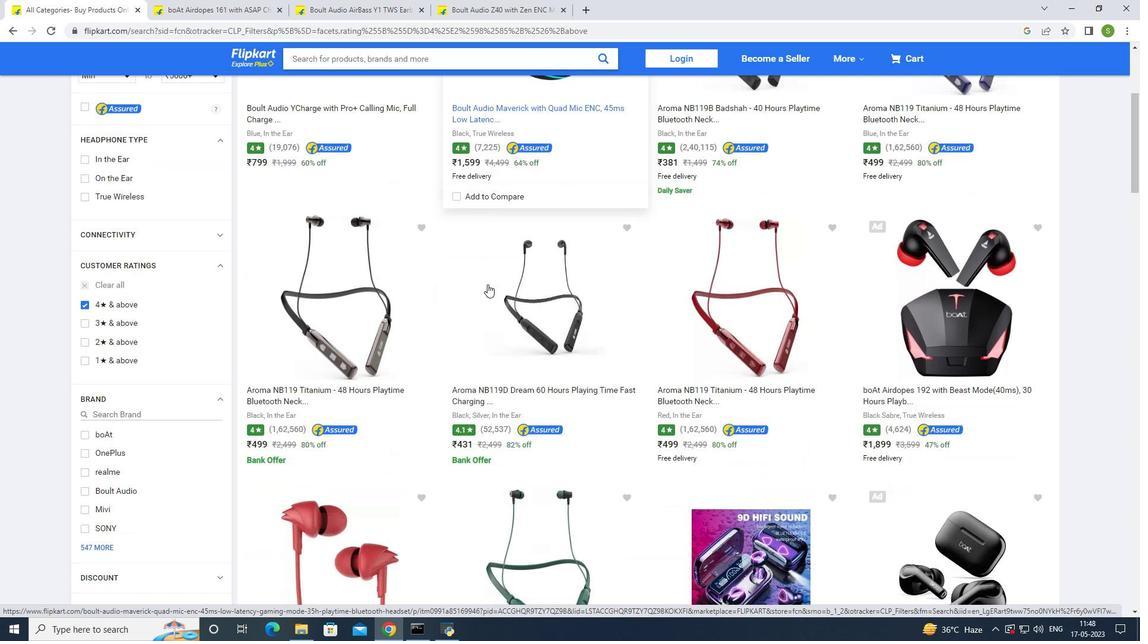 
Action: Mouse scrolled (487, 283) with delta (0, 0)
Screenshot: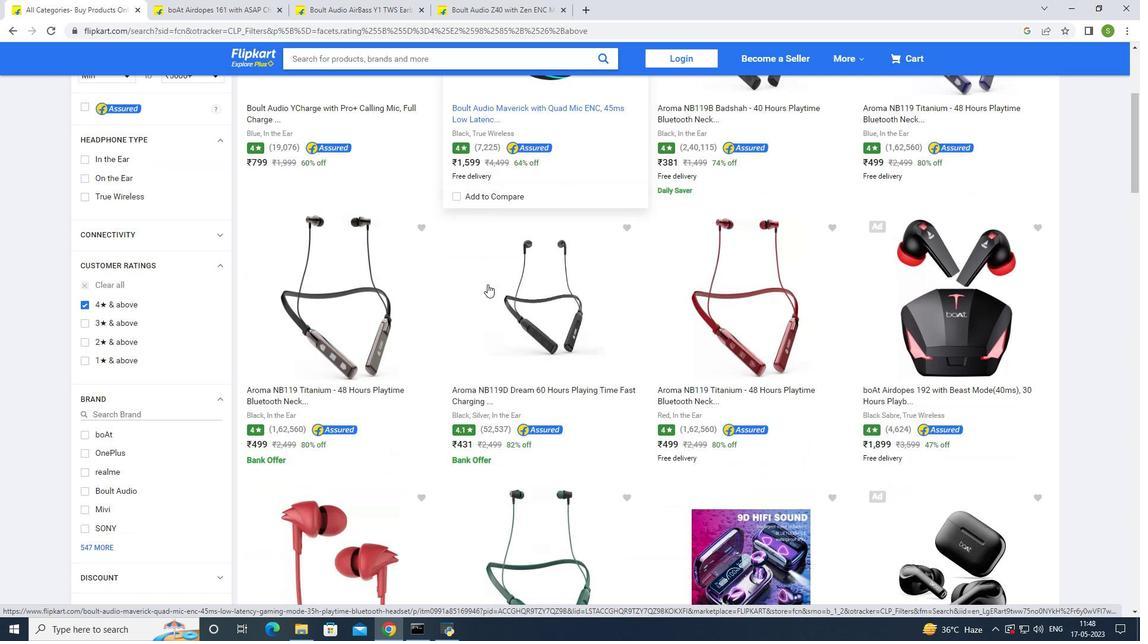 
Action: Mouse moved to (941, 221)
Screenshot: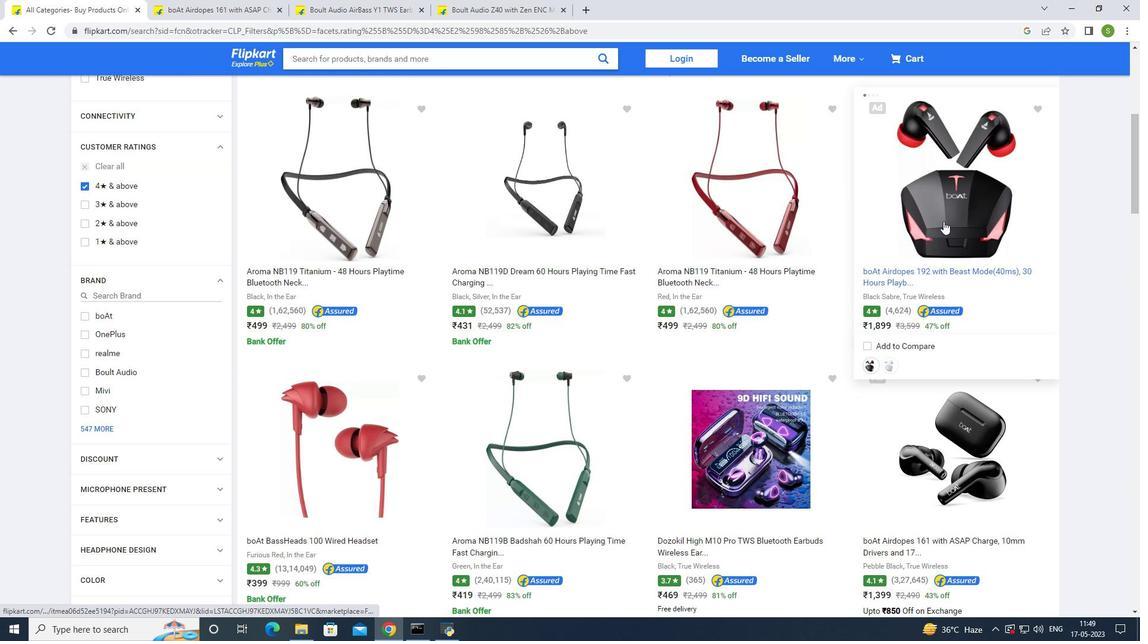 
Action: Mouse pressed left at (941, 221)
Screenshot: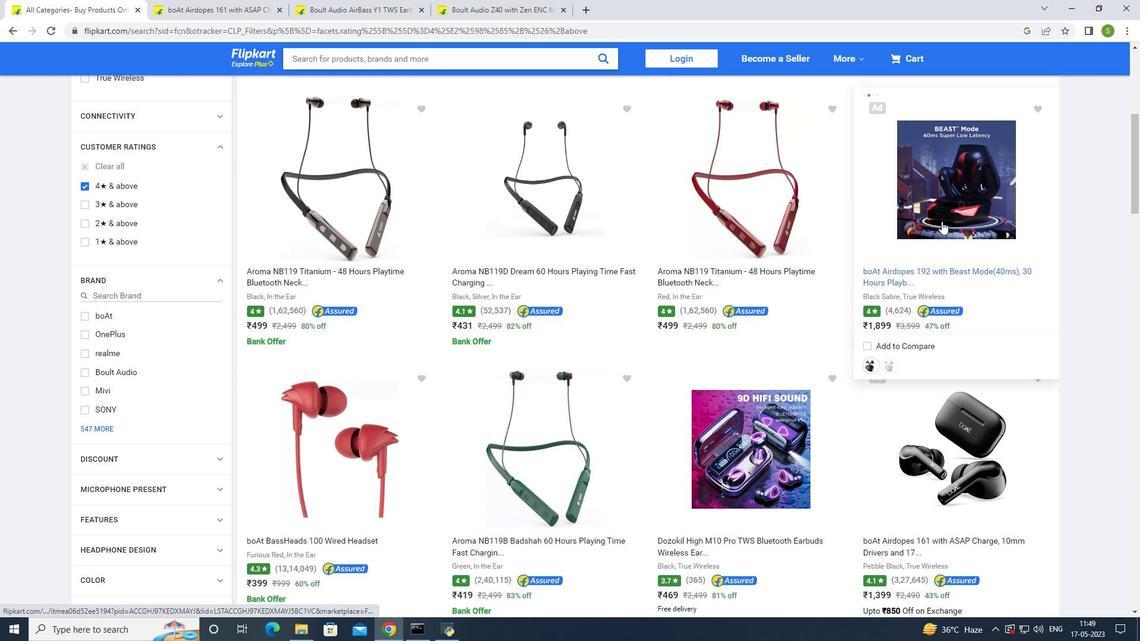 
Action: Mouse moved to (492, 290)
Screenshot: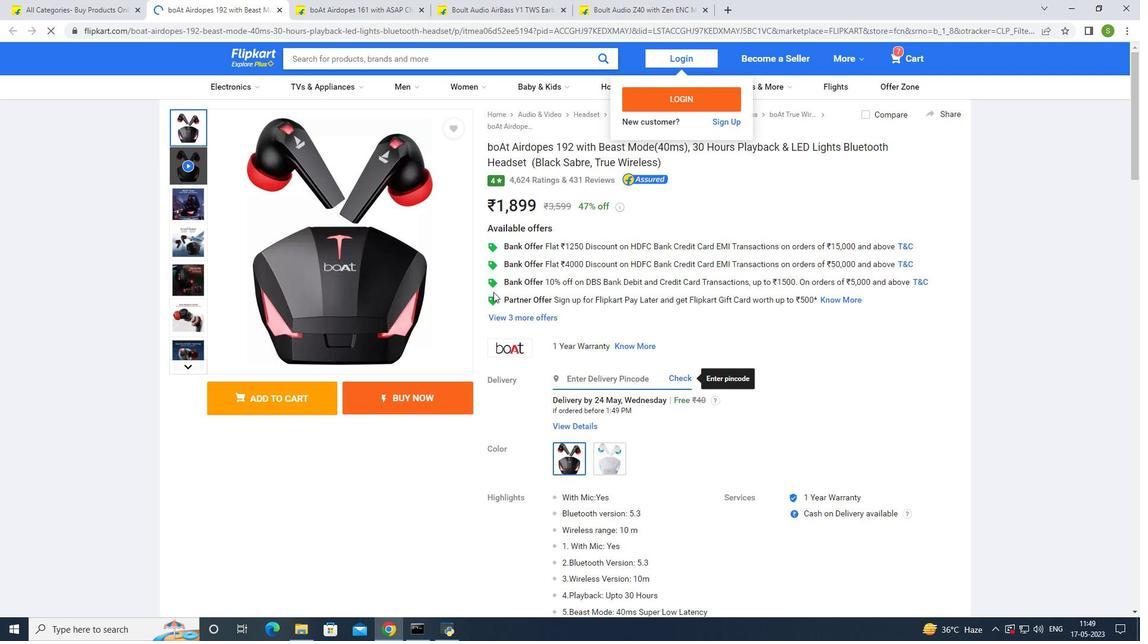 
Action: Mouse scrolled (492, 289) with delta (0, 0)
Screenshot: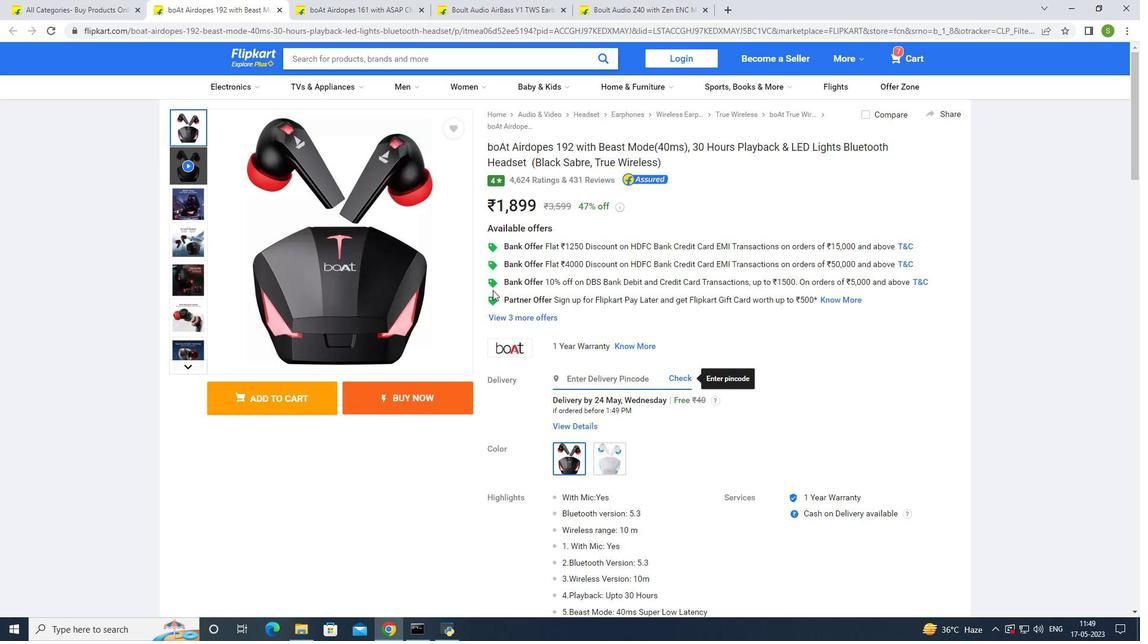 
Action: Mouse scrolled (492, 289) with delta (0, 0)
Screenshot: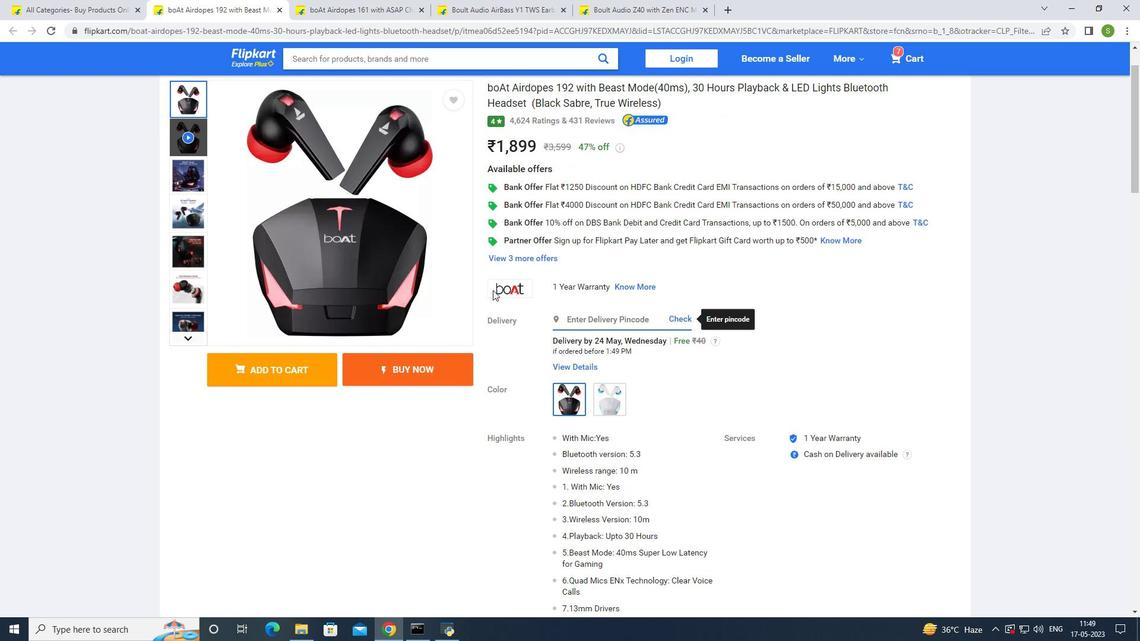 
Action: Mouse scrolled (492, 289) with delta (0, 0)
Screenshot: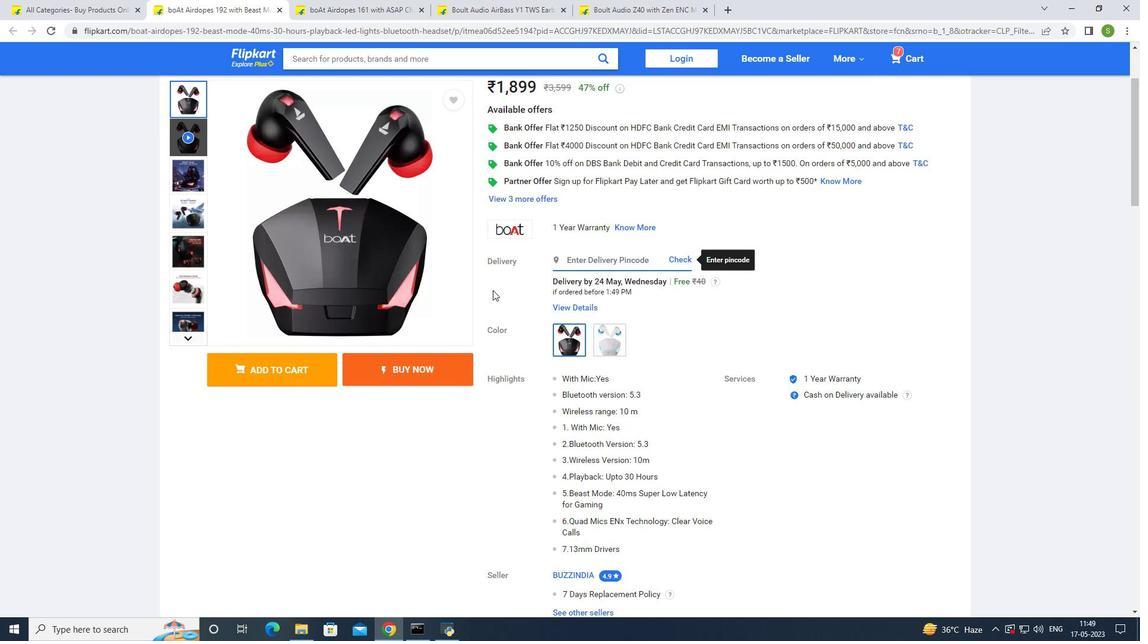 
Action: Mouse scrolled (492, 289) with delta (0, 0)
Screenshot: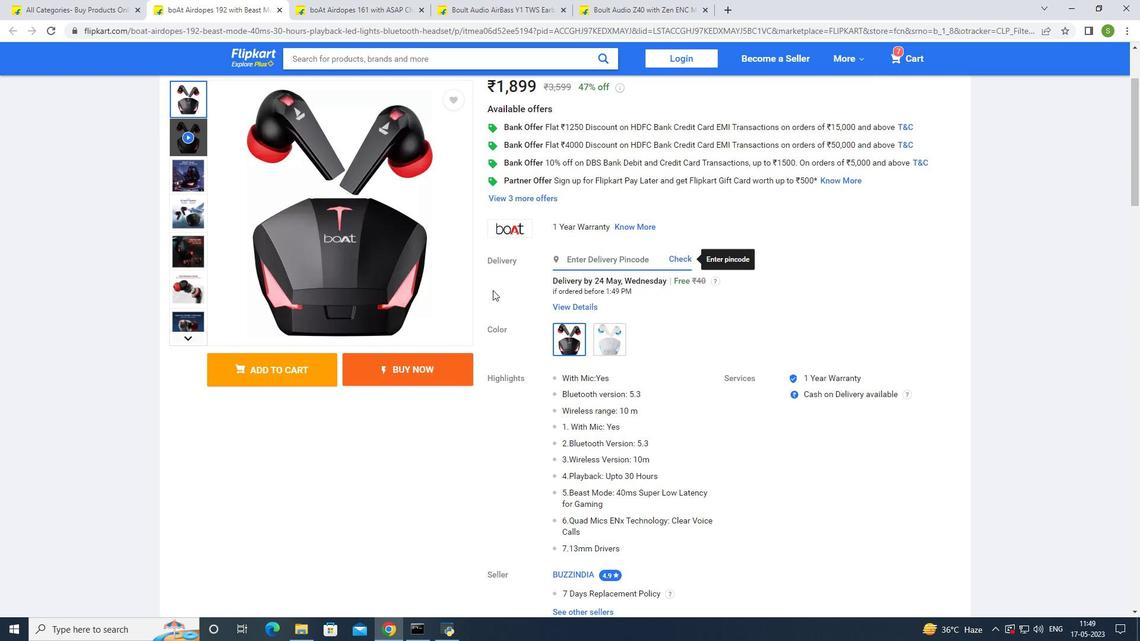 
Action: Mouse moved to (491, 286)
Screenshot: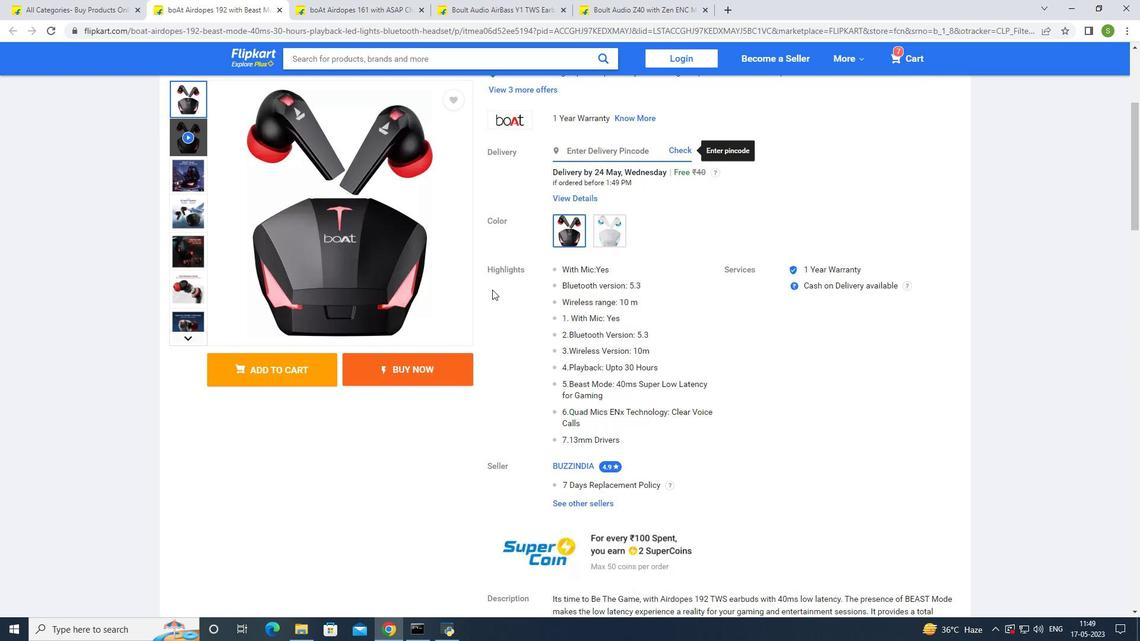 
Action: Mouse scrolled (491, 286) with delta (0, 0)
Screenshot: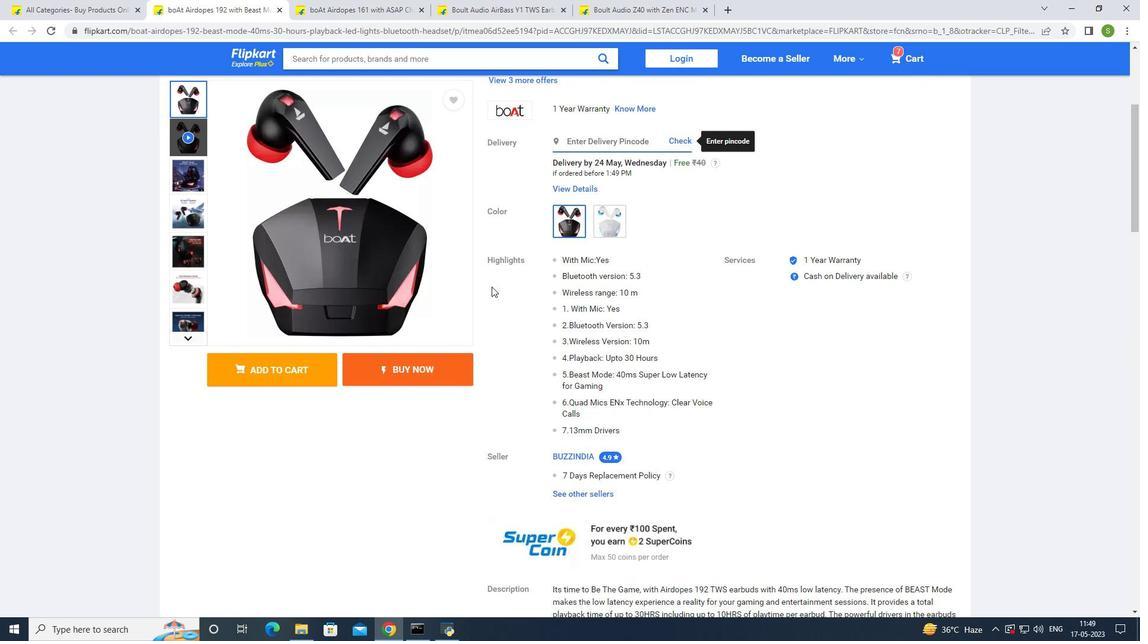 
Action: Mouse scrolled (491, 286) with delta (0, 0)
Screenshot: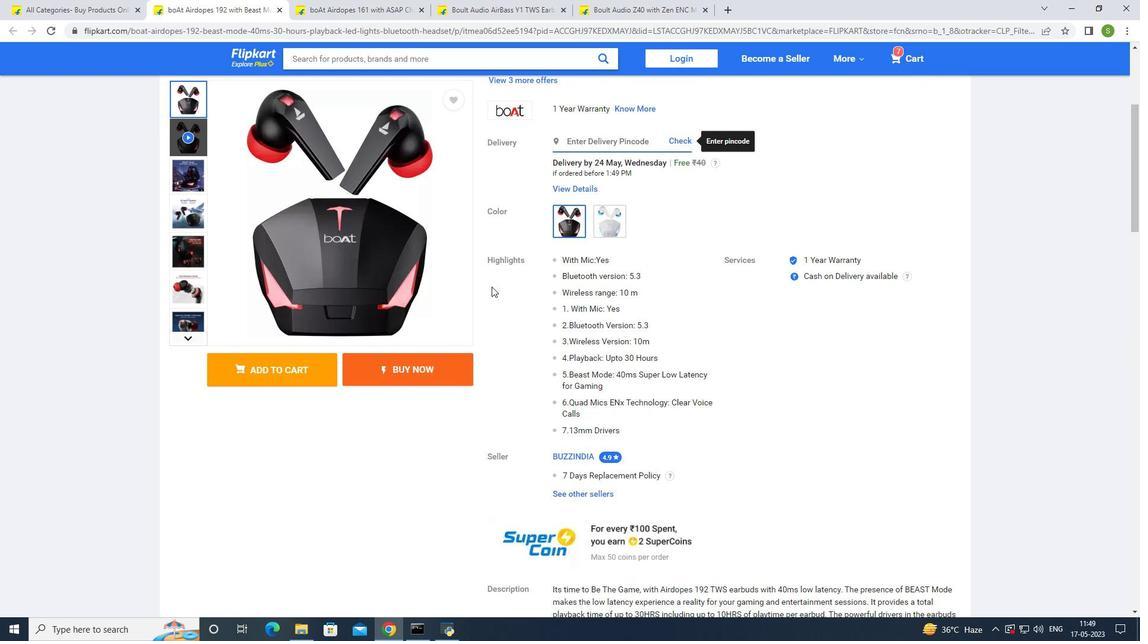 
Action: Mouse scrolled (491, 286) with delta (0, 0)
Screenshot: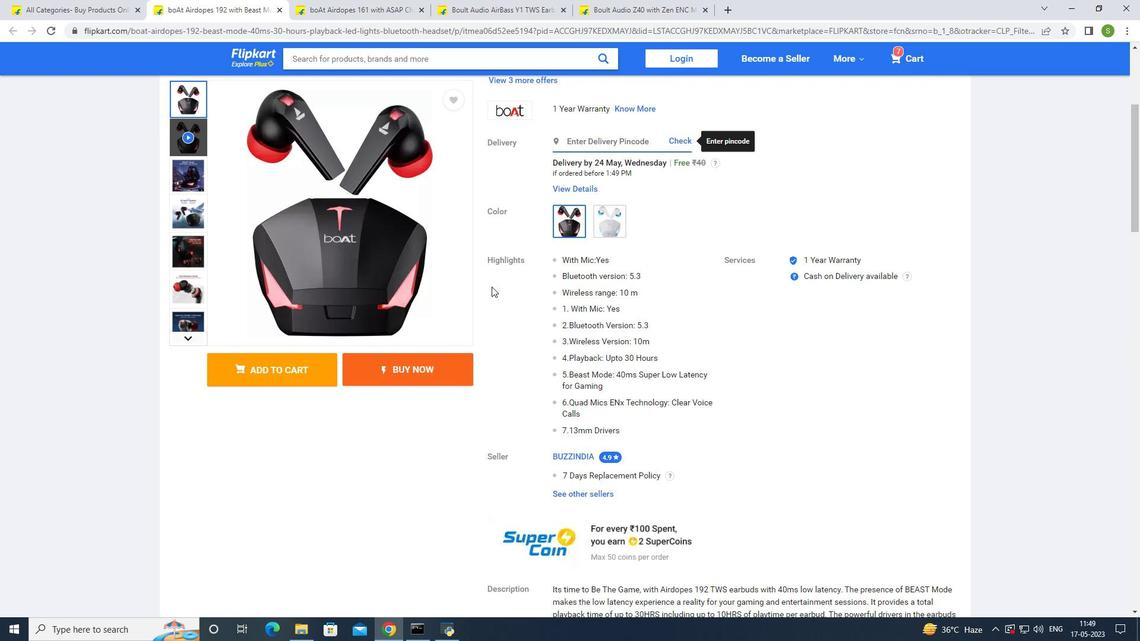 
Action: Mouse scrolled (491, 286) with delta (0, 0)
Screenshot: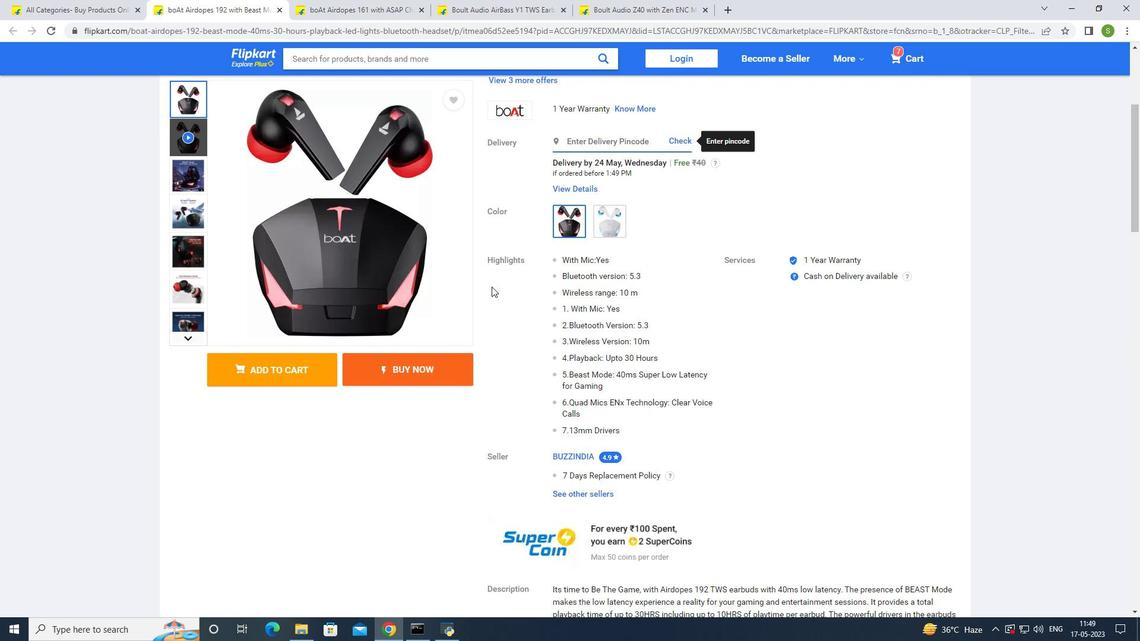 
Action: Mouse moved to (494, 283)
Screenshot: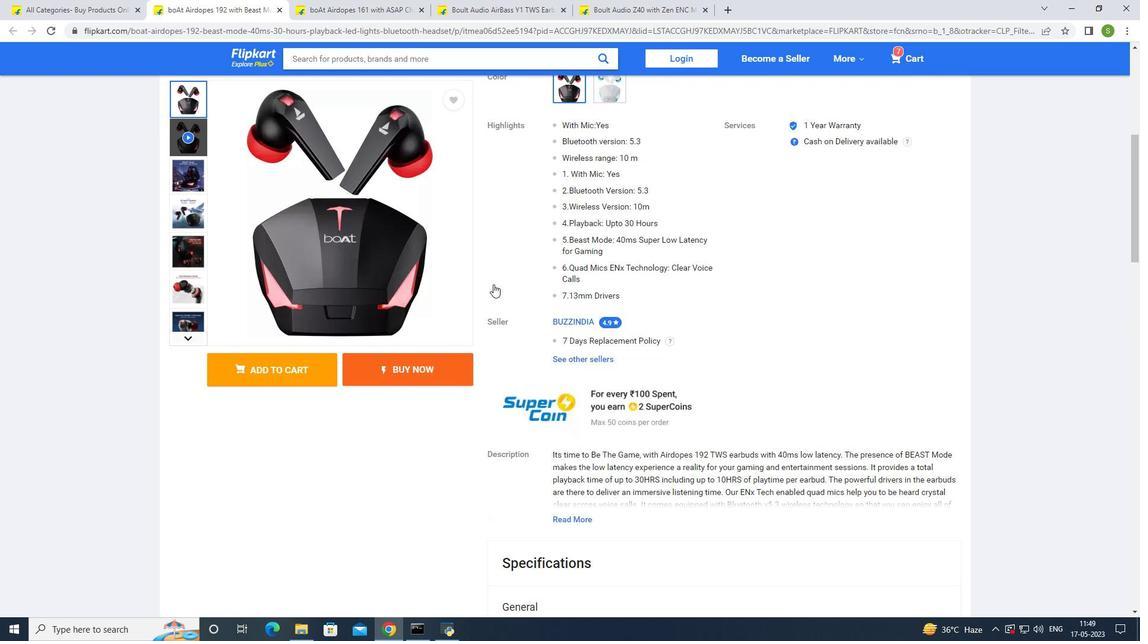 
Action: Mouse scrolled (494, 283) with delta (0, 0)
Screenshot: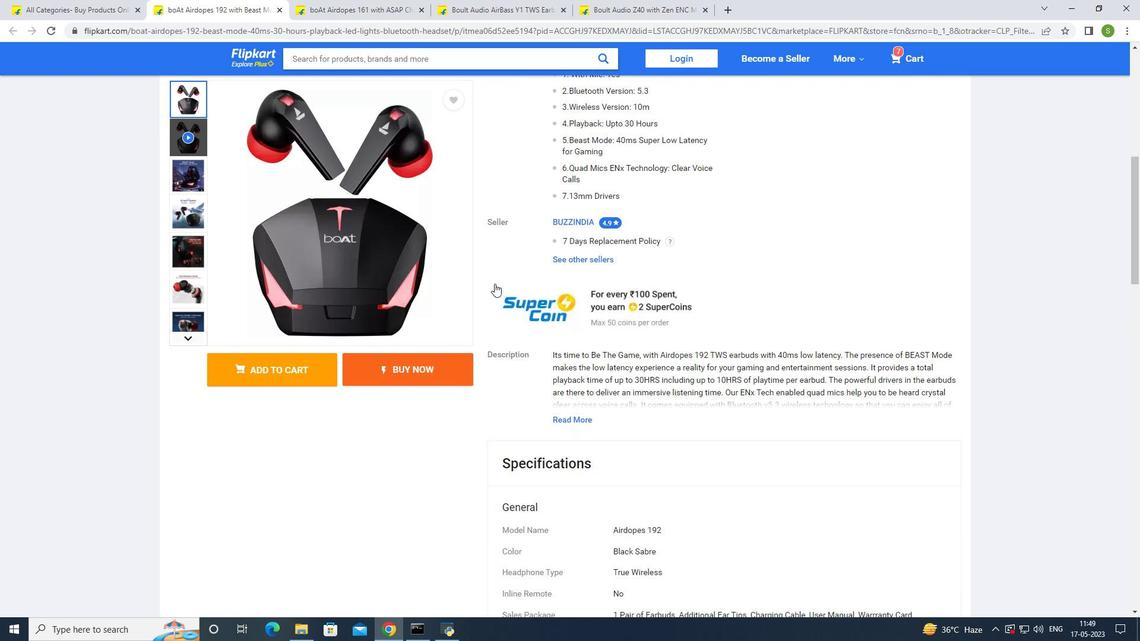 
Action: Mouse scrolled (494, 283) with delta (0, 0)
Screenshot: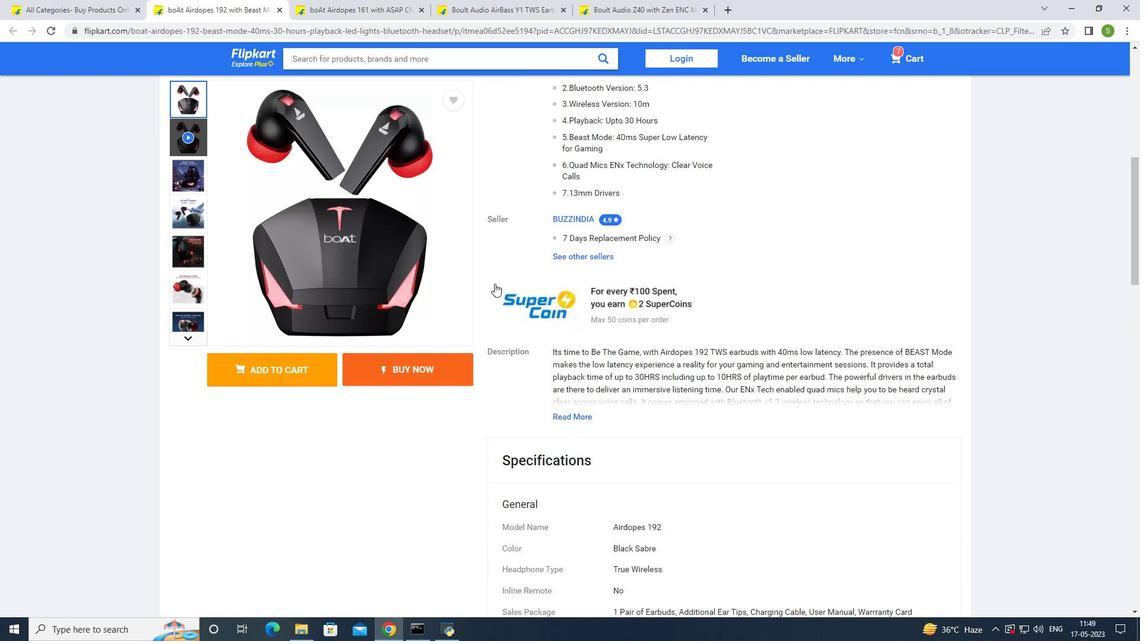 
Action: Mouse scrolled (494, 283) with delta (0, 0)
Screenshot: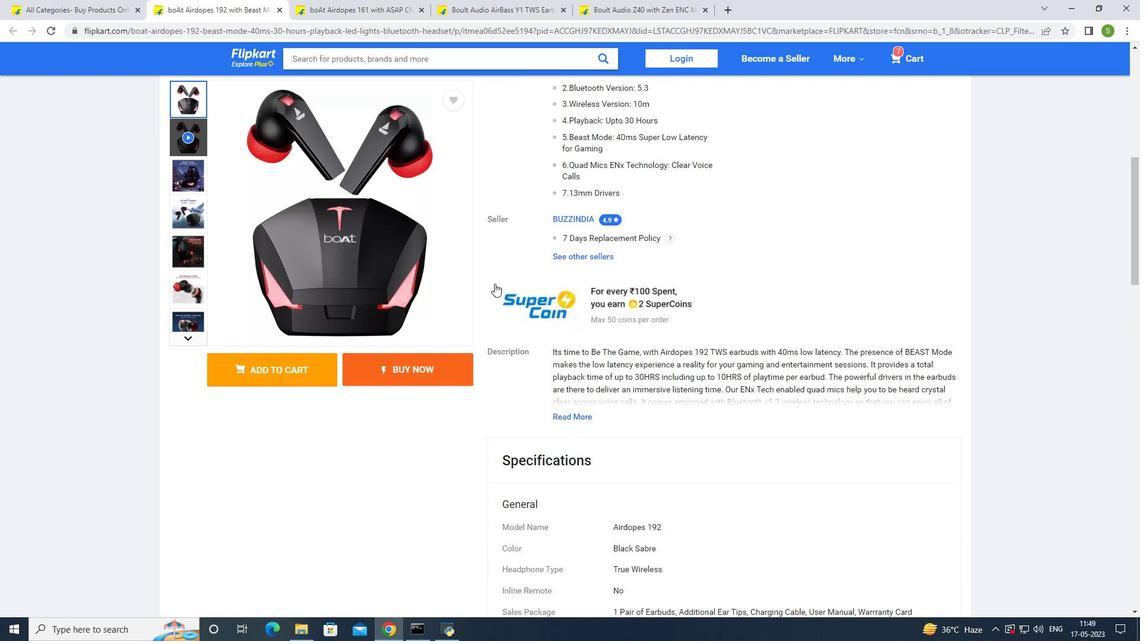 
Action: Mouse scrolled (494, 283) with delta (0, 0)
Screenshot: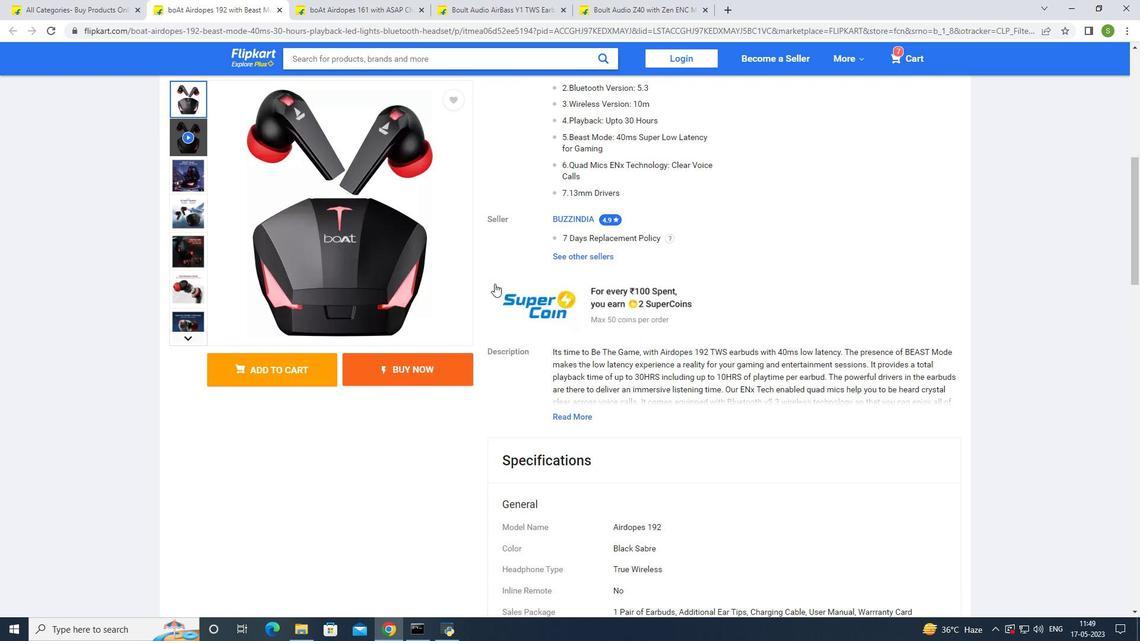 
Action: Mouse moved to (496, 282)
Screenshot: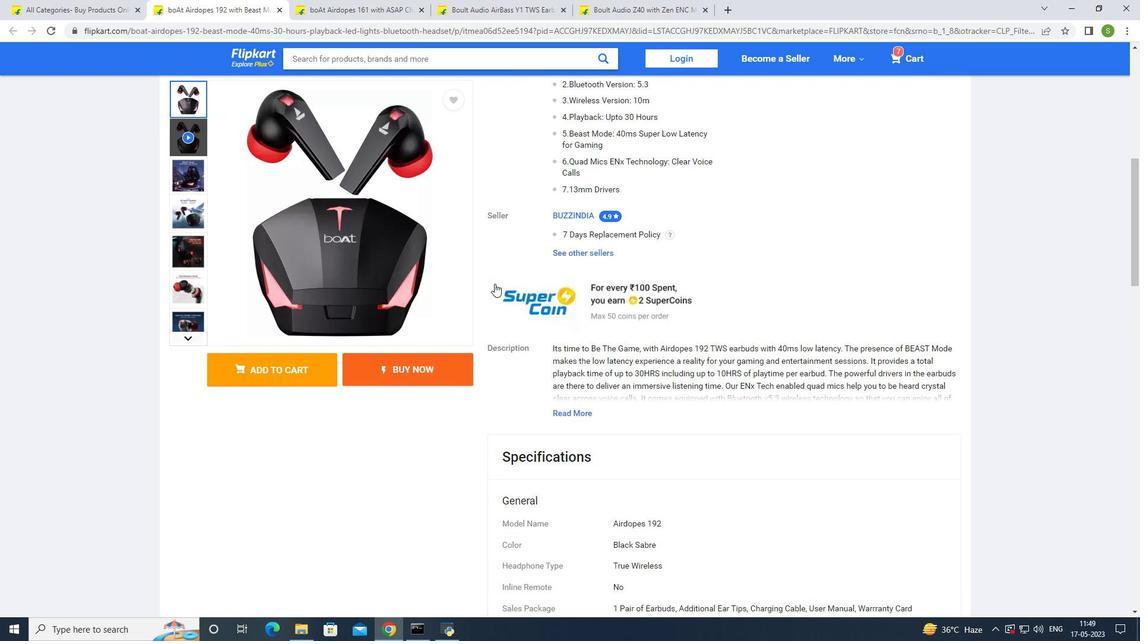
Action: Mouse scrolled (496, 282) with delta (0, 0)
Screenshot: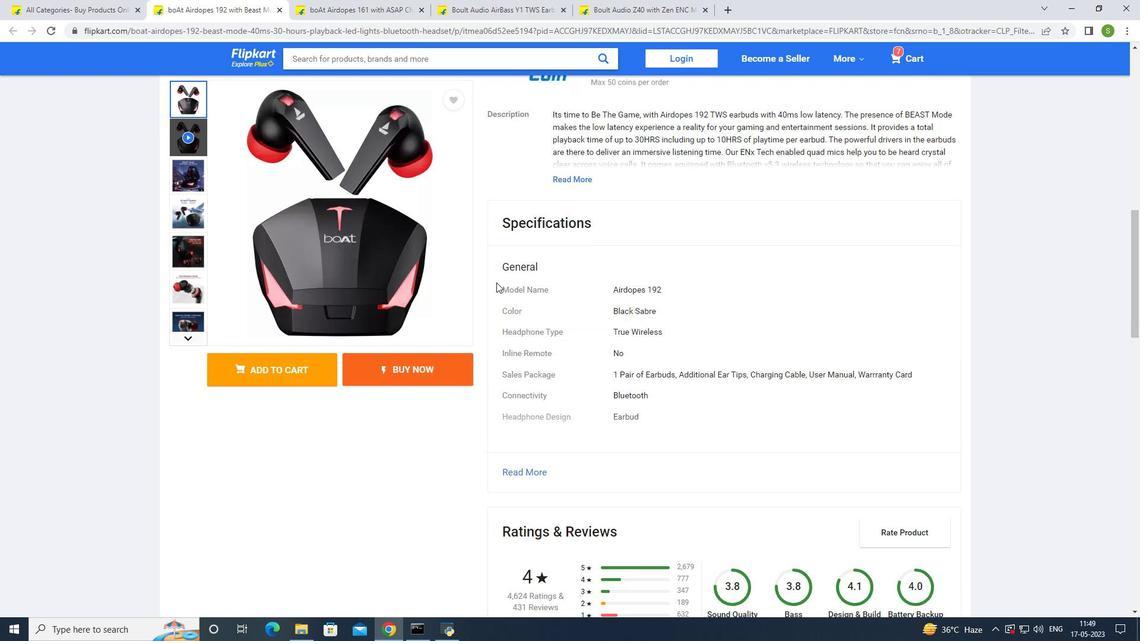 
Action: Mouse scrolled (496, 282) with delta (0, 0)
Screenshot: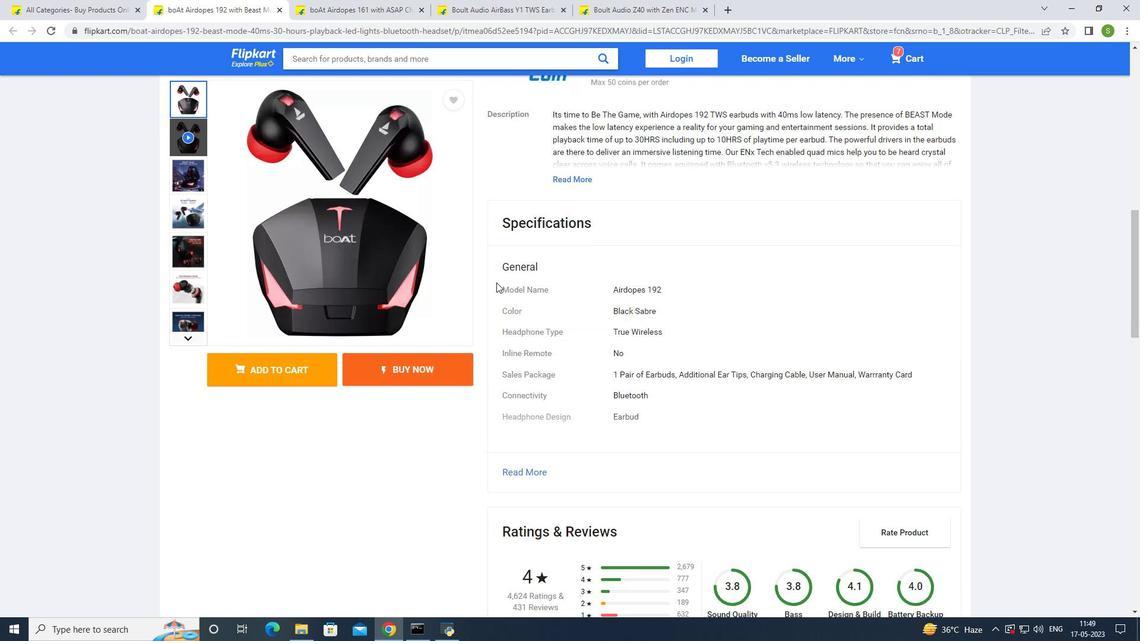 
Action: Mouse scrolled (496, 282) with delta (0, 0)
Screenshot: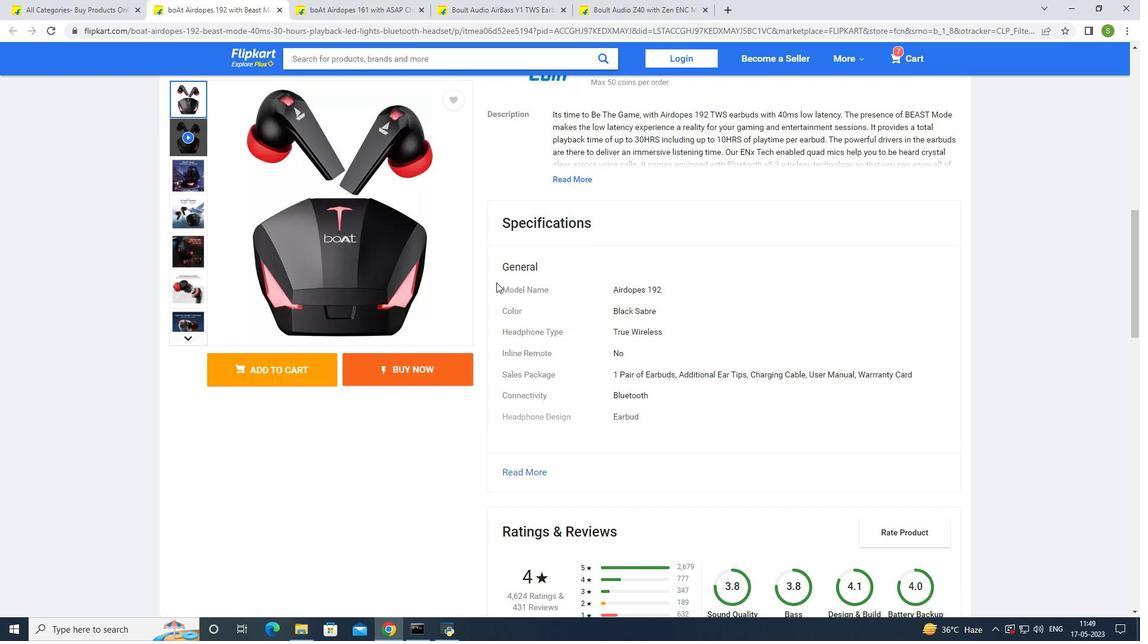
Action: Mouse scrolled (496, 282) with delta (0, 0)
Screenshot: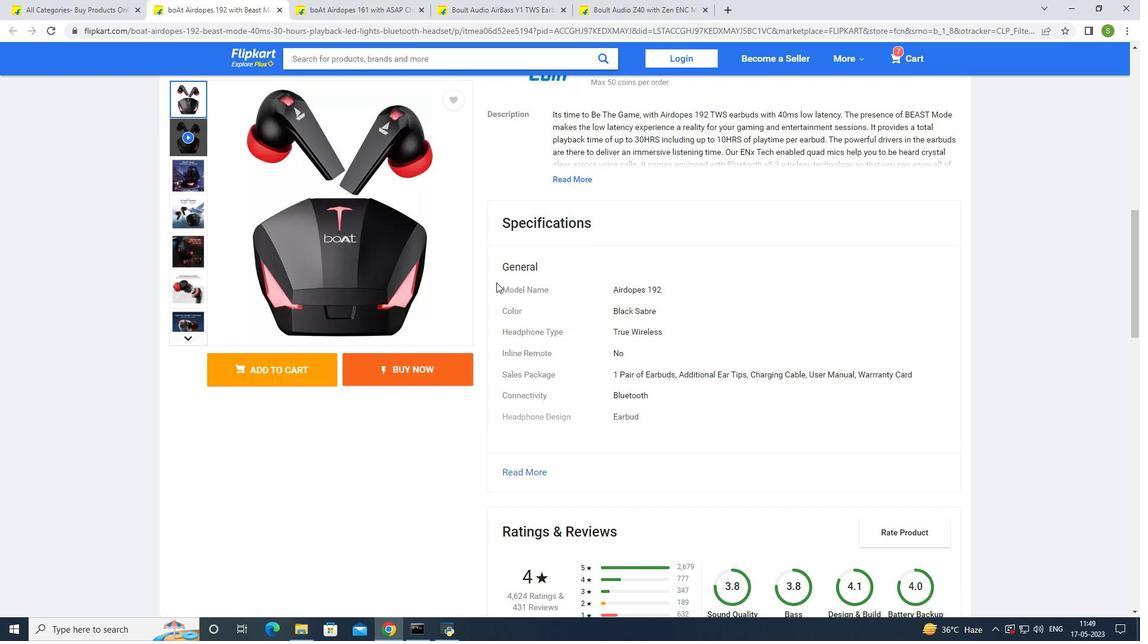 
Action: Mouse scrolled (496, 282) with delta (0, 0)
Screenshot: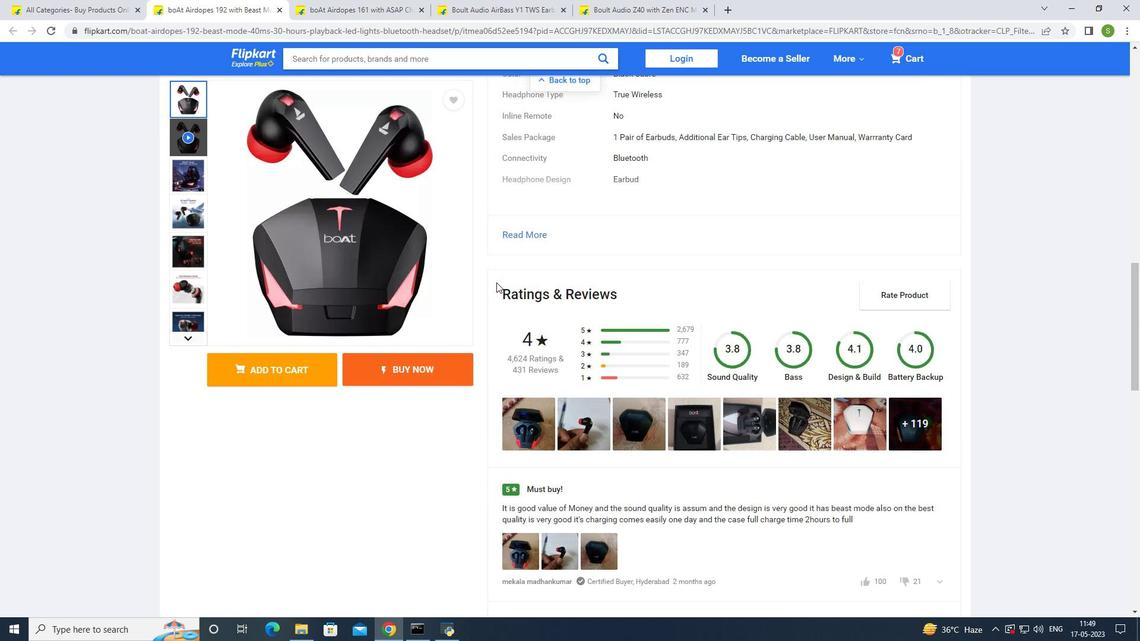 
Action: Mouse scrolled (496, 282) with delta (0, 0)
Screenshot: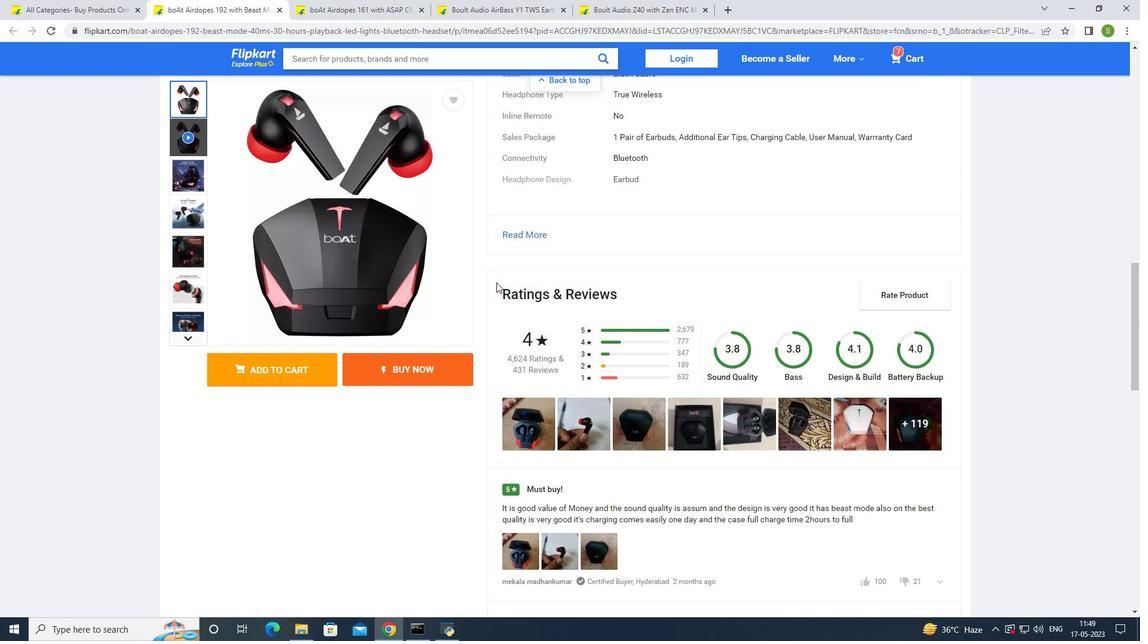 
Action: Mouse scrolled (496, 282) with delta (0, 0)
Screenshot: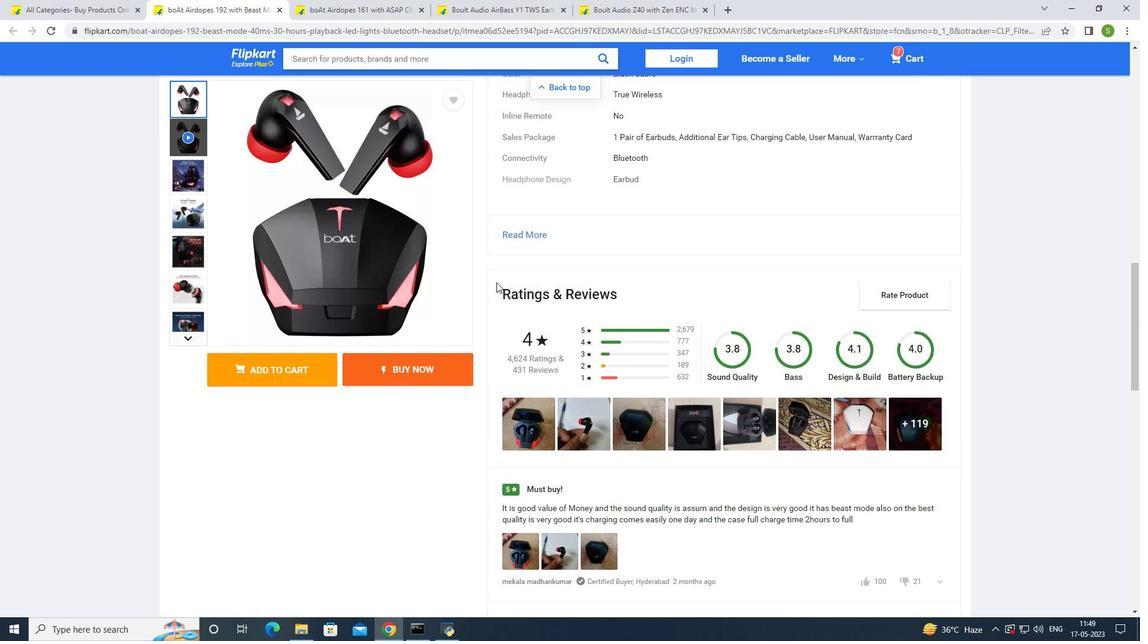 
Action: Mouse scrolled (496, 282) with delta (0, 0)
Screenshot: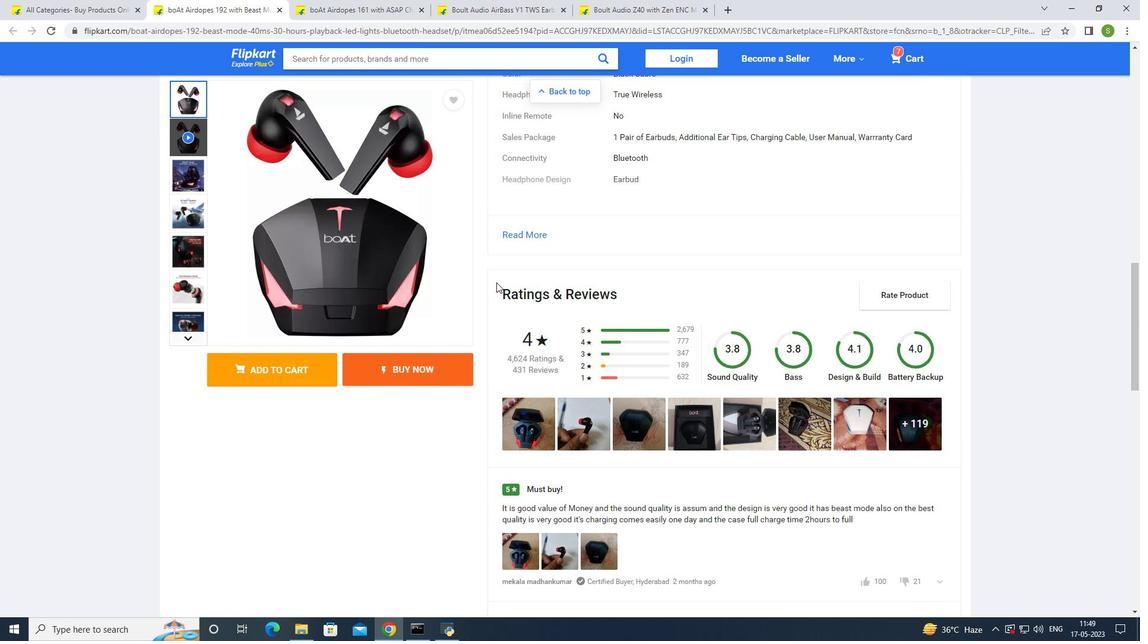 
Action: Mouse moved to (503, 277)
Screenshot: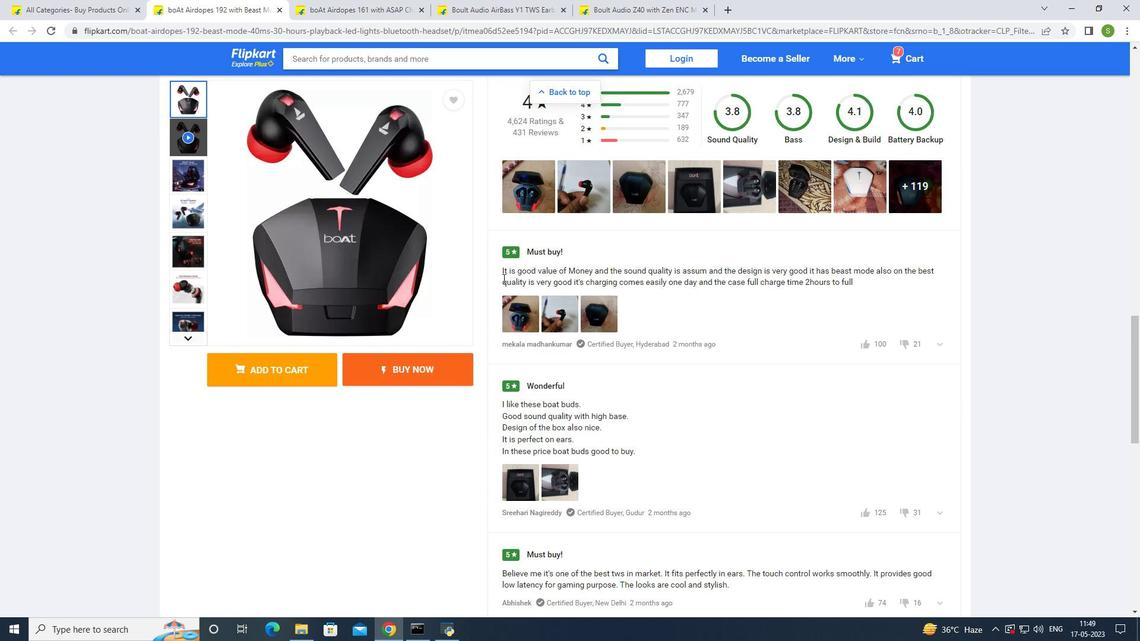 
Action: Mouse scrolled (503, 278) with delta (0, 0)
Screenshot: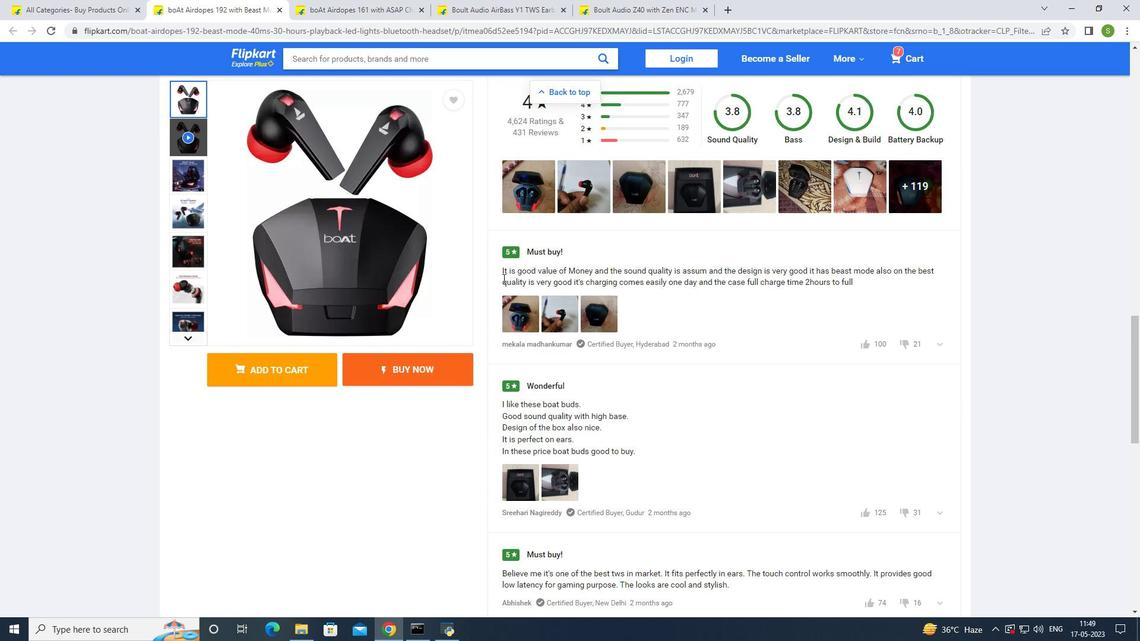 
Action: Mouse moved to (523, 254)
Screenshot: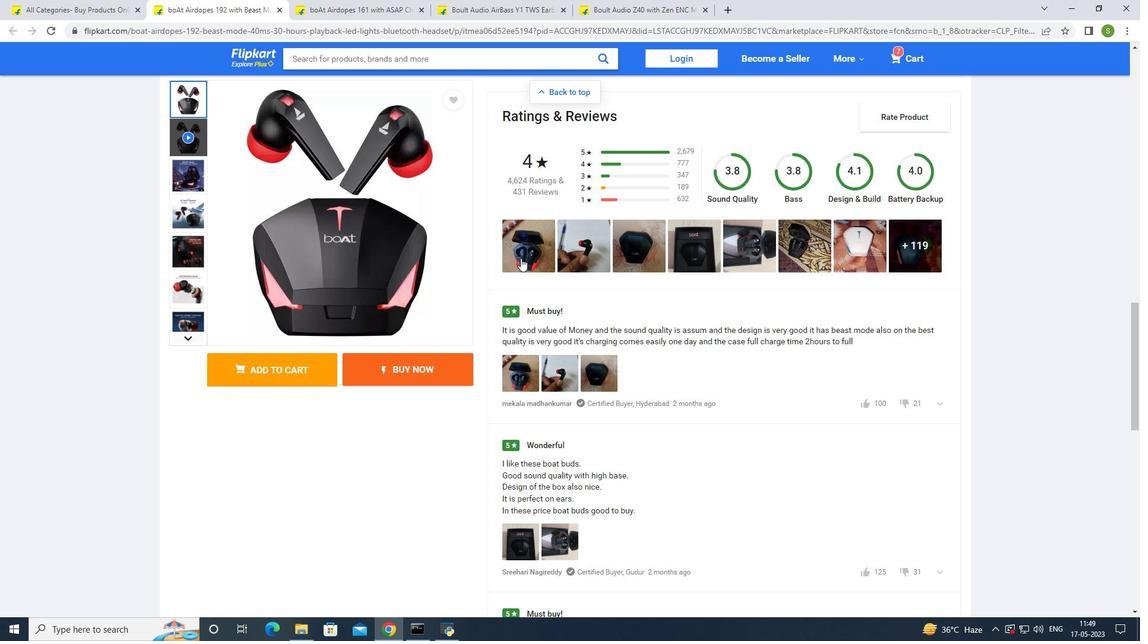 
Action: Mouse pressed left at (523, 254)
Screenshot: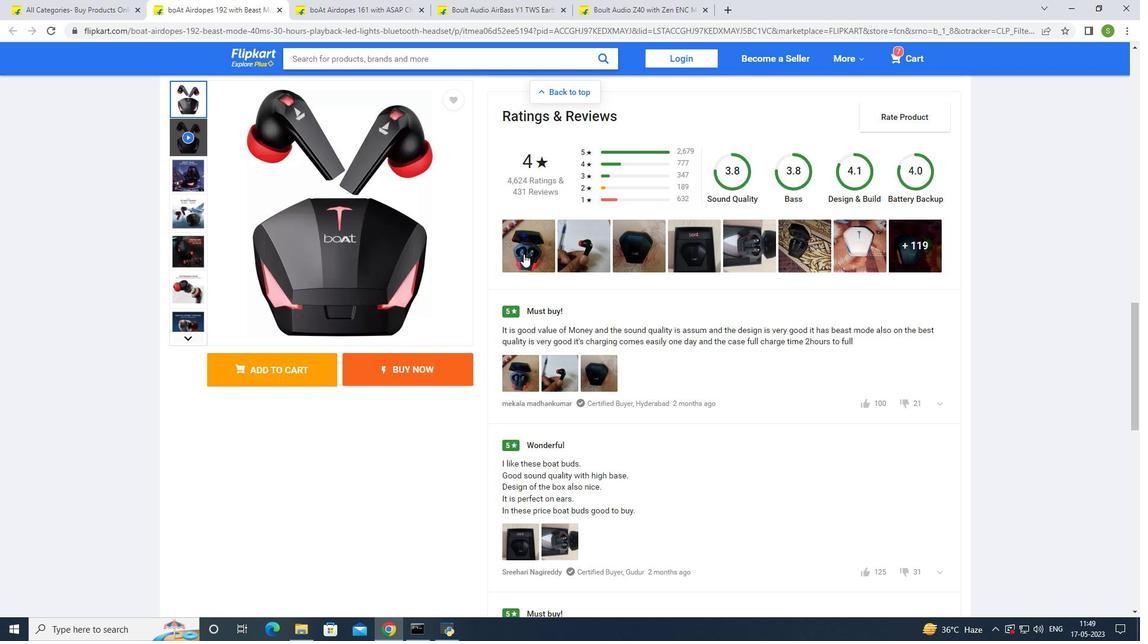 
Action: Mouse moved to (631, 326)
Screenshot: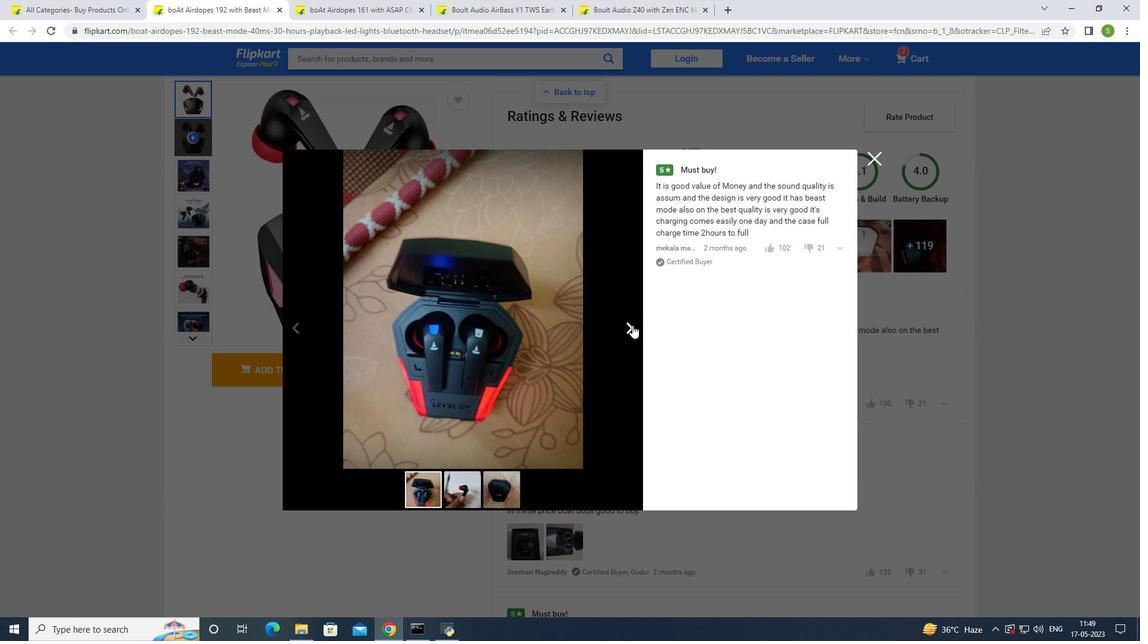 
Action: Mouse pressed left at (631, 326)
Screenshot: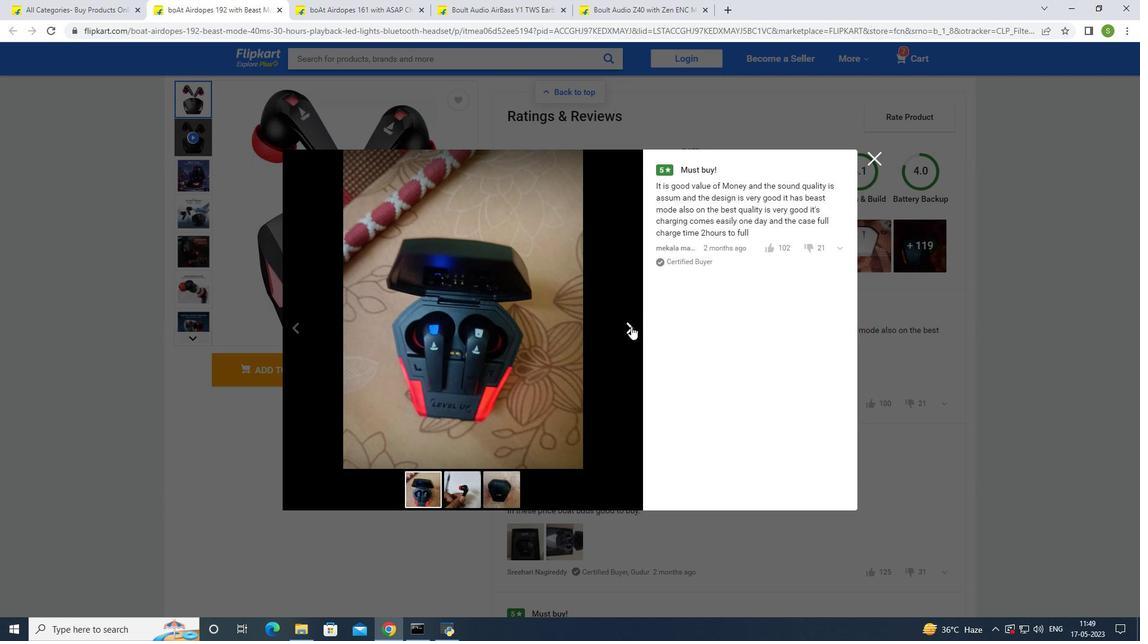 
Action: Mouse pressed left at (631, 326)
Screenshot: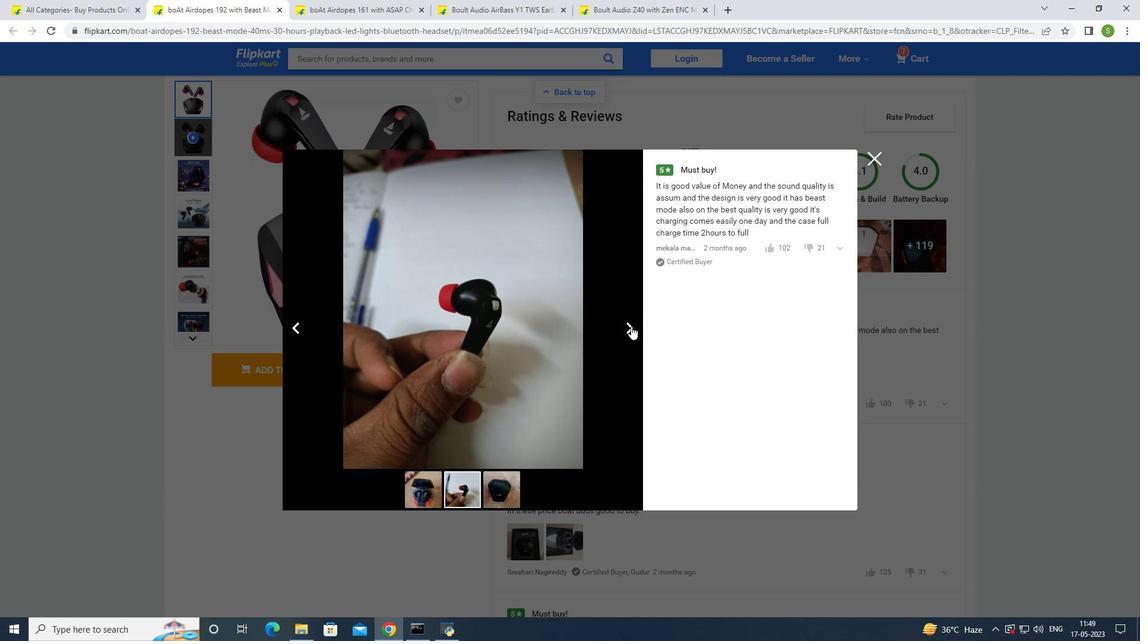 
Action: Mouse pressed left at (631, 326)
Screenshot: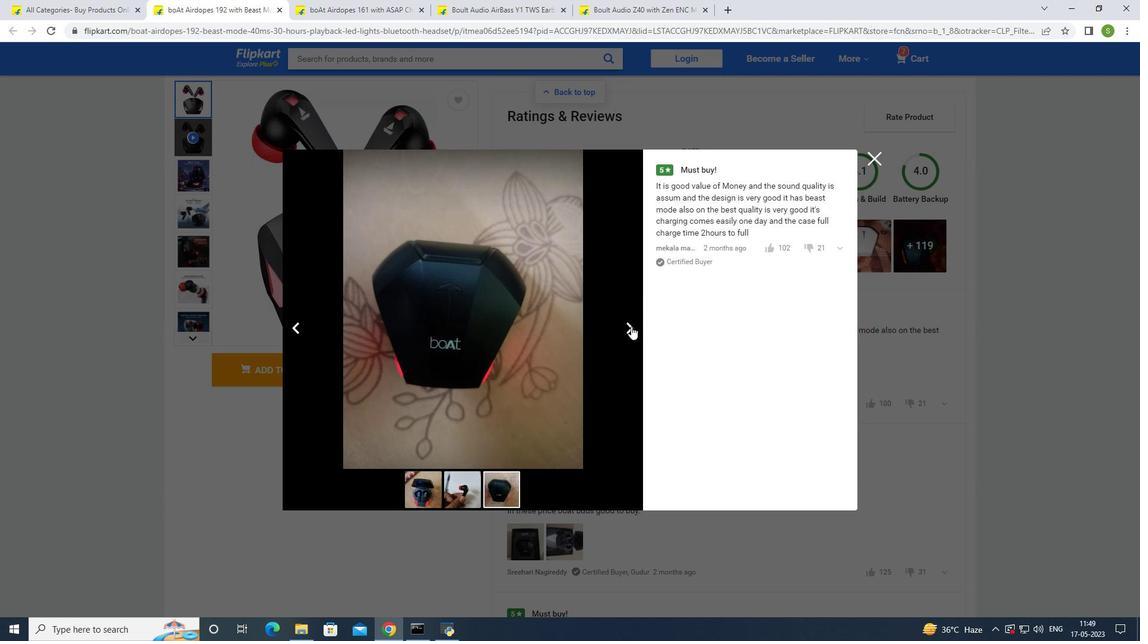 
Action: Mouse pressed left at (631, 326)
Screenshot: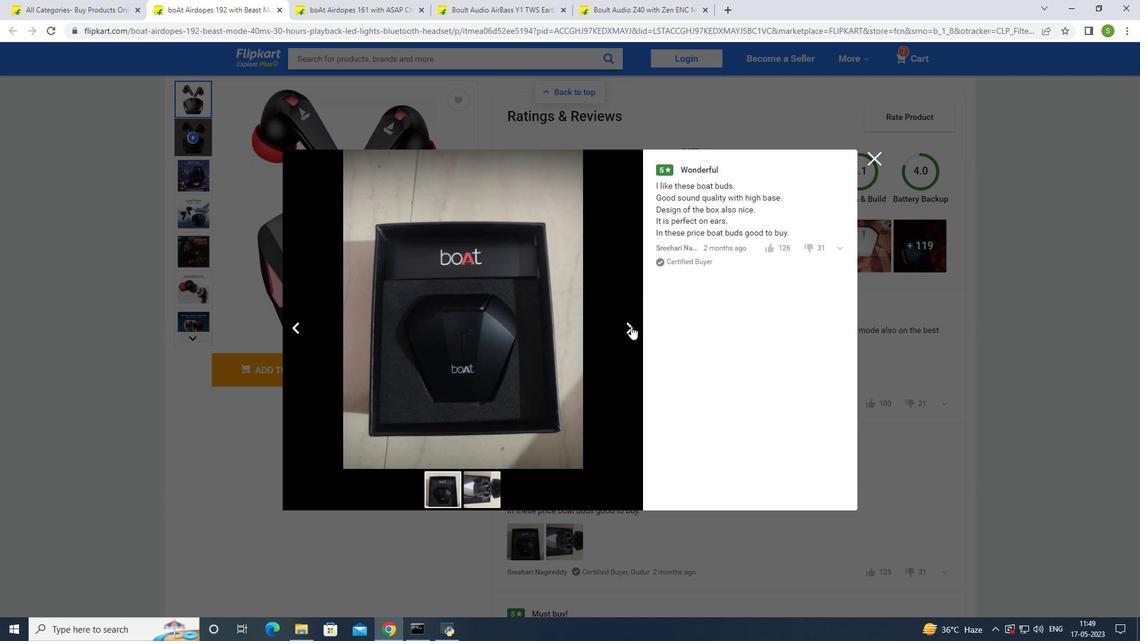 
Action: Mouse pressed left at (631, 326)
Screenshot: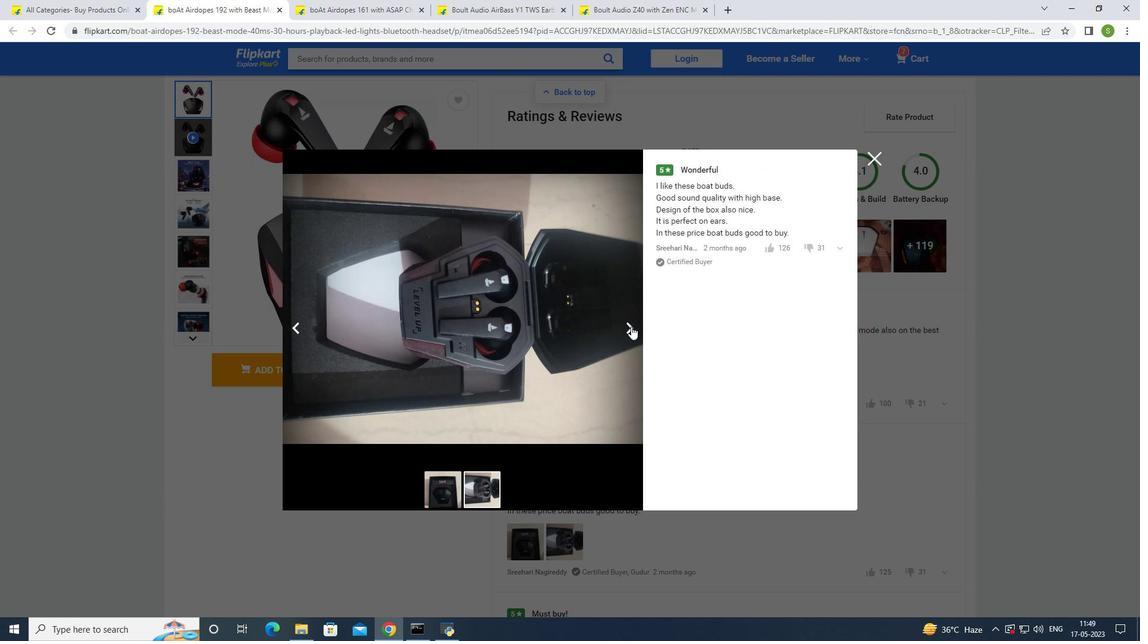 
Action: Mouse pressed left at (631, 326)
Screenshot: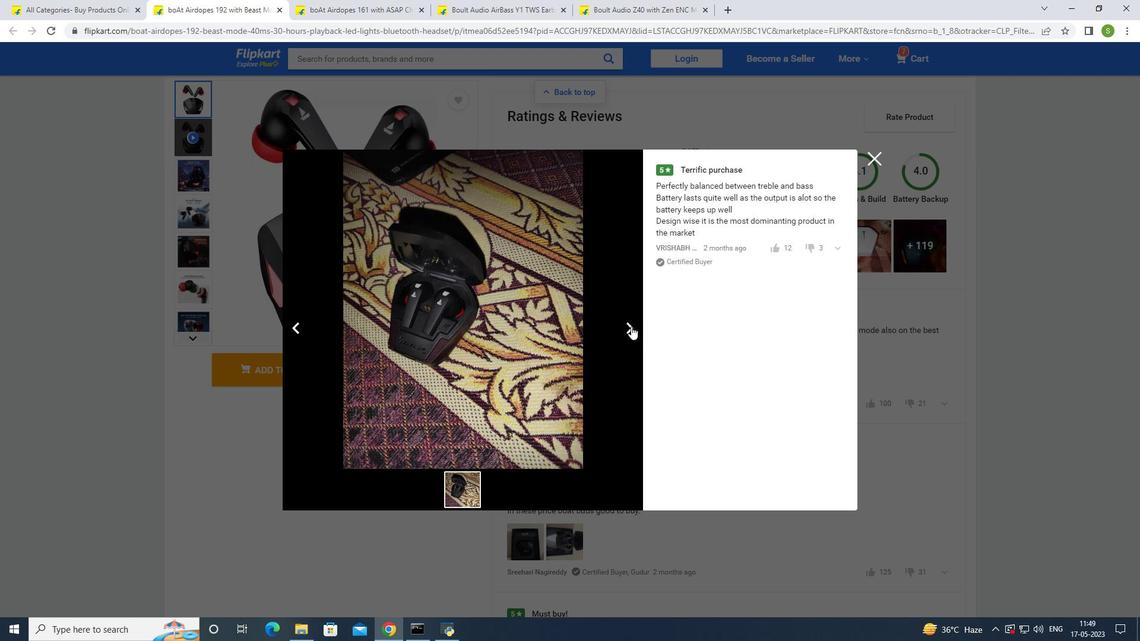 
Action: Mouse pressed left at (631, 326)
Screenshot: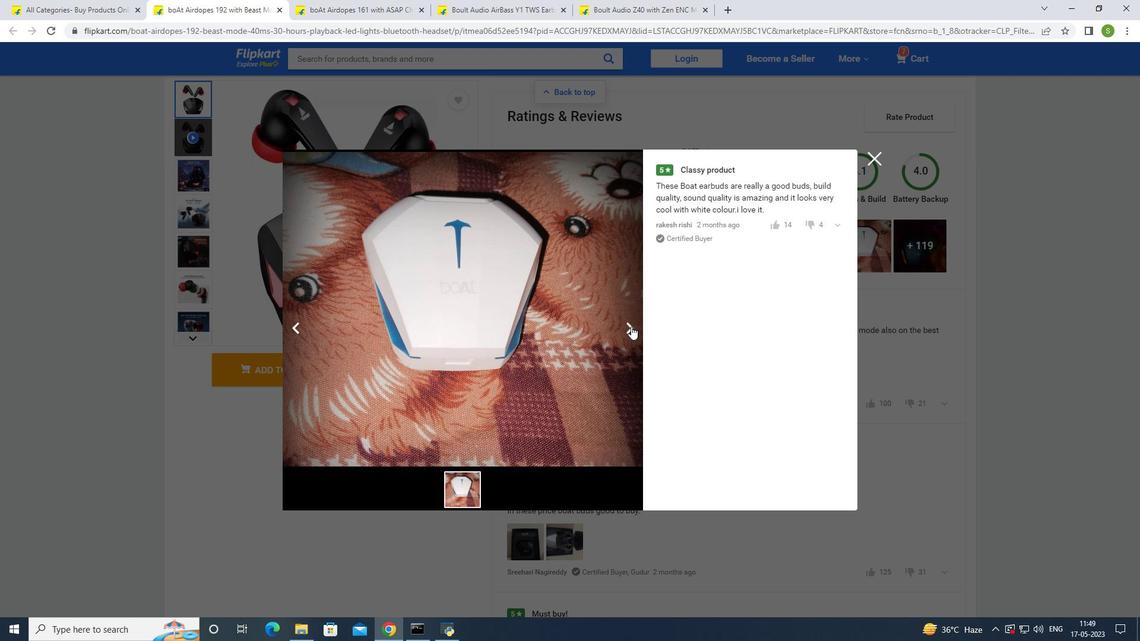 
Action: Mouse pressed left at (631, 326)
Screenshot: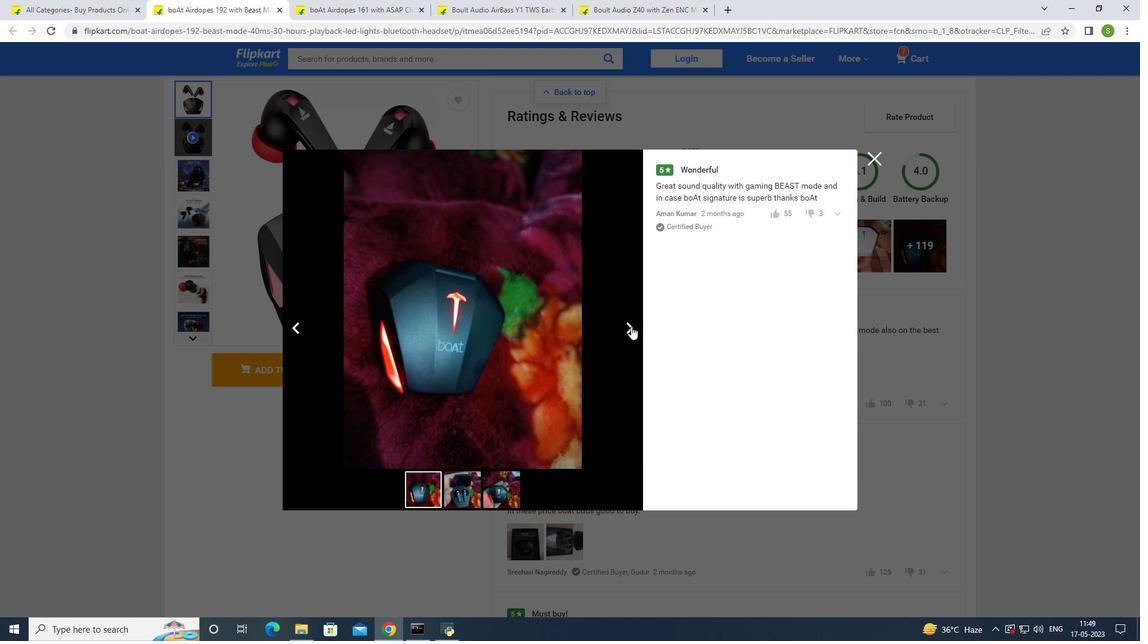
Action: Mouse pressed left at (631, 326)
Screenshot: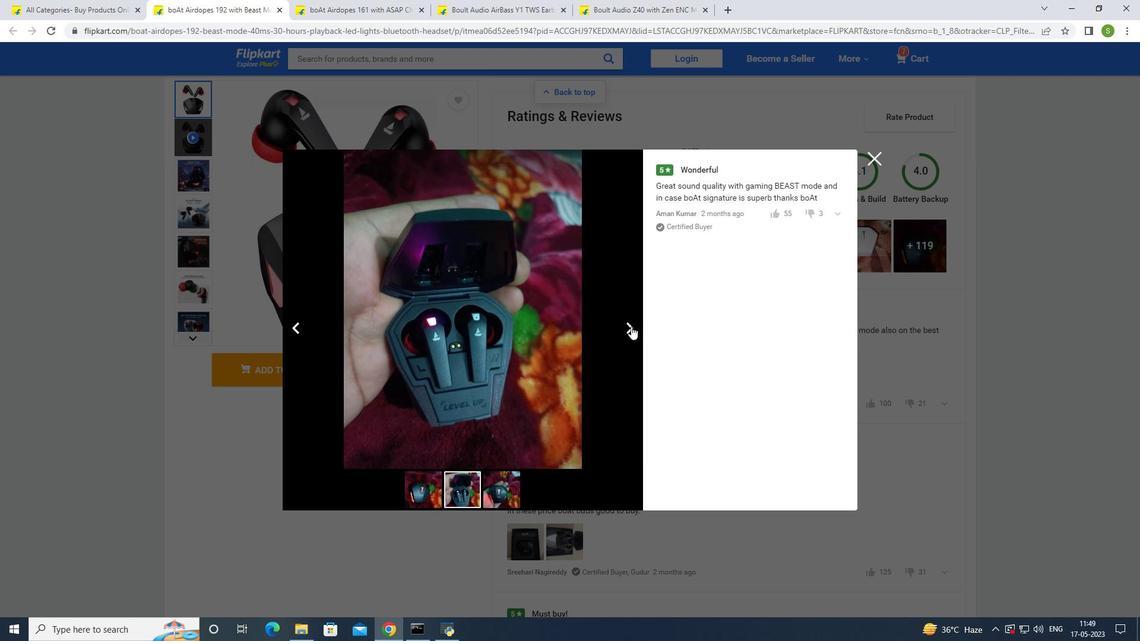 
Action: Mouse pressed left at (631, 326)
Screenshot: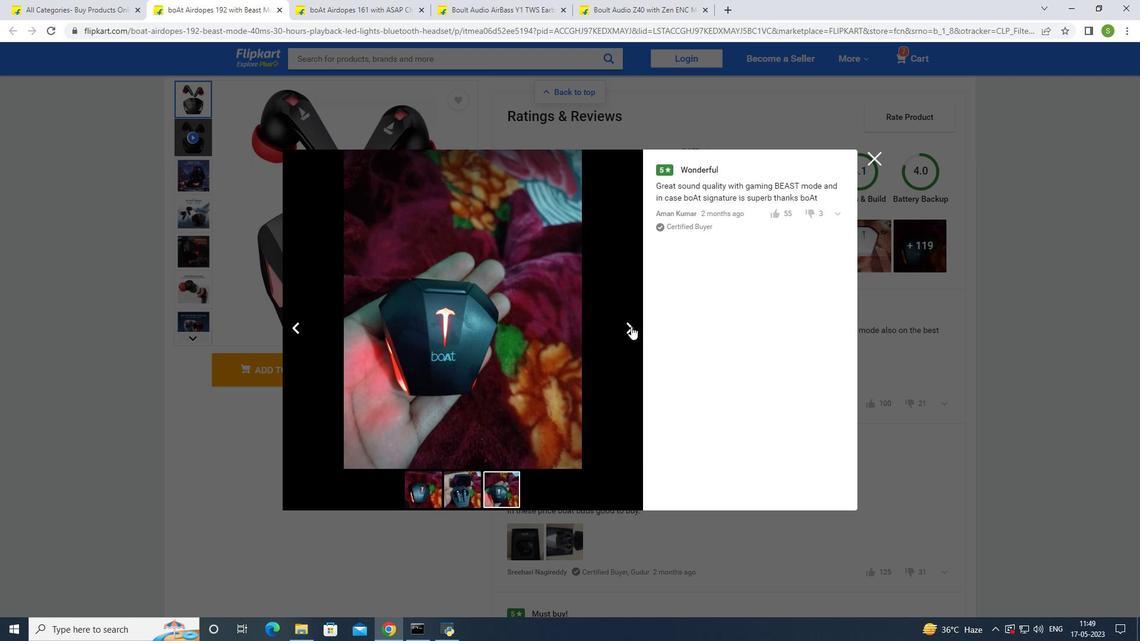 
Action: Mouse pressed left at (631, 326)
Screenshot: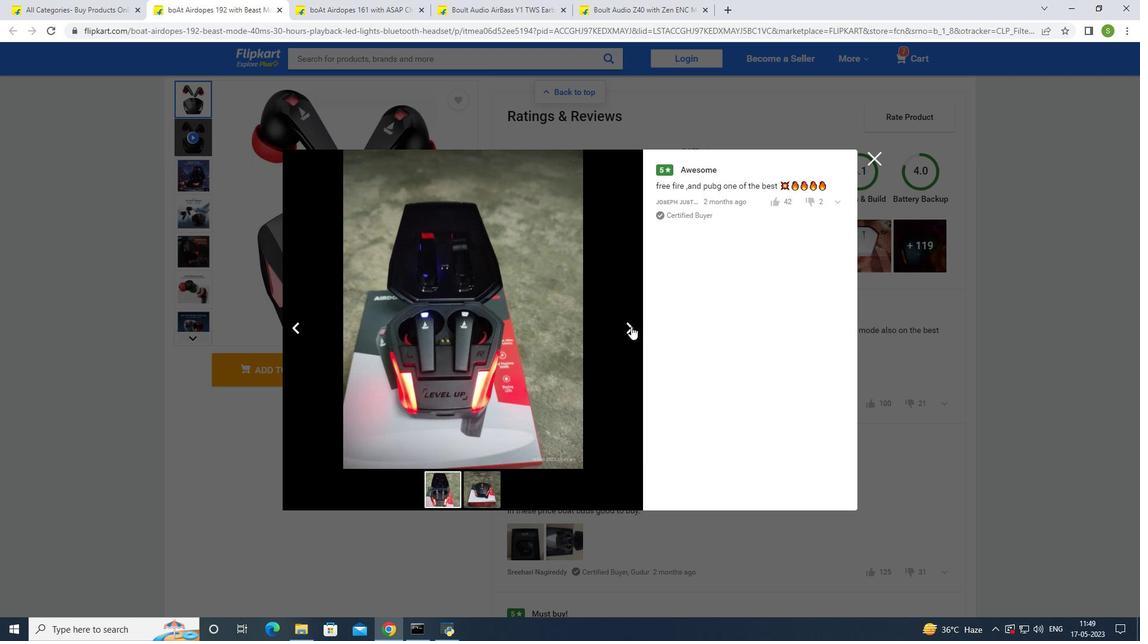 
Action: Mouse pressed left at (631, 326)
Screenshot: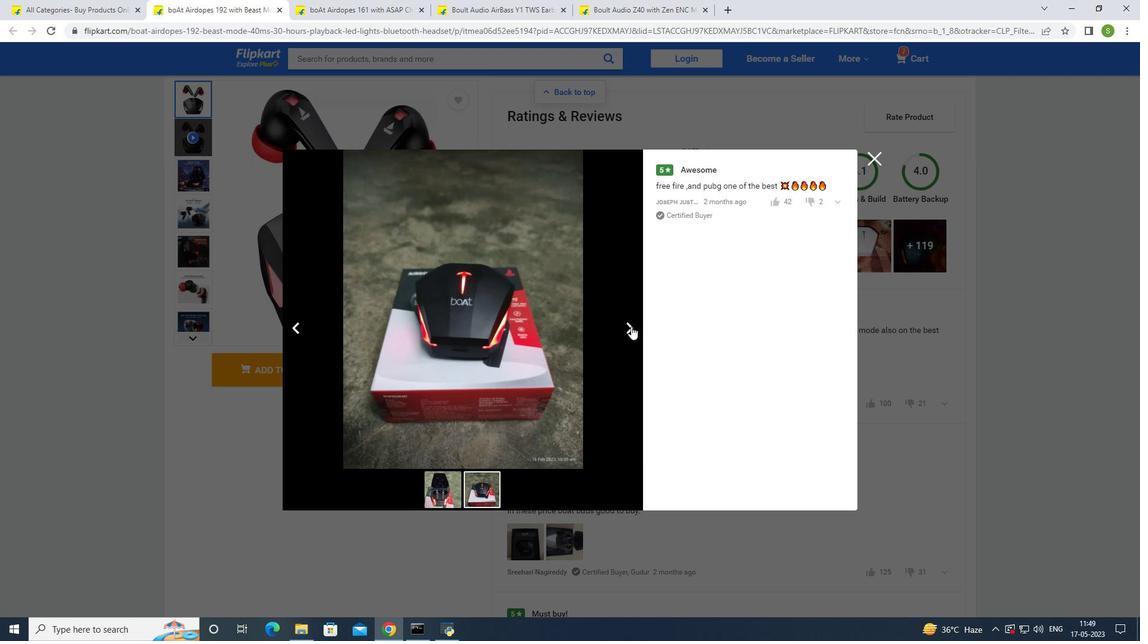 
Action: Mouse moved to (872, 159)
Screenshot: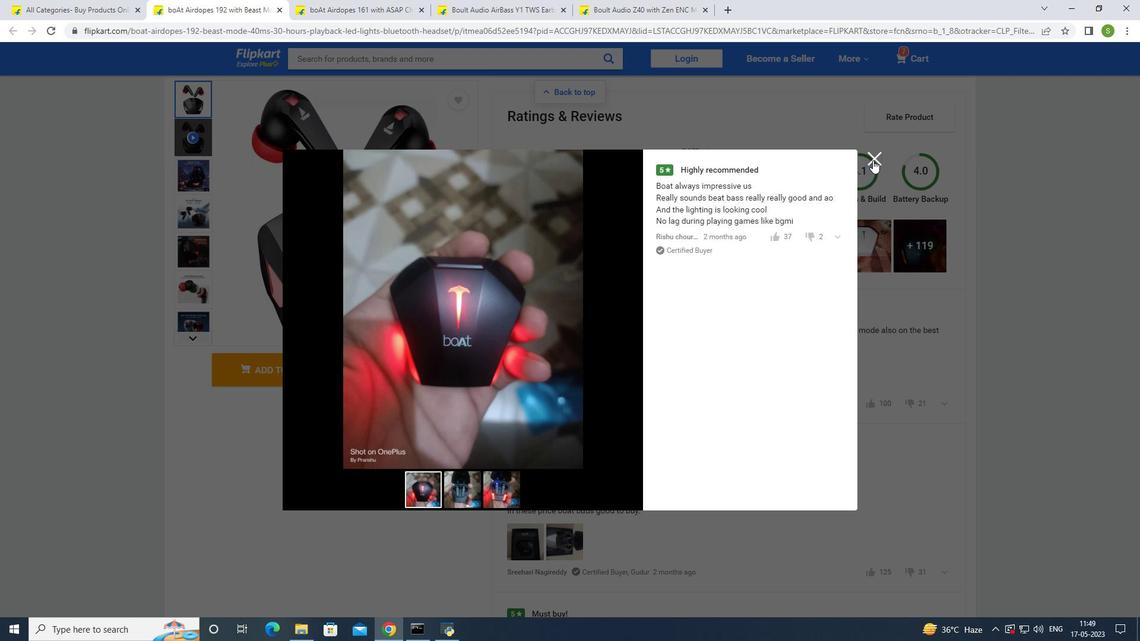 
Action: Mouse pressed left at (872, 159)
